Task: Implement the system for real time score updates during matches.
Action: Mouse moved to (1040, 82)
Screenshot: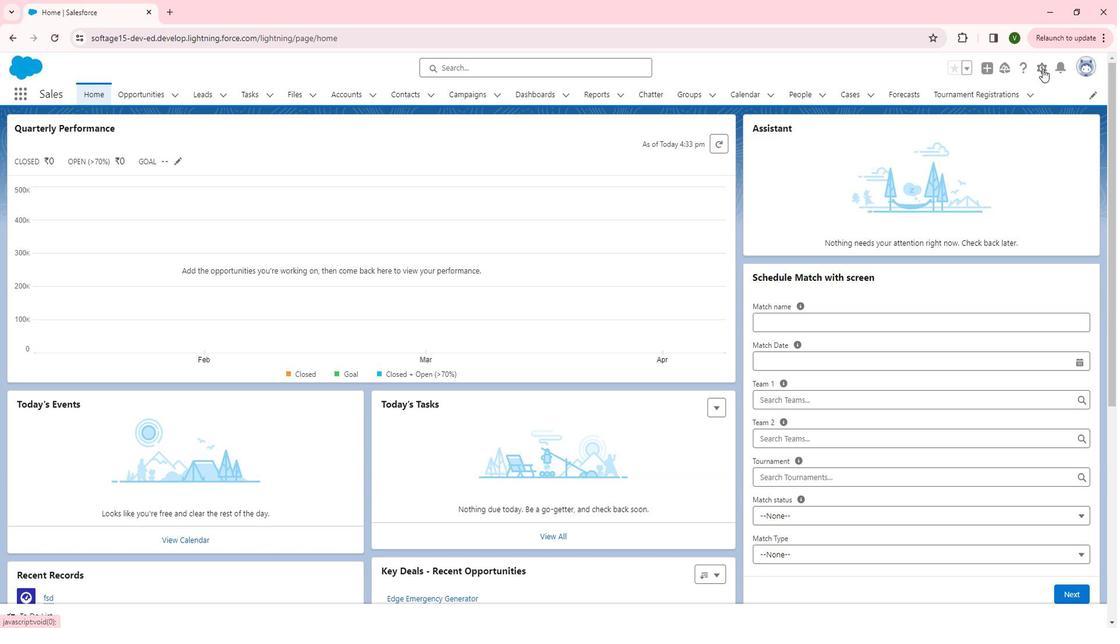 
Action: Mouse pressed left at (1040, 82)
Screenshot: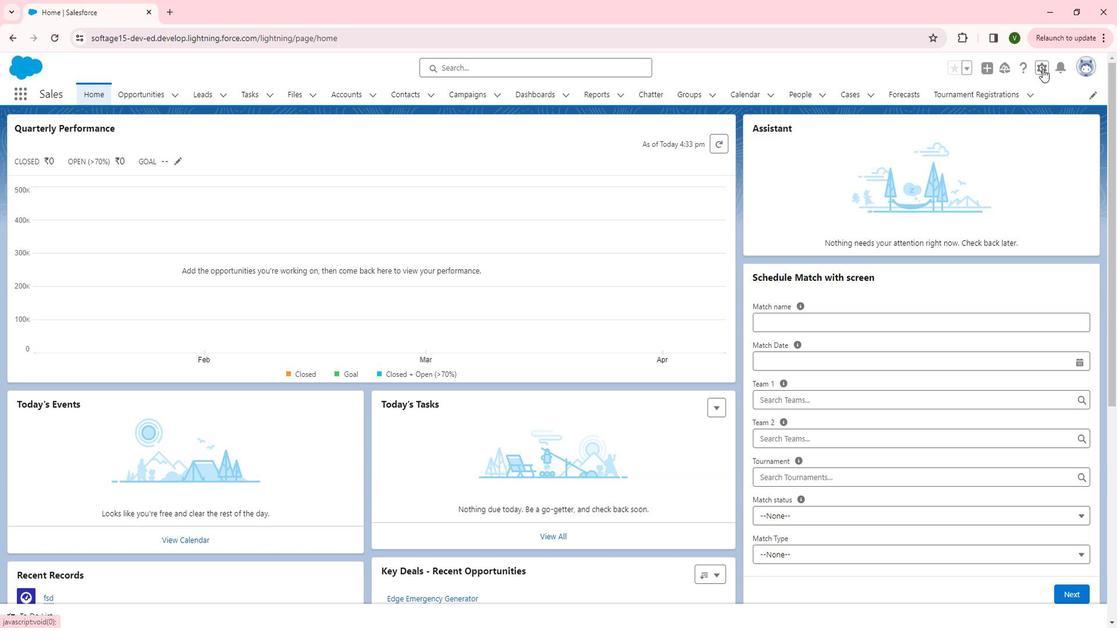 
Action: Mouse moved to (991, 108)
Screenshot: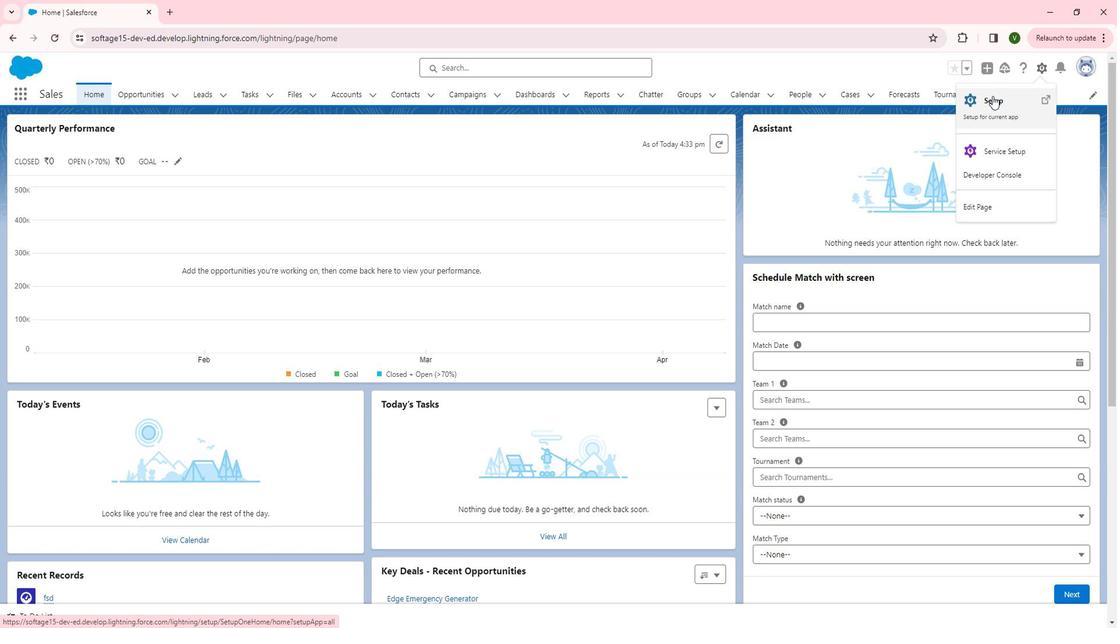
Action: Mouse pressed left at (991, 108)
Screenshot: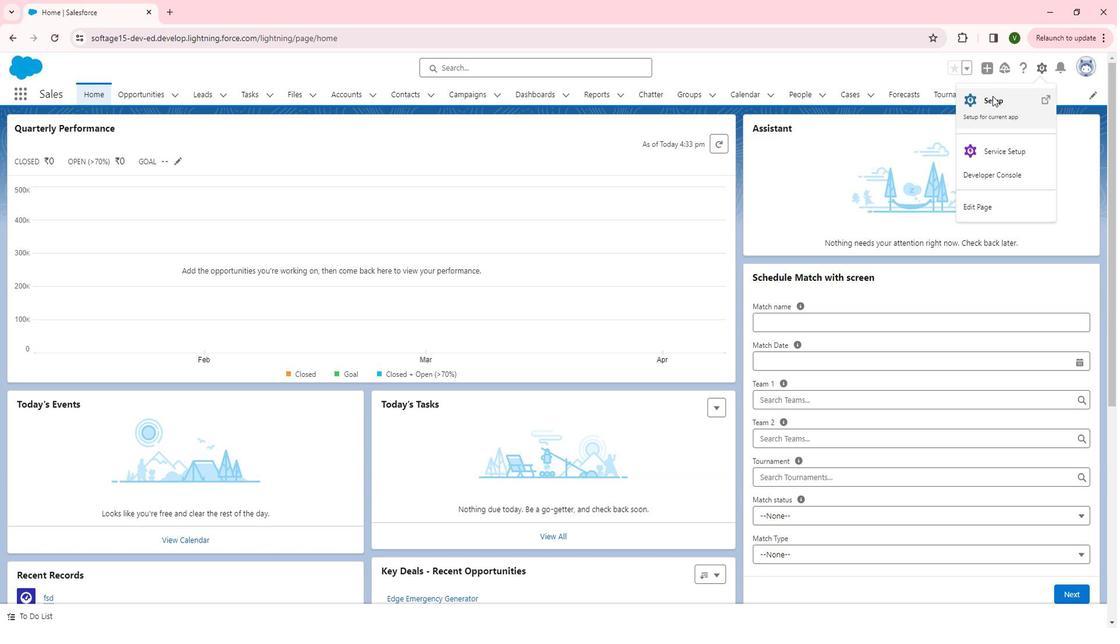 
Action: Mouse moved to (114, 404)
Screenshot: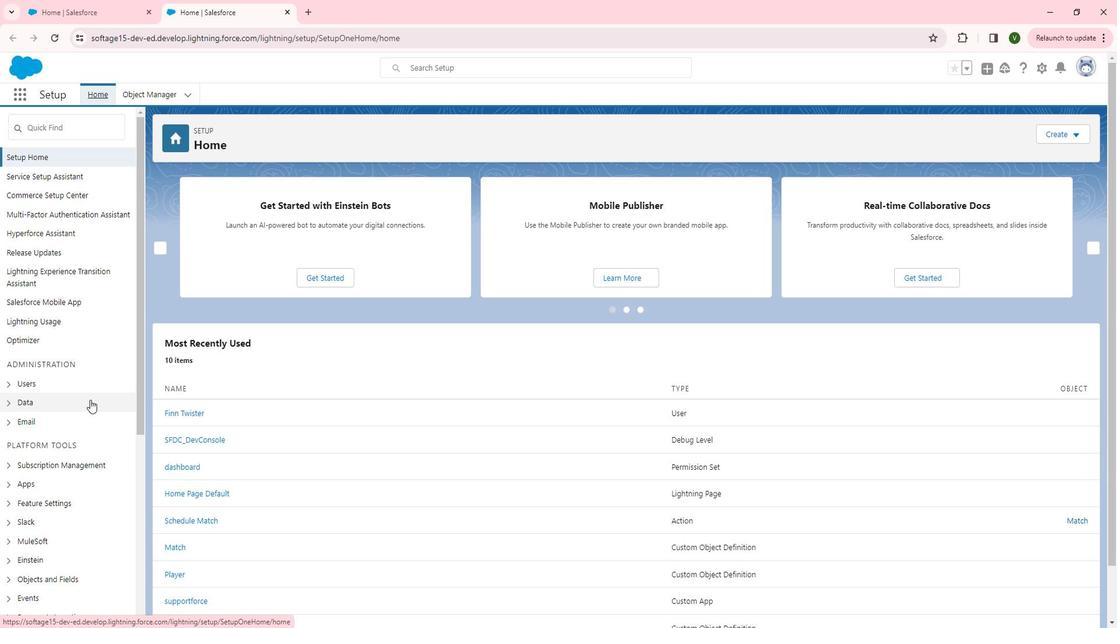 
Action: Mouse scrolled (114, 404) with delta (0, 0)
Screenshot: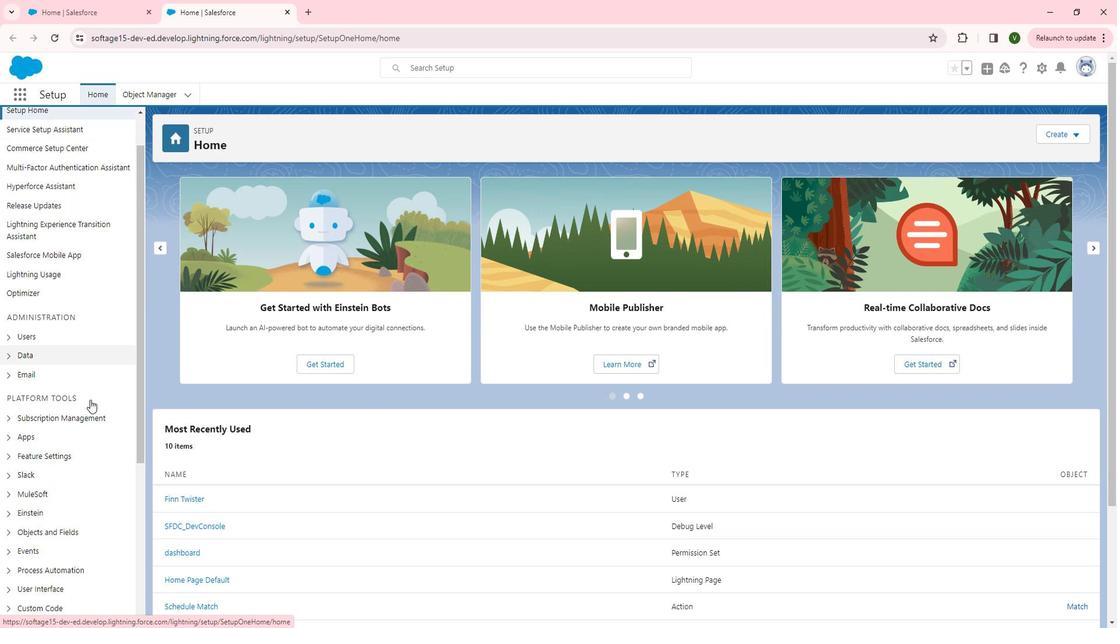 
Action: Mouse scrolled (114, 404) with delta (0, 0)
Screenshot: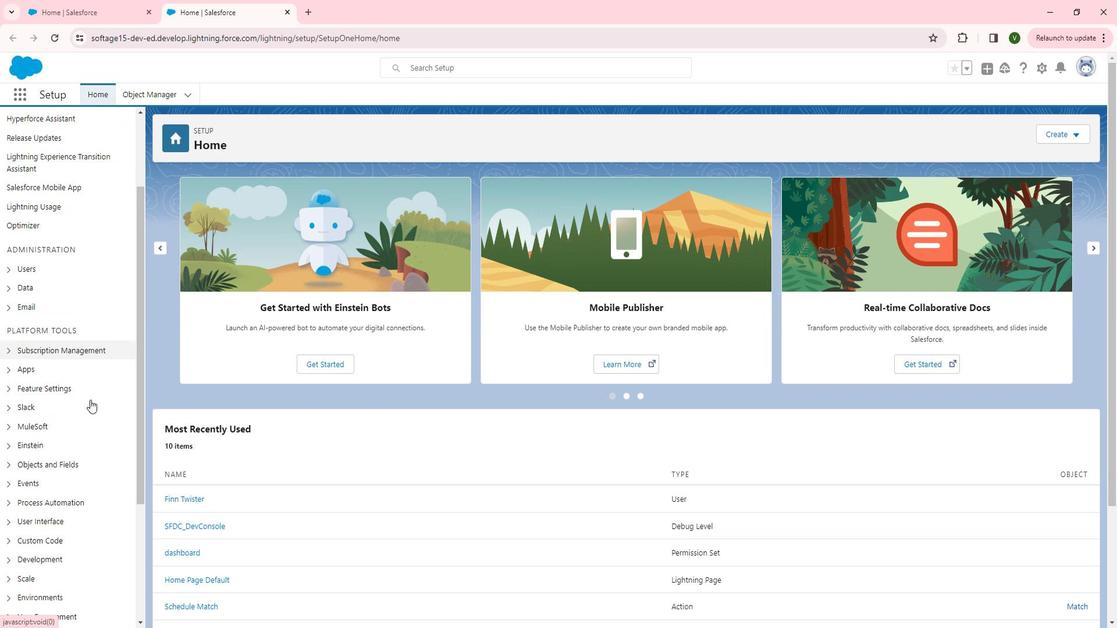 
Action: Mouse scrolled (114, 404) with delta (0, 0)
Screenshot: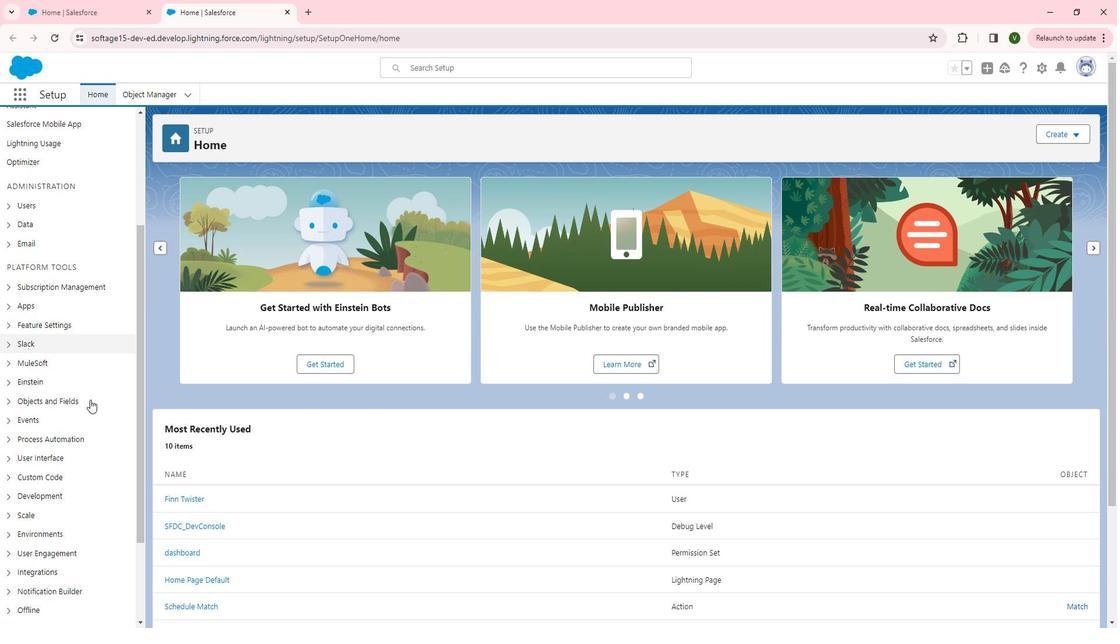 
Action: Mouse moved to (100, 409)
Screenshot: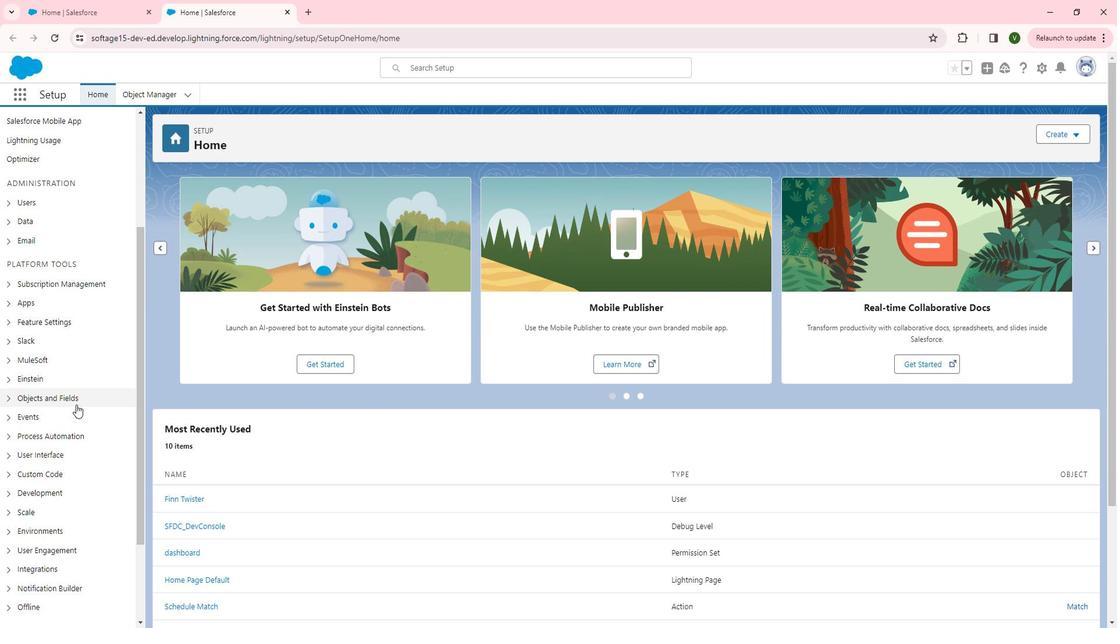 
Action: Mouse scrolled (100, 408) with delta (0, 0)
Screenshot: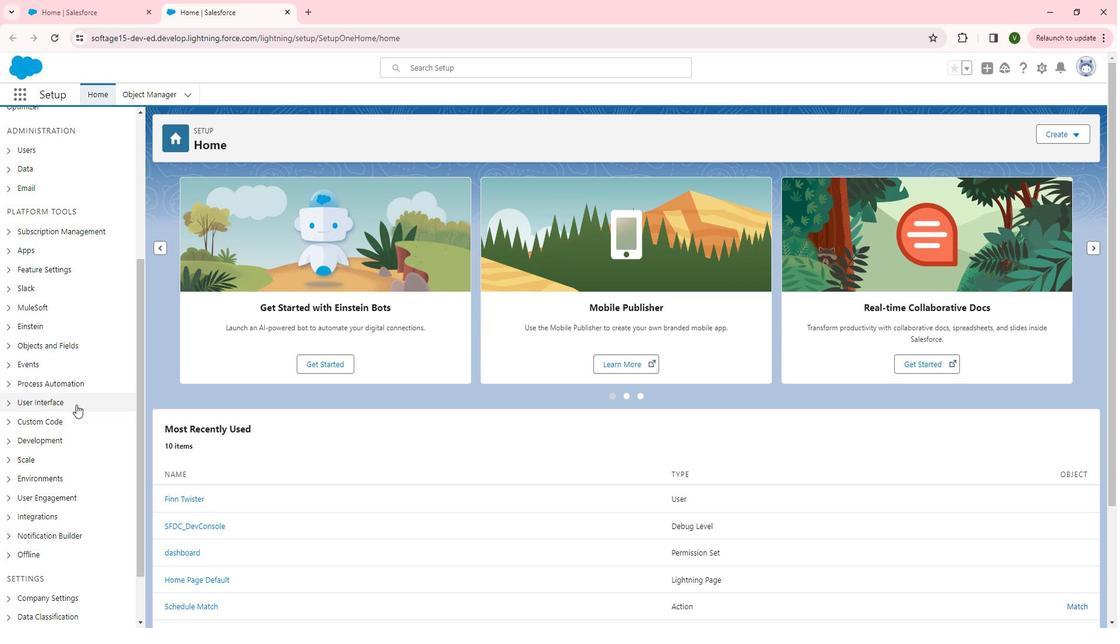 
Action: Mouse scrolled (100, 408) with delta (0, 0)
Screenshot: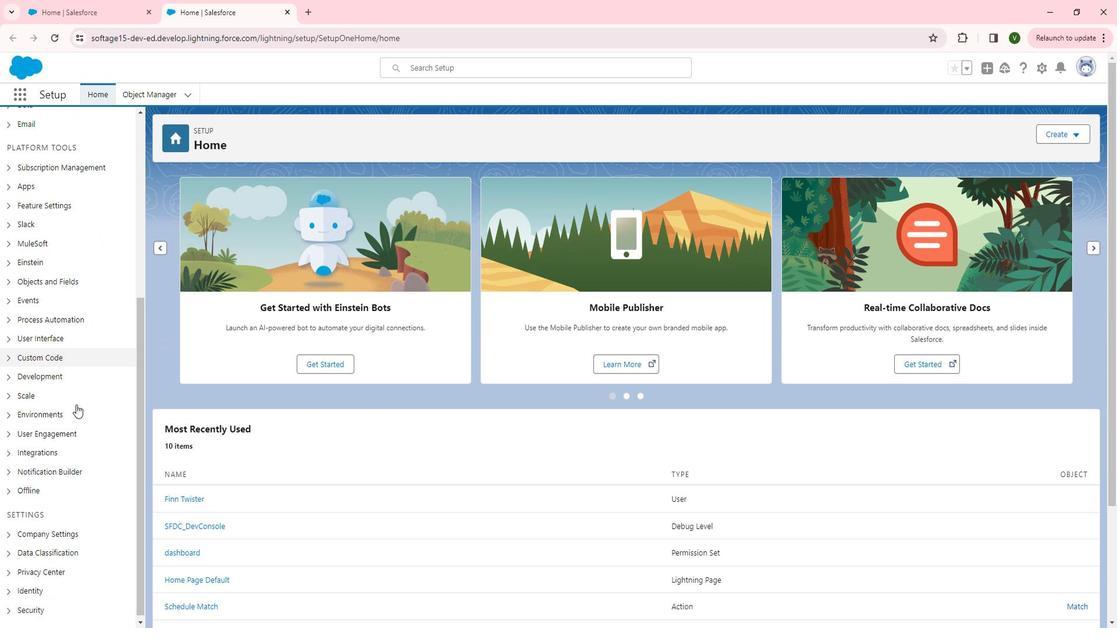 
Action: Mouse moved to (34, 285)
Screenshot: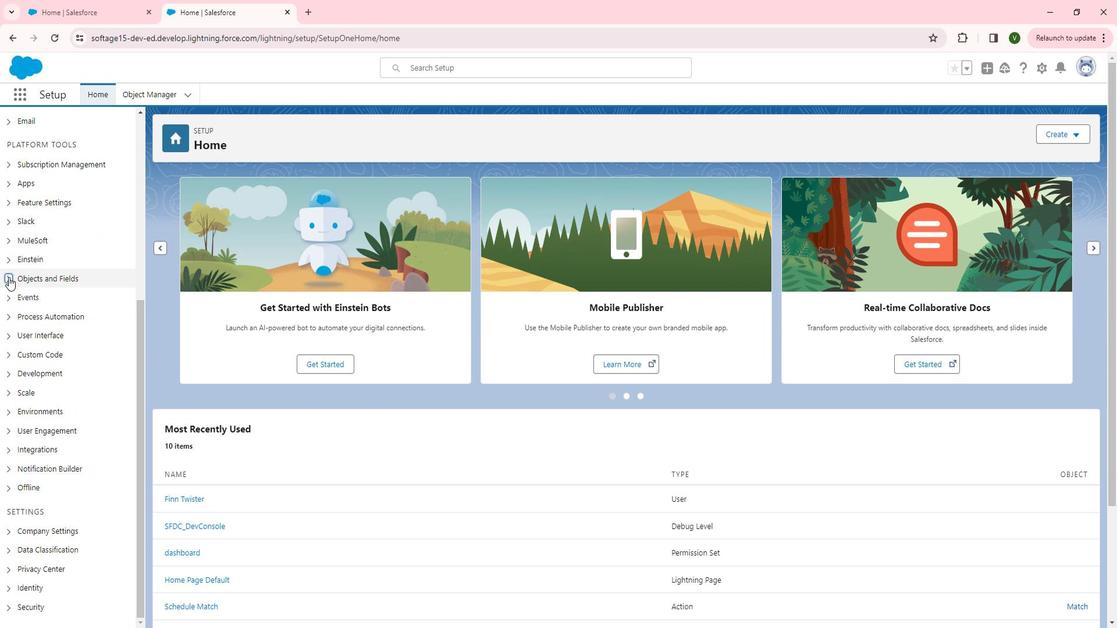 
Action: Mouse pressed left at (34, 285)
Screenshot: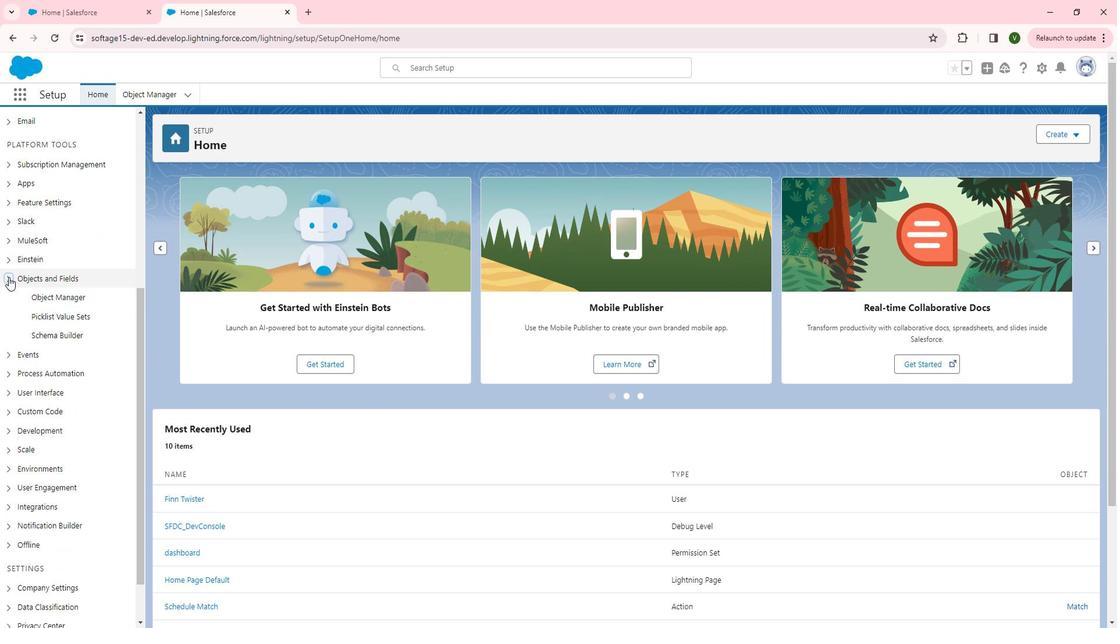 
Action: Mouse moved to (95, 303)
Screenshot: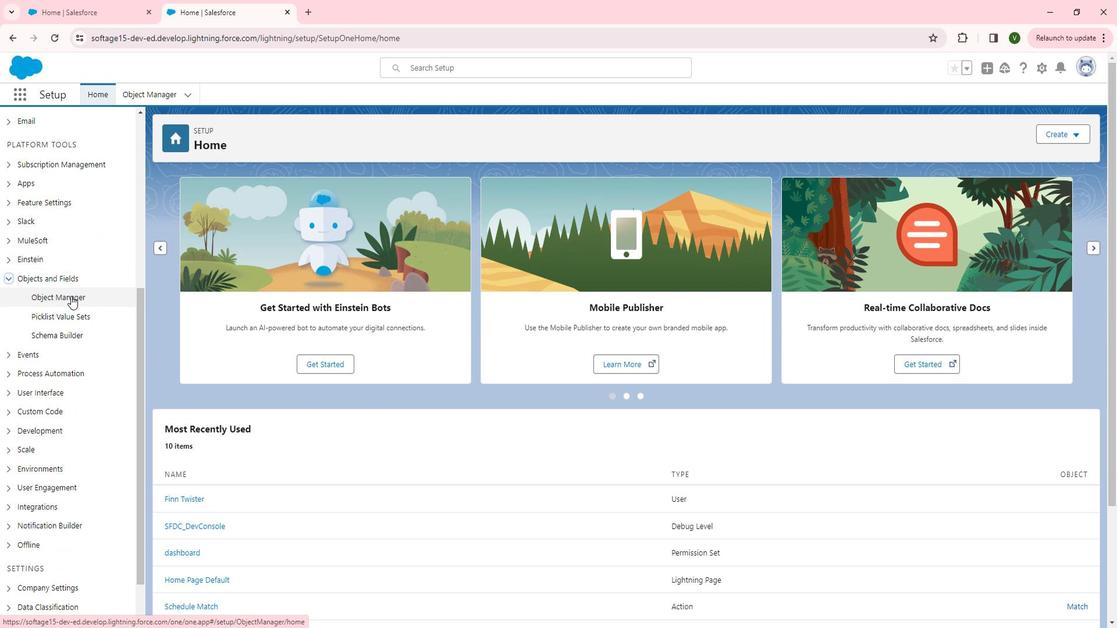 
Action: Mouse pressed left at (95, 303)
Screenshot: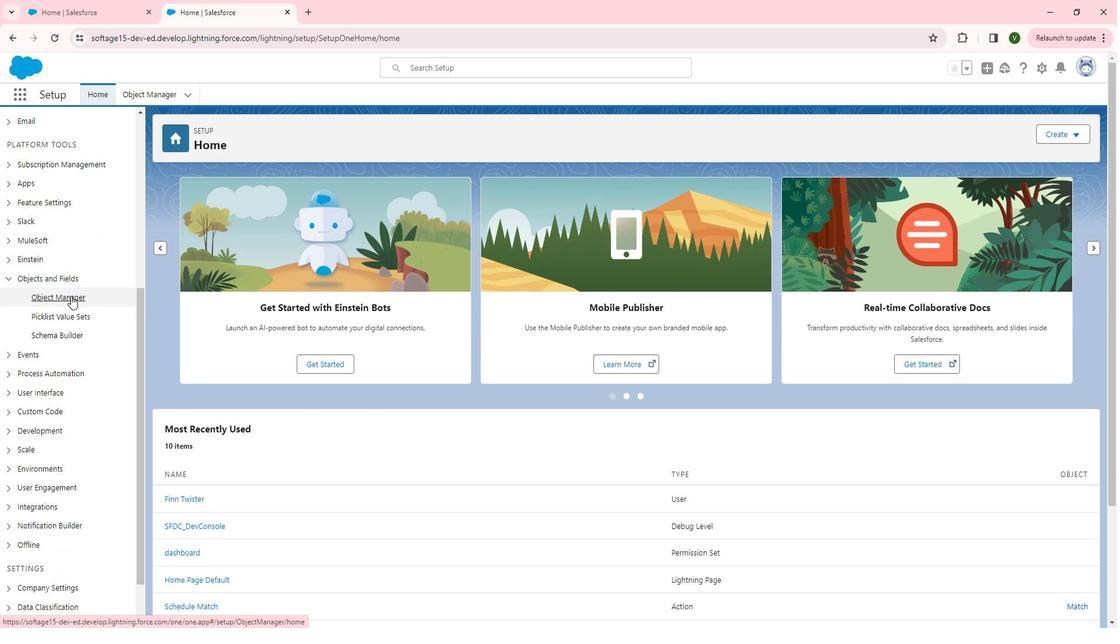 
Action: Mouse moved to (1076, 145)
Screenshot: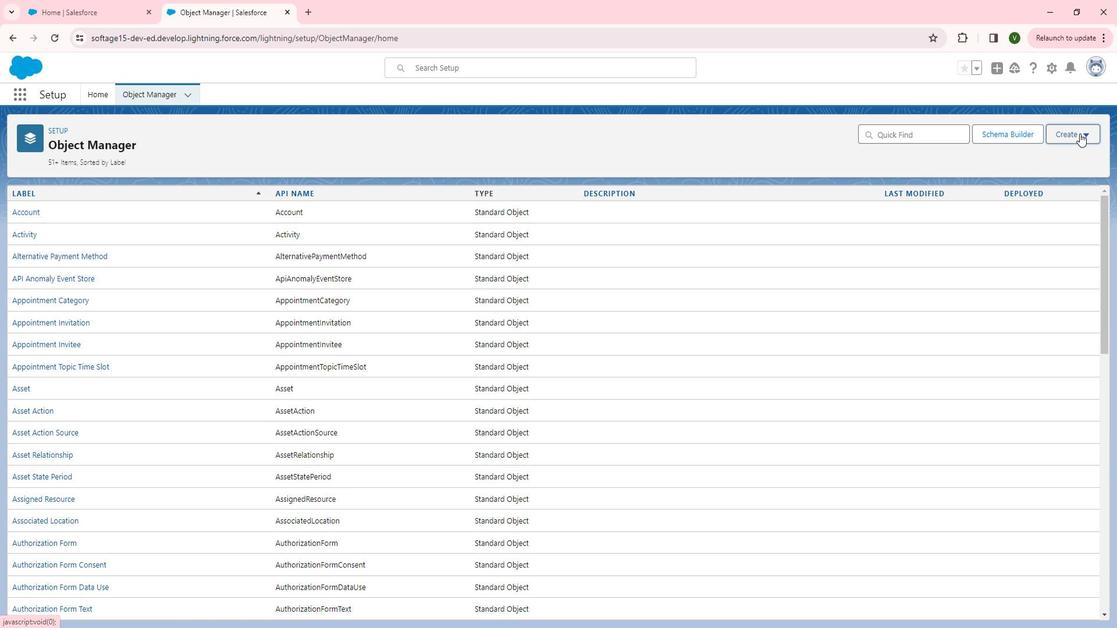 
Action: Mouse pressed left at (1076, 145)
Screenshot: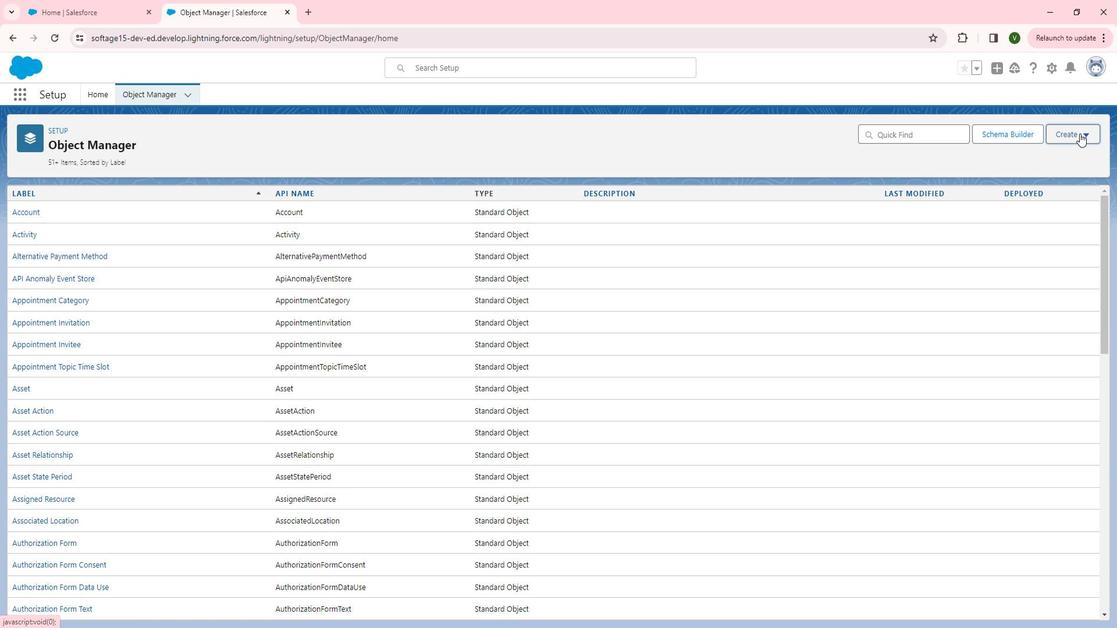 
Action: Mouse moved to (1039, 180)
Screenshot: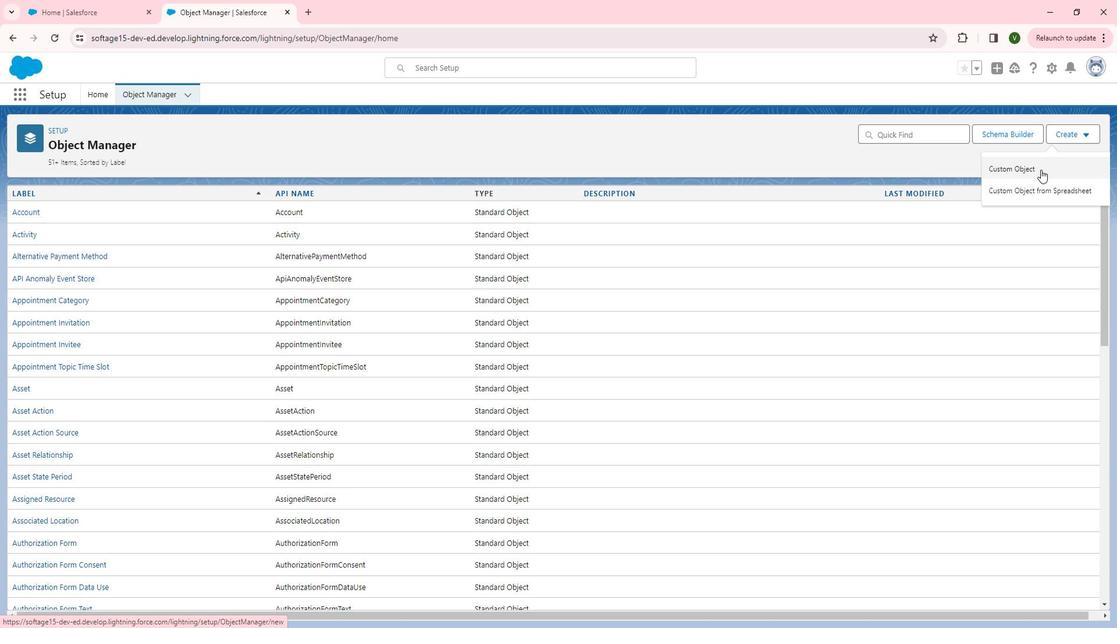 
Action: Mouse pressed left at (1039, 180)
Screenshot: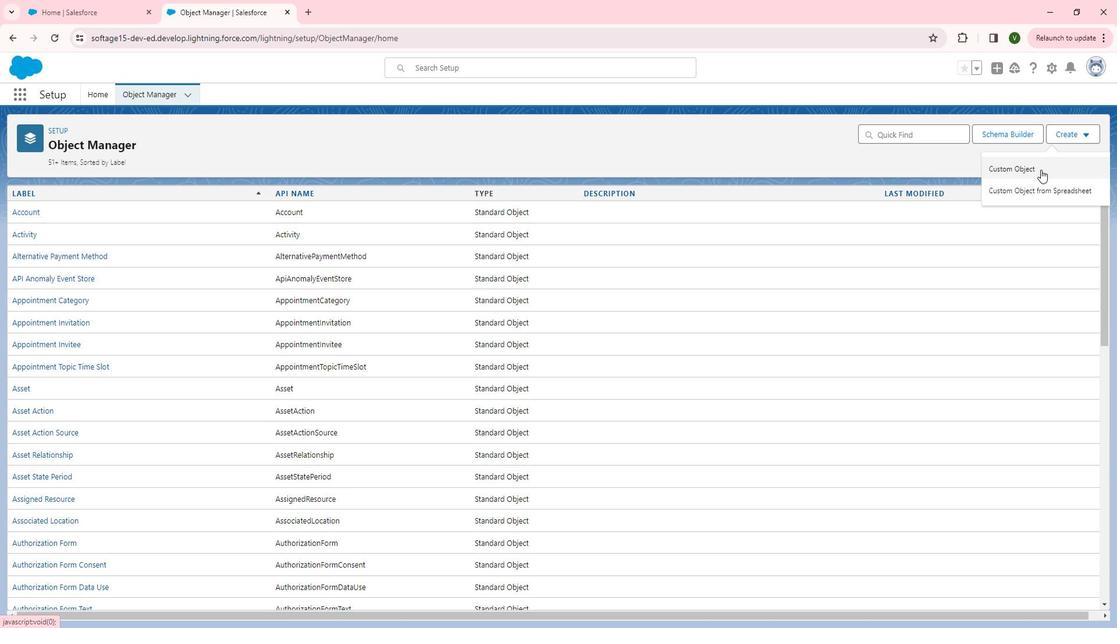 
Action: Mouse moved to (325, 298)
Screenshot: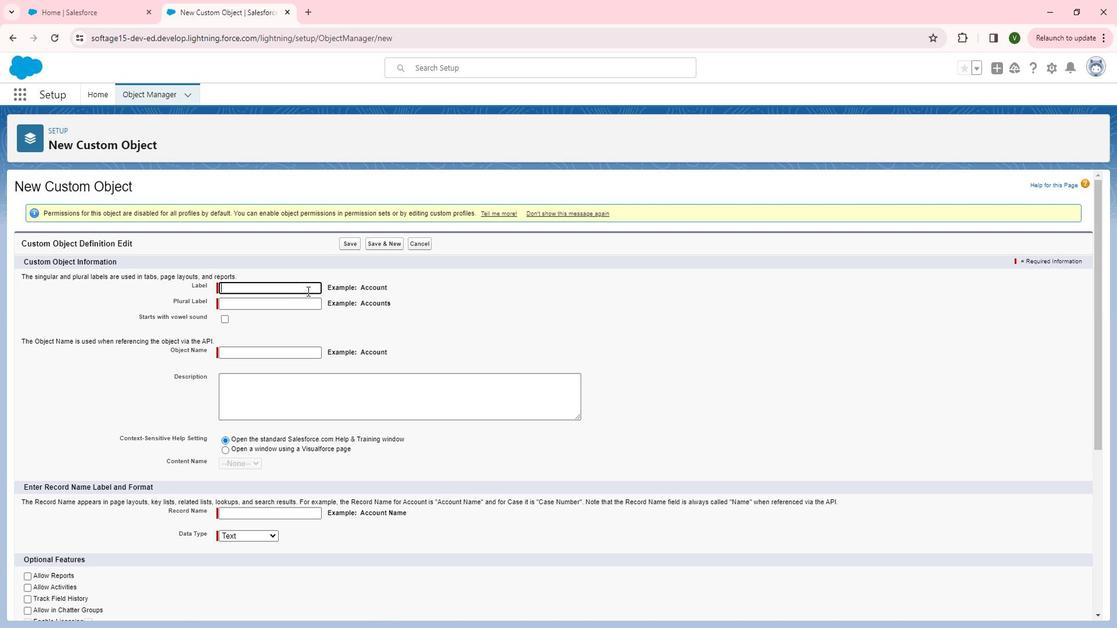 
Action: Key pressed <Key.shift>Score
Screenshot: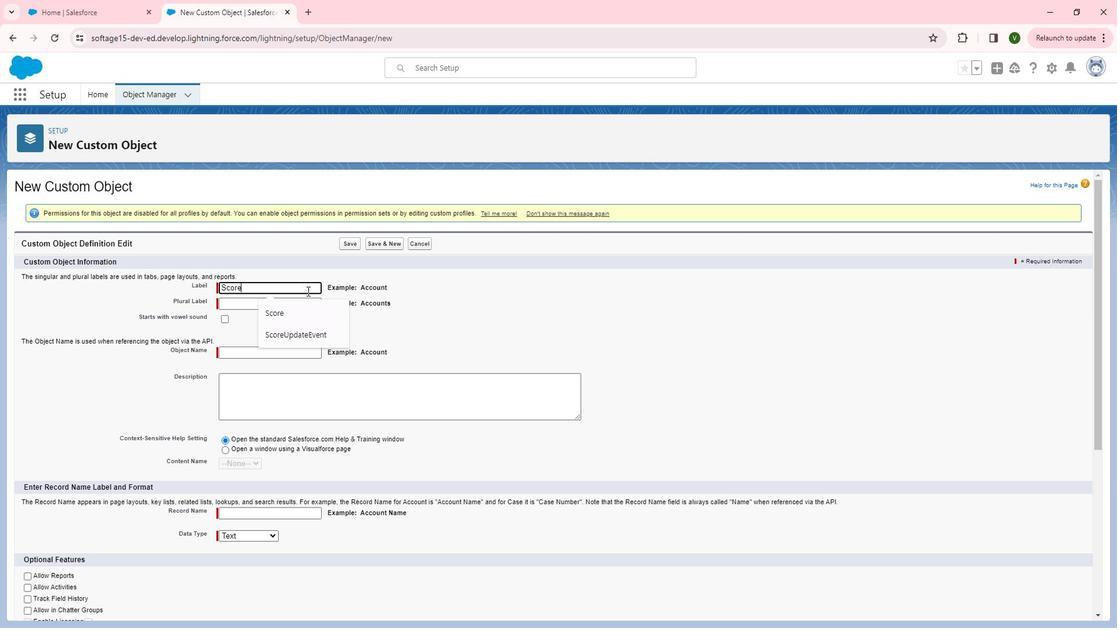 
Action: Mouse moved to (270, 310)
Screenshot: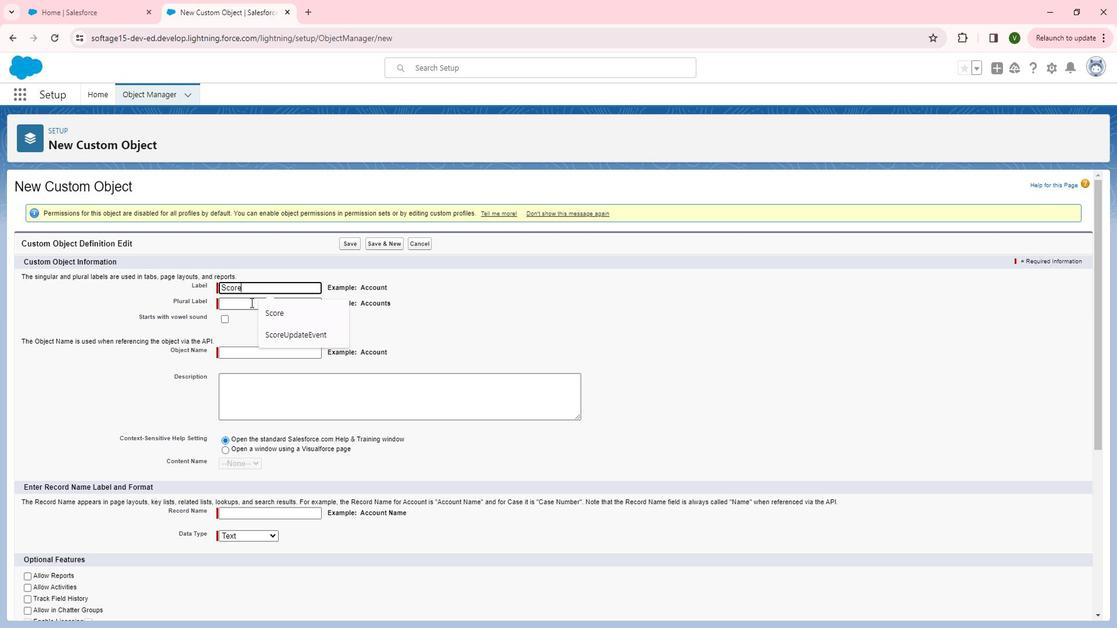 
Action: Mouse pressed left at (270, 310)
Screenshot: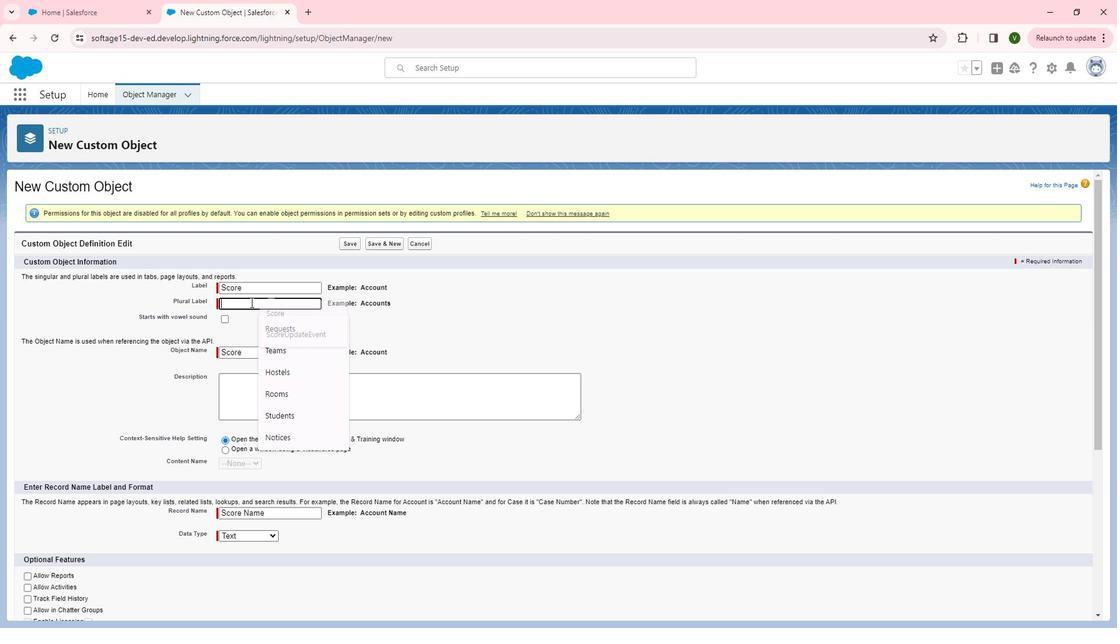 
Action: Key pressed <Key.shift>Scores
Screenshot: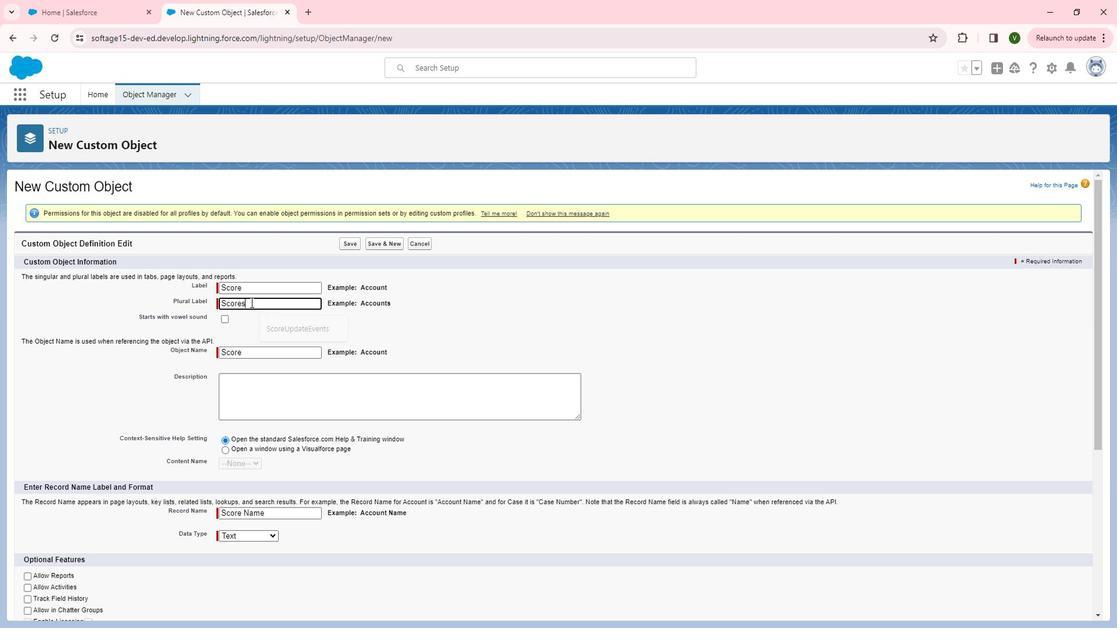 
Action: Mouse moved to (323, 337)
Screenshot: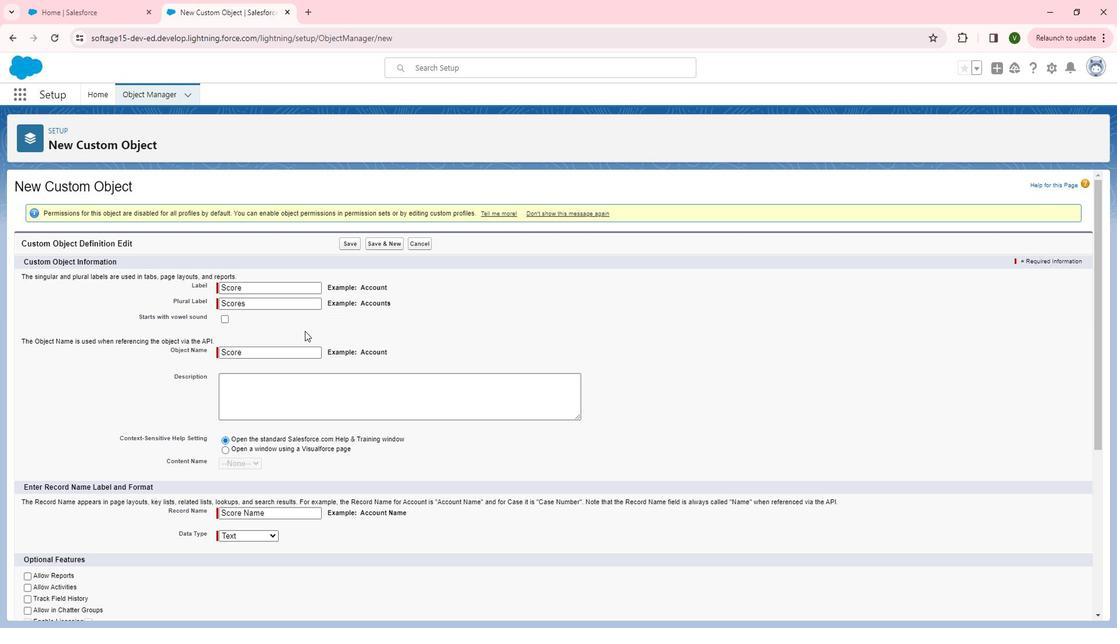 
Action: Mouse pressed left at (323, 337)
Screenshot: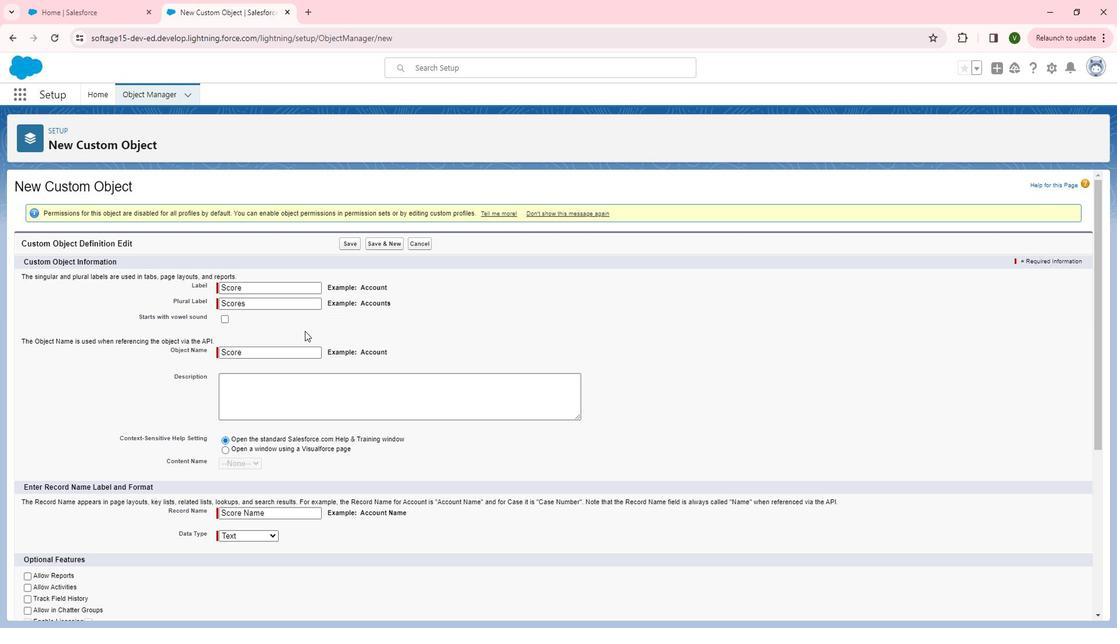 
Action: Mouse moved to (337, 388)
Screenshot: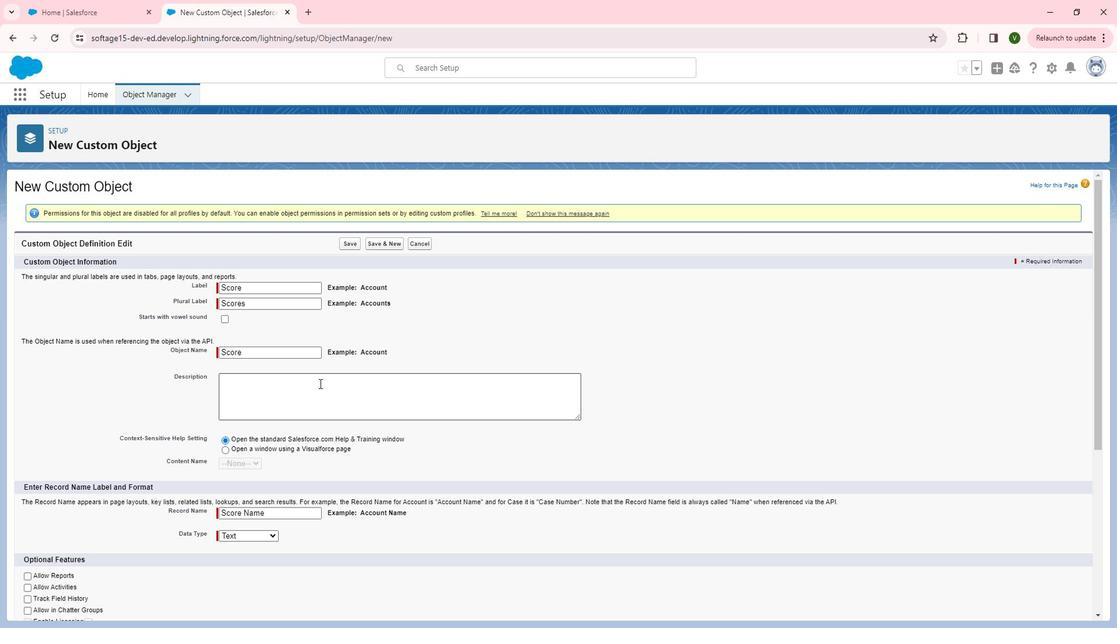 
Action: Mouse pressed left at (337, 388)
Screenshot: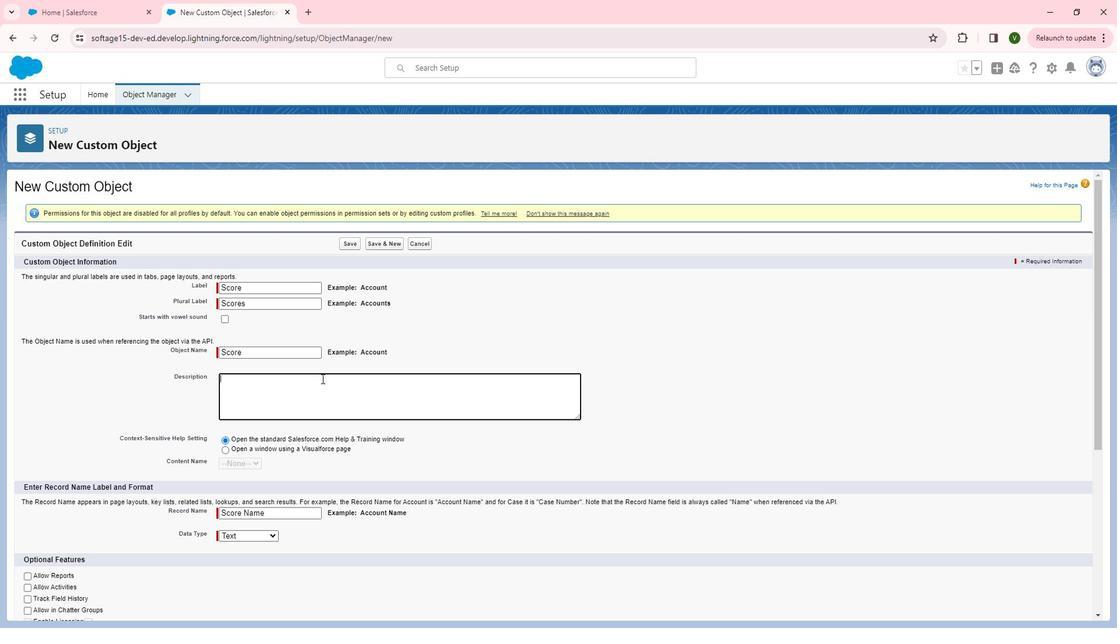 
Action: Mouse moved to (339, 383)
Screenshot: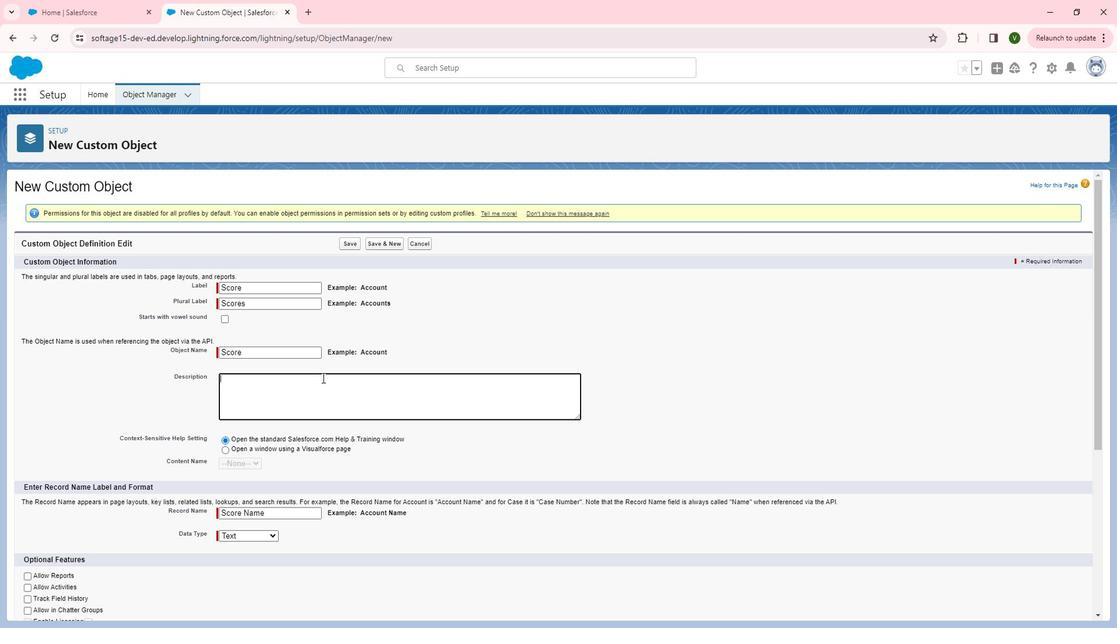 
Action: Key pressed <Key.shift>This<Key.space>object<Key.space>for<Key.space>the<Key.space>match<Key.space>related<Key.space>score<Key.space>capture<Key.space>and<Key.space>display<Key.space><Key.backspace>.
Screenshot: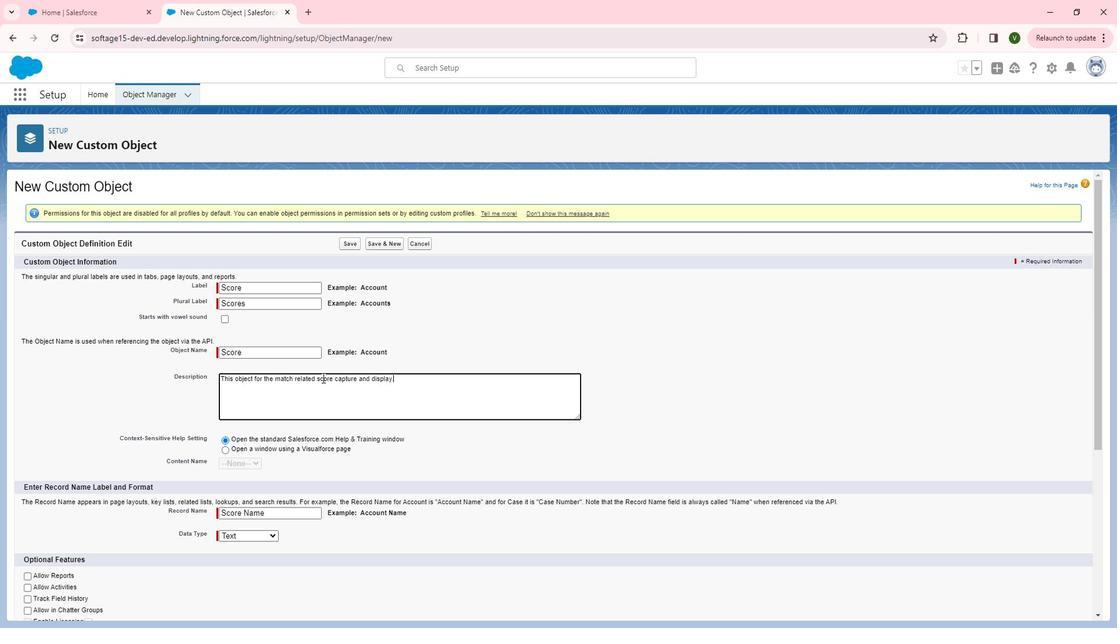 
Action: Mouse moved to (538, 459)
Screenshot: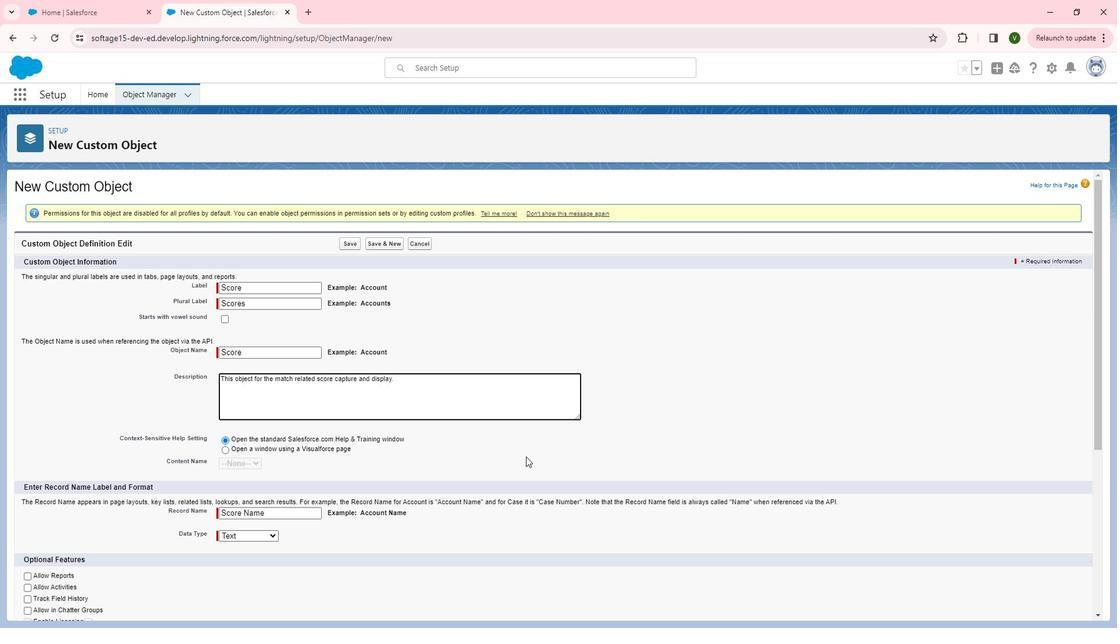 
Action: Mouse scrolled (538, 459) with delta (0, 0)
Screenshot: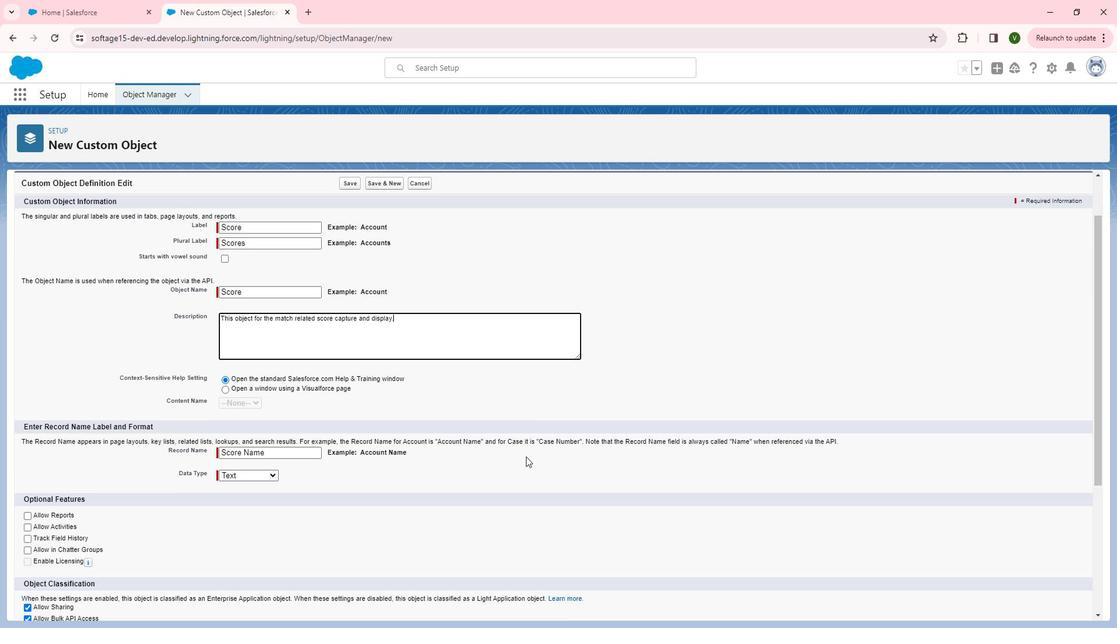 
Action: Mouse moved to (538, 459)
Screenshot: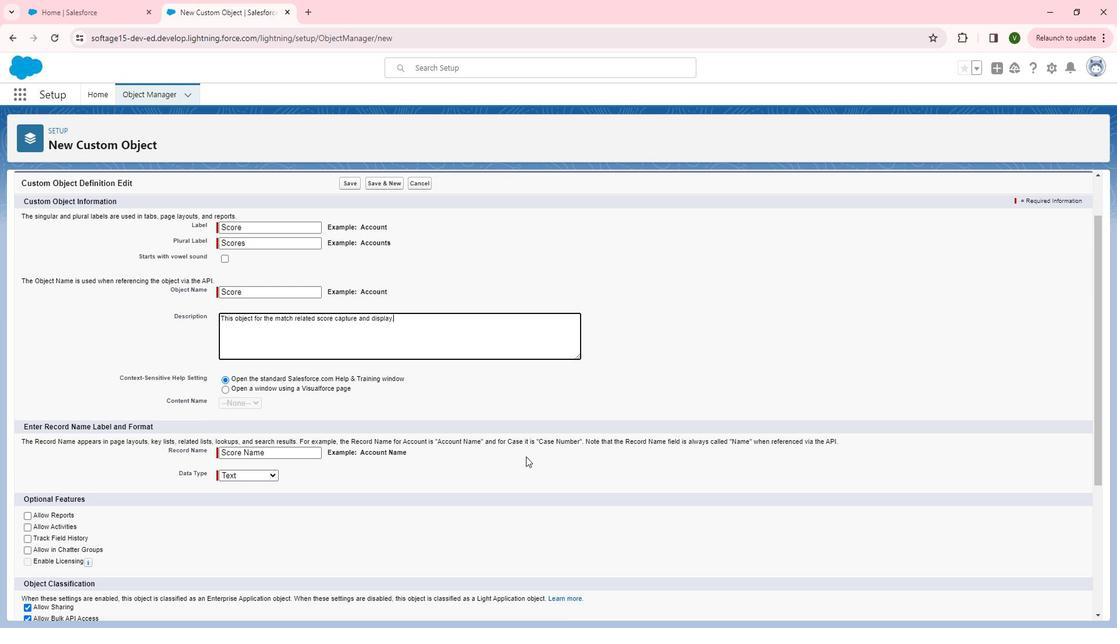 
Action: Mouse scrolled (538, 459) with delta (0, 0)
Screenshot: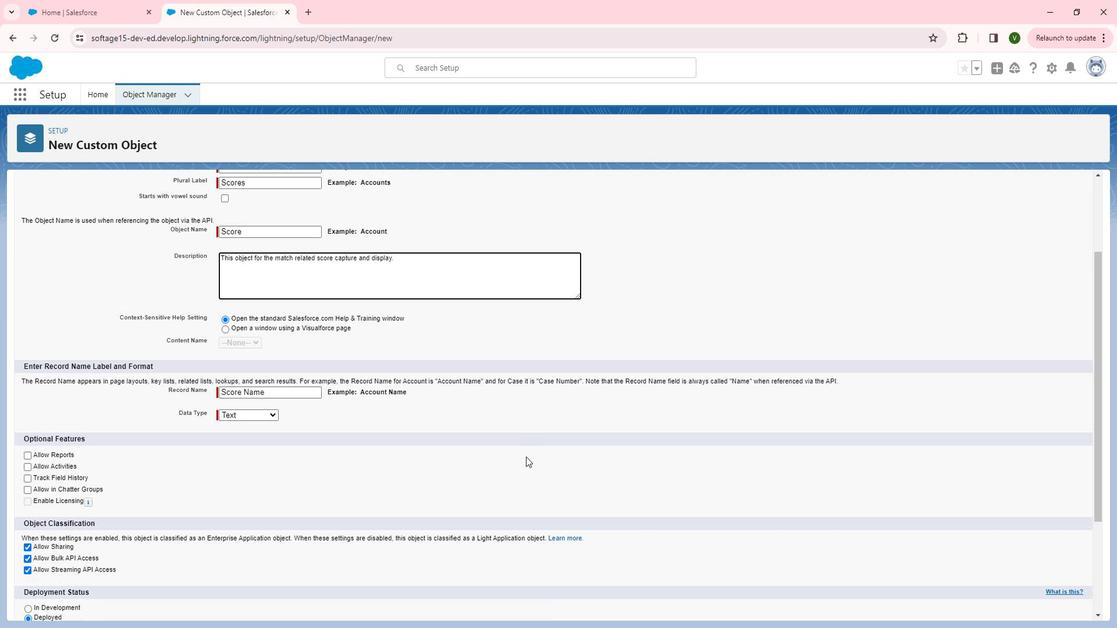 
Action: Mouse moved to (269, 394)
Screenshot: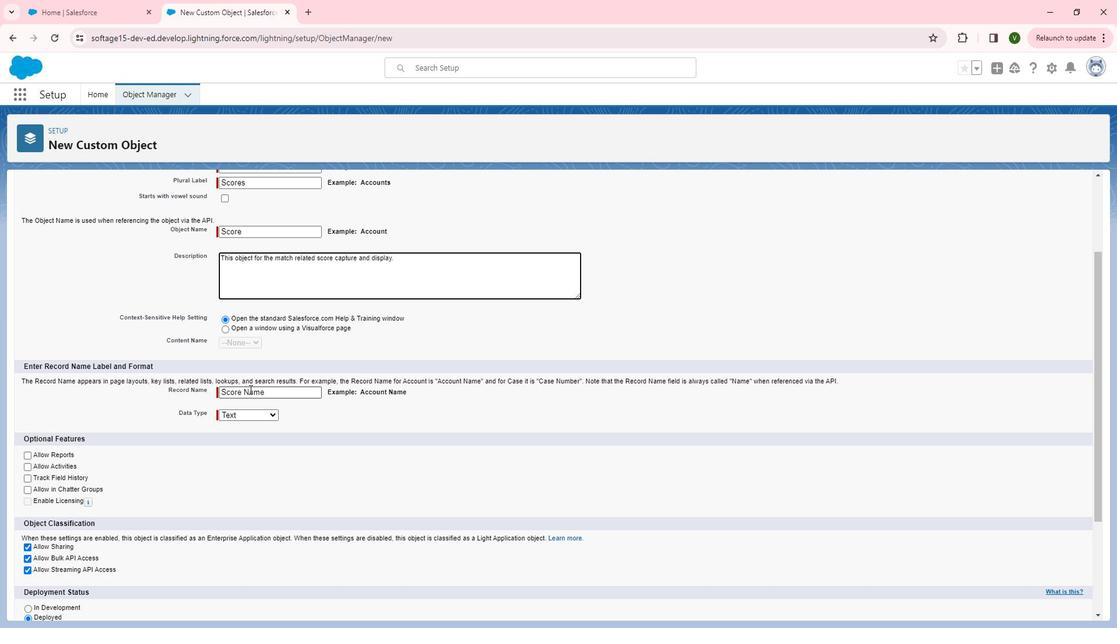 
Action: Mouse pressed left at (269, 394)
Screenshot: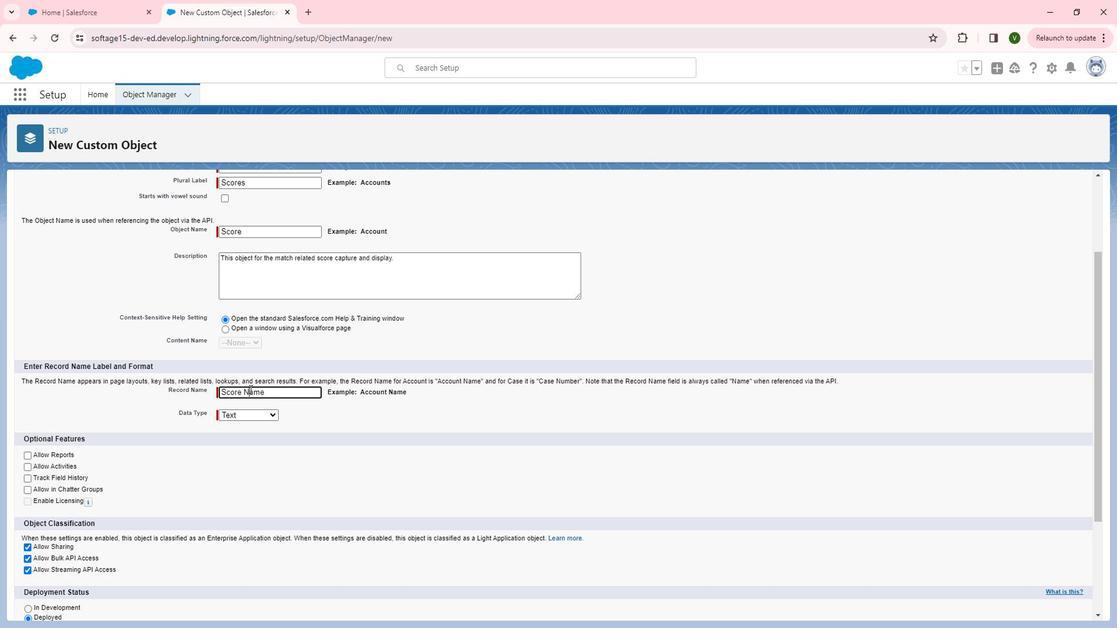 
Action: Mouse pressed left at (269, 394)
Screenshot: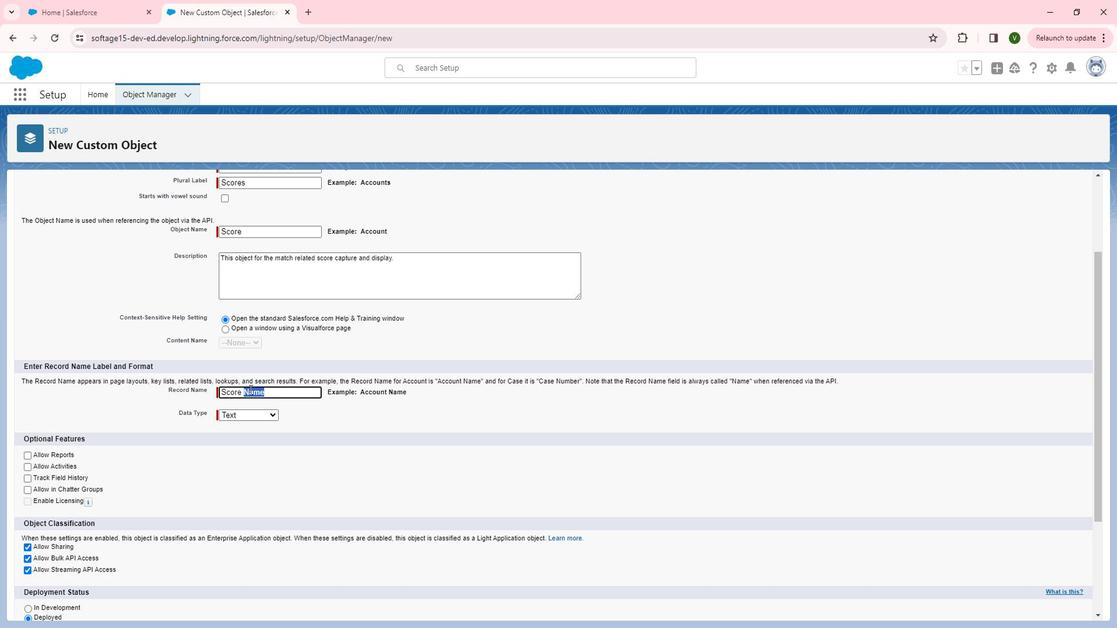 
Action: Mouse moved to (302, 424)
Screenshot: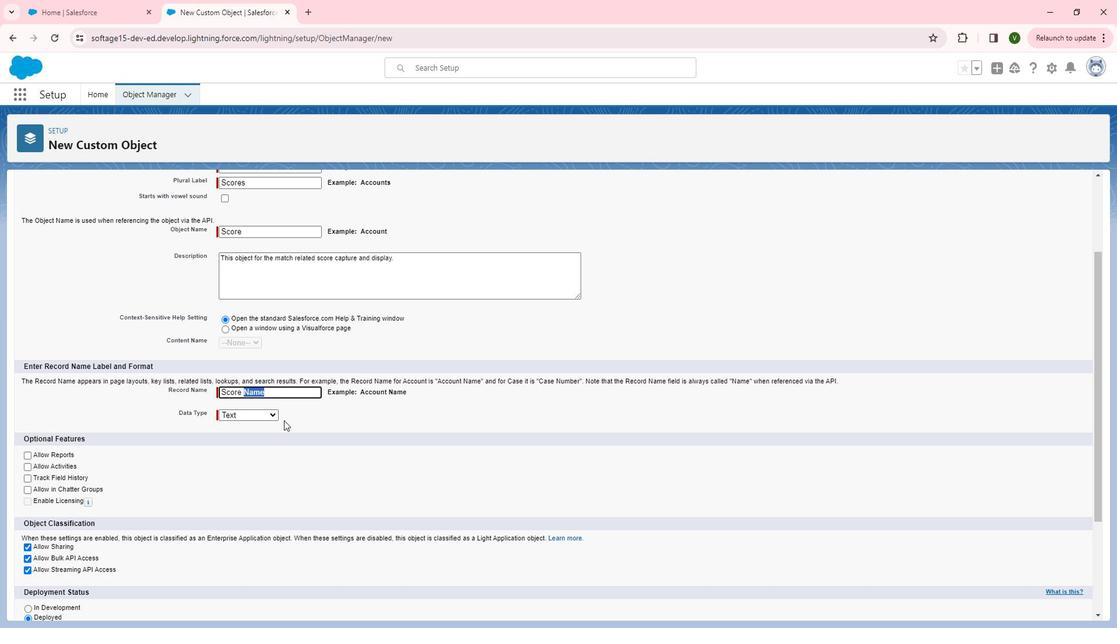 
Action: Key pressed <Key.delete>match<Key.space>
Screenshot: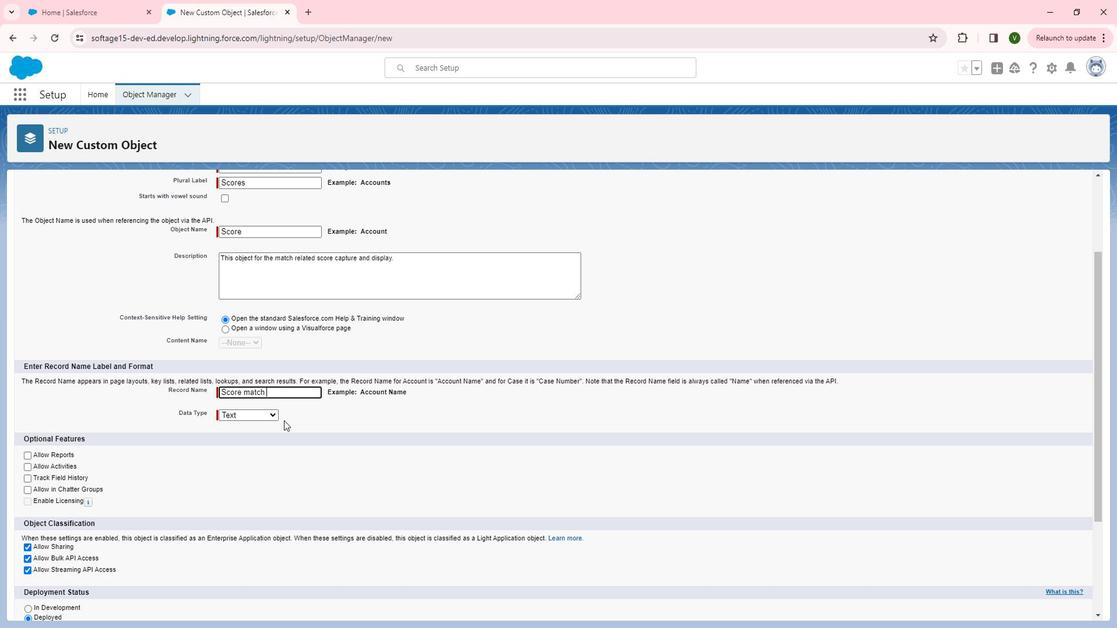 
Action: Mouse moved to (329, 424)
Screenshot: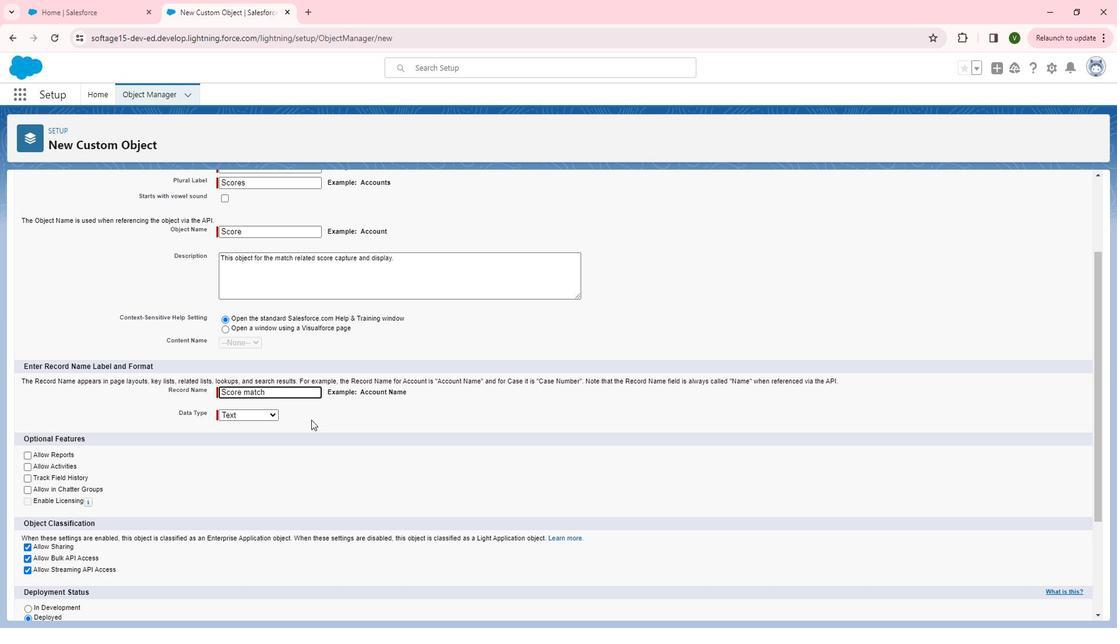 
Action: Mouse pressed left at (329, 424)
Screenshot: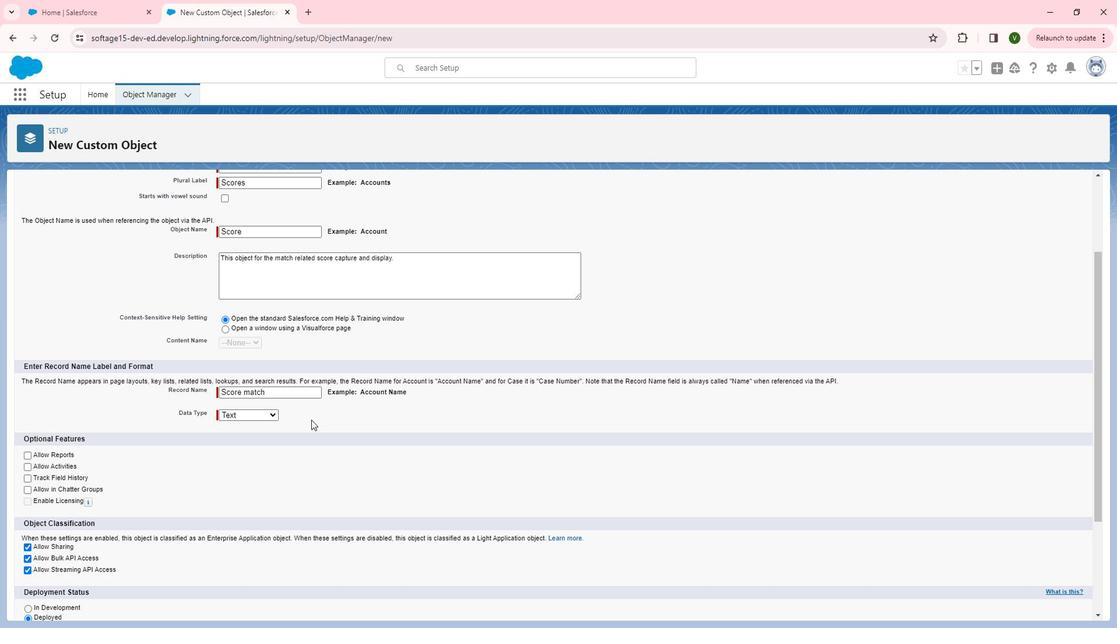 
Action: Mouse moved to (52, 462)
Screenshot: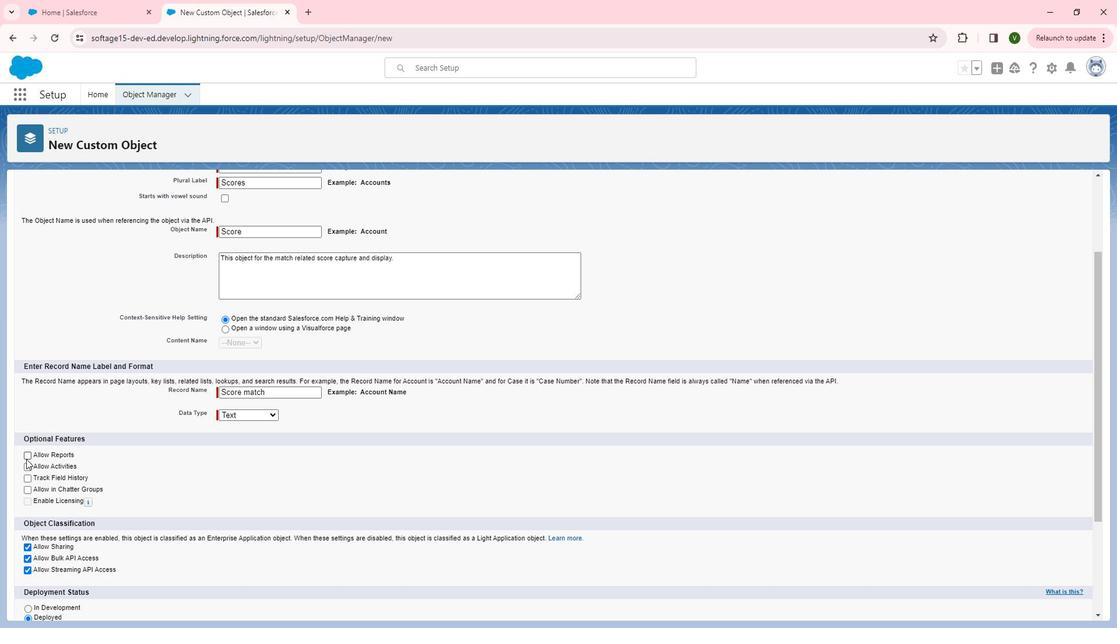 
Action: Mouse pressed left at (52, 462)
Screenshot: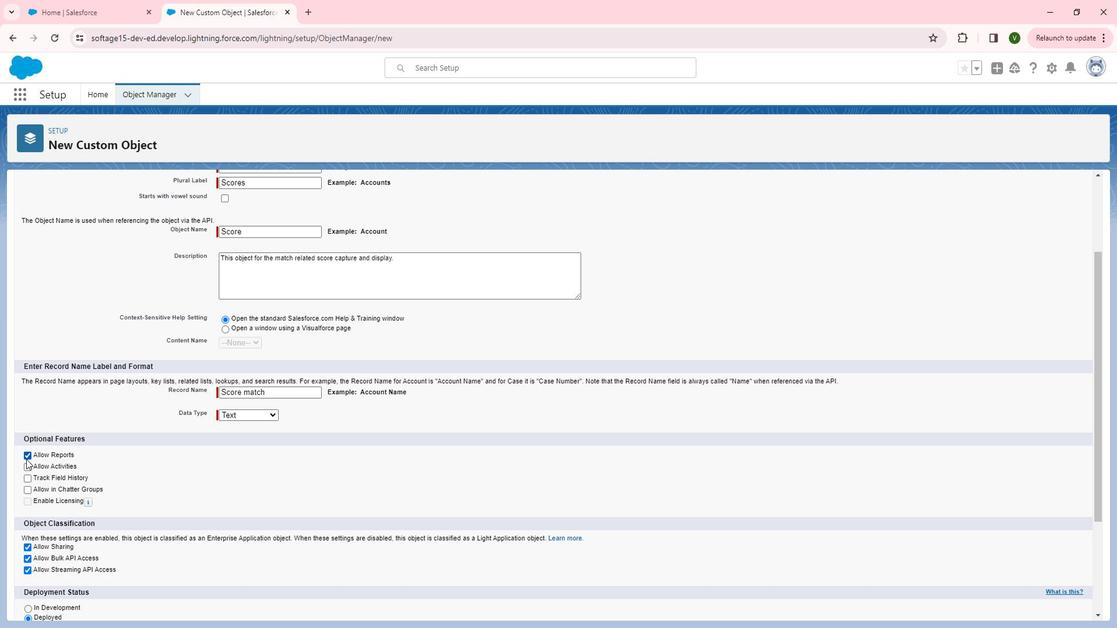 
Action: Mouse moved to (54, 469)
Screenshot: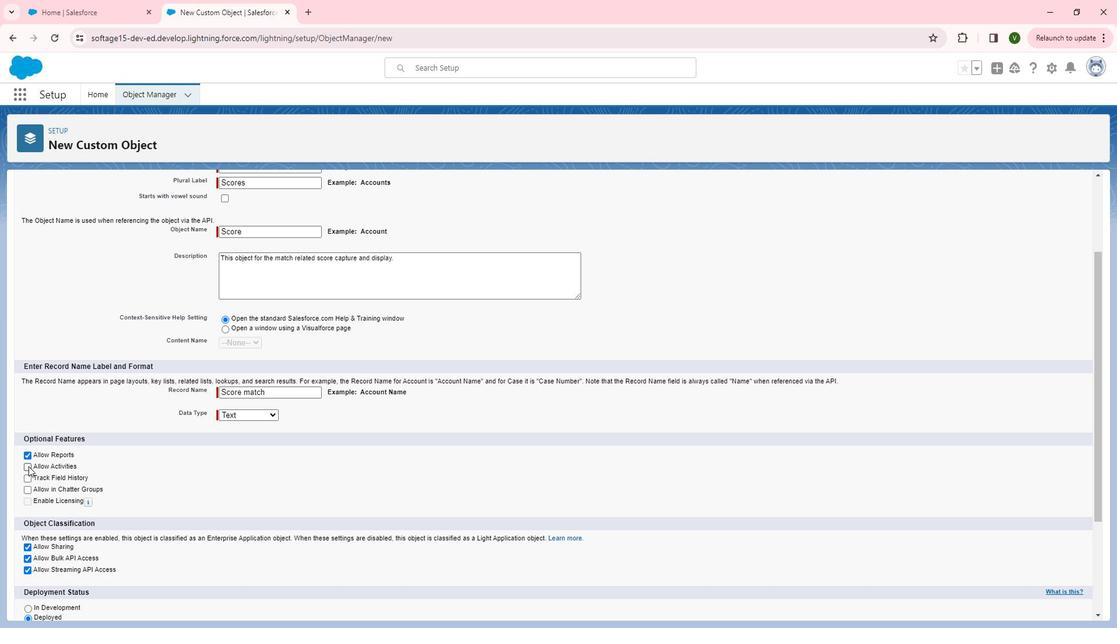 
Action: Mouse pressed left at (54, 469)
Screenshot: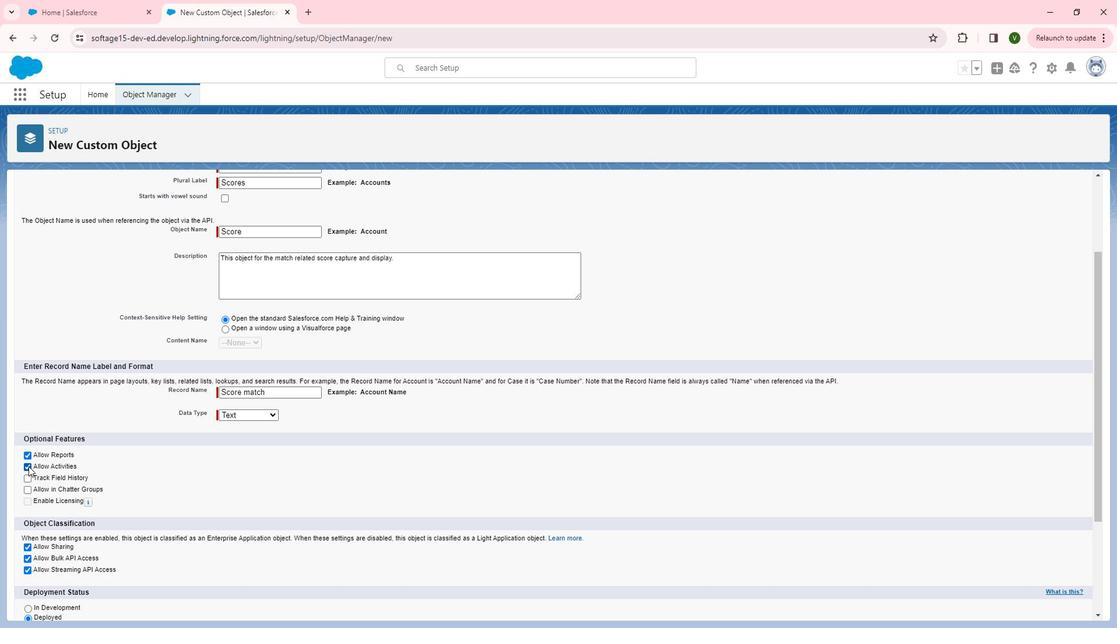 
Action: Mouse moved to (54, 481)
Screenshot: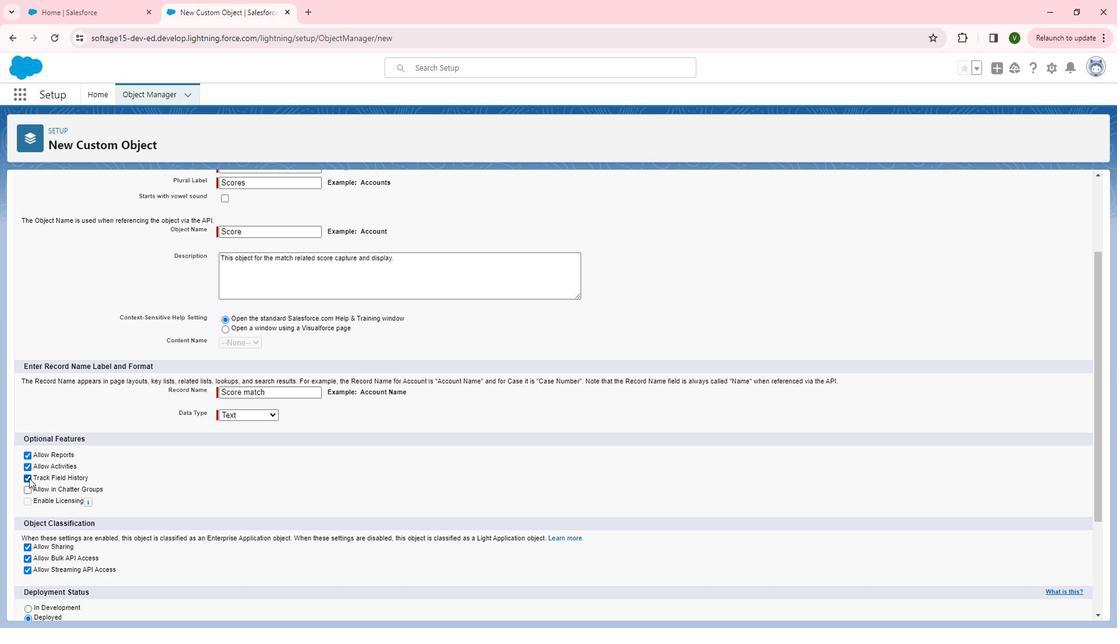
Action: Mouse pressed left at (54, 481)
Screenshot: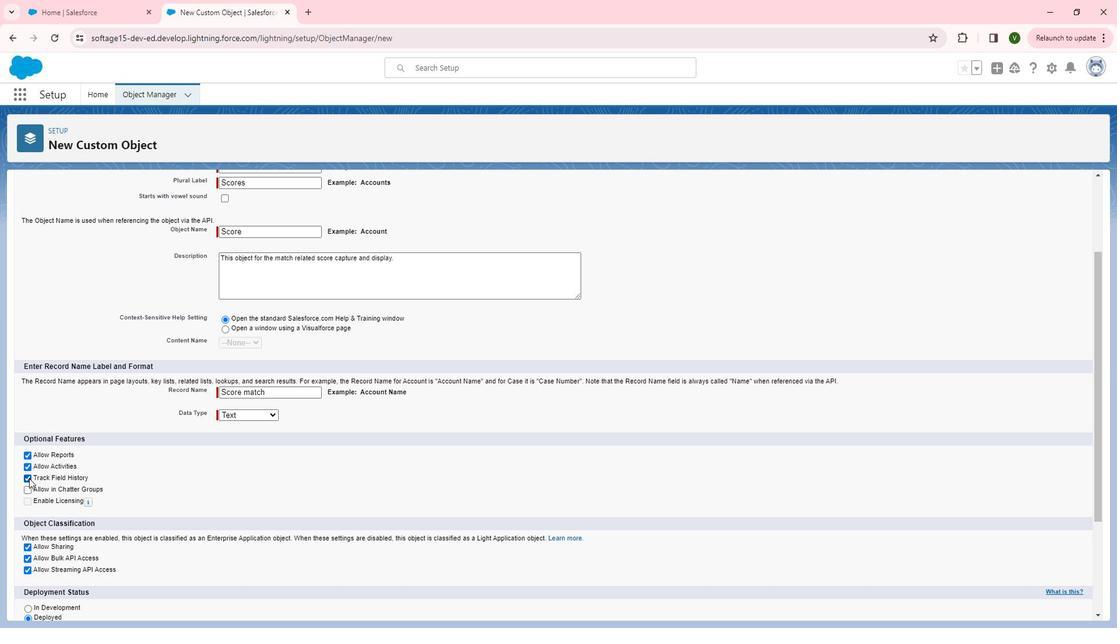 
Action: Mouse moved to (51, 489)
Screenshot: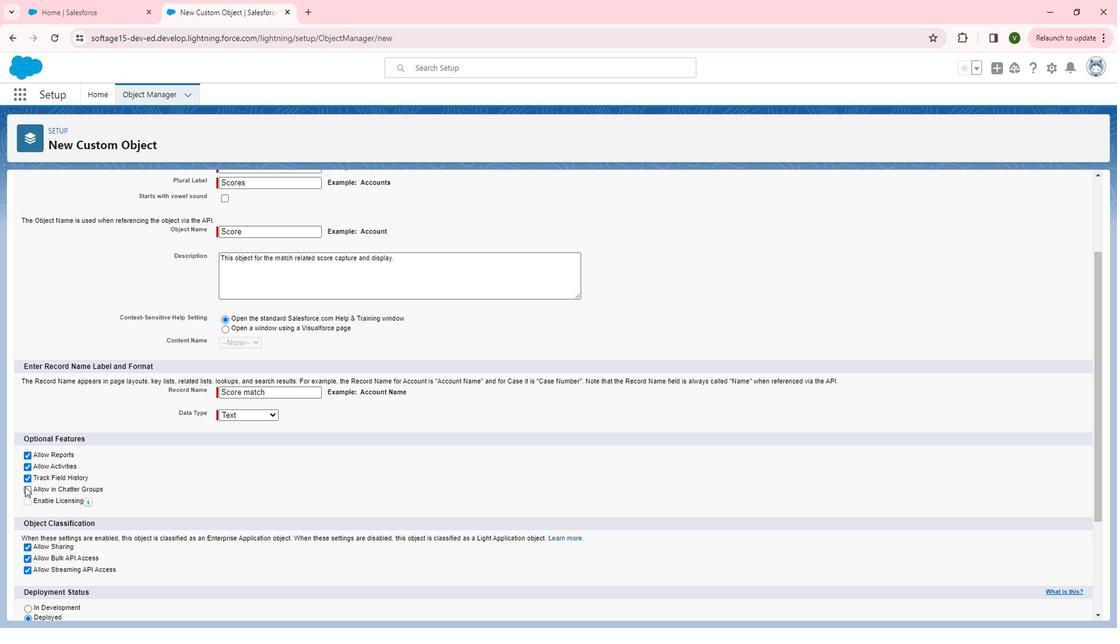 
Action: Mouse pressed left at (51, 489)
Screenshot: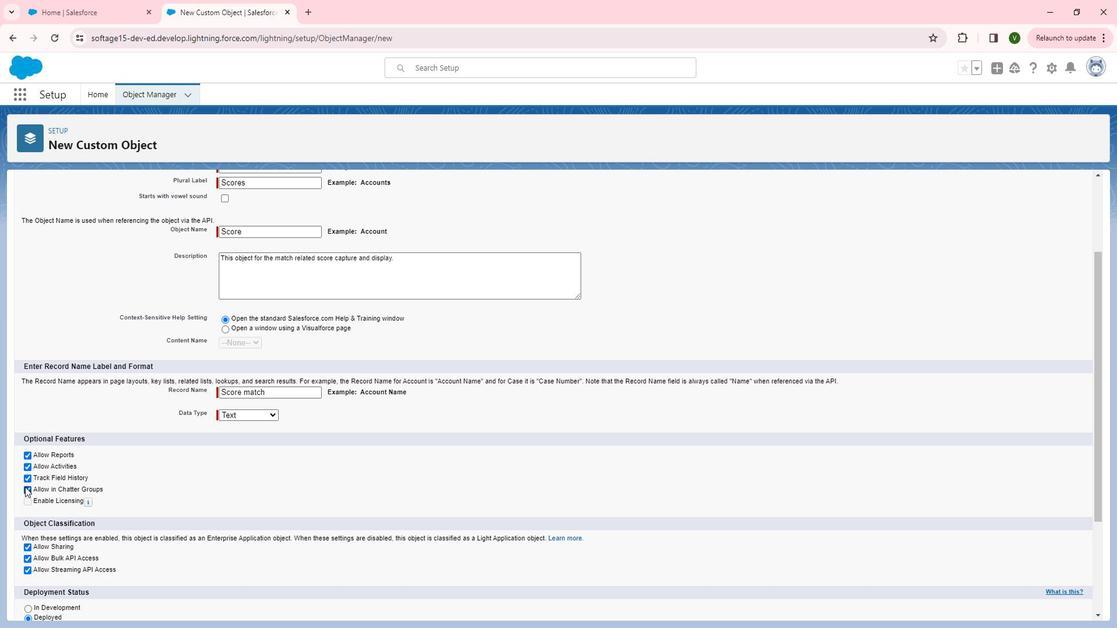 
Action: Mouse moved to (140, 479)
Screenshot: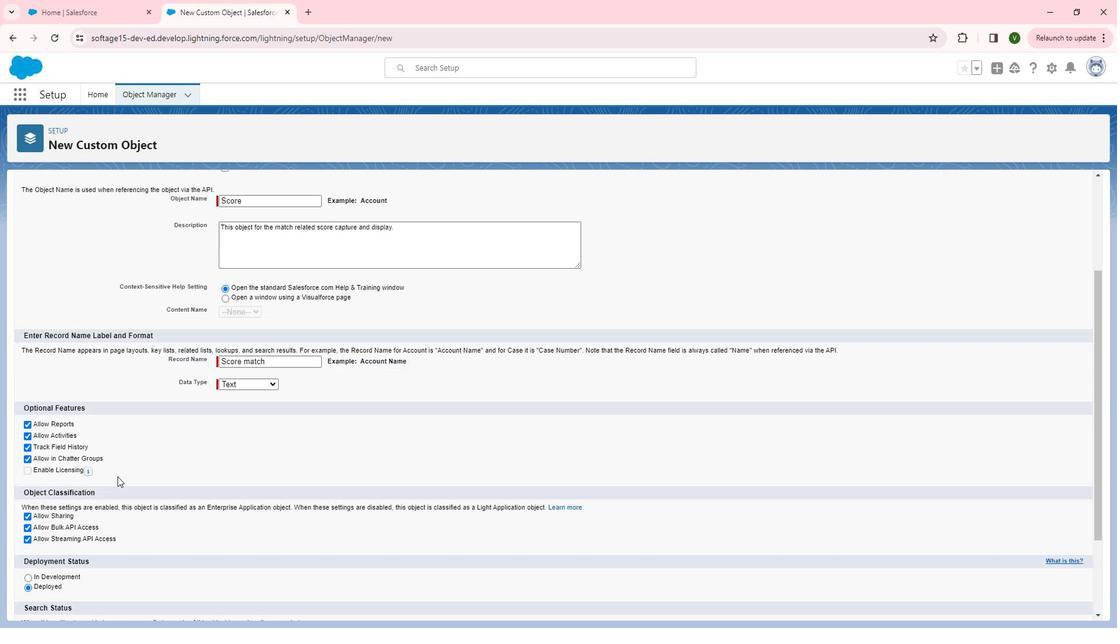 
Action: Mouse scrolled (140, 479) with delta (0, 0)
Screenshot: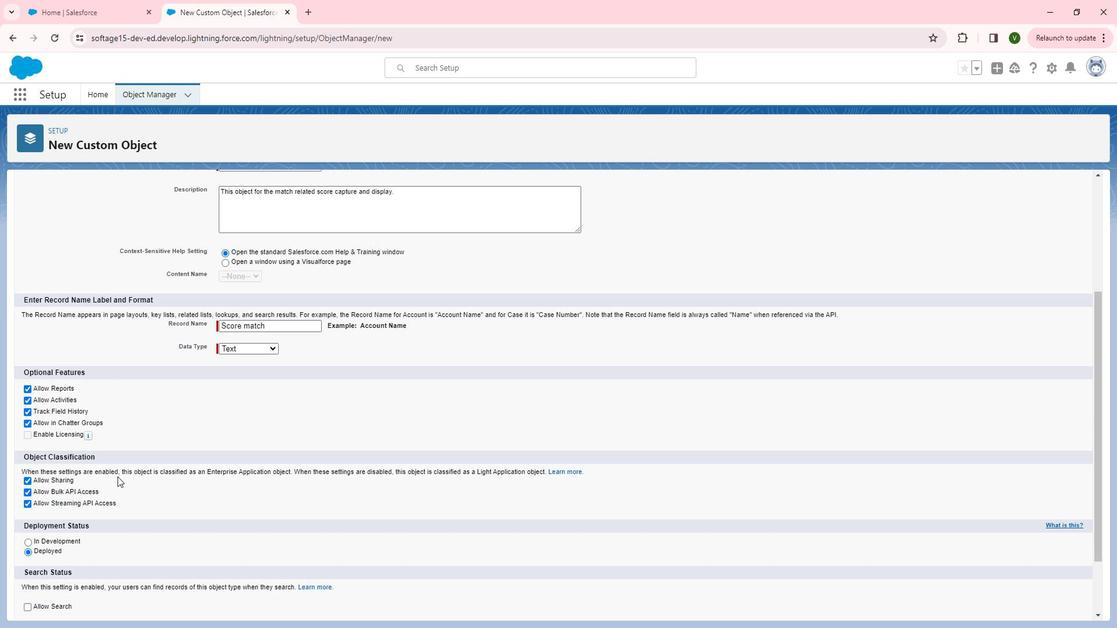 
Action: Mouse scrolled (140, 479) with delta (0, 0)
Screenshot: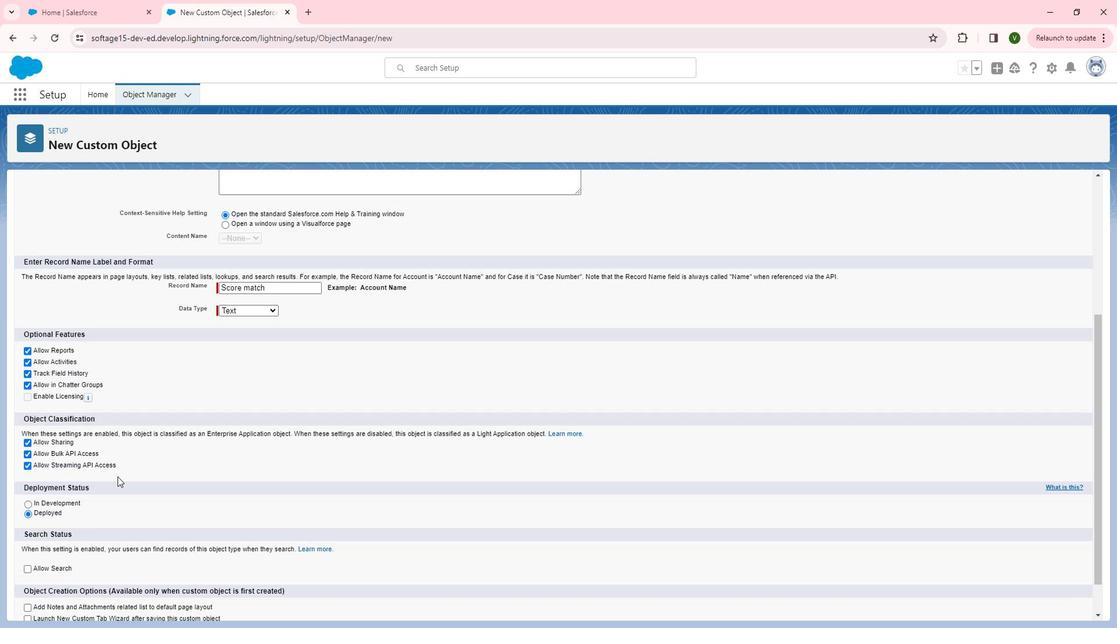 
Action: Mouse scrolled (140, 479) with delta (0, 0)
Screenshot: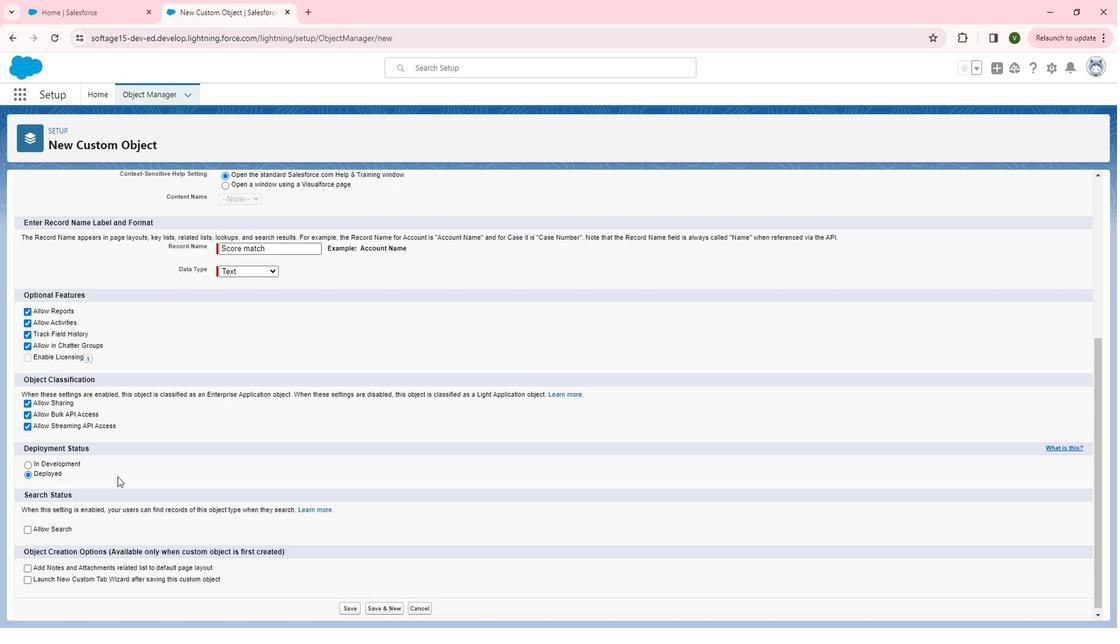 
Action: Mouse moved to (78, 529)
Screenshot: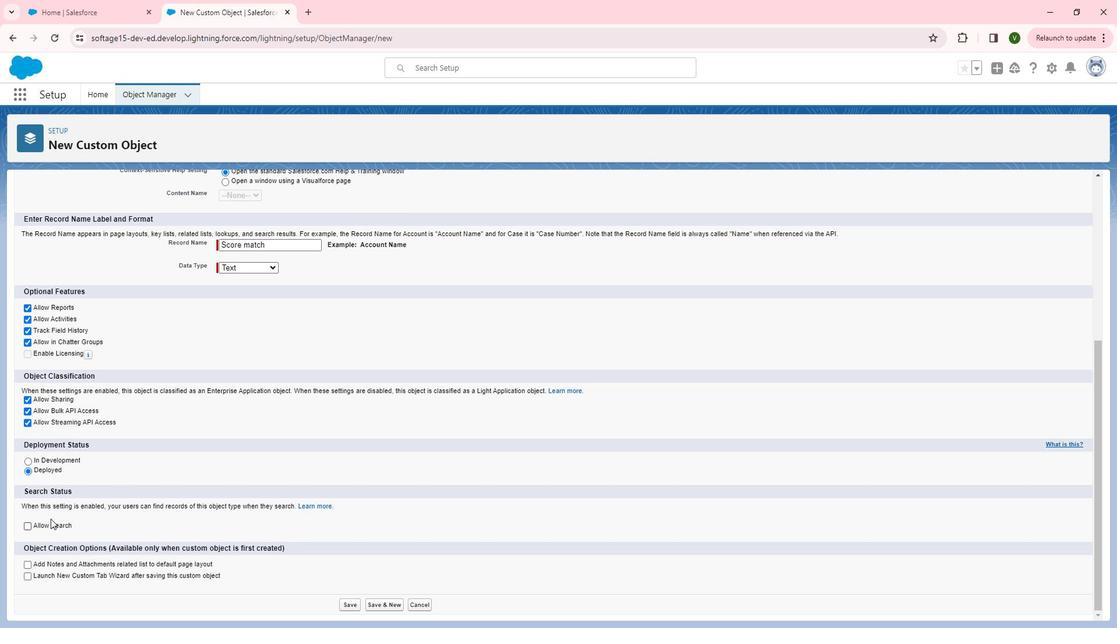 
Action: Mouse scrolled (78, 528) with delta (0, 0)
Screenshot: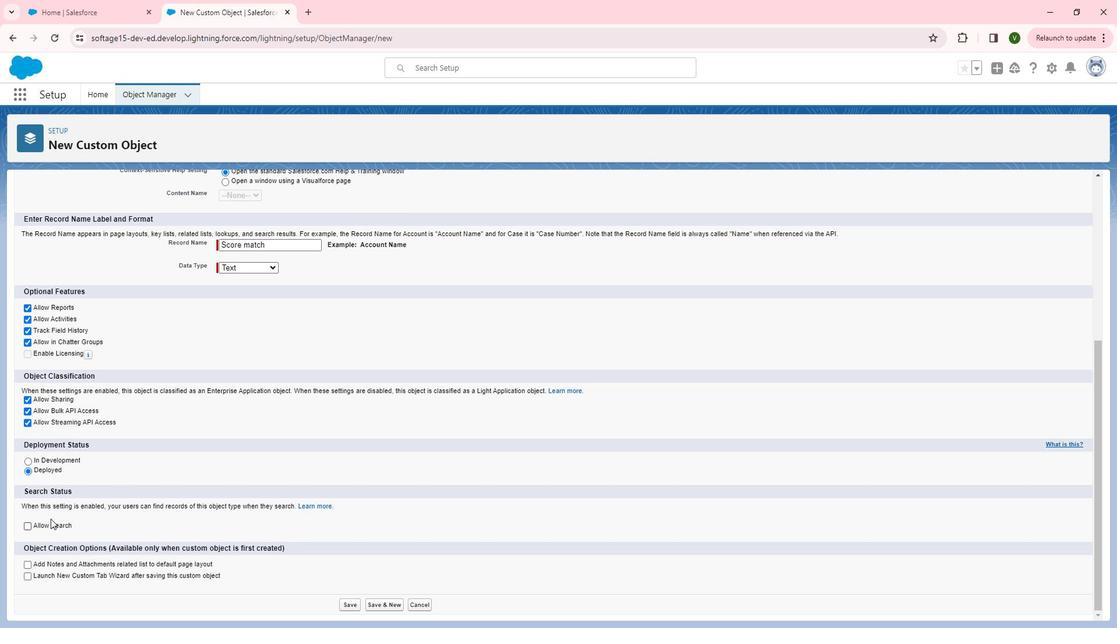 
Action: Mouse moved to (55, 526)
Screenshot: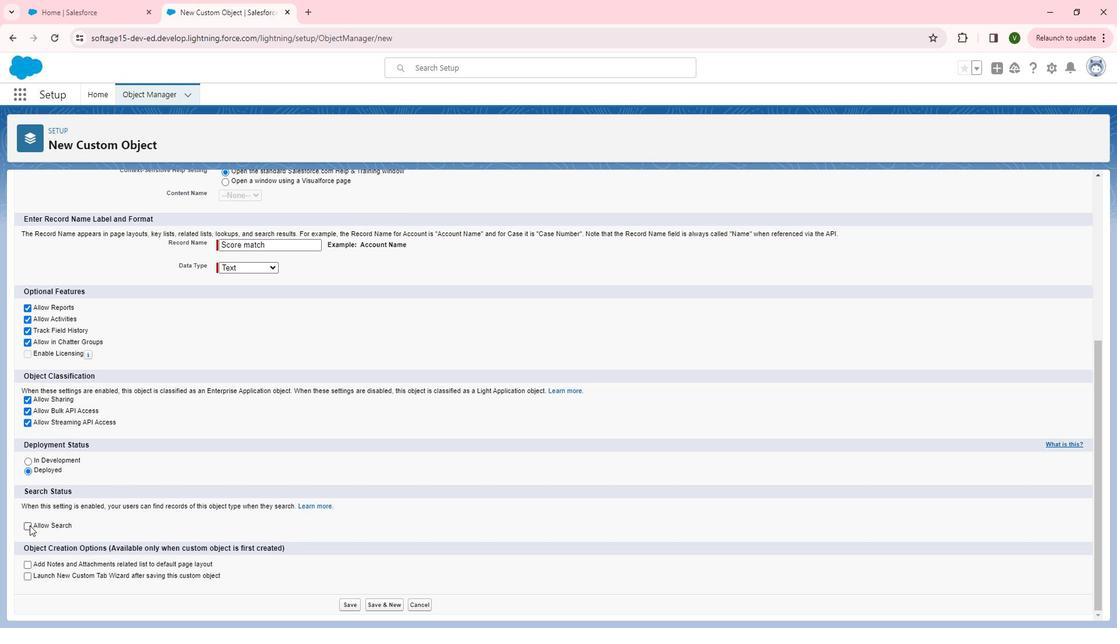 
Action: Mouse pressed left at (55, 526)
Screenshot: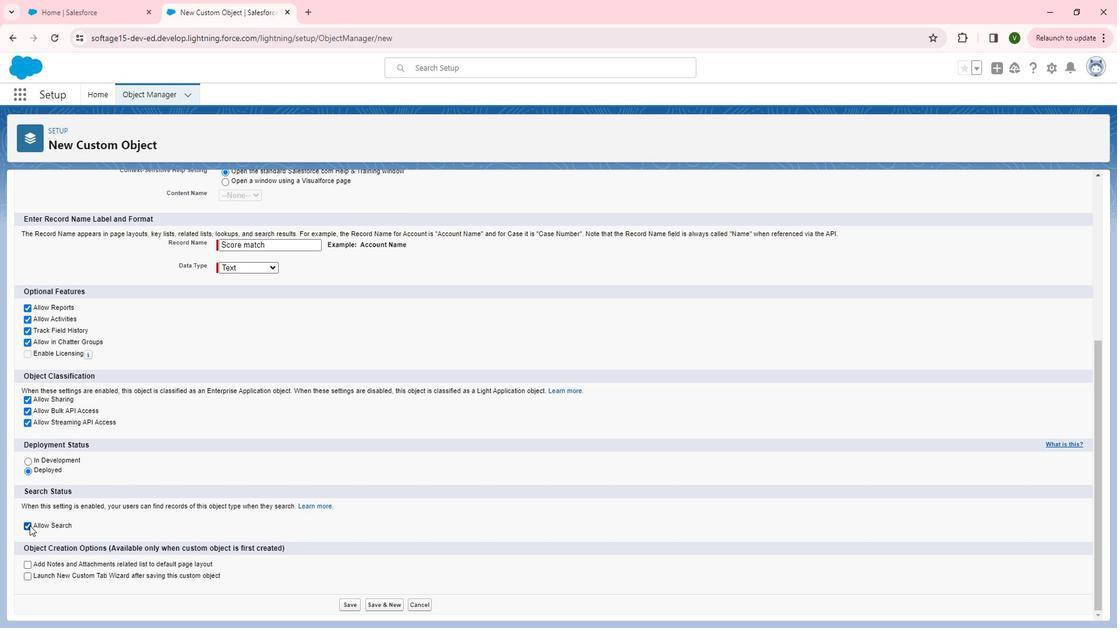 
Action: Mouse moved to (52, 568)
Screenshot: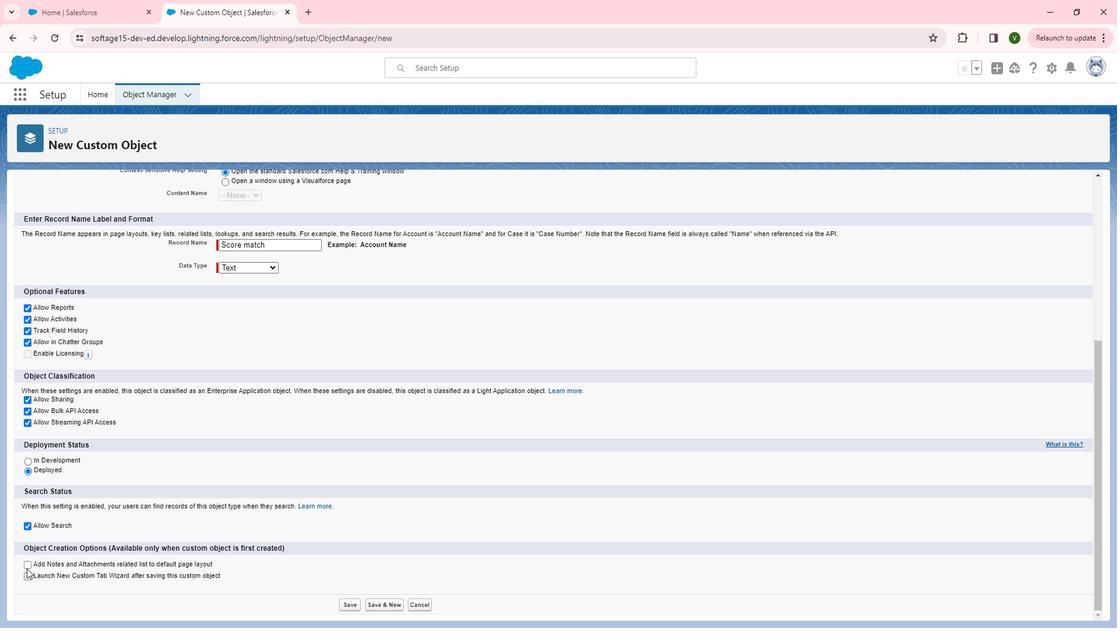 
Action: Mouse pressed left at (52, 568)
Screenshot: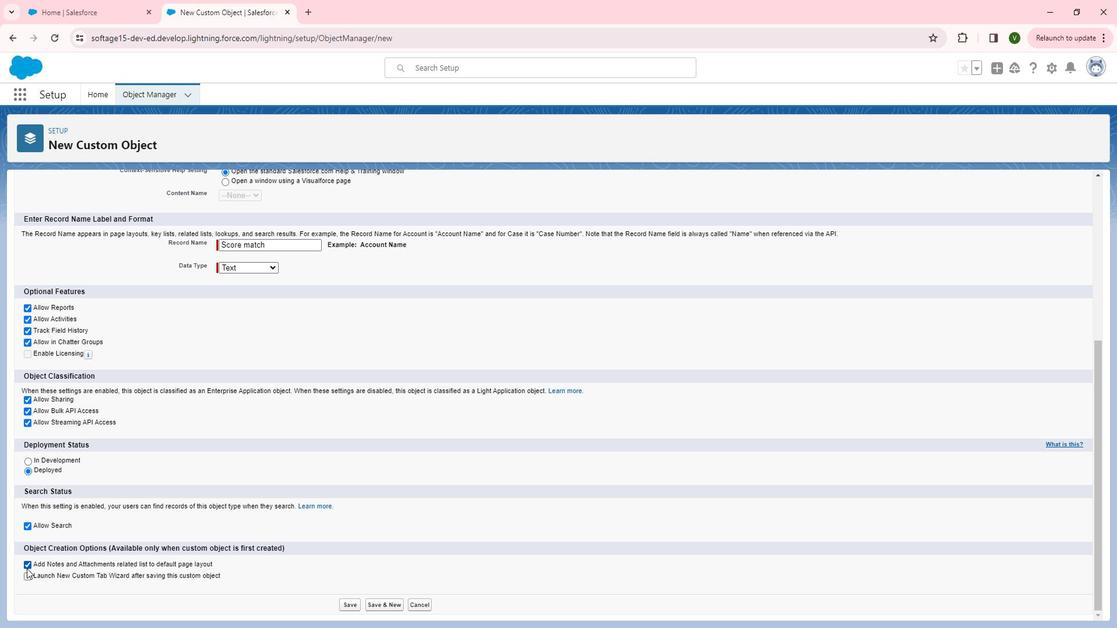 
Action: Mouse moved to (52, 575)
Screenshot: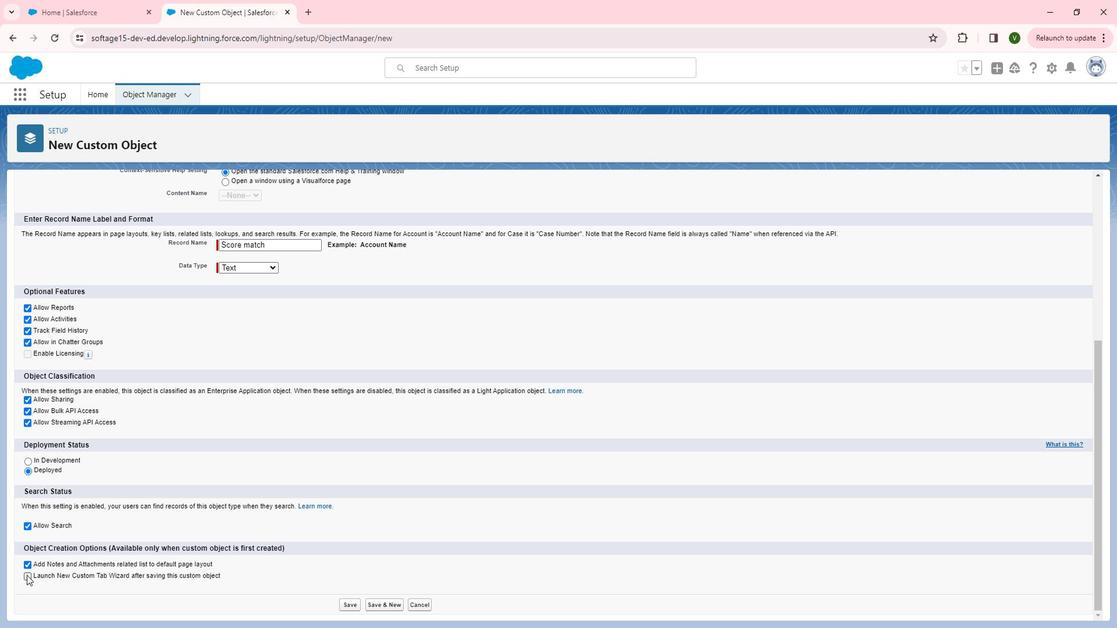 
Action: Mouse pressed left at (52, 575)
Screenshot: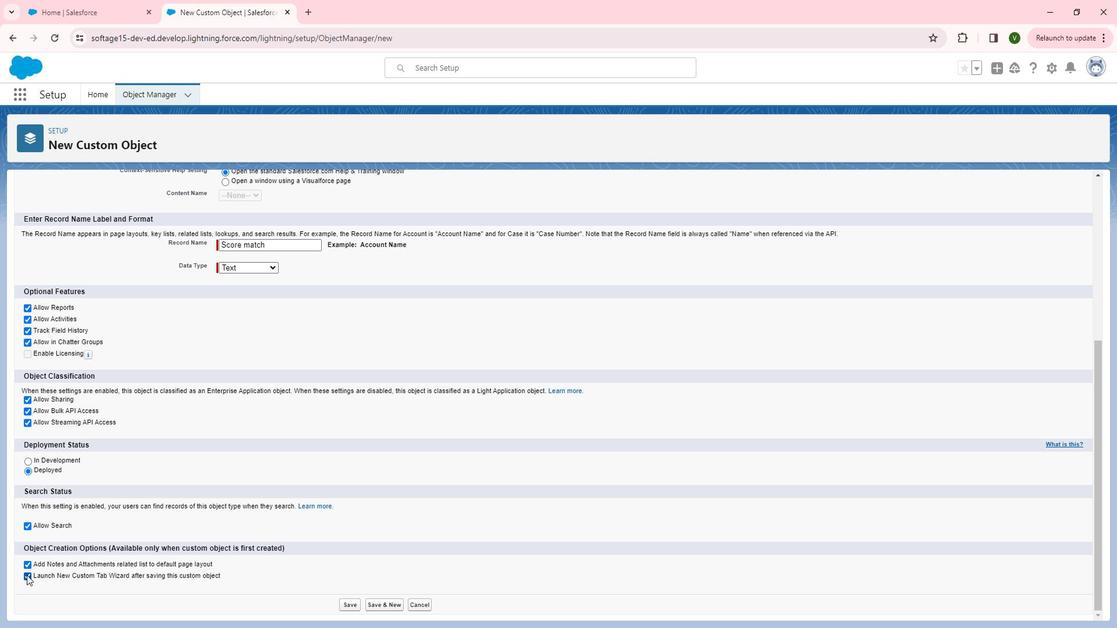 
Action: Mouse moved to (364, 604)
Screenshot: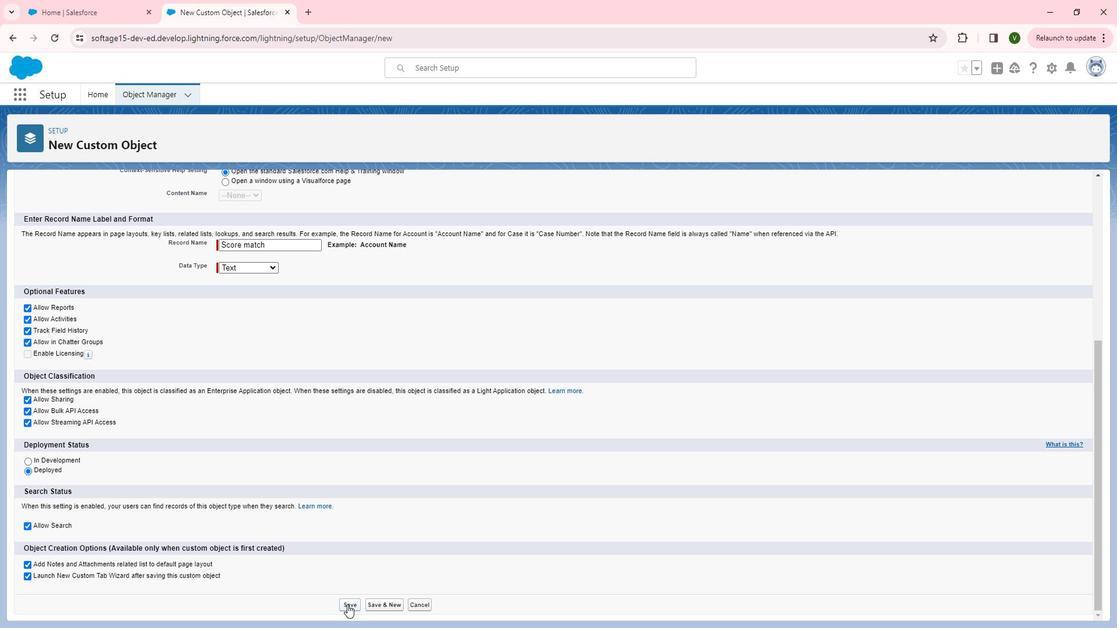 
Action: Mouse pressed left at (364, 604)
Screenshot: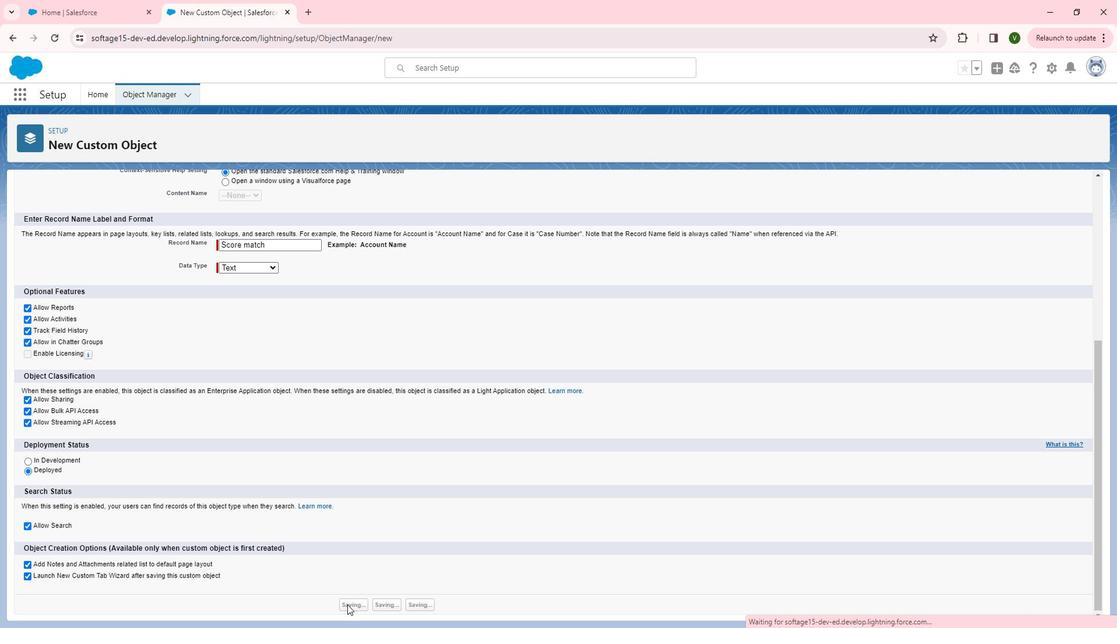 
Action: Mouse moved to (452, 311)
Screenshot: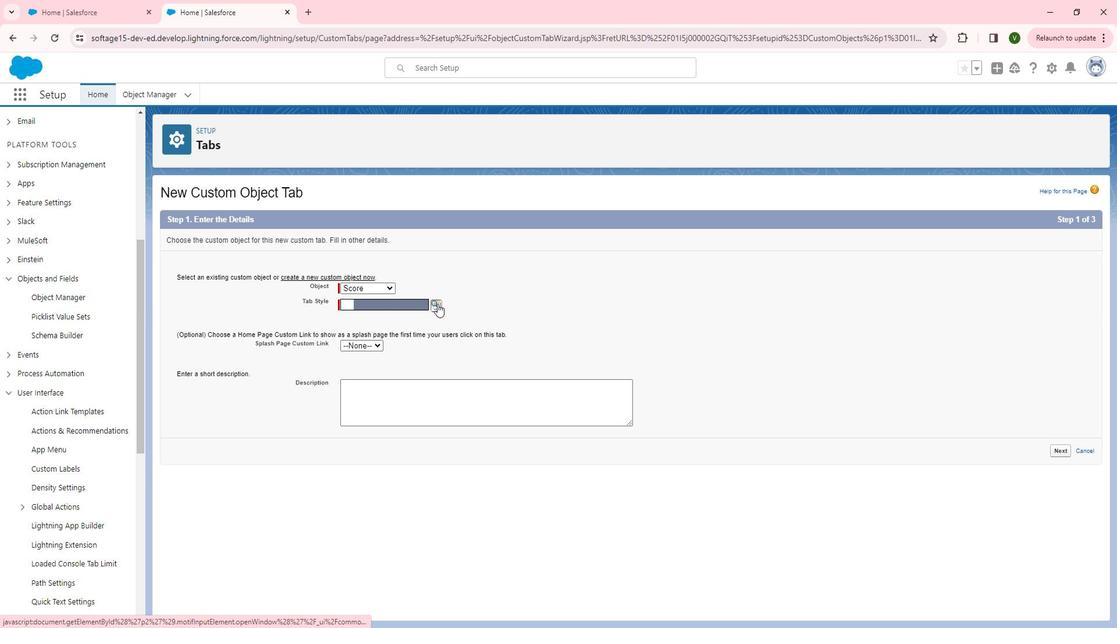 
Action: Mouse pressed left at (452, 311)
Screenshot: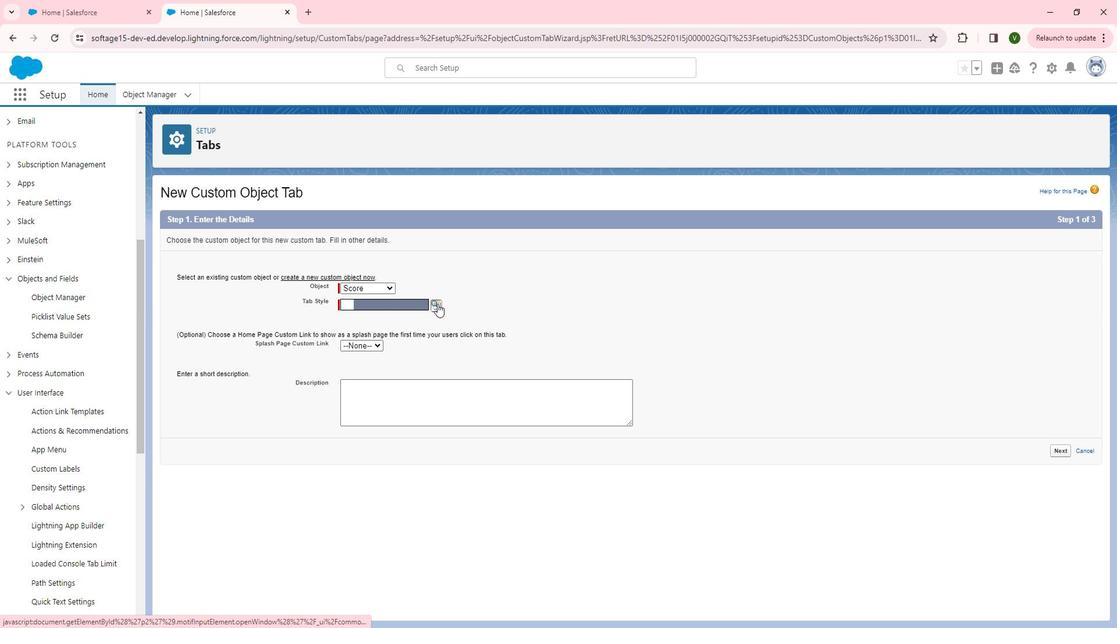 
Action: Mouse moved to (353, 299)
Screenshot: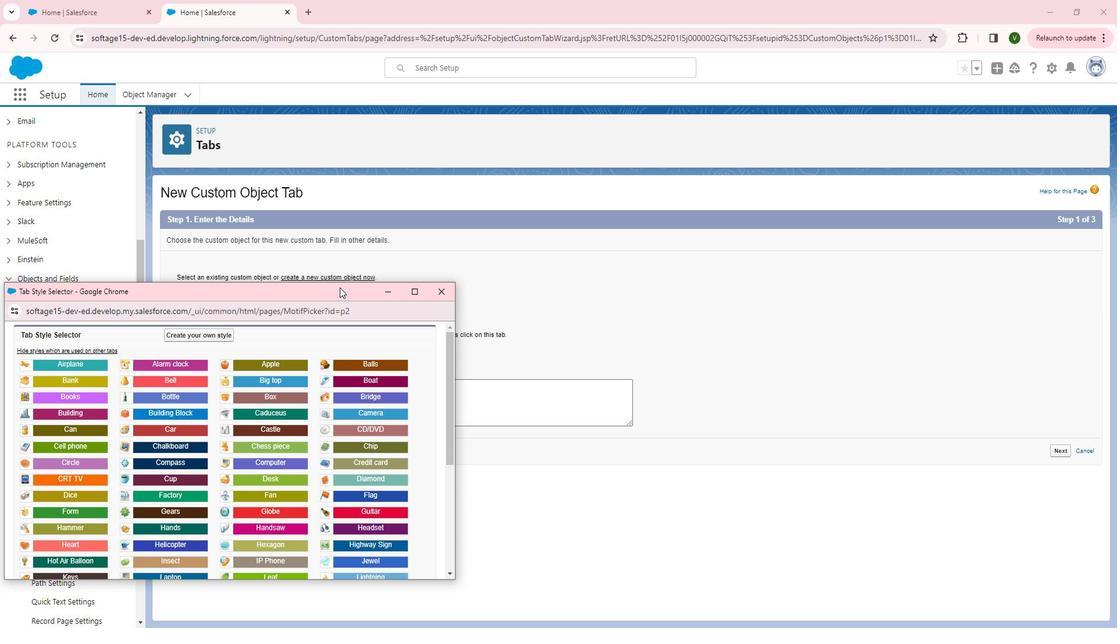 
Action: Mouse pressed left at (353, 299)
Screenshot: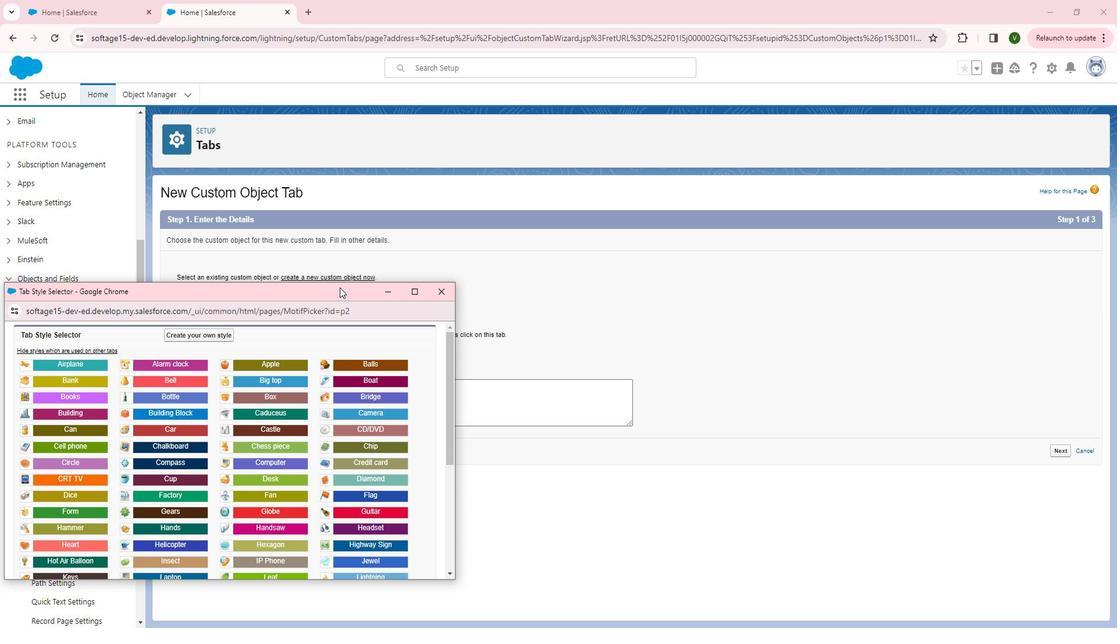 
Action: Mouse moved to (332, 377)
Screenshot: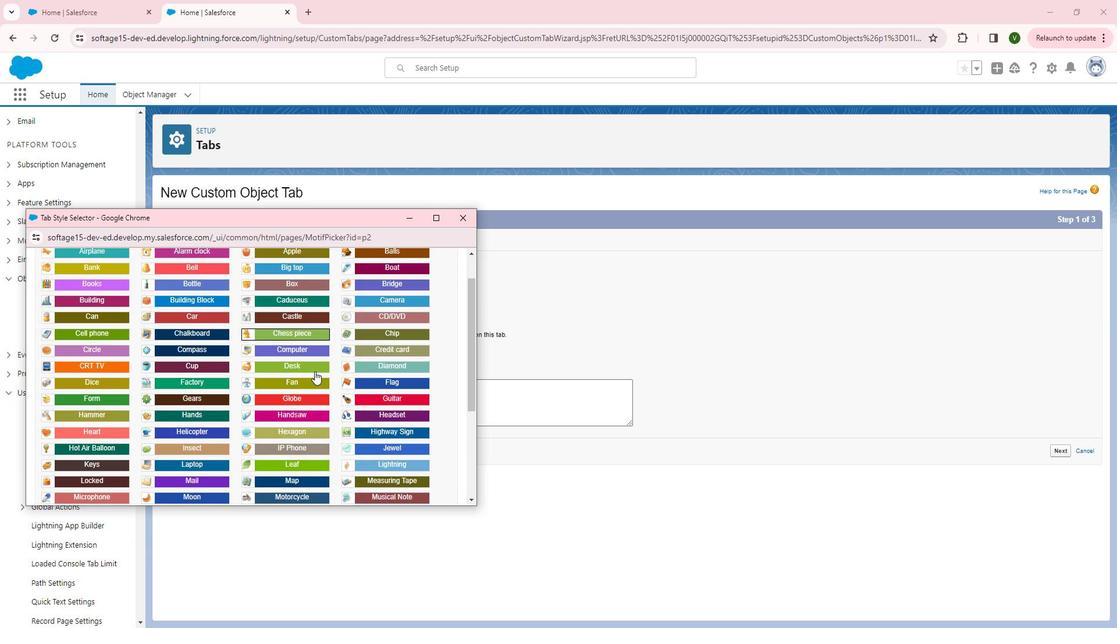 
Action: Mouse scrolled (332, 376) with delta (0, 0)
Screenshot: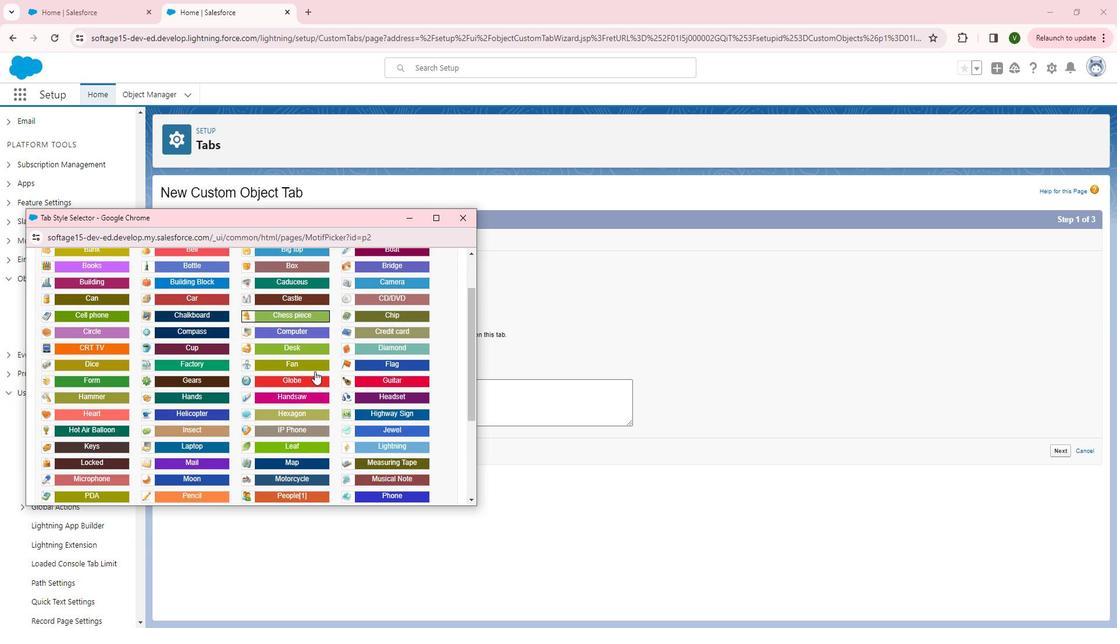 
Action: Mouse moved to (243, 379)
Screenshot: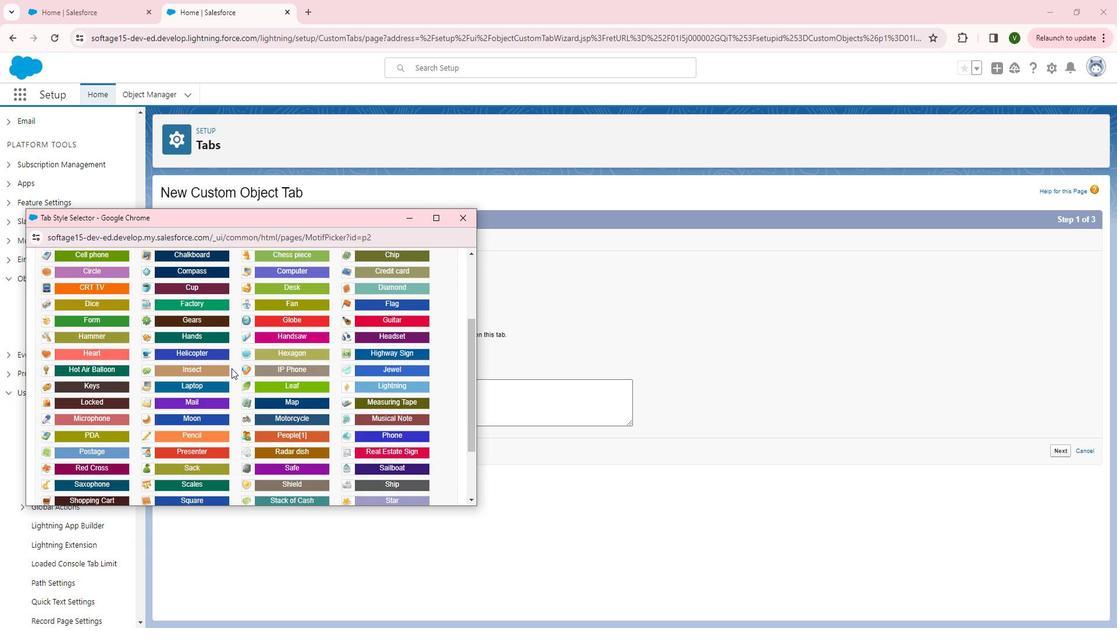 
Action: Mouse scrolled (243, 378) with delta (0, 0)
Screenshot: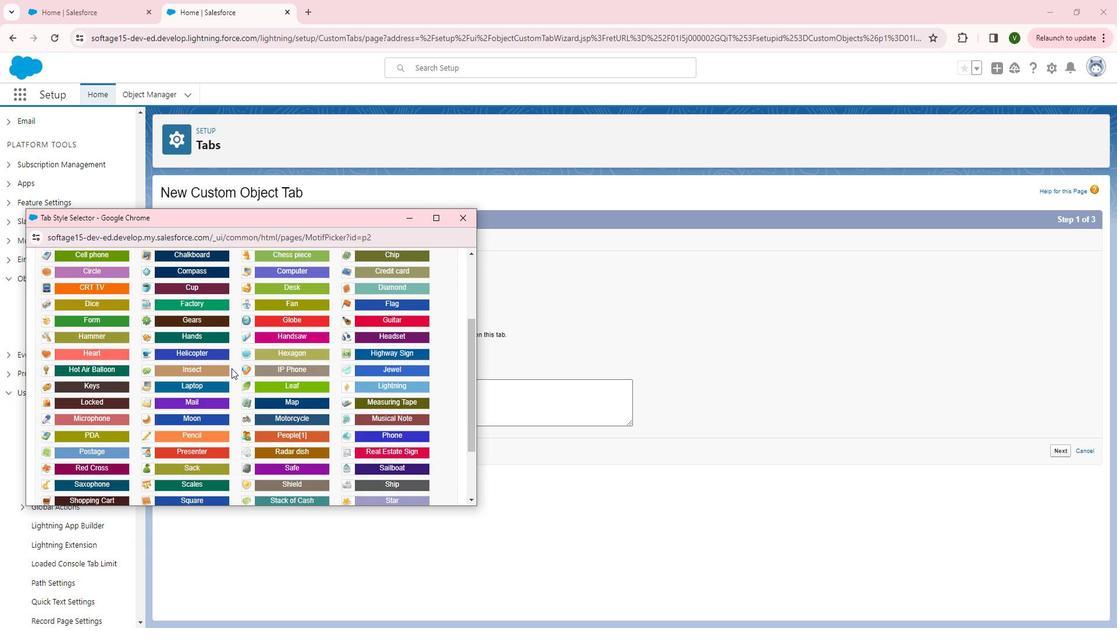 
Action: Mouse moved to (252, 374)
Screenshot: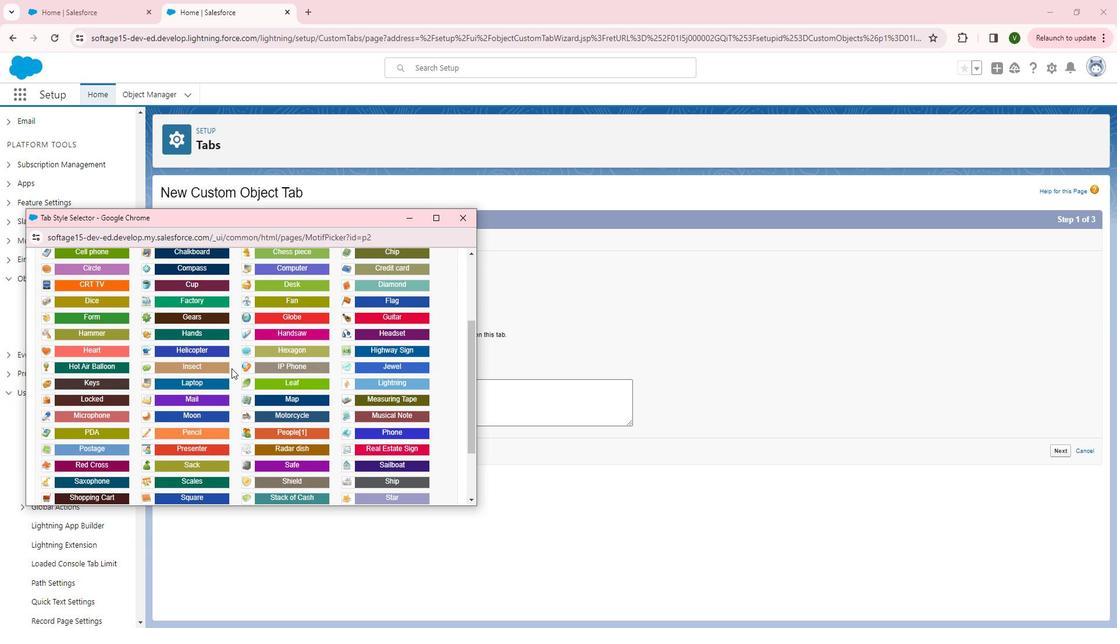 
Action: Mouse scrolled (252, 373) with delta (0, 0)
Screenshot: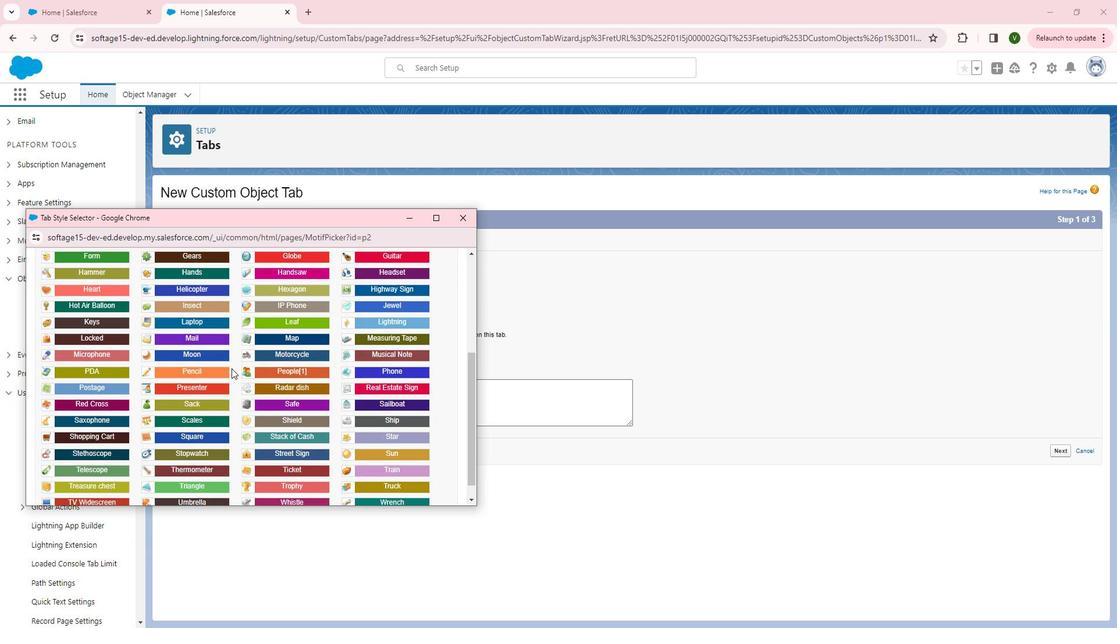 
Action: Mouse scrolled (252, 373) with delta (0, 0)
Screenshot: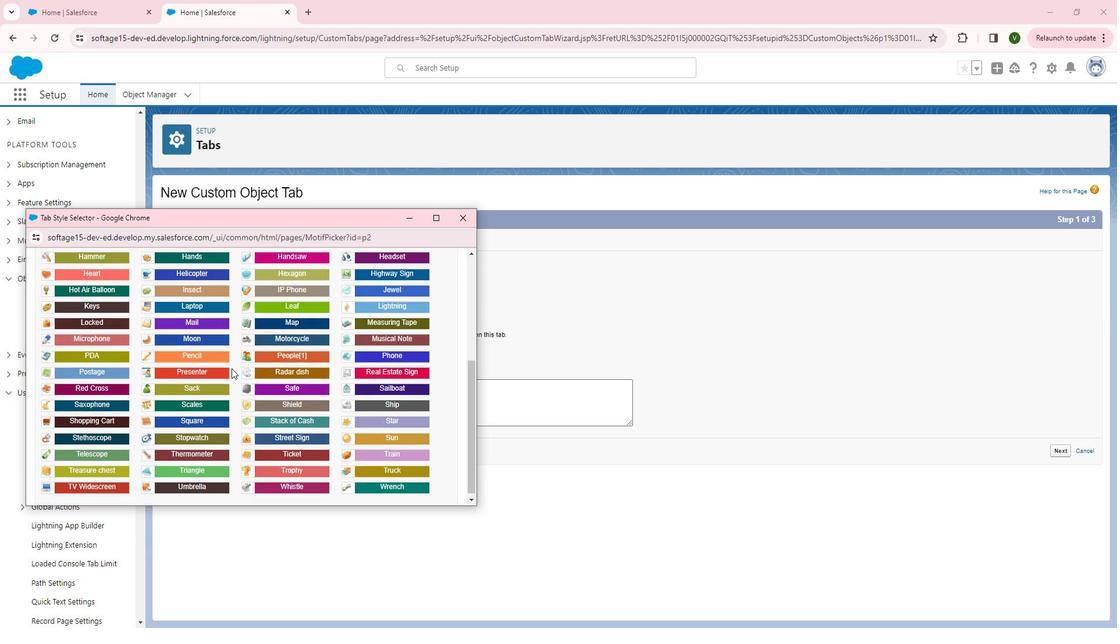 
Action: Mouse scrolled (252, 373) with delta (0, 0)
Screenshot: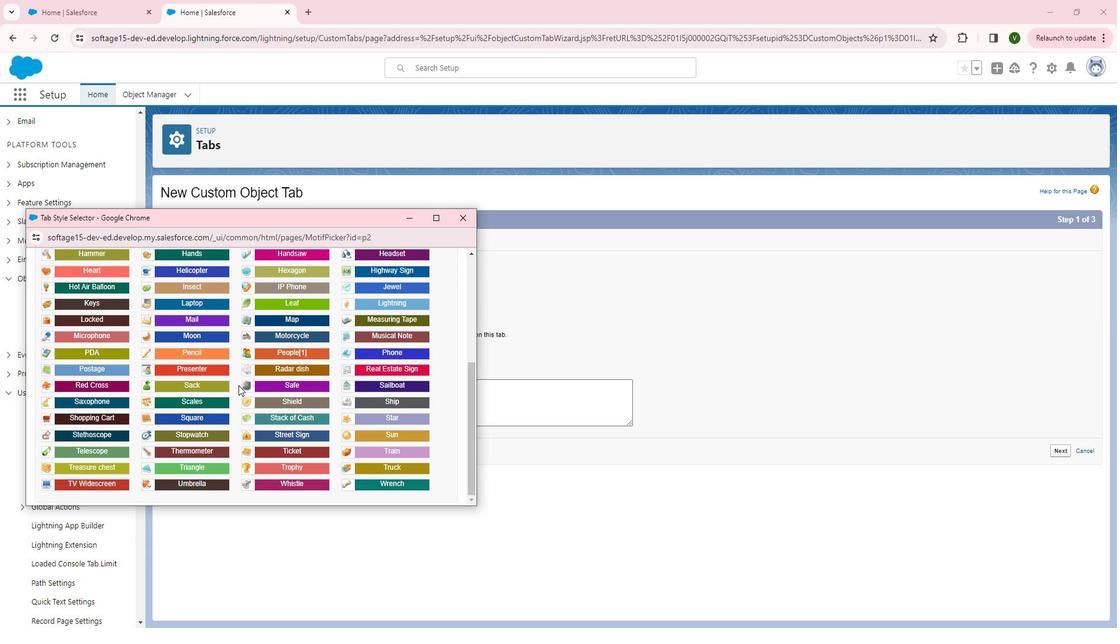
Action: Mouse moved to (230, 309)
Screenshot: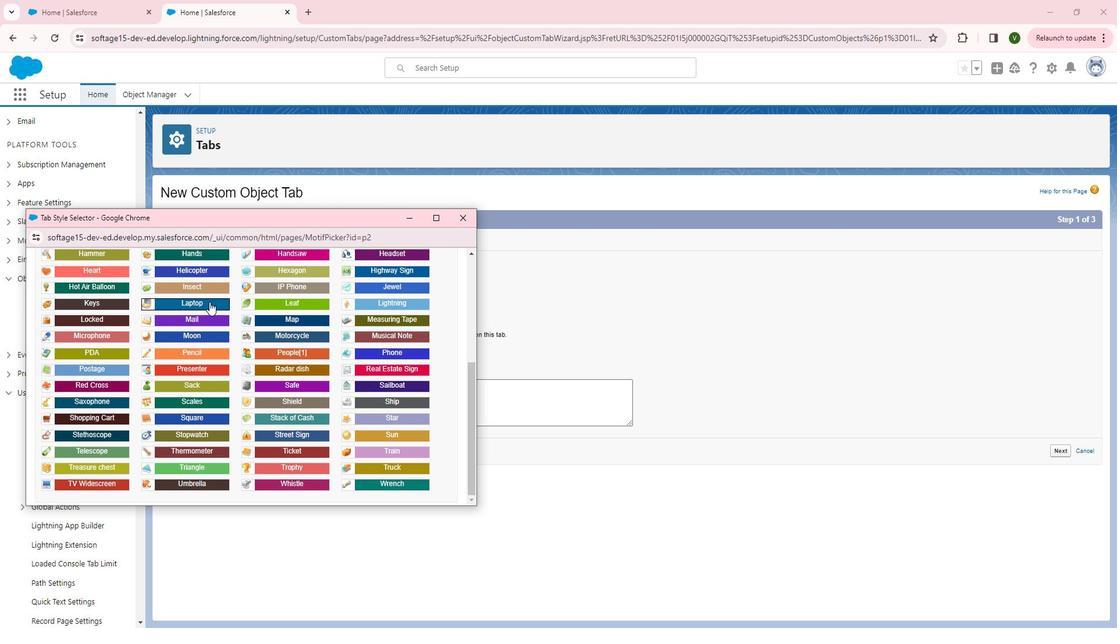 
Action: Mouse pressed left at (230, 309)
Screenshot: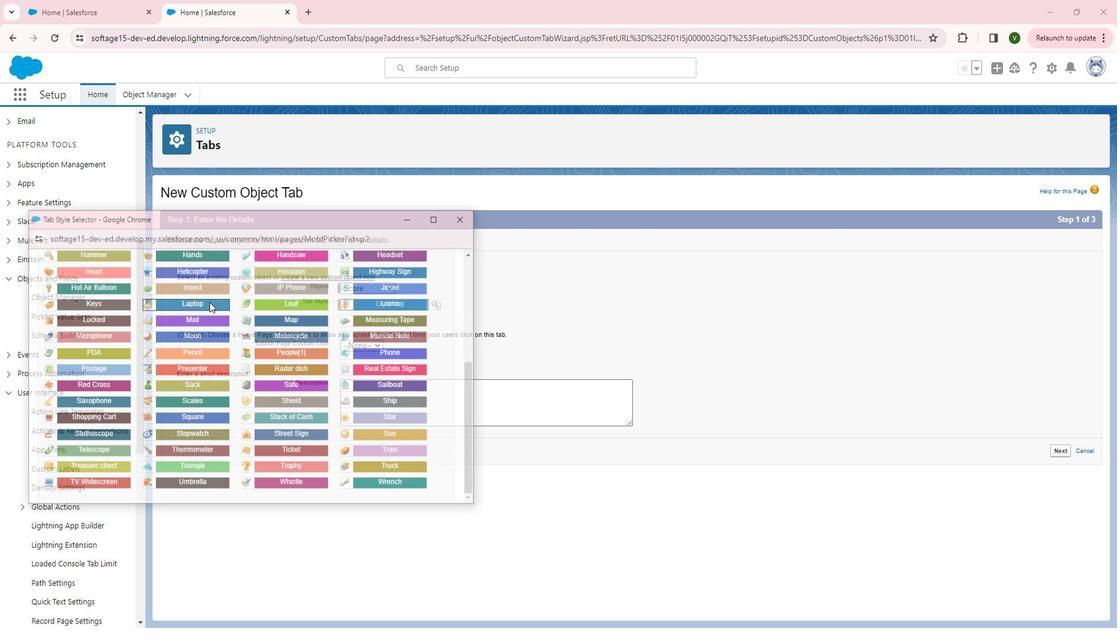 
Action: Mouse moved to (810, 329)
Screenshot: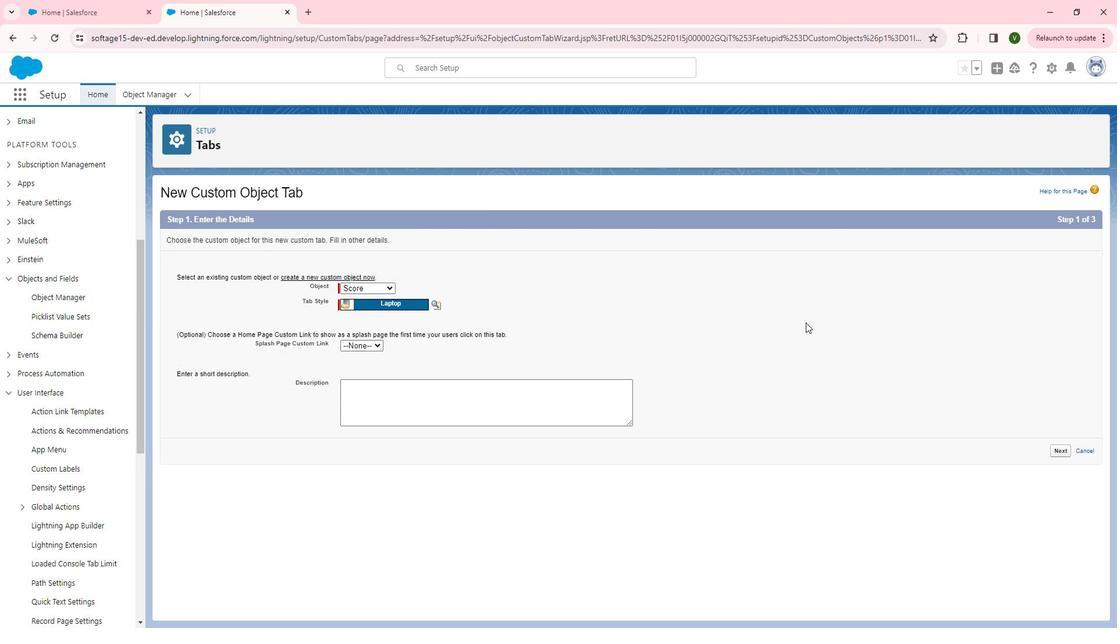 
Action: Mouse pressed left at (810, 329)
Screenshot: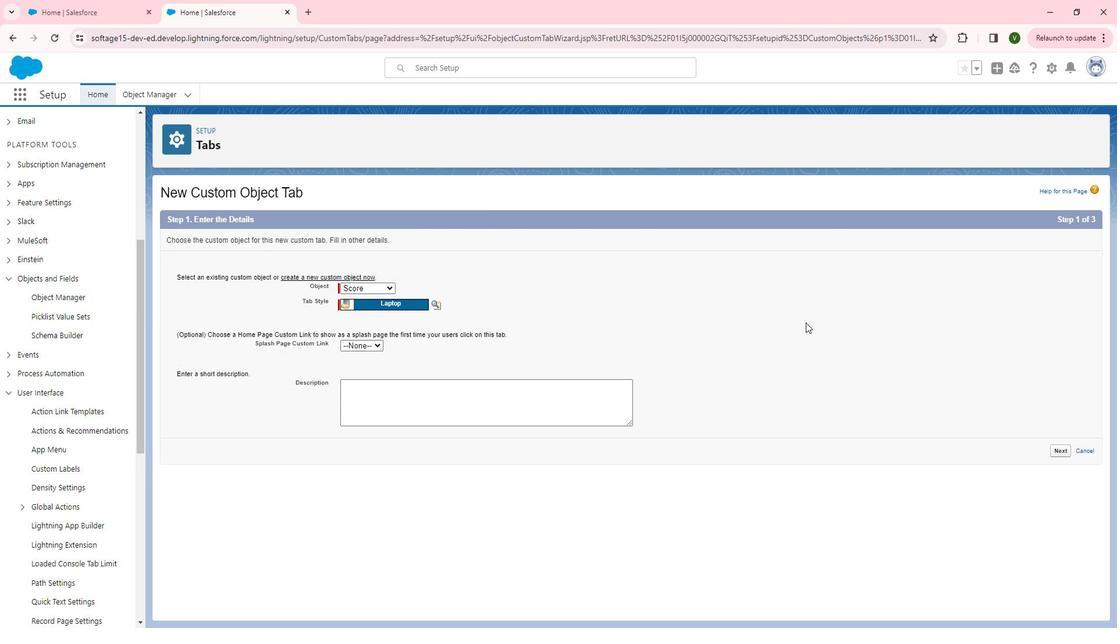 
Action: Mouse moved to (1056, 454)
Screenshot: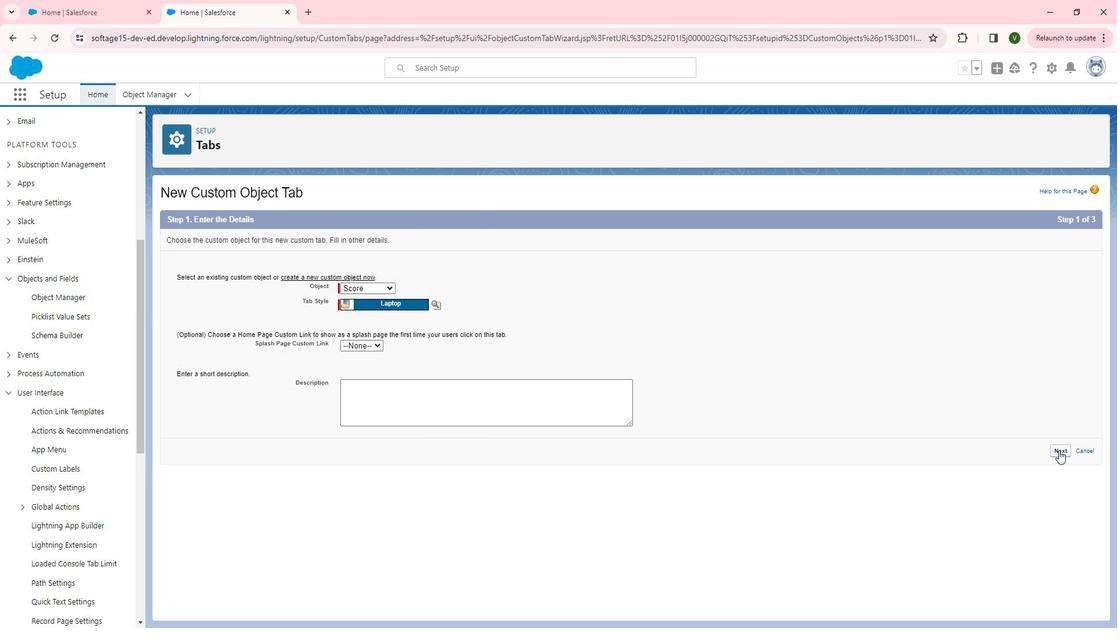 
Action: Mouse pressed left at (1056, 454)
Screenshot: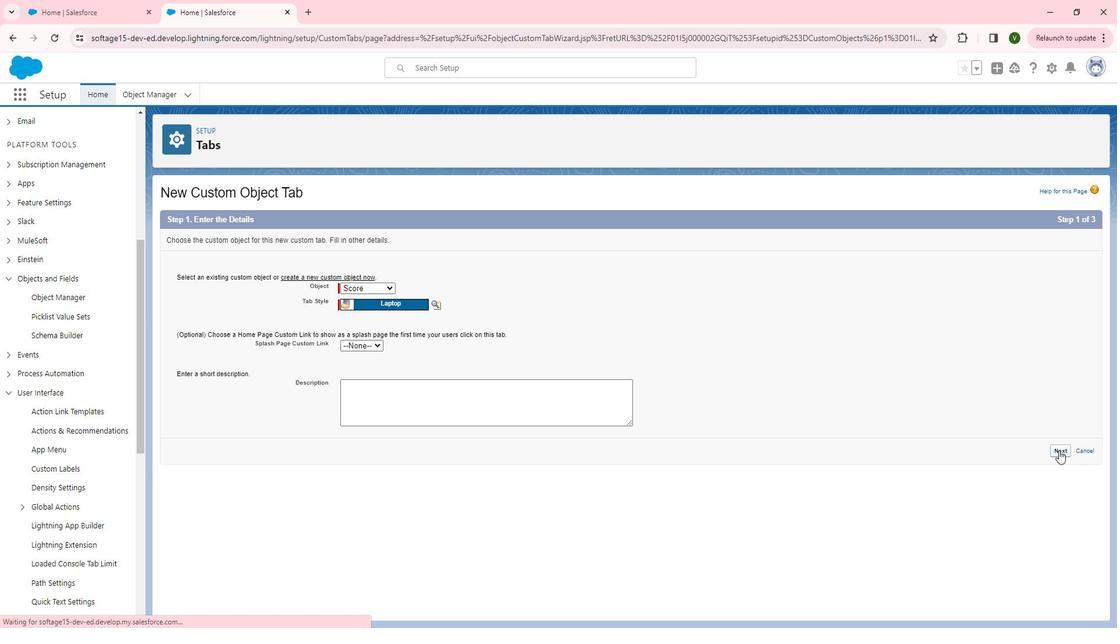 
Action: Mouse moved to (578, 296)
Screenshot: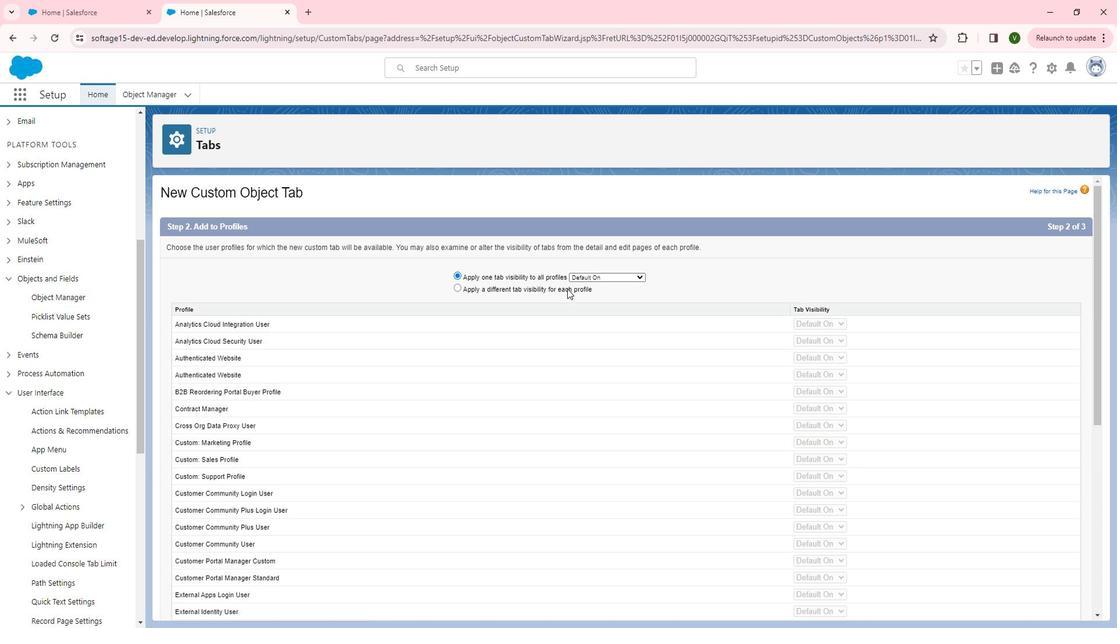 
Action: Mouse pressed left at (578, 296)
Screenshot: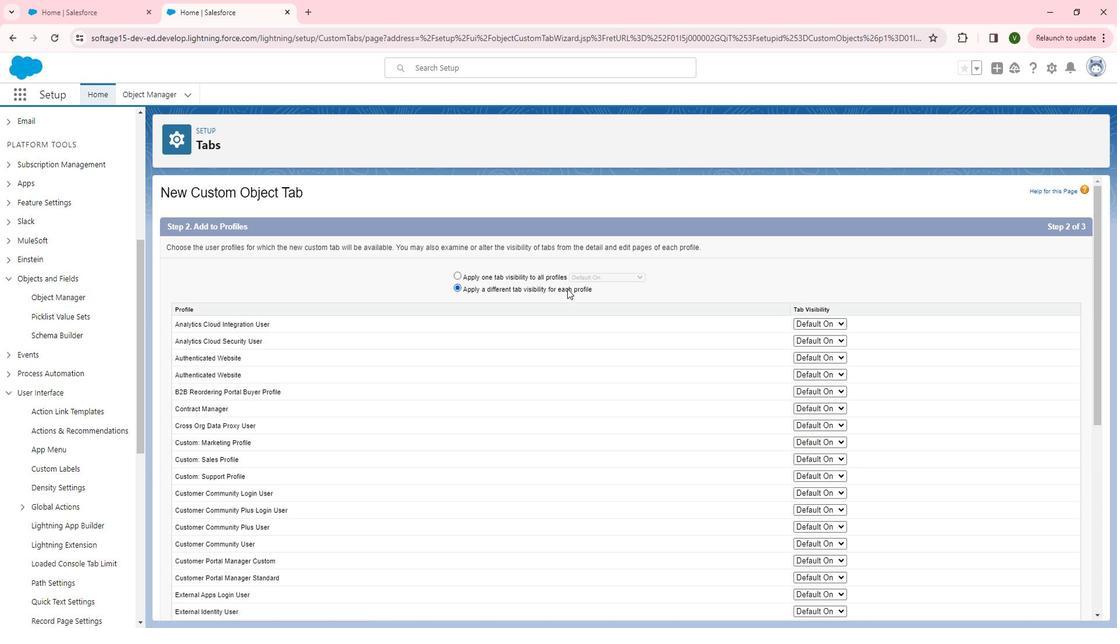 
Action: Mouse moved to (938, 296)
Screenshot: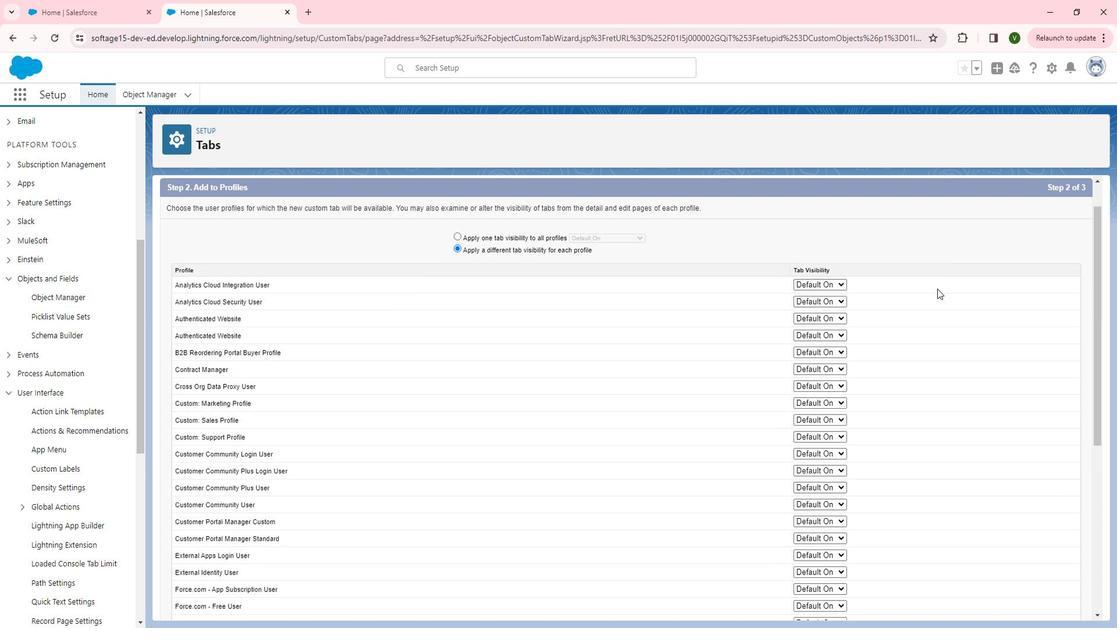 
Action: Mouse scrolled (938, 295) with delta (0, 0)
Screenshot: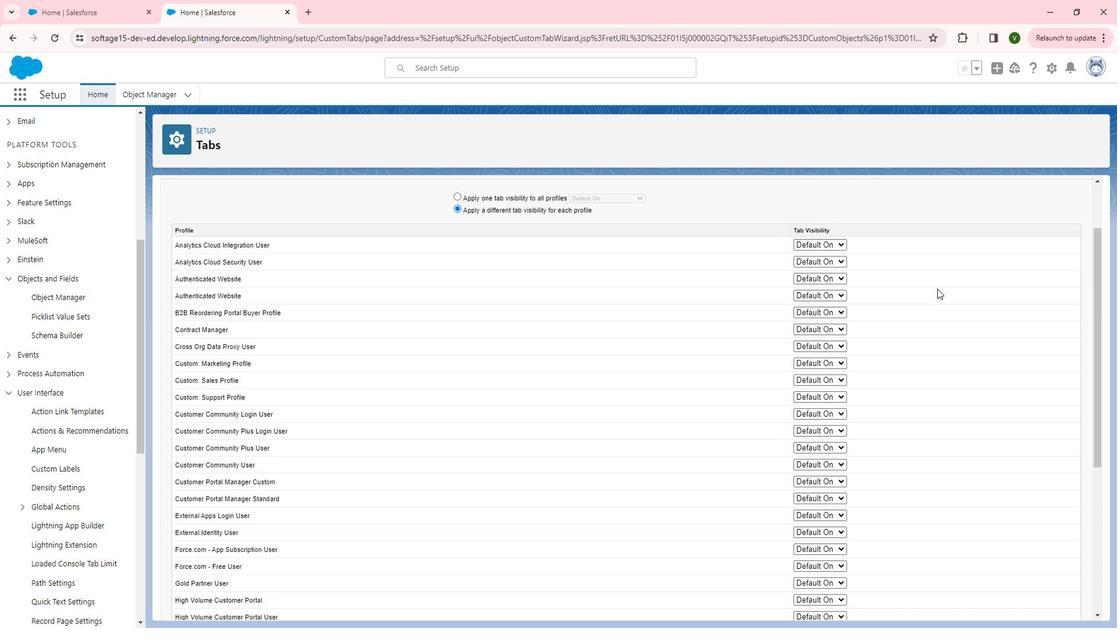 
Action: Mouse scrolled (938, 295) with delta (0, 0)
Screenshot: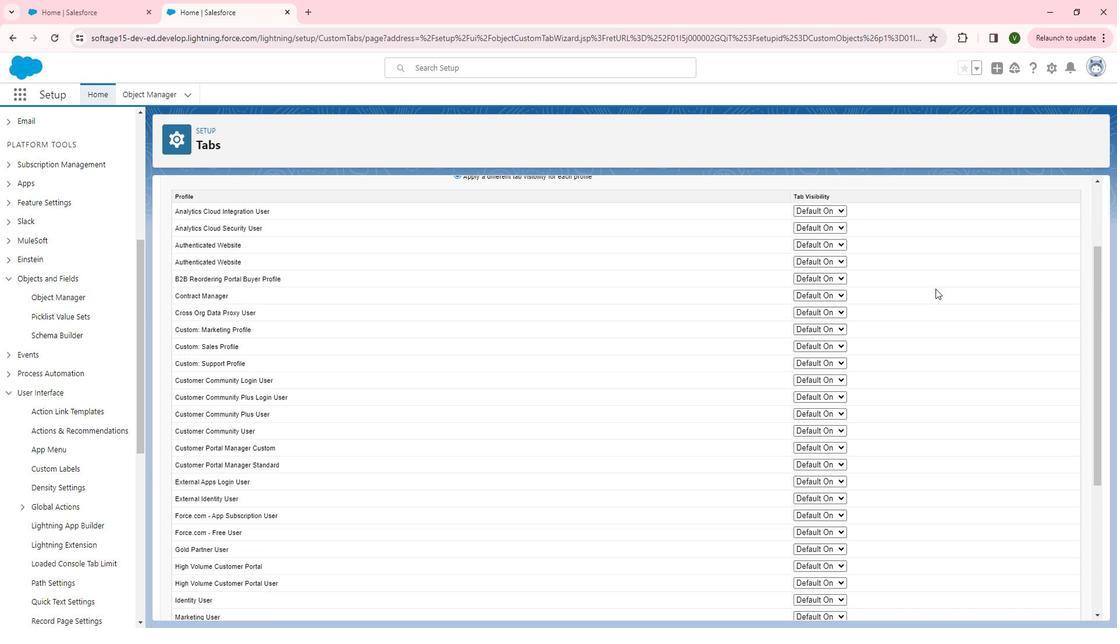 
Action: Mouse moved to (815, 215)
Screenshot: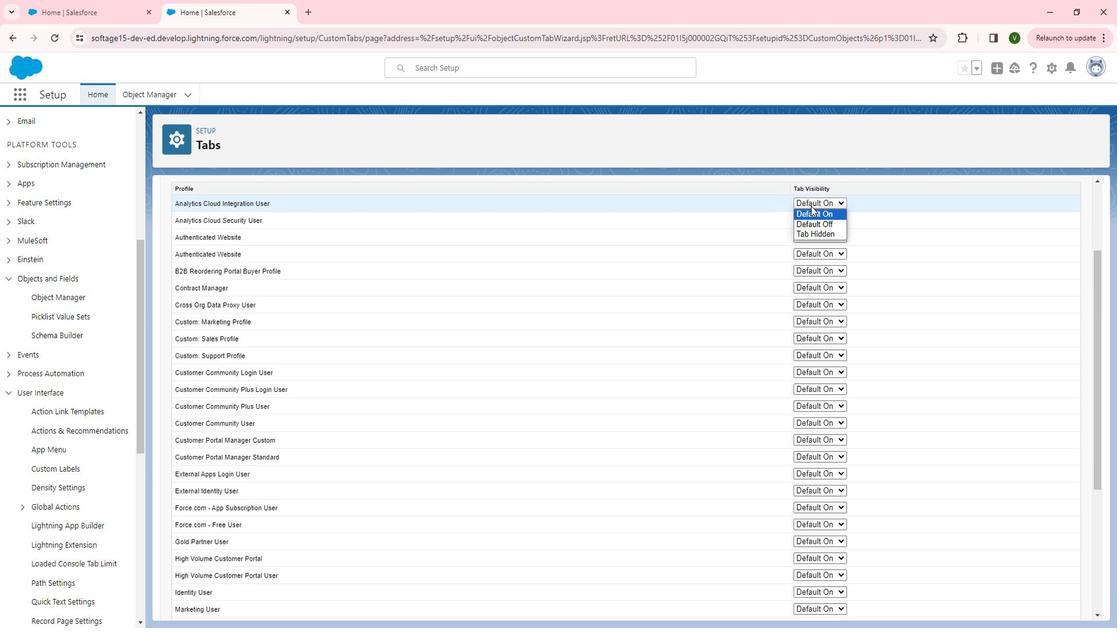 
Action: Mouse pressed left at (815, 215)
Screenshot: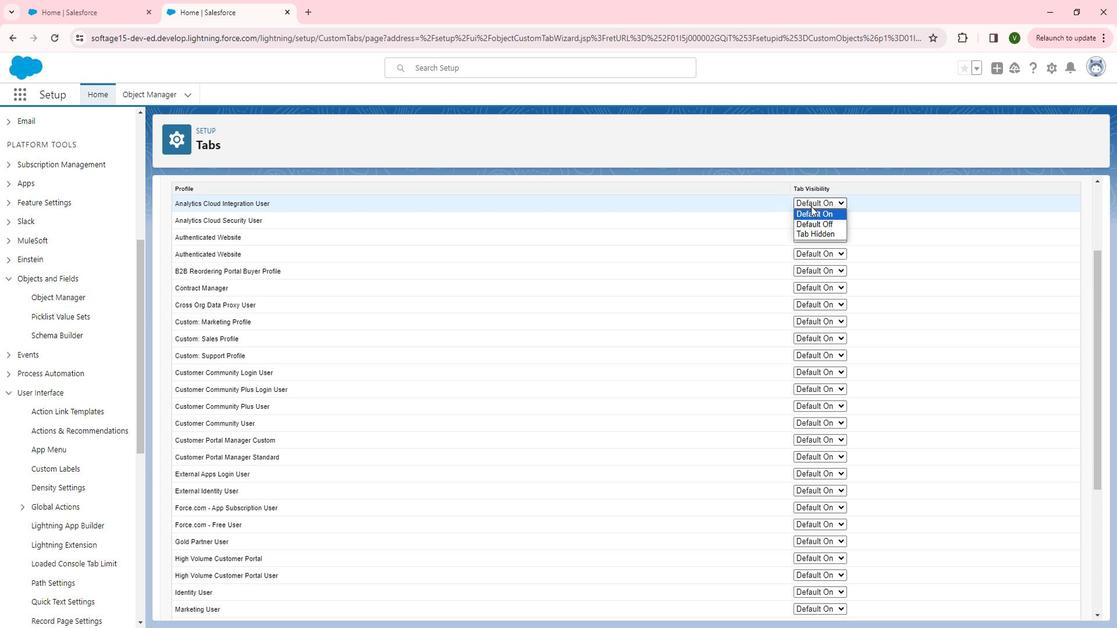 
Action: Mouse moved to (819, 229)
Screenshot: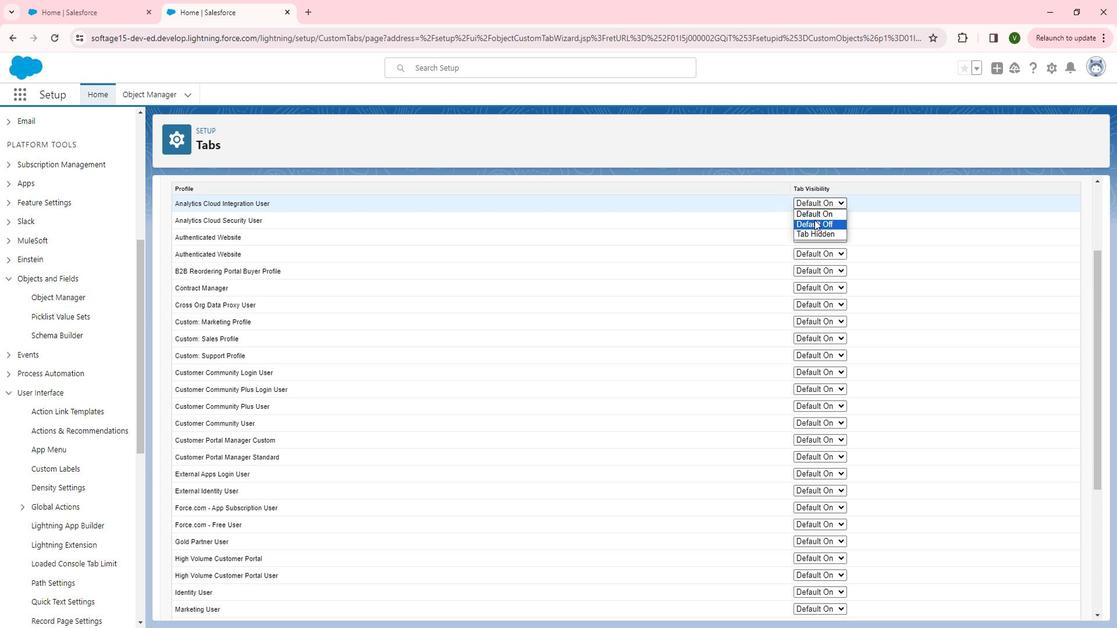
Action: Mouse pressed left at (819, 229)
Screenshot: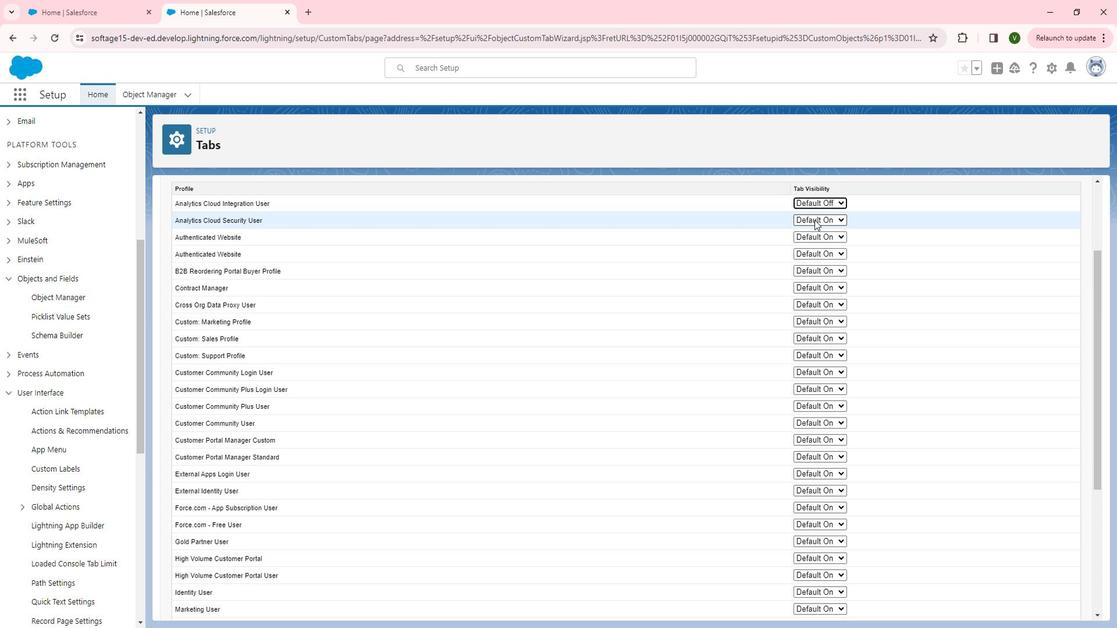 
Action: Mouse moved to (826, 262)
Screenshot: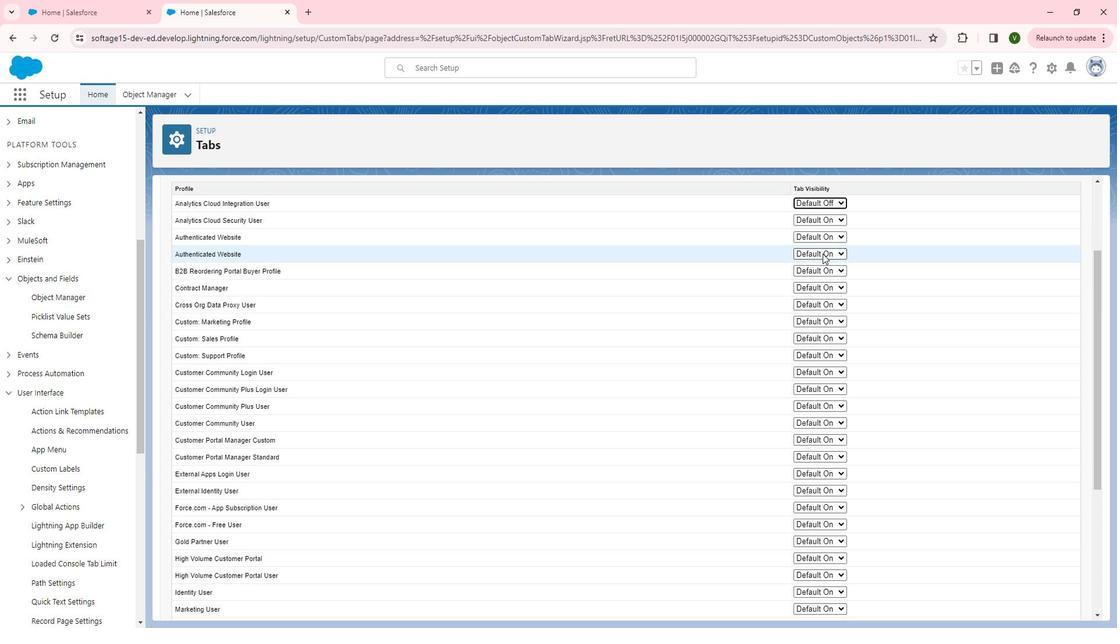
Action: Mouse pressed left at (826, 262)
Screenshot: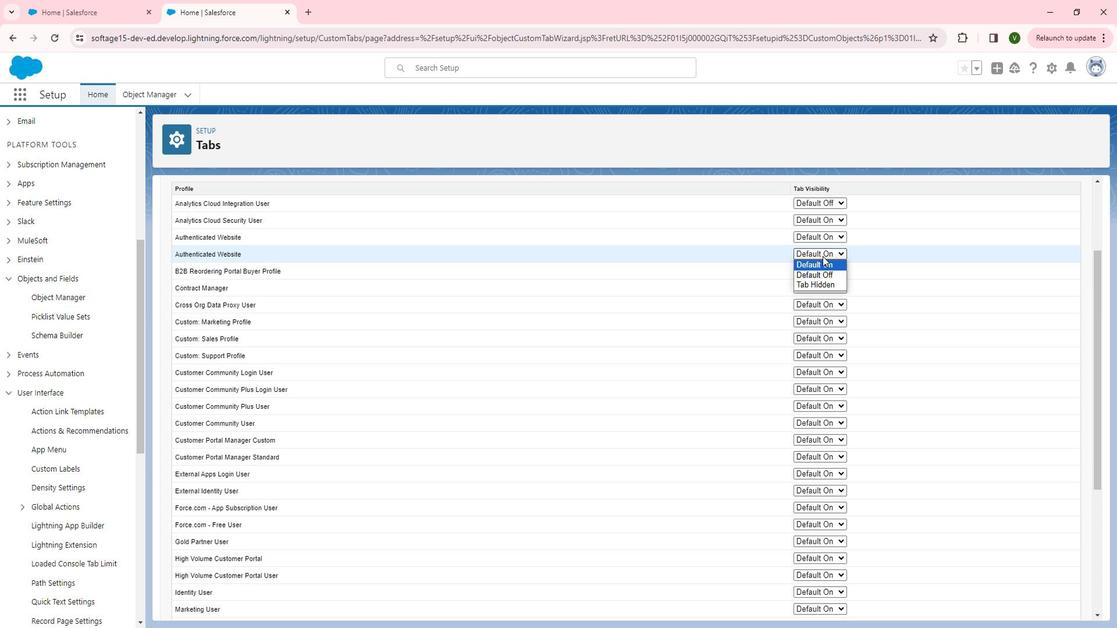 
Action: Mouse moved to (826, 278)
Screenshot: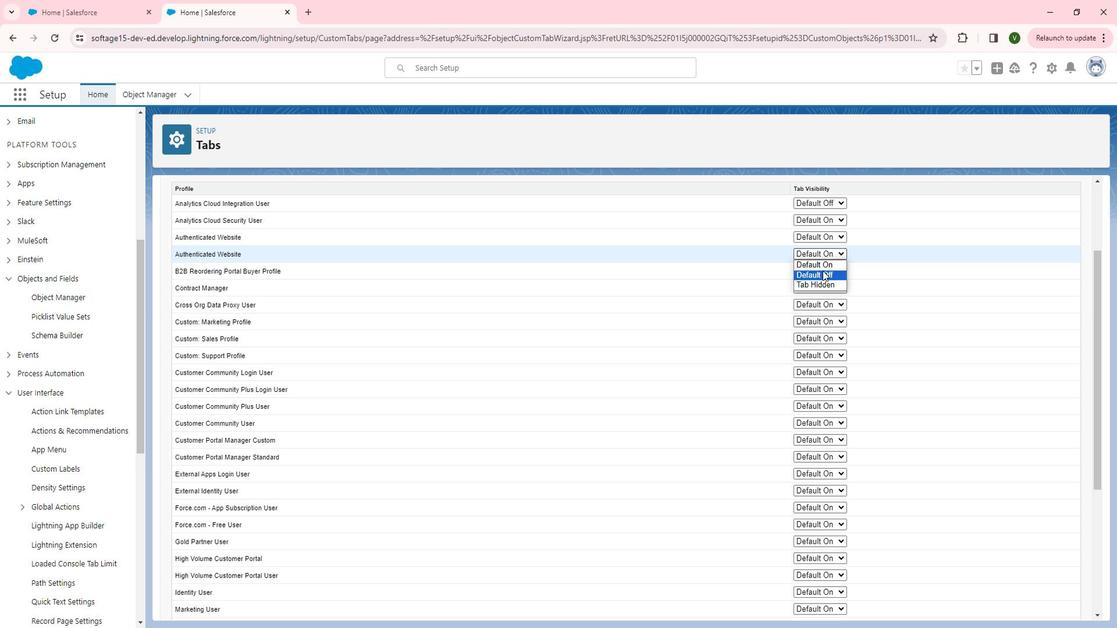 
Action: Mouse pressed left at (826, 278)
Screenshot: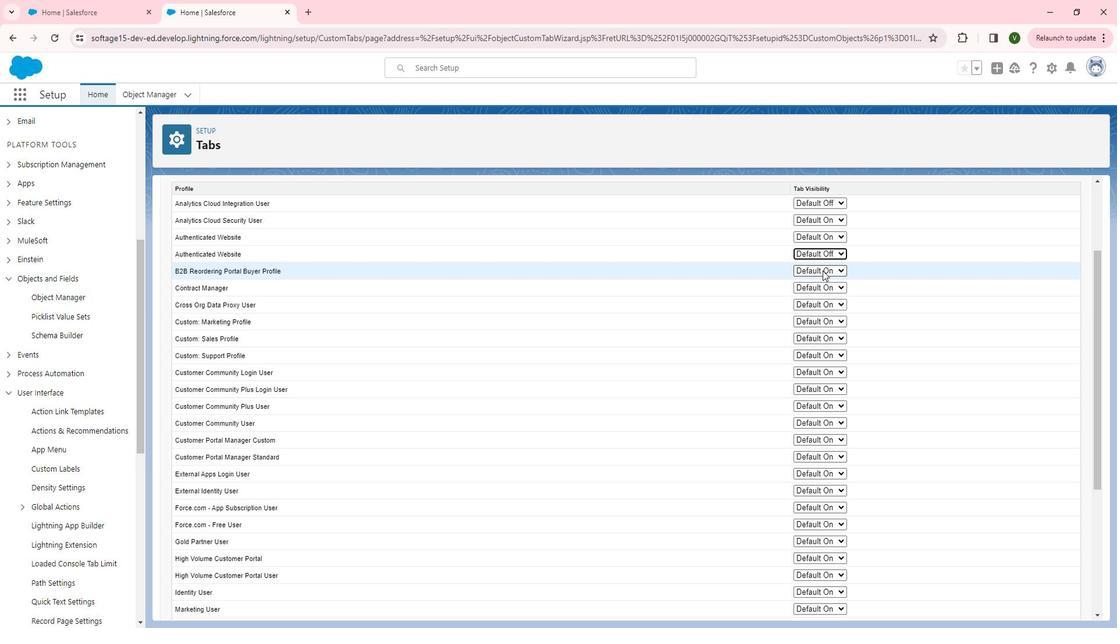 
Action: Mouse moved to (824, 285)
Screenshot: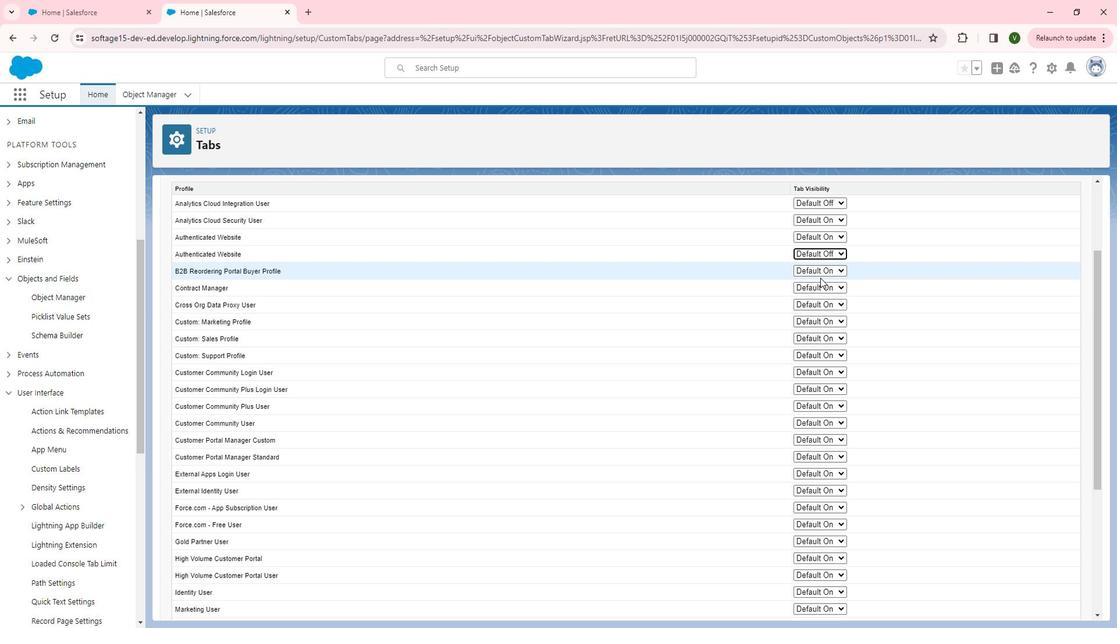 
Action: Mouse scrolled (824, 285) with delta (0, 0)
Screenshot: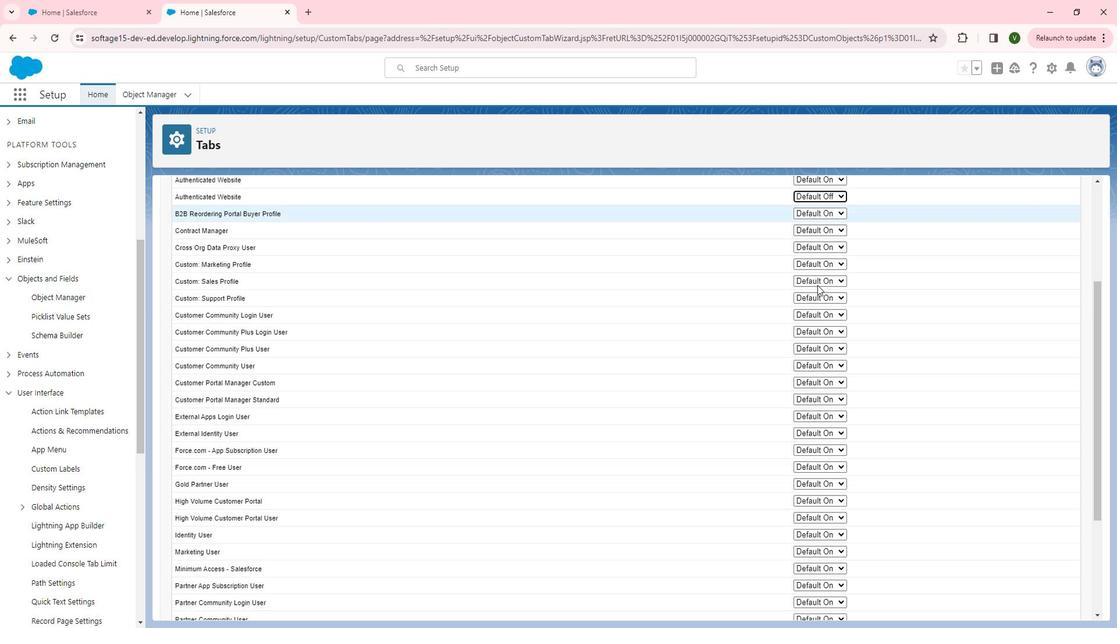 
Action: Mouse moved to (823, 239)
Screenshot: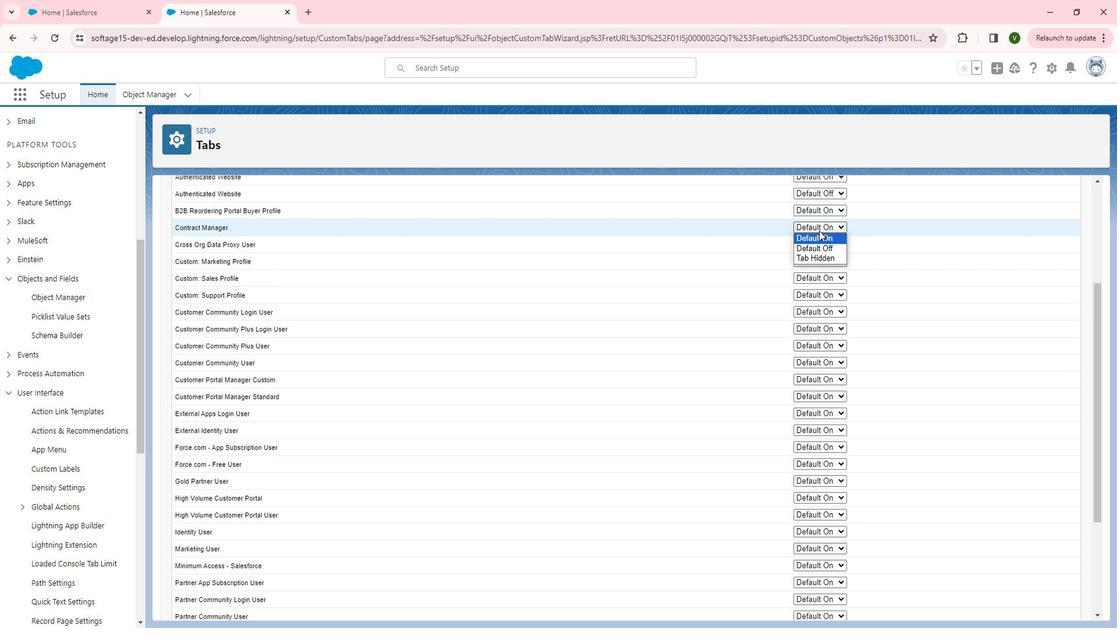 
Action: Mouse pressed left at (823, 239)
Screenshot: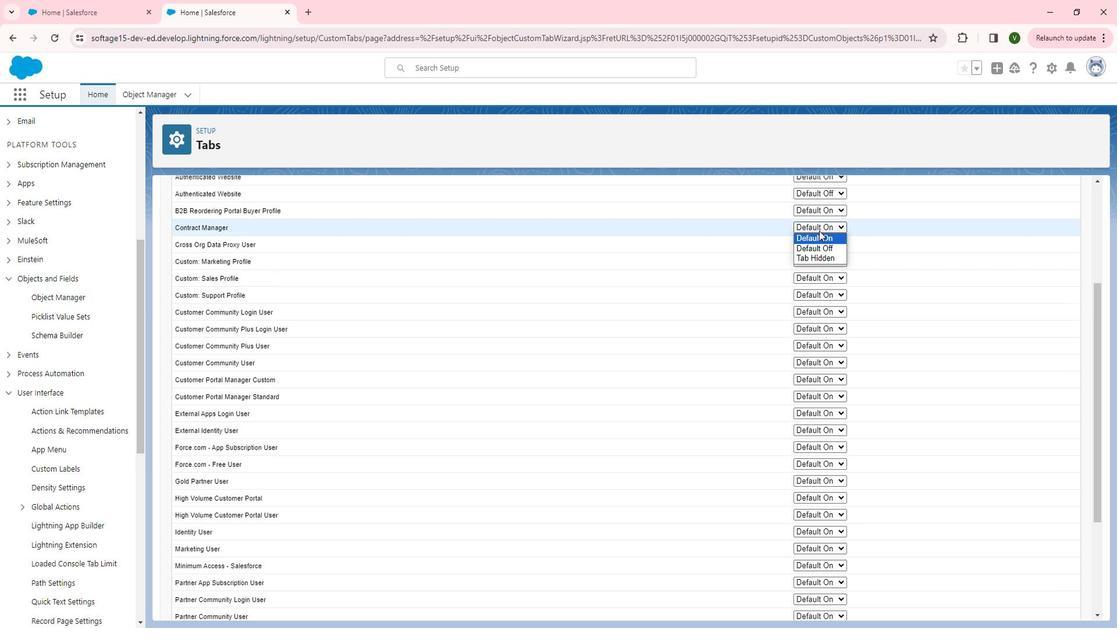 
Action: Mouse moved to (823, 253)
Screenshot: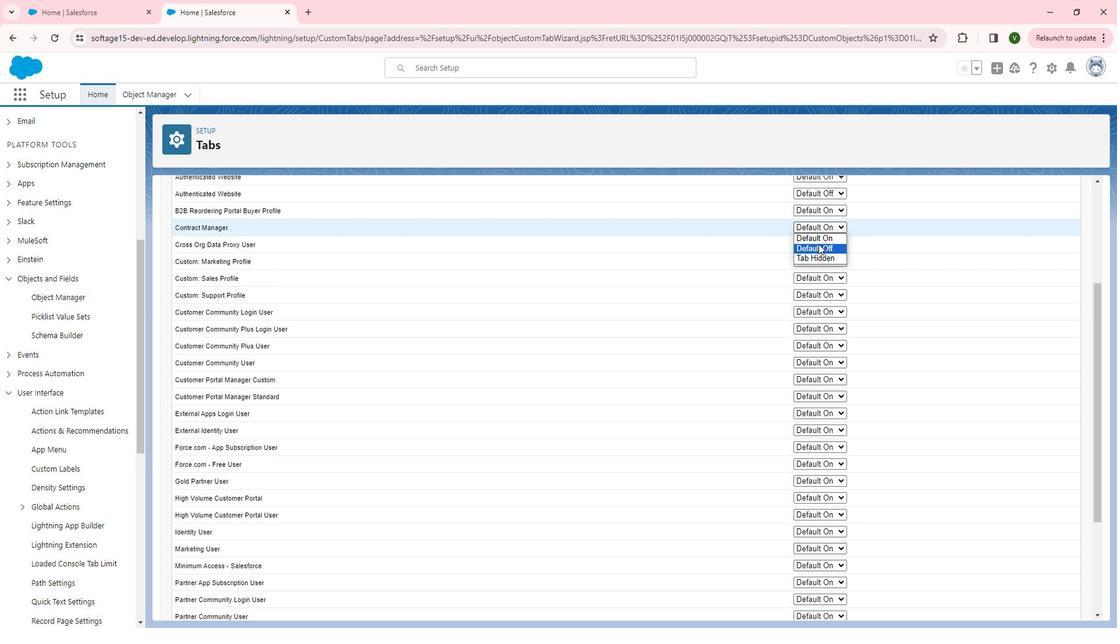 
Action: Mouse pressed left at (823, 253)
Screenshot: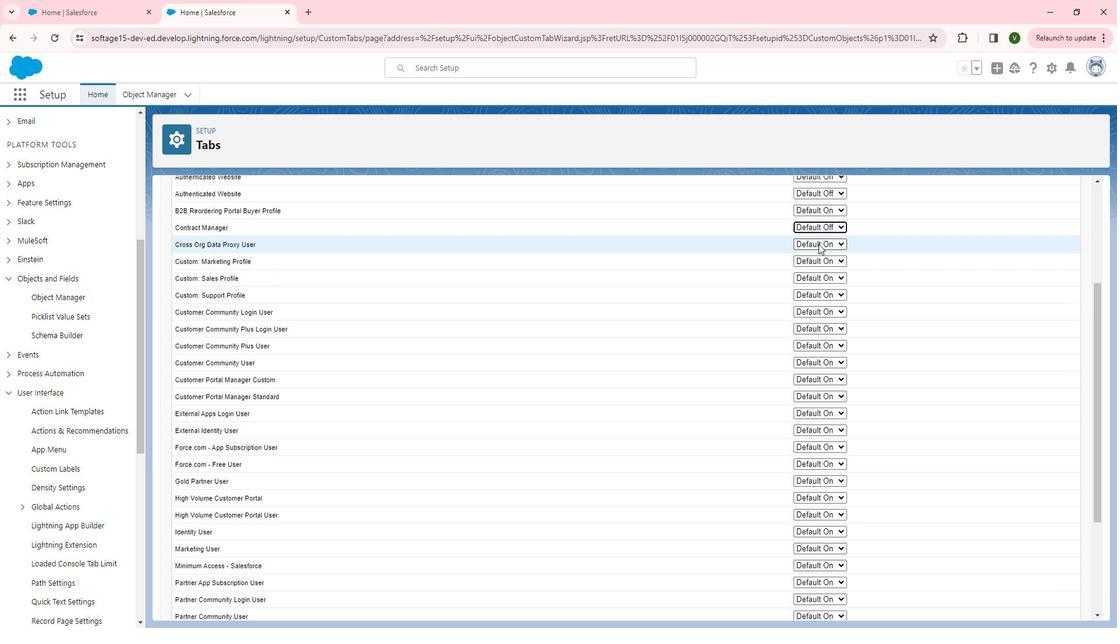 
Action: Mouse moved to (824, 263)
Screenshot: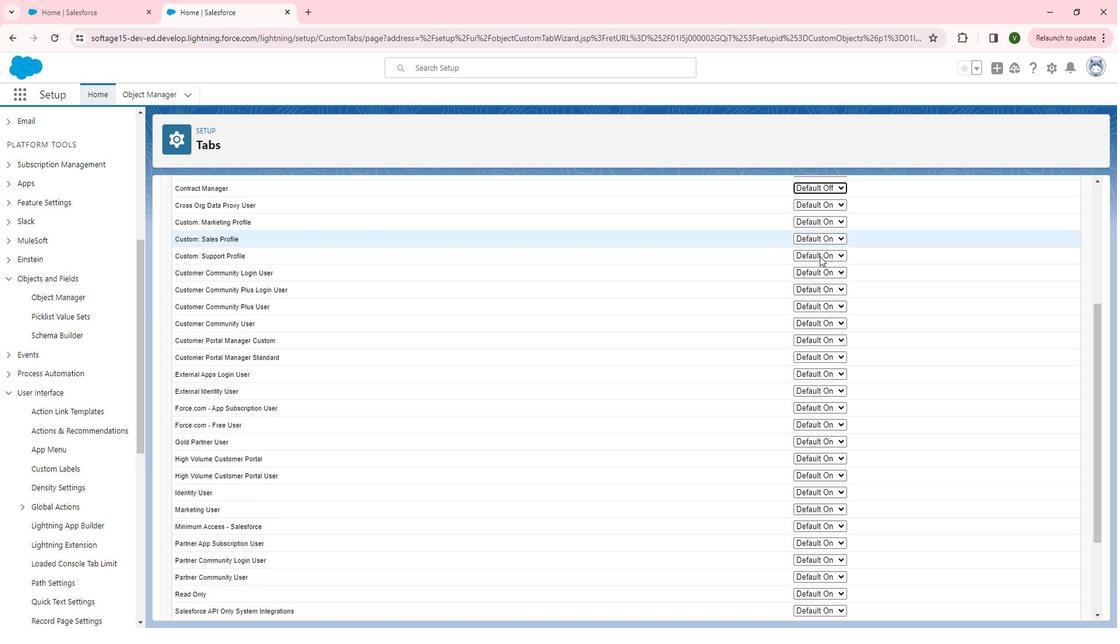 
Action: Mouse scrolled (824, 263) with delta (0, 0)
Screenshot: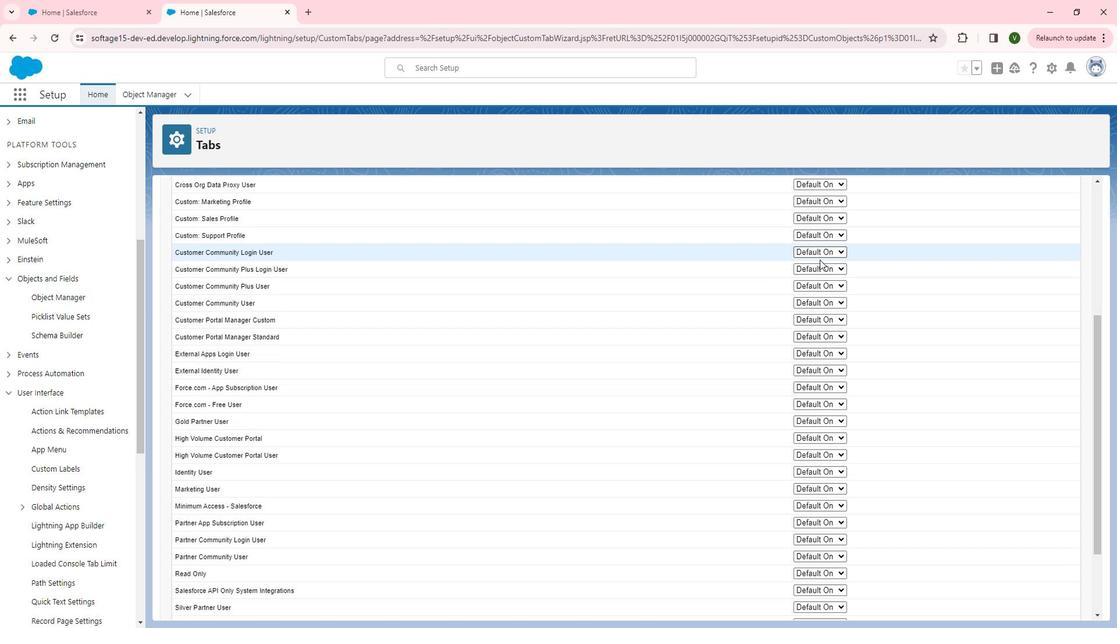 
Action: Mouse moved to (813, 359)
Screenshot: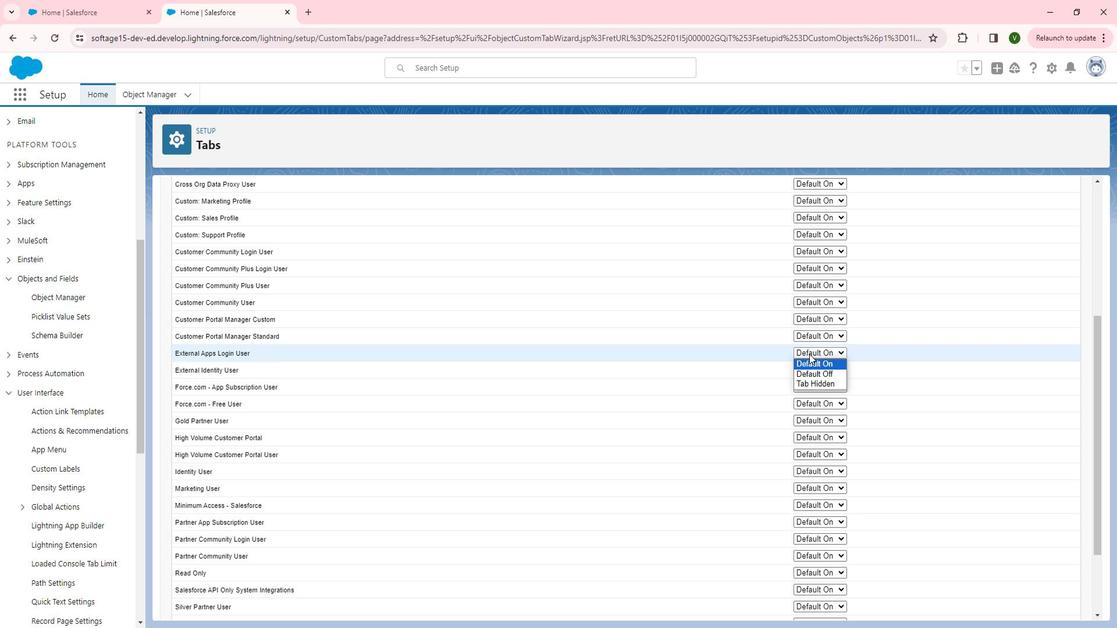 
Action: Mouse pressed left at (813, 359)
Screenshot: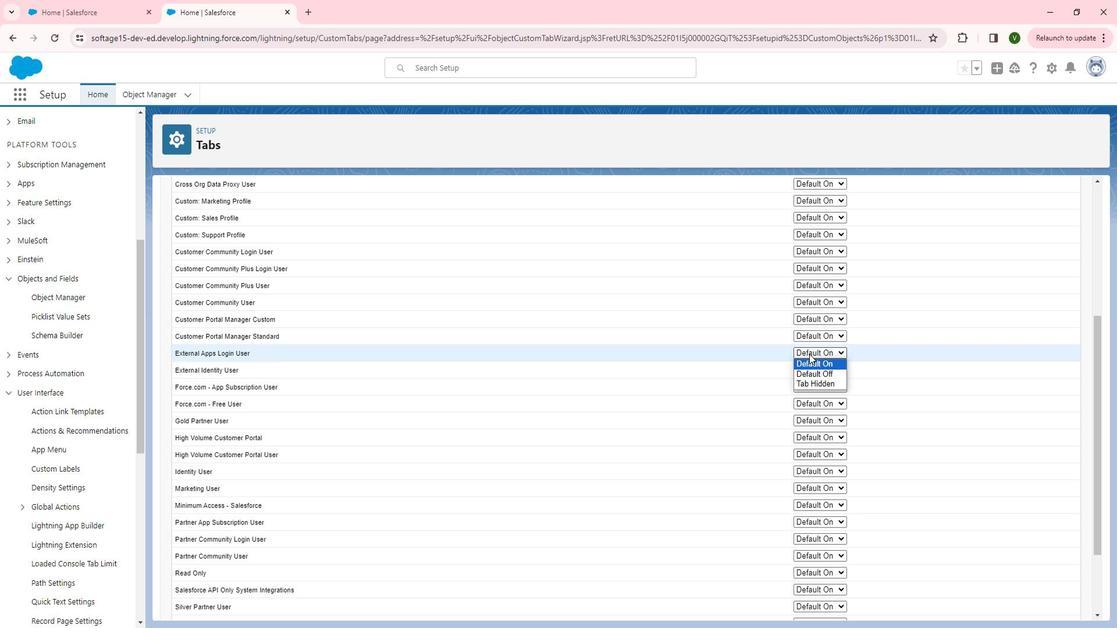
Action: Mouse moved to (818, 376)
Screenshot: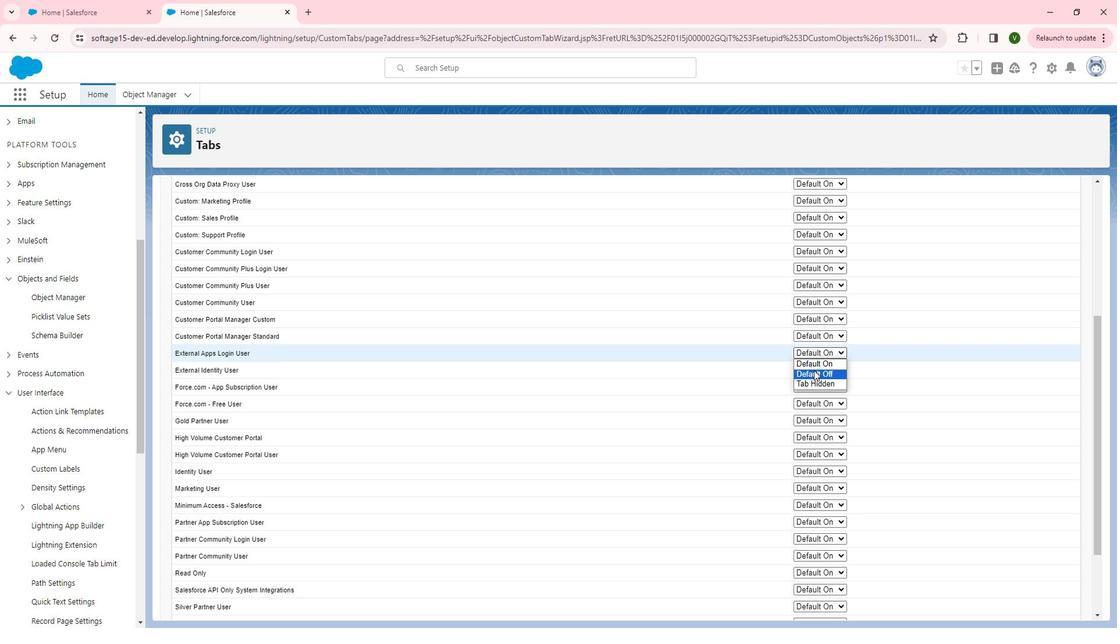 
Action: Mouse pressed left at (818, 376)
Screenshot: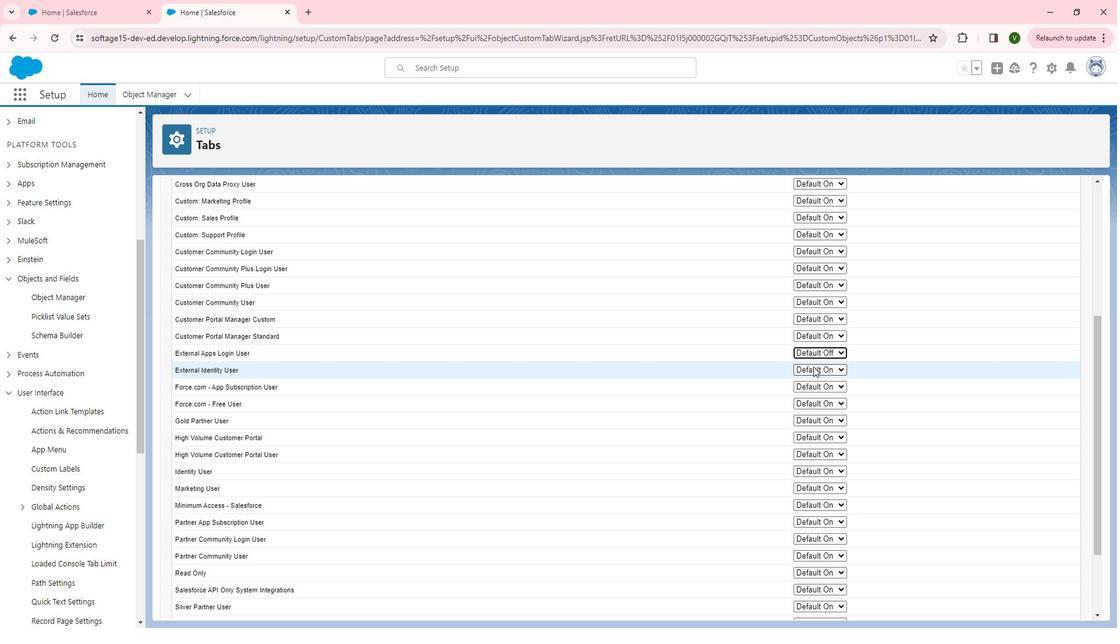 
Action: Mouse moved to (820, 359)
Screenshot: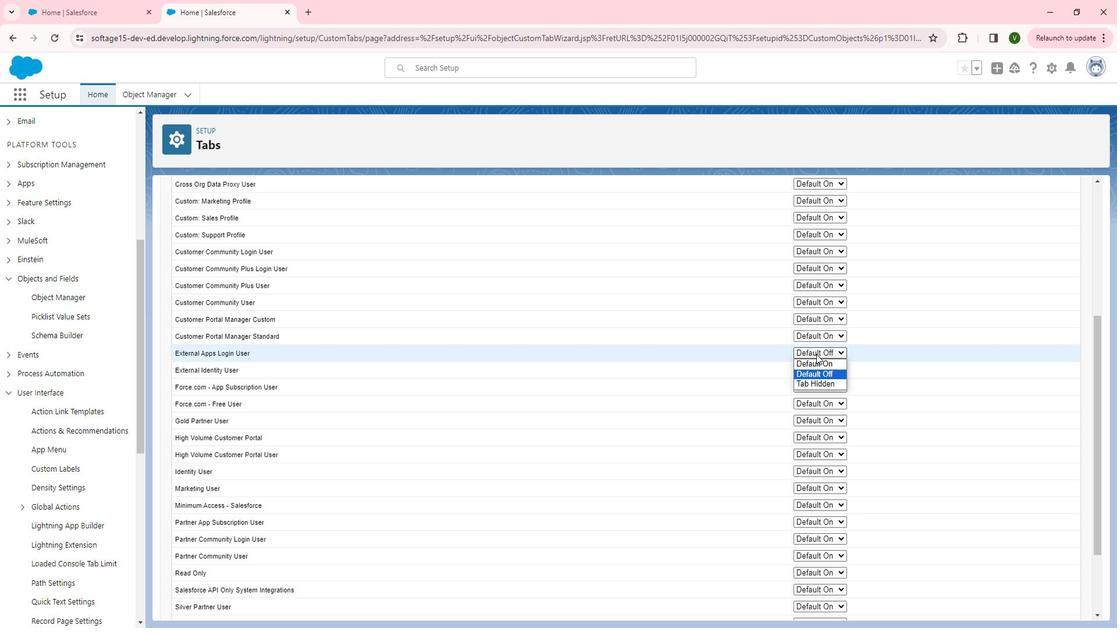 
Action: Mouse pressed left at (820, 359)
Screenshot: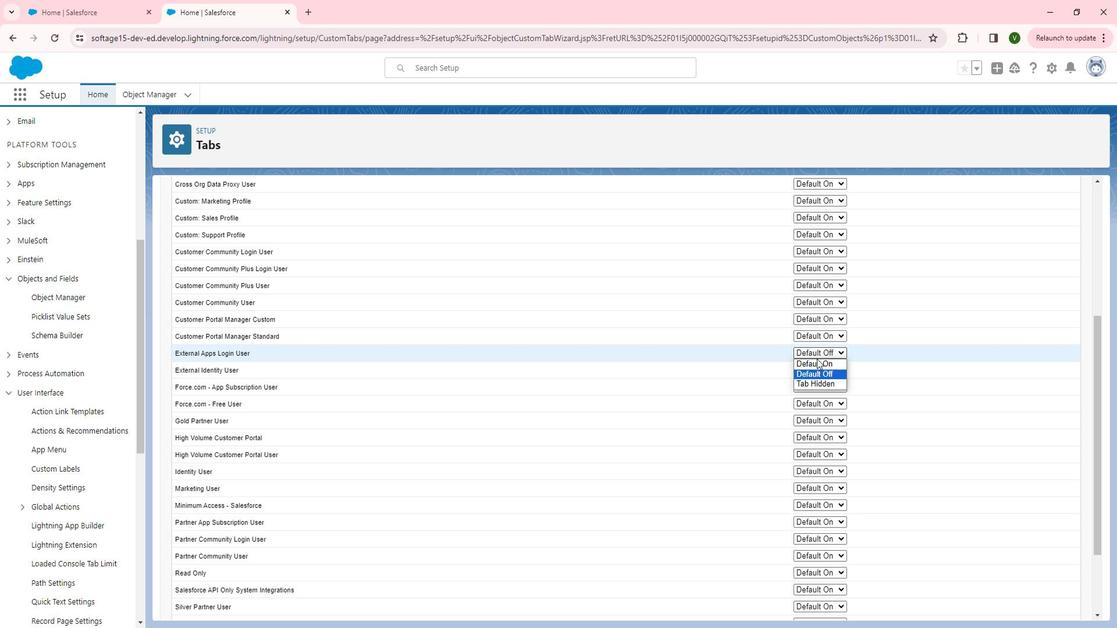 
Action: Mouse moved to (822, 388)
Screenshot: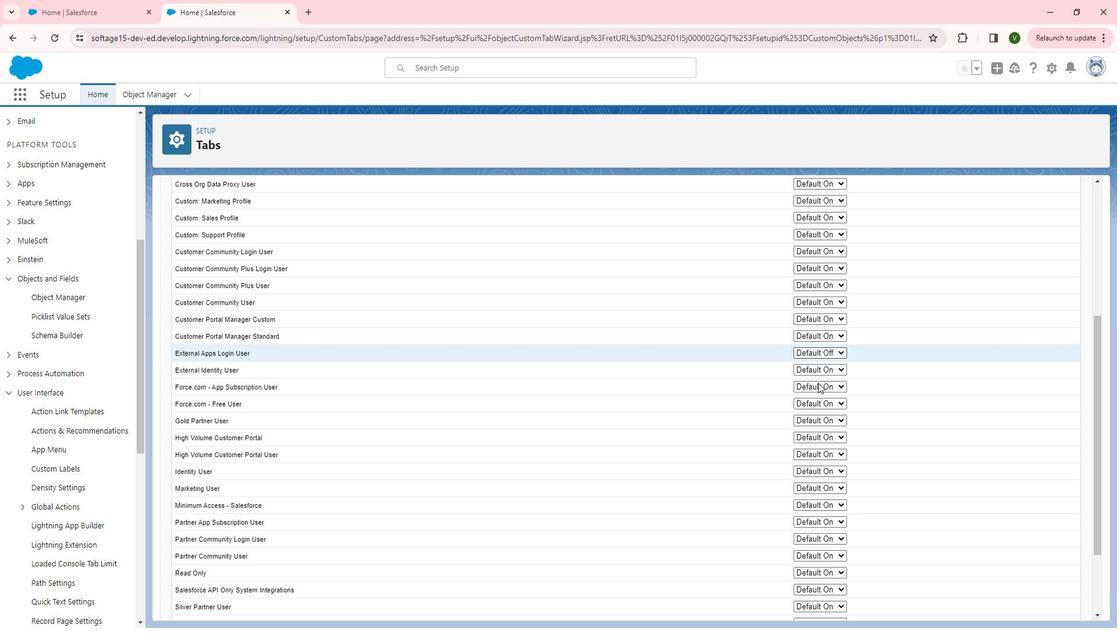 
Action: Mouse pressed left at (822, 388)
Screenshot: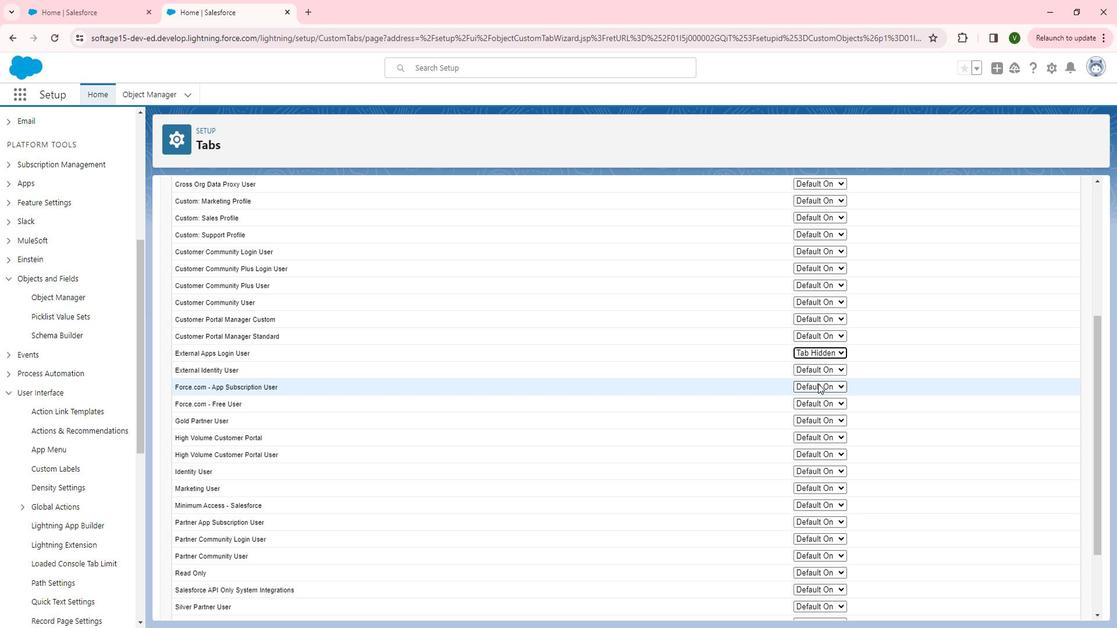 
Action: Mouse moved to (820, 370)
Screenshot: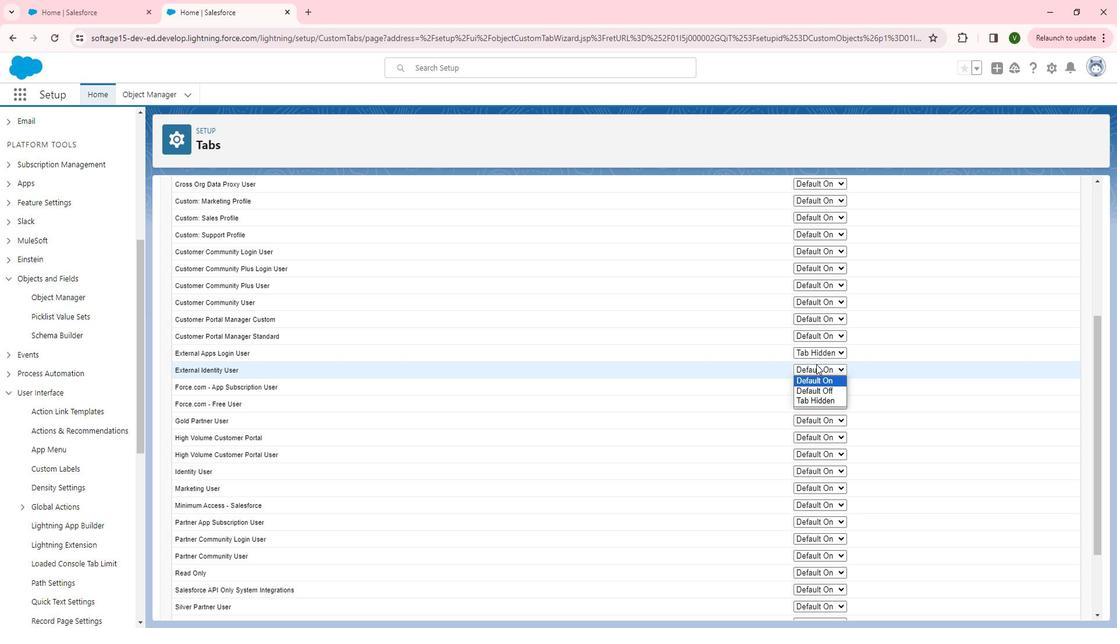 
Action: Mouse pressed left at (820, 370)
Screenshot: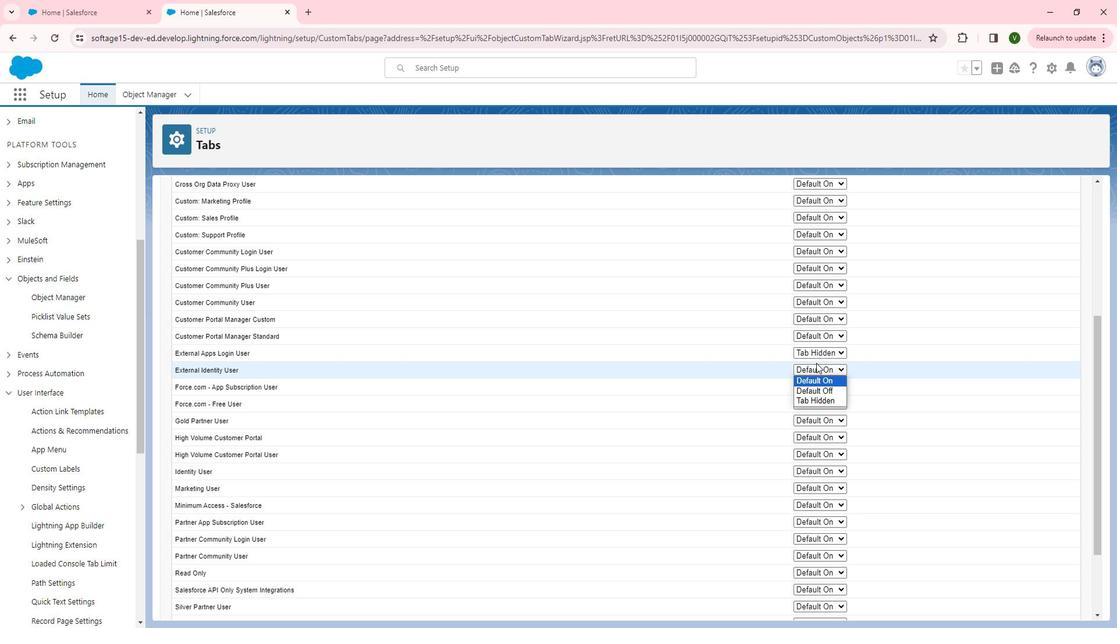 
Action: Mouse moved to (819, 404)
Screenshot: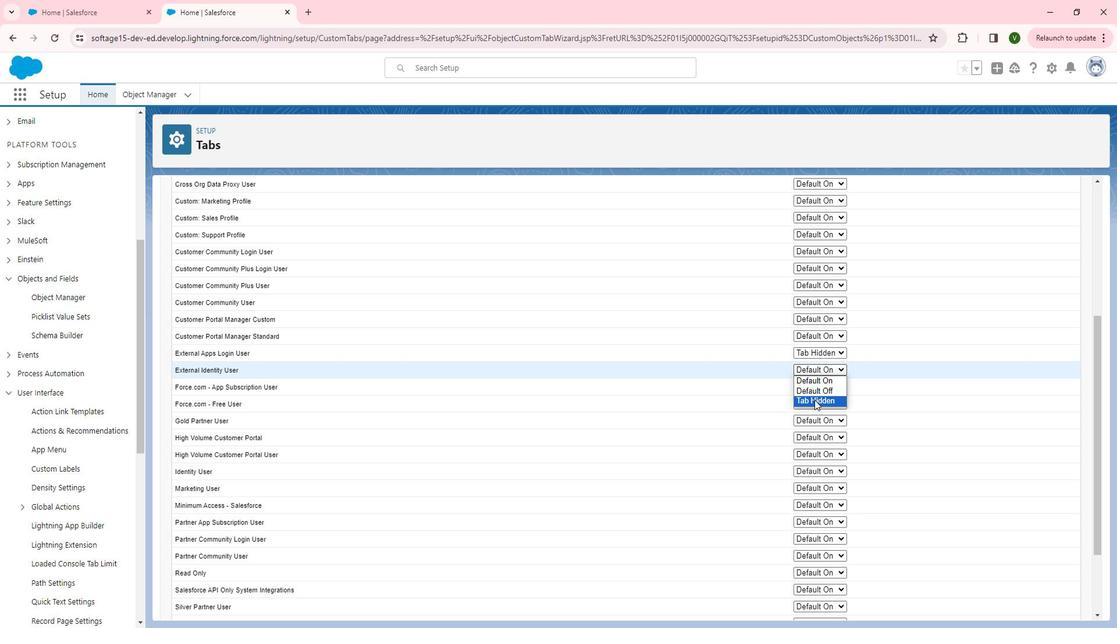 
Action: Mouse pressed left at (819, 404)
Screenshot: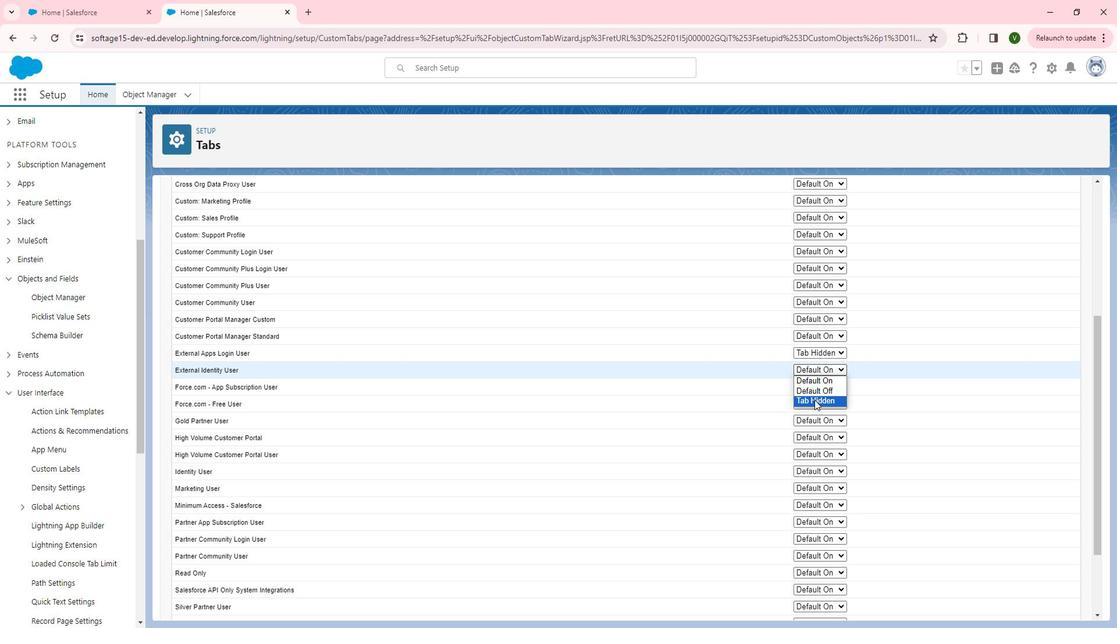 
Action: Mouse moved to (819, 404)
Screenshot: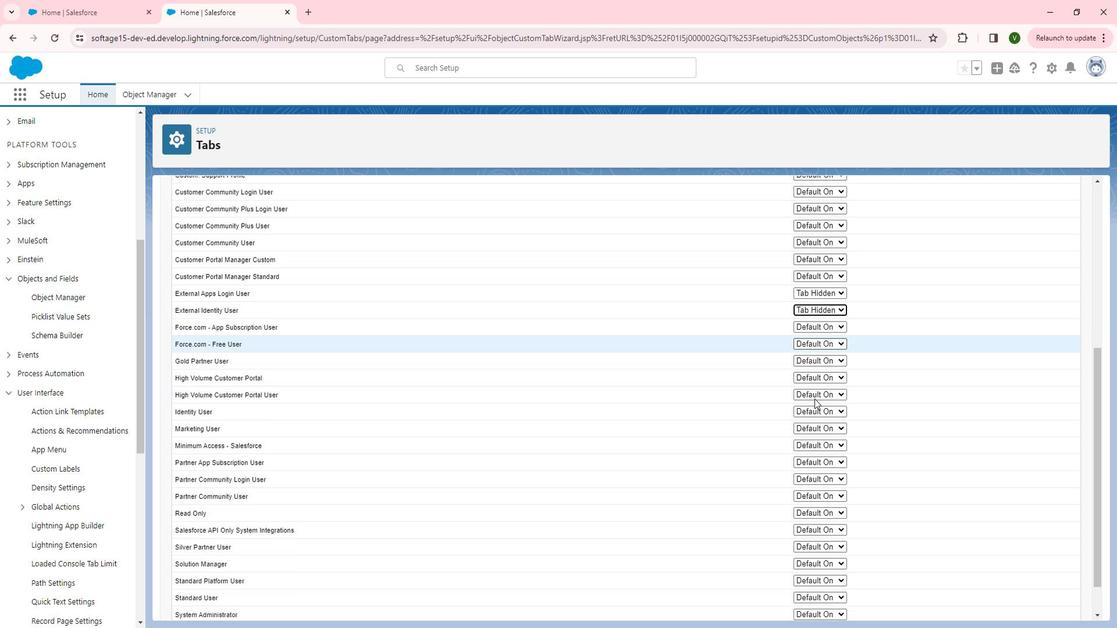 
Action: Mouse scrolled (819, 403) with delta (0, 0)
Screenshot: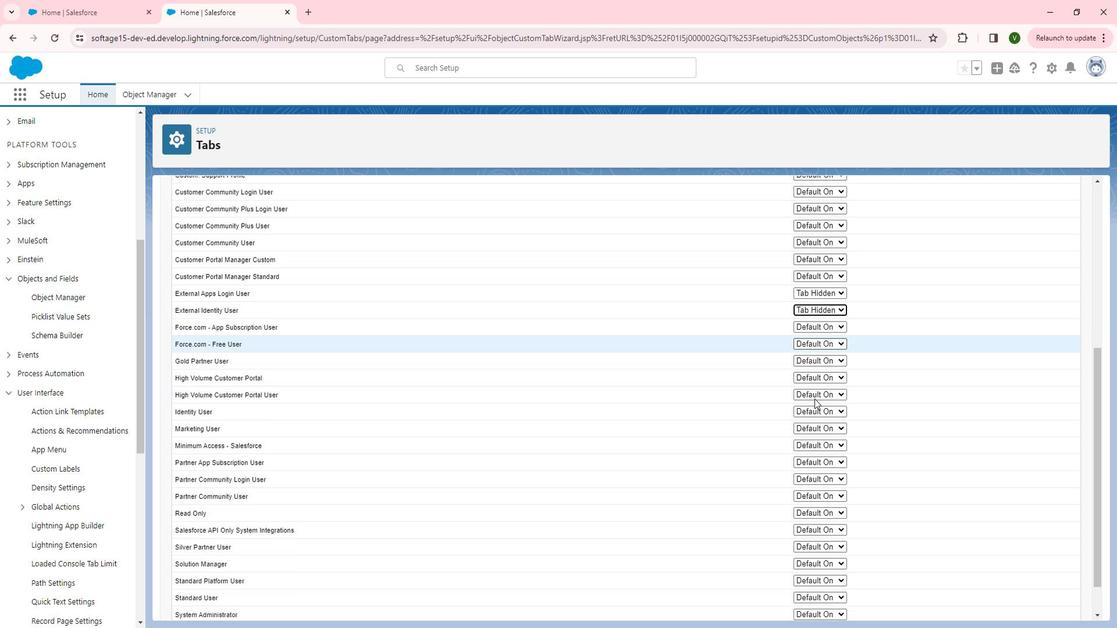 
Action: Mouse moved to (814, 348)
Screenshot: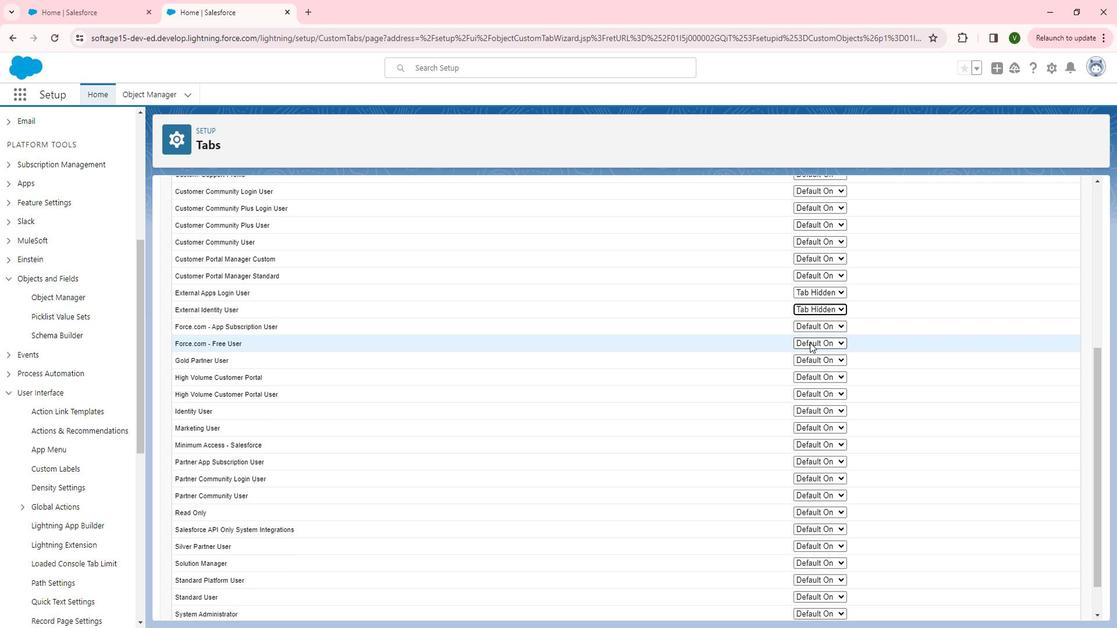 
Action: Mouse pressed left at (814, 348)
Screenshot: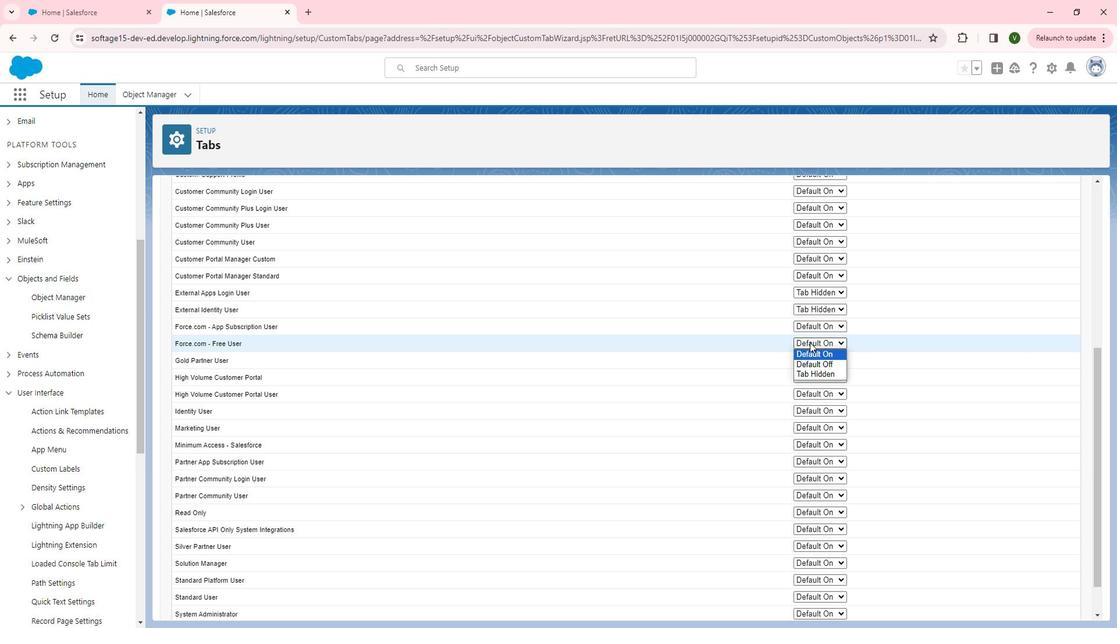 
Action: Mouse moved to (817, 380)
Screenshot: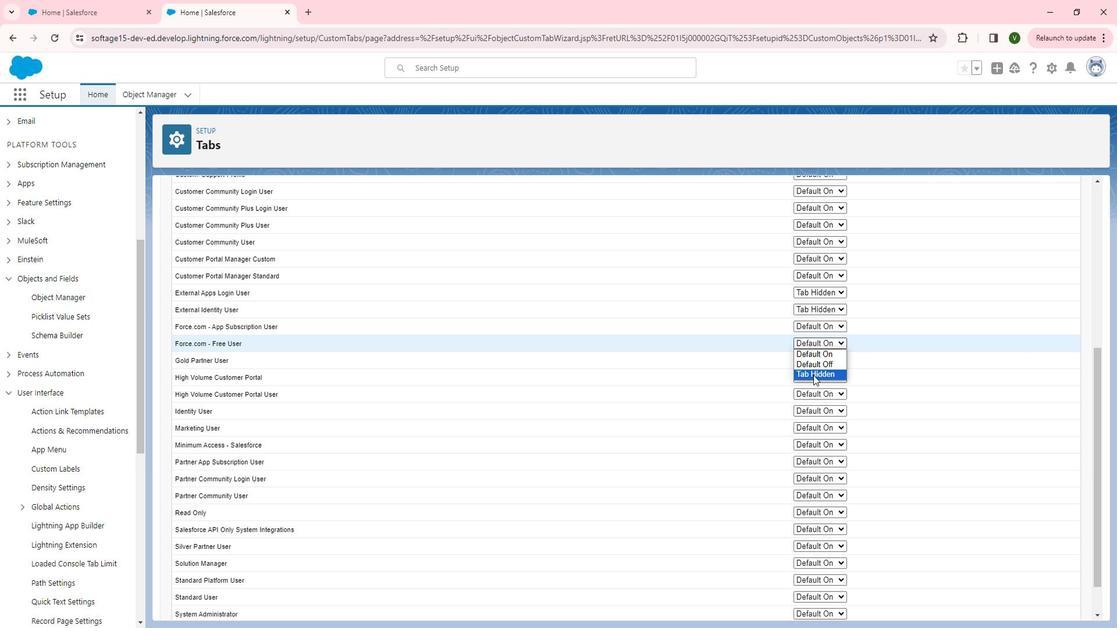 
Action: Mouse pressed left at (817, 380)
Screenshot: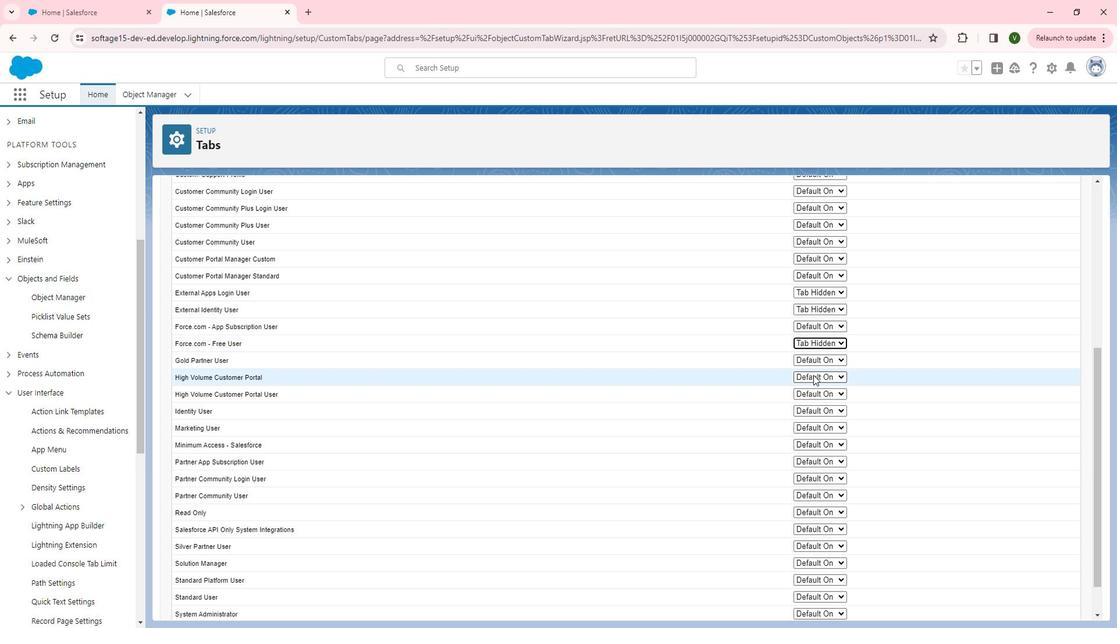 
Action: Mouse moved to (823, 394)
Screenshot: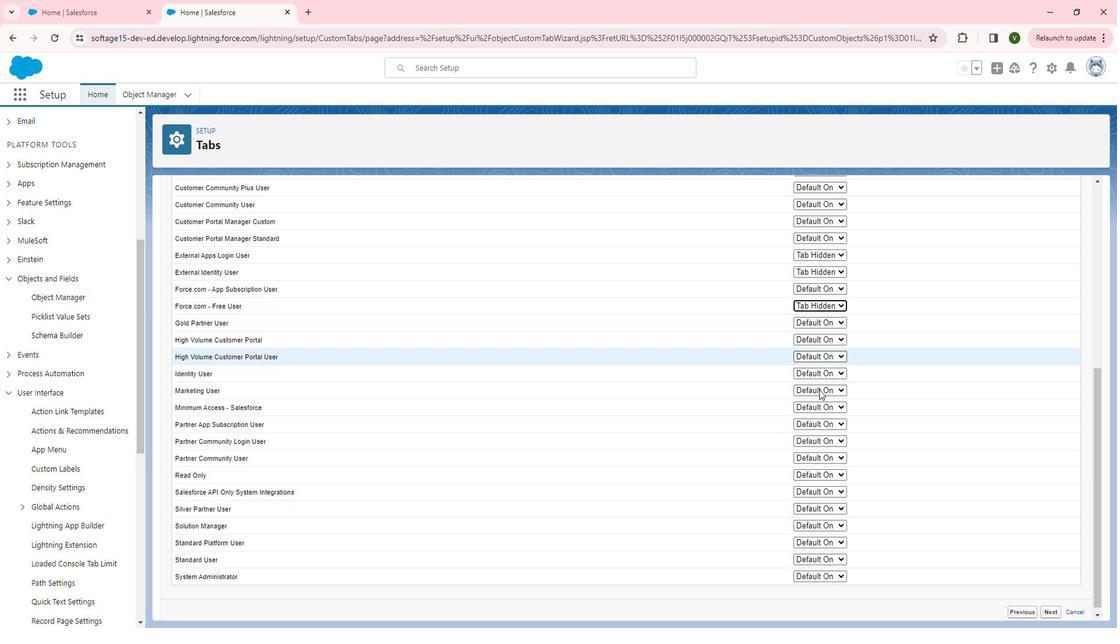 
Action: Mouse scrolled (823, 394) with delta (0, 0)
Screenshot: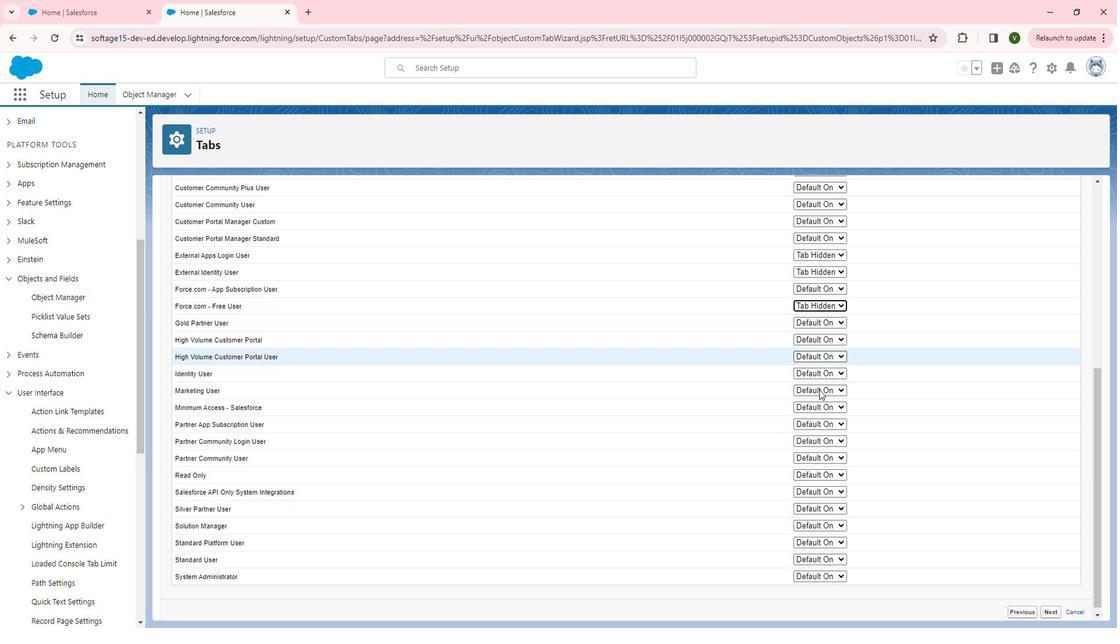 
Action: Mouse scrolled (823, 394) with delta (0, 0)
Screenshot: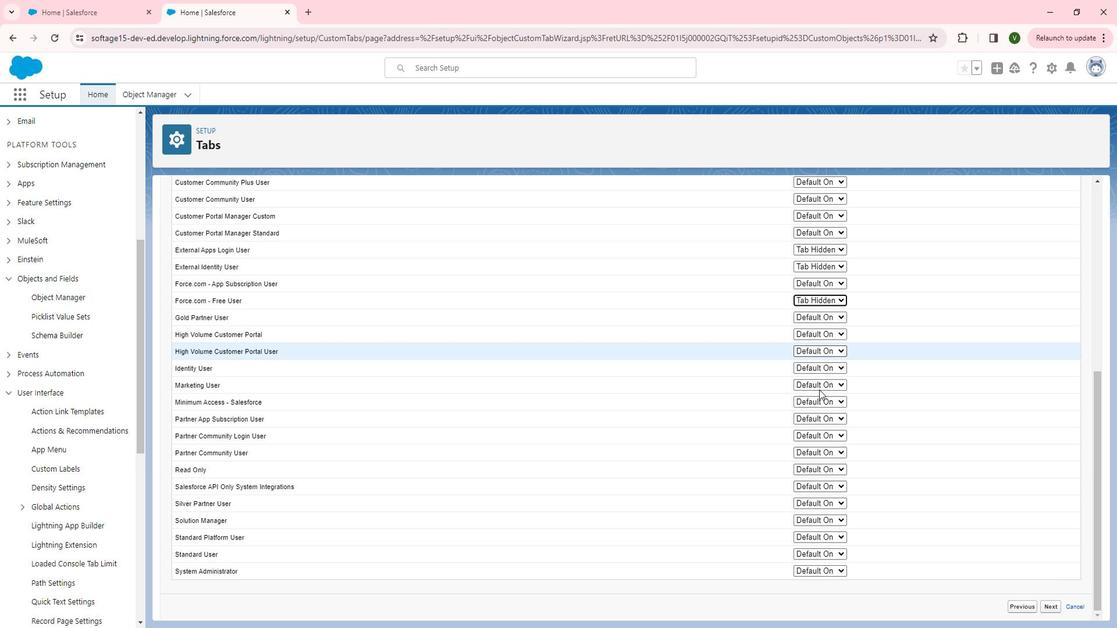 
Action: Mouse moved to (803, 571)
Screenshot: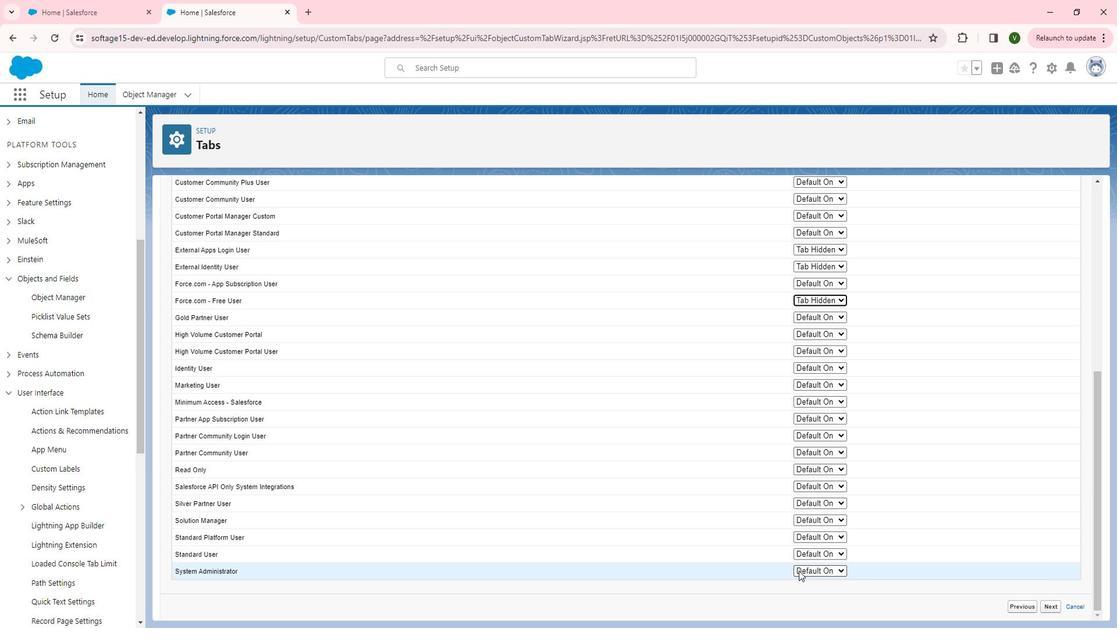 
Action: Mouse pressed left at (803, 571)
Screenshot: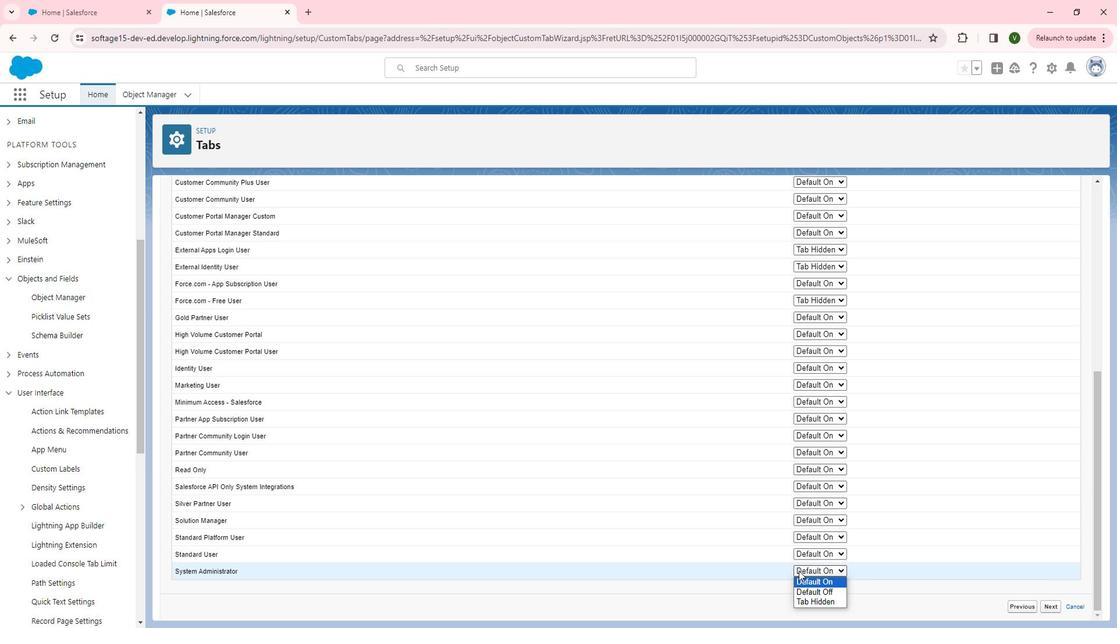 
Action: Mouse moved to (821, 600)
Screenshot: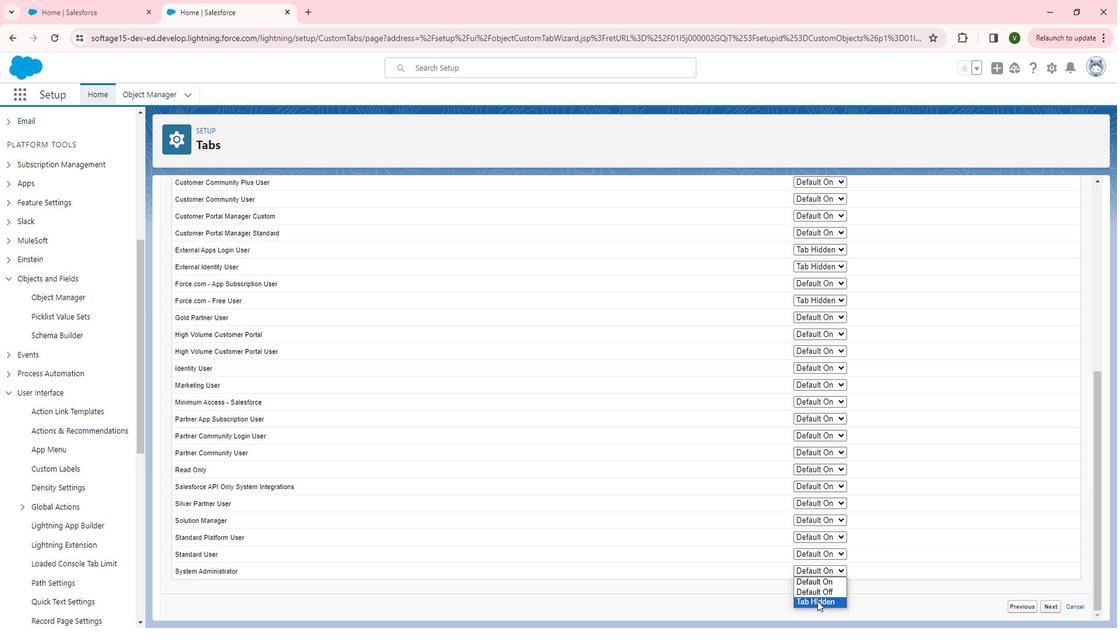 
Action: Mouse pressed left at (821, 600)
Screenshot: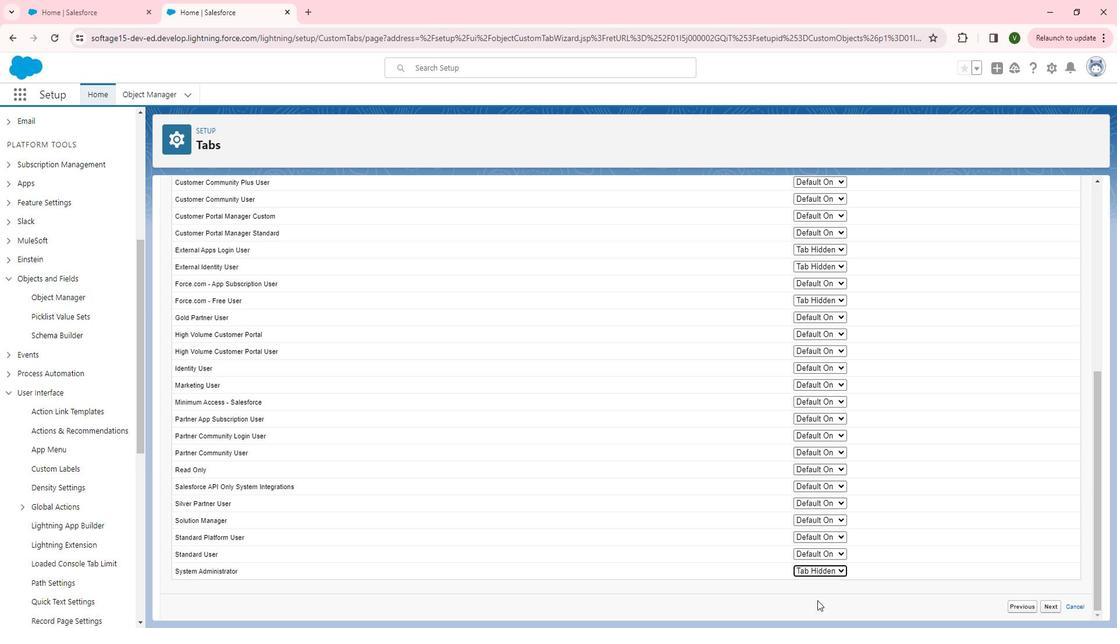 
Action: Mouse moved to (832, 472)
Screenshot: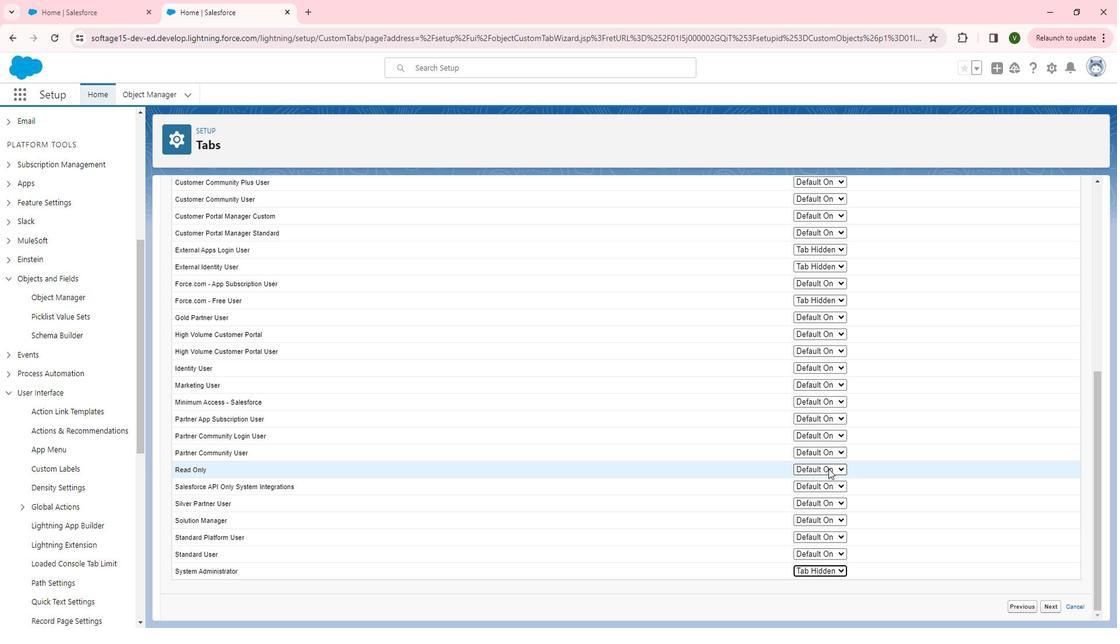 
Action: Mouse pressed left at (832, 472)
Screenshot: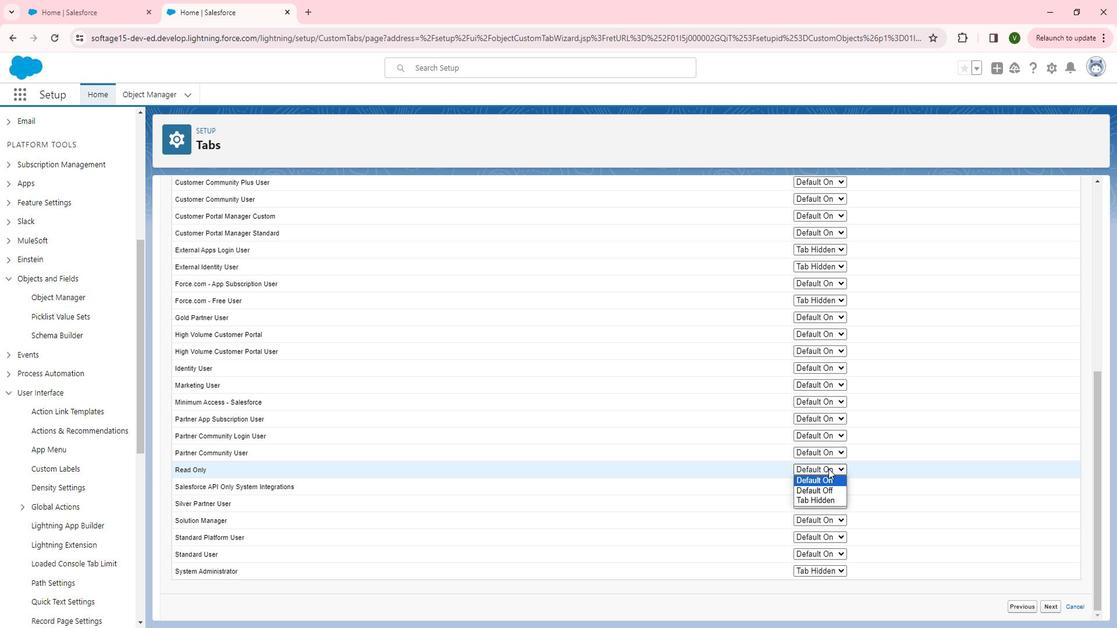 
Action: Mouse moved to (833, 491)
Screenshot: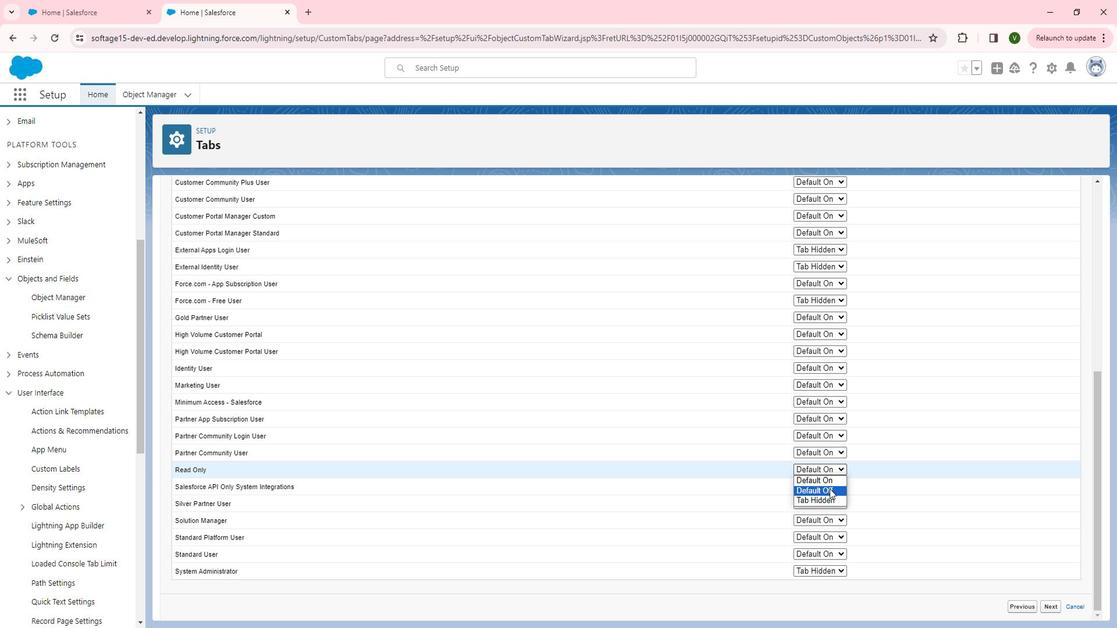 
Action: Mouse pressed left at (833, 491)
Screenshot: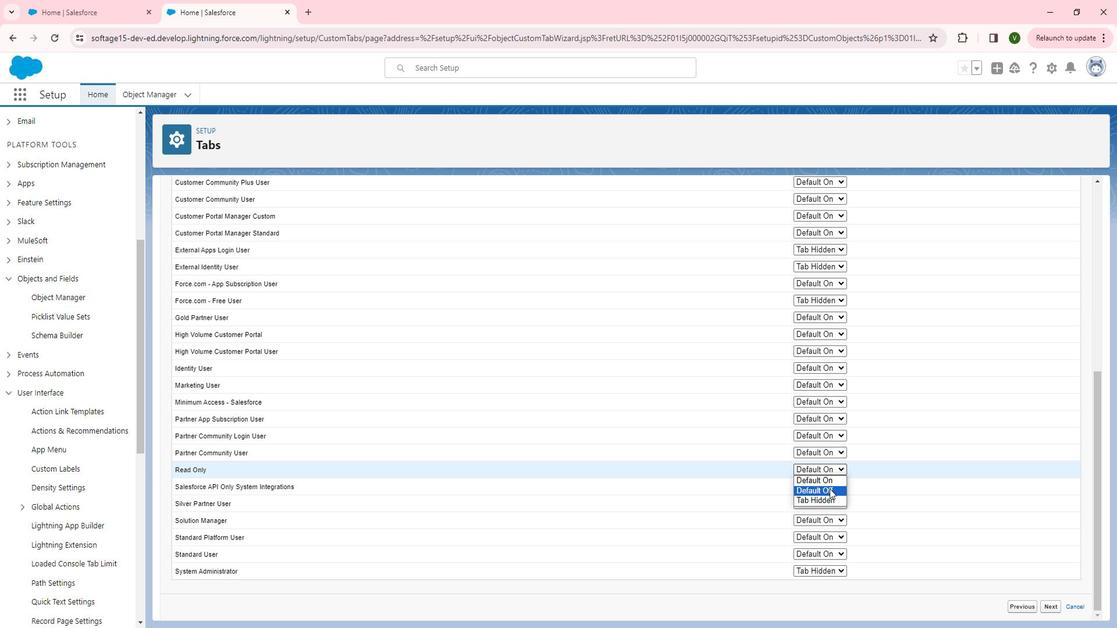 
Action: Mouse moved to (824, 423)
Screenshot: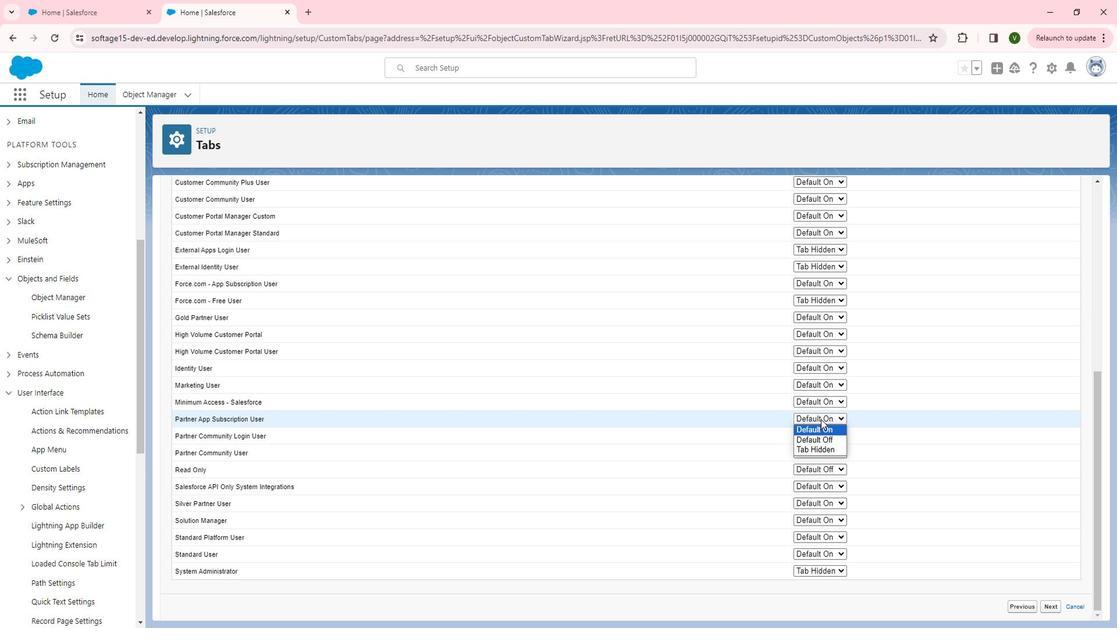 
Action: Mouse pressed left at (824, 423)
Screenshot: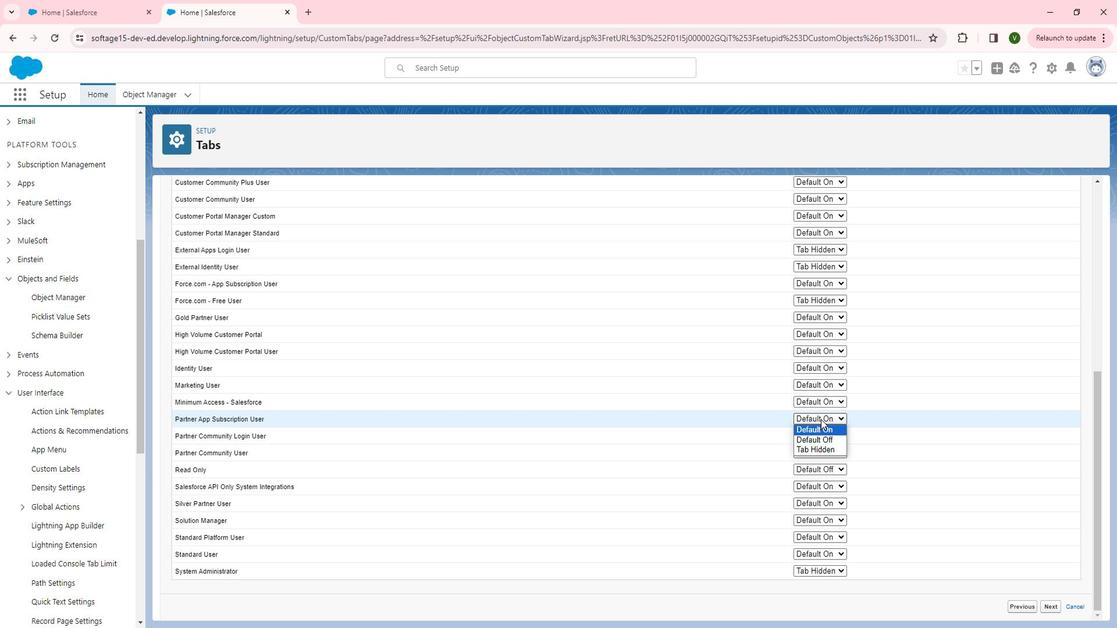 
Action: Mouse moved to (826, 447)
Screenshot: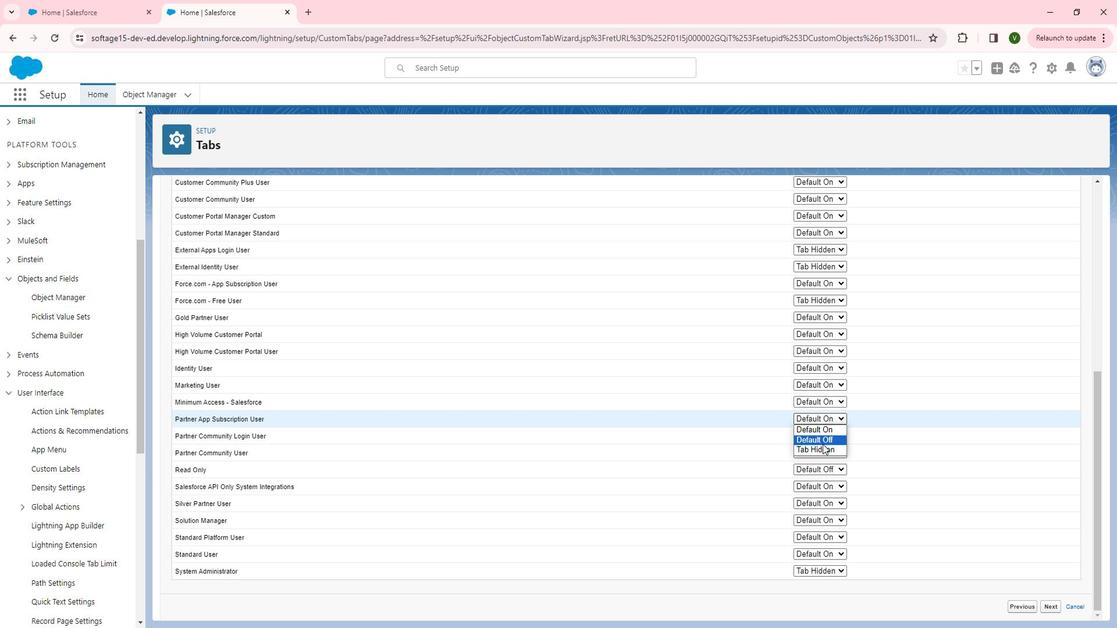
Action: Mouse pressed left at (826, 447)
Screenshot: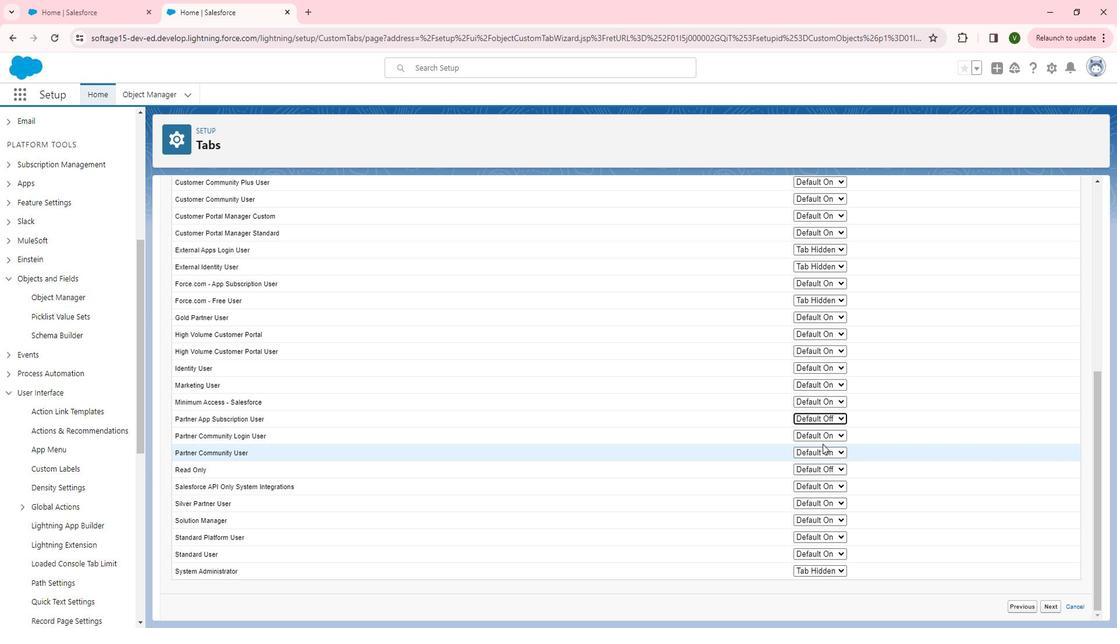 
Action: Mouse moved to (840, 406)
Screenshot: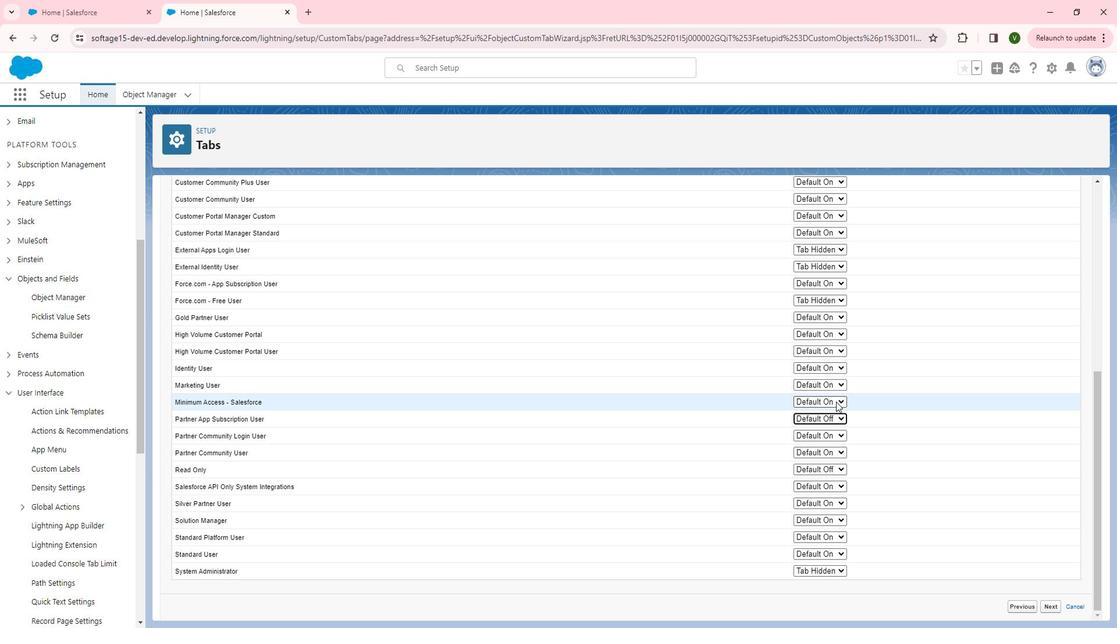 
Action: Mouse pressed left at (840, 406)
Screenshot: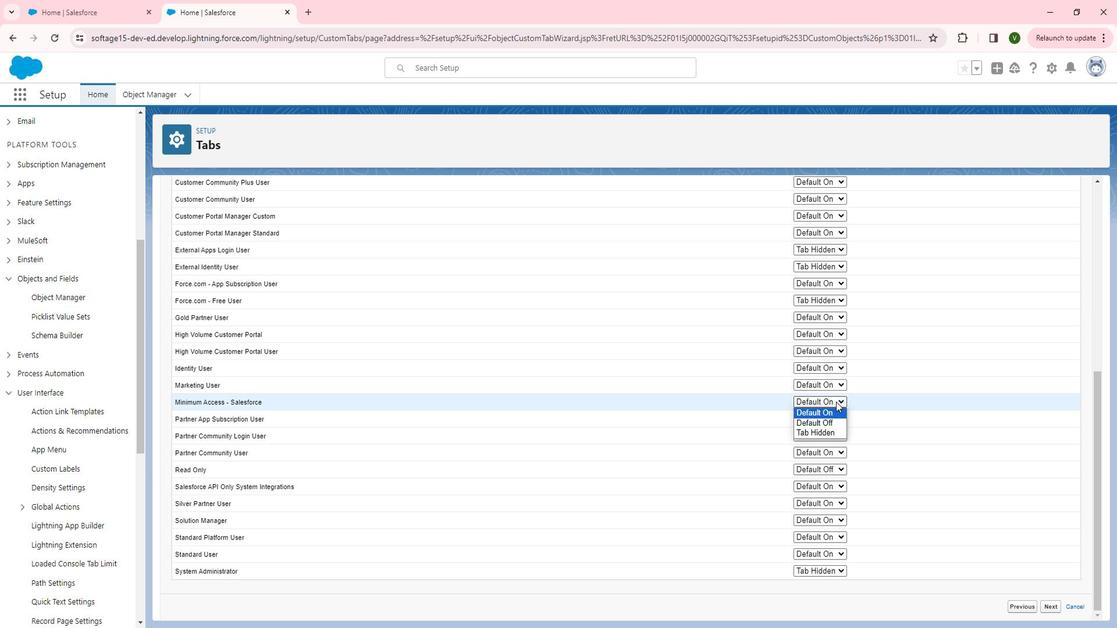 
Action: Mouse moved to (835, 434)
Screenshot: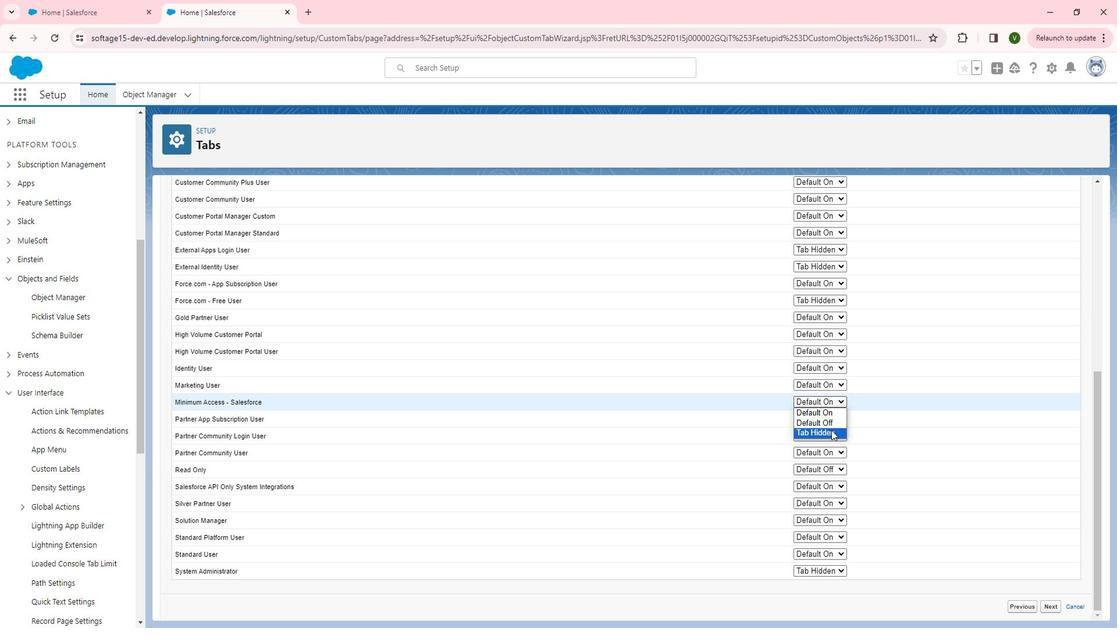 
Action: Mouse pressed left at (835, 434)
Screenshot: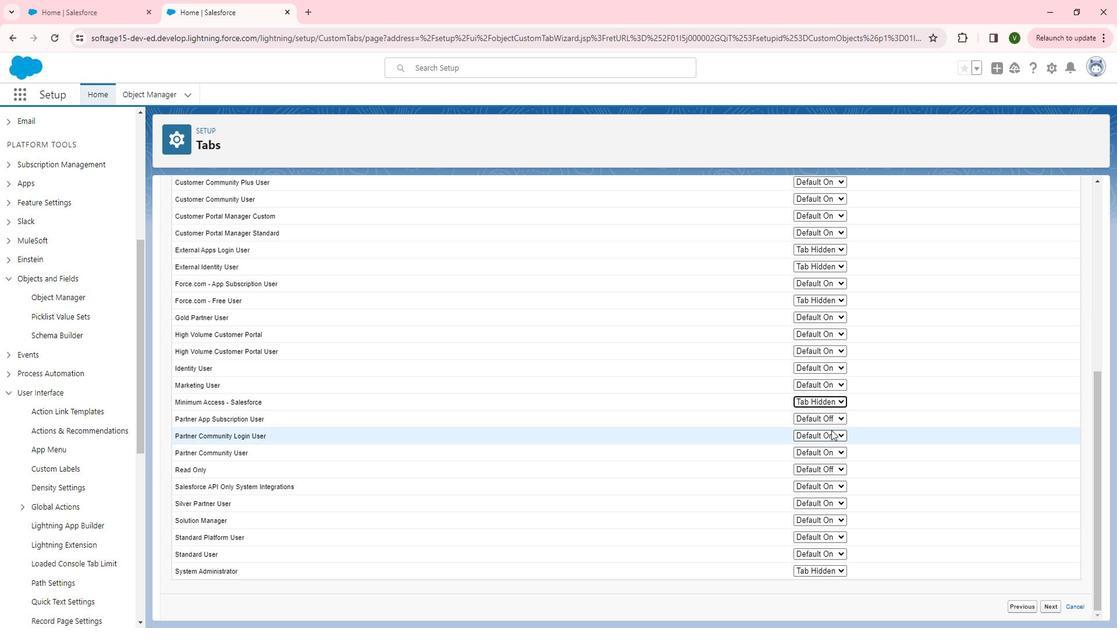 
Action: Mouse moved to (1046, 603)
Screenshot: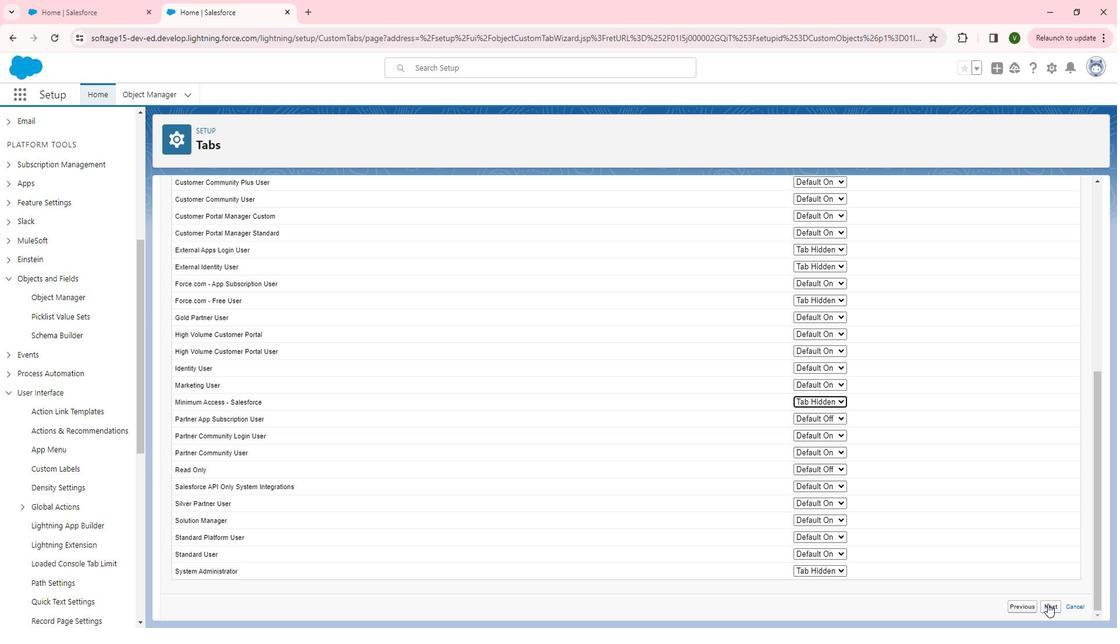 
Action: Mouse pressed left at (1046, 603)
Screenshot: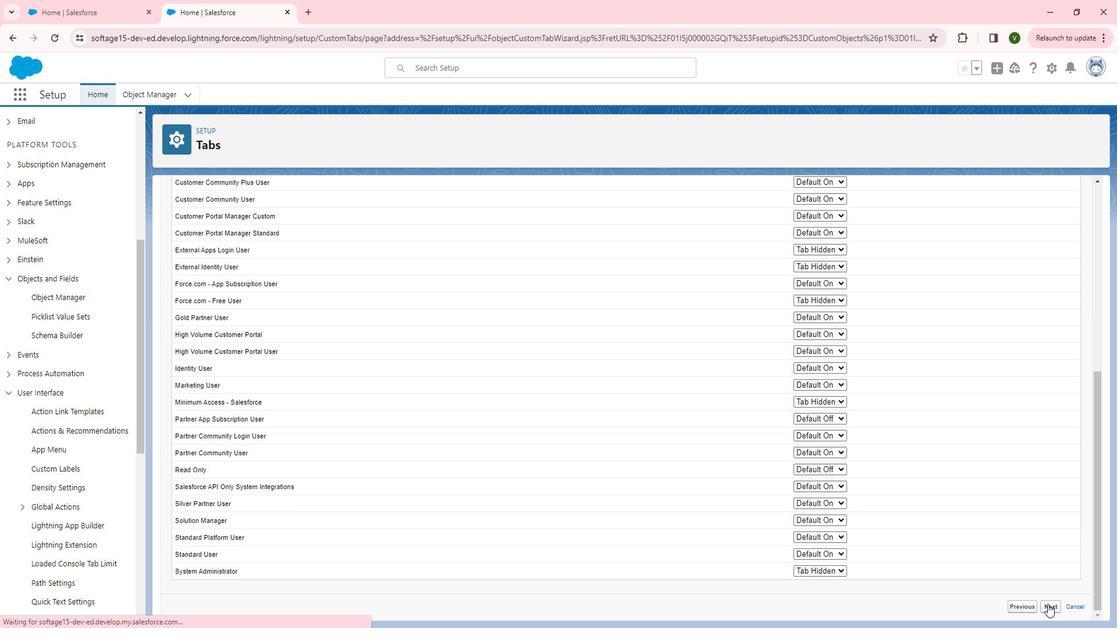 
Action: Mouse moved to (894, 489)
Screenshot: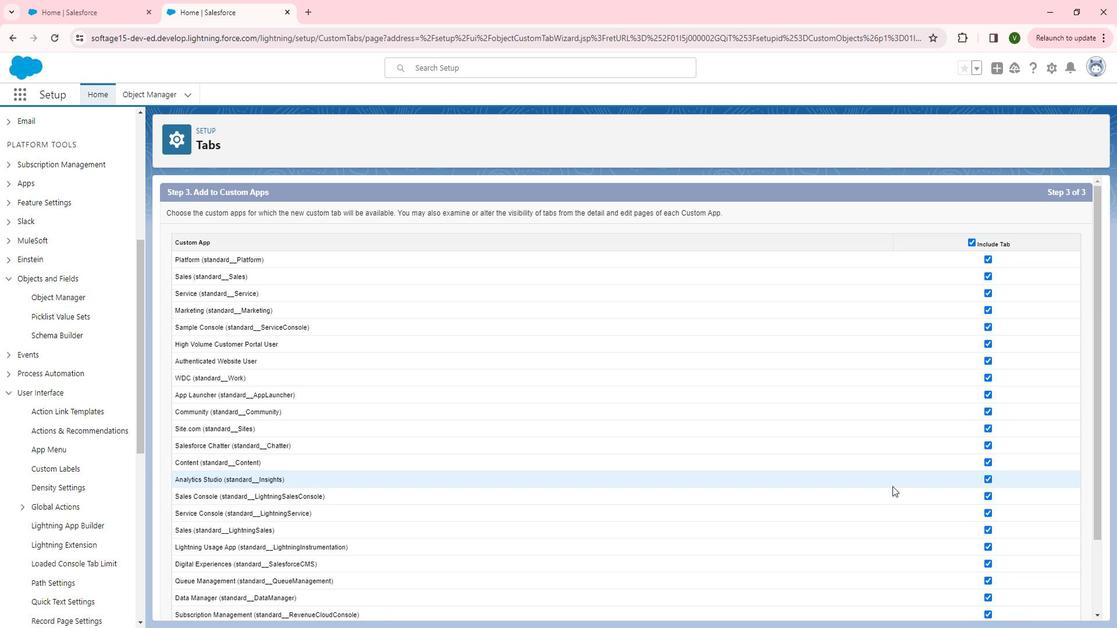 
Action: Mouse scrolled (894, 488) with delta (0, 0)
Screenshot: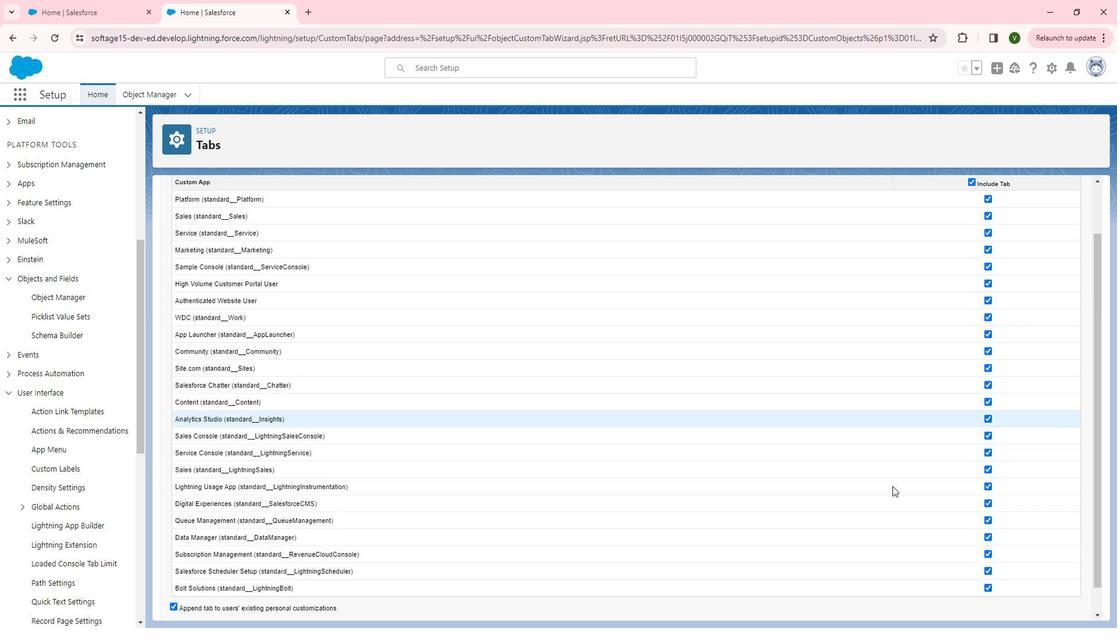 
Action: Mouse moved to (874, 518)
Screenshot: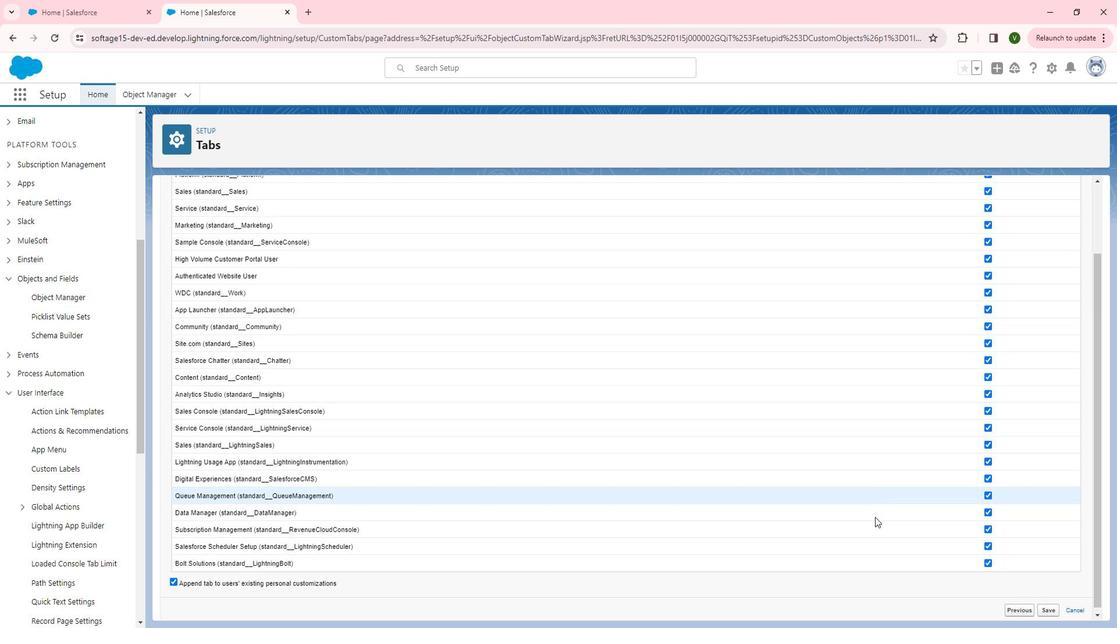 
Action: Mouse scrolled (874, 518) with delta (0, 0)
Screenshot: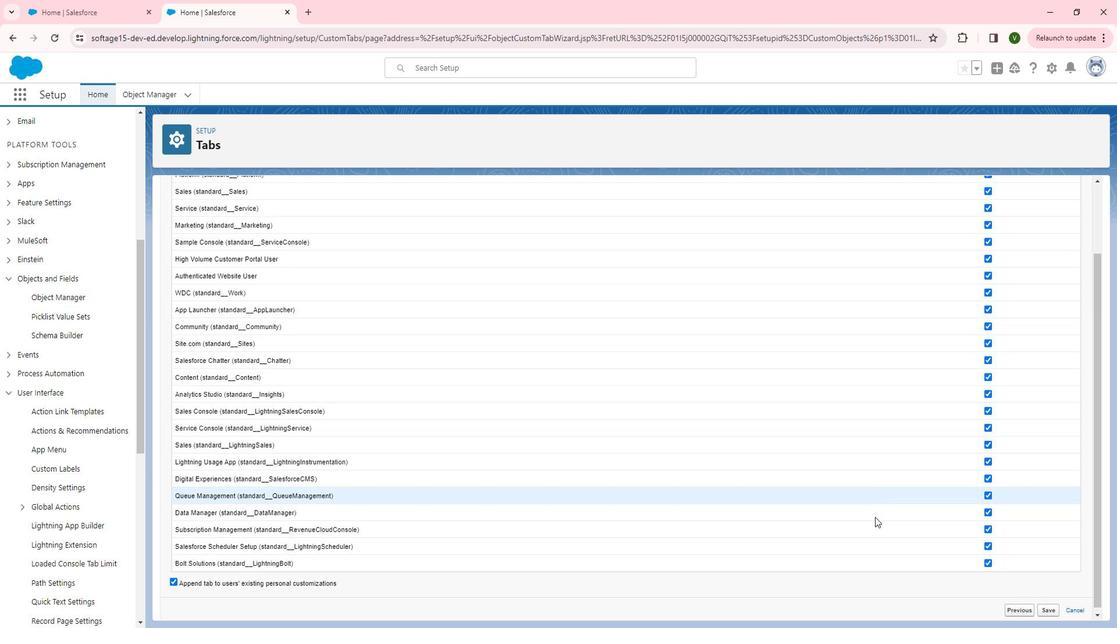 
Action: Mouse moved to (1053, 606)
Screenshot: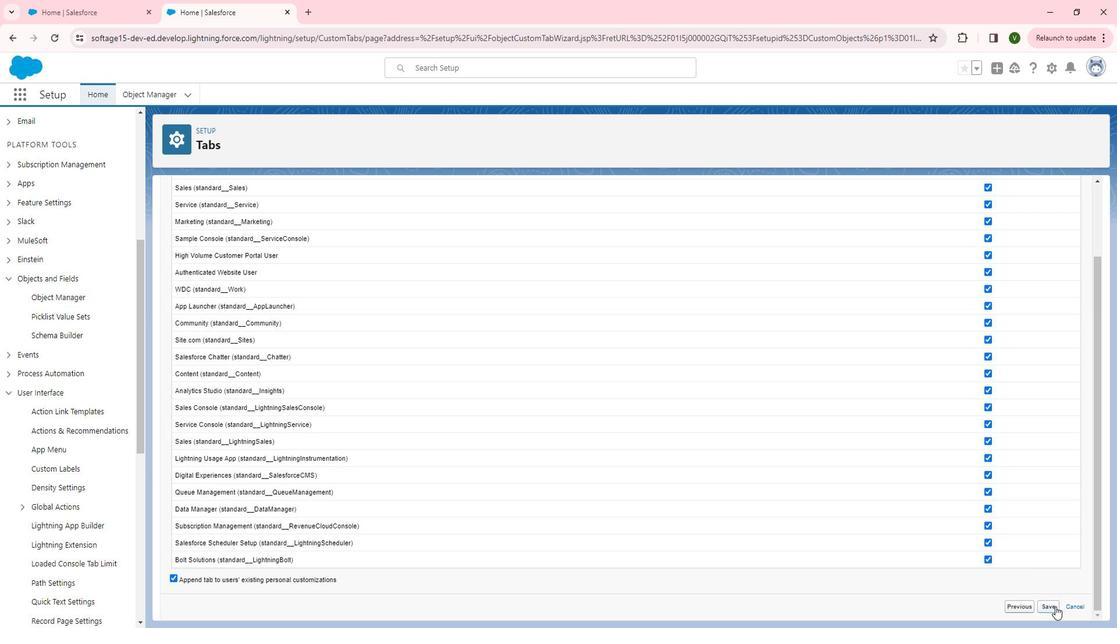 
Action: Mouse pressed left at (1053, 606)
Screenshot: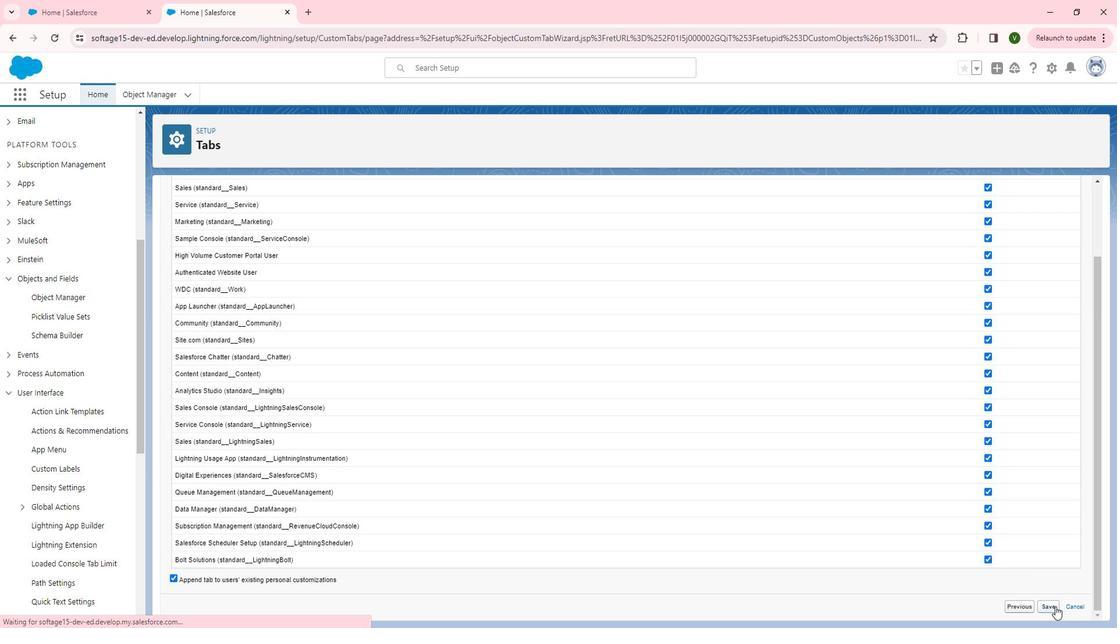 
Action: Mouse moved to (86, 221)
Screenshot: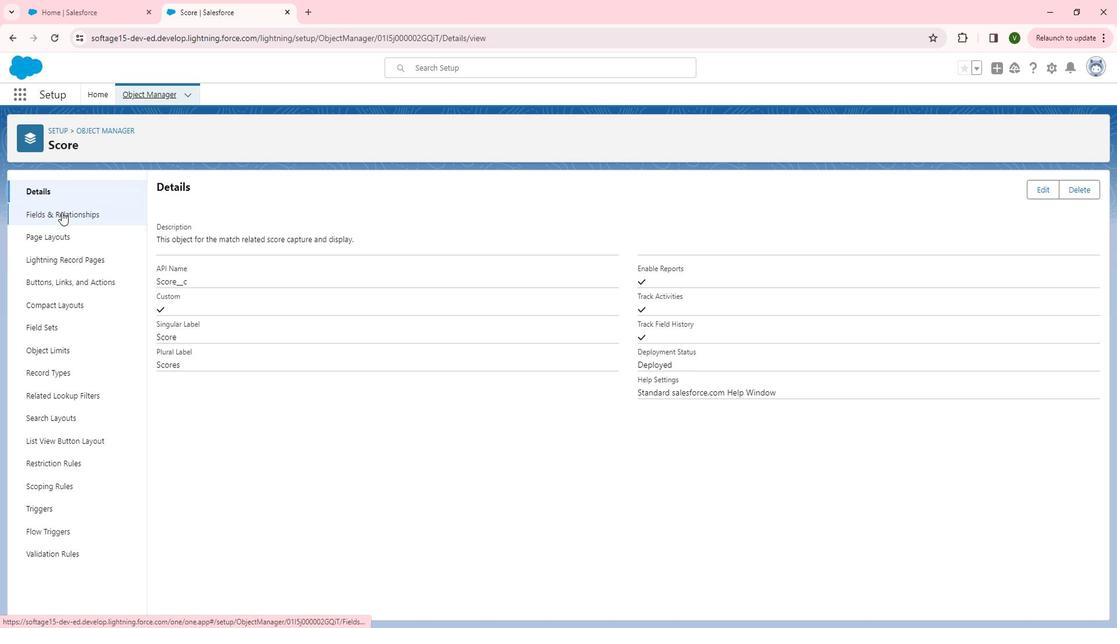 
Action: Mouse pressed left at (86, 221)
Screenshot: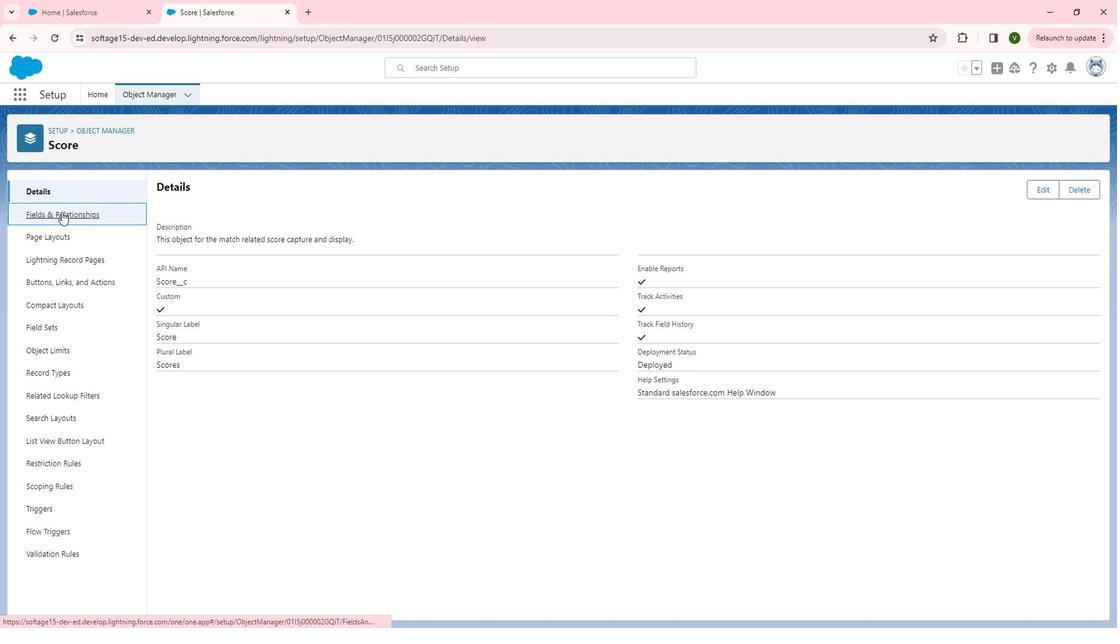 
Action: Mouse moved to (845, 198)
Screenshot: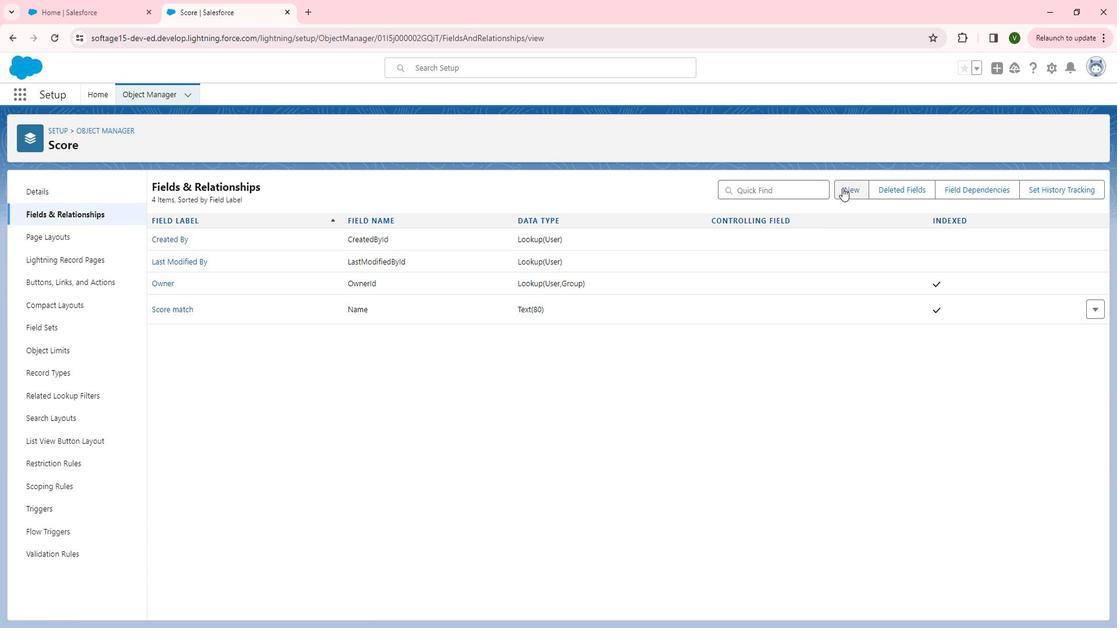 
Action: Mouse pressed left at (845, 198)
Screenshot: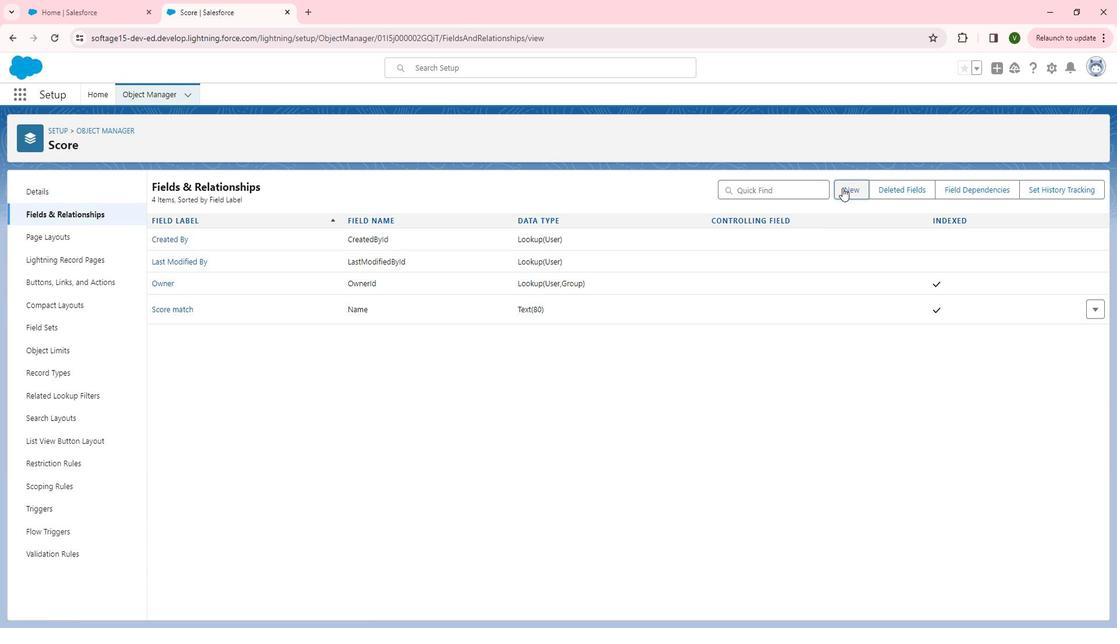 
Action: Mouse moved to (279, 454)
Screenshot: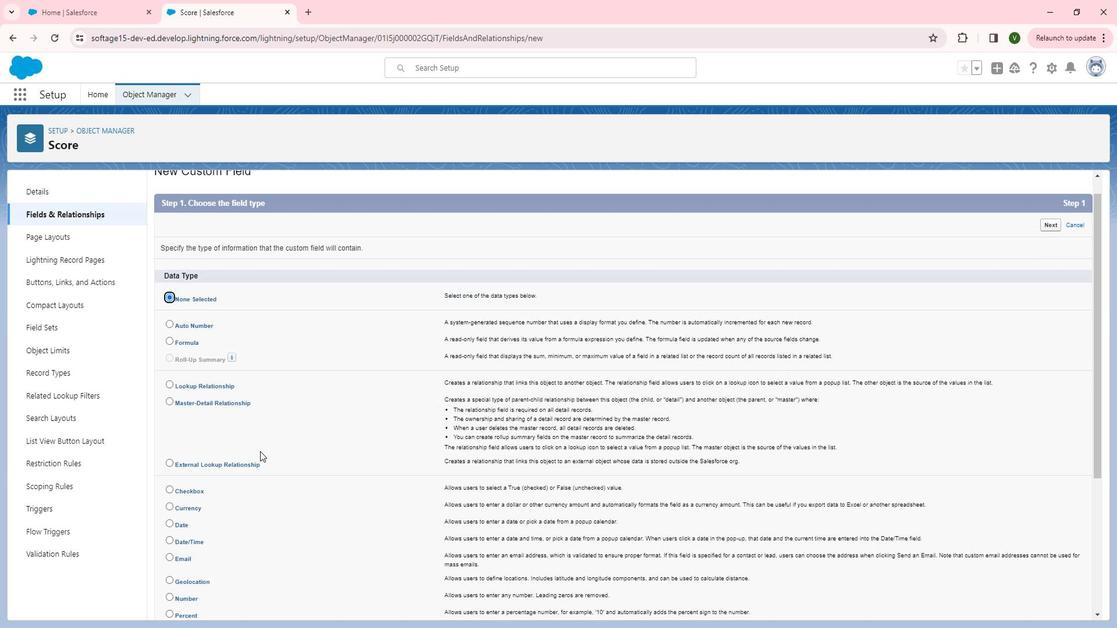 
Action: Mouse scrolled (279, 454) with delta (0, 0)
Screenshot: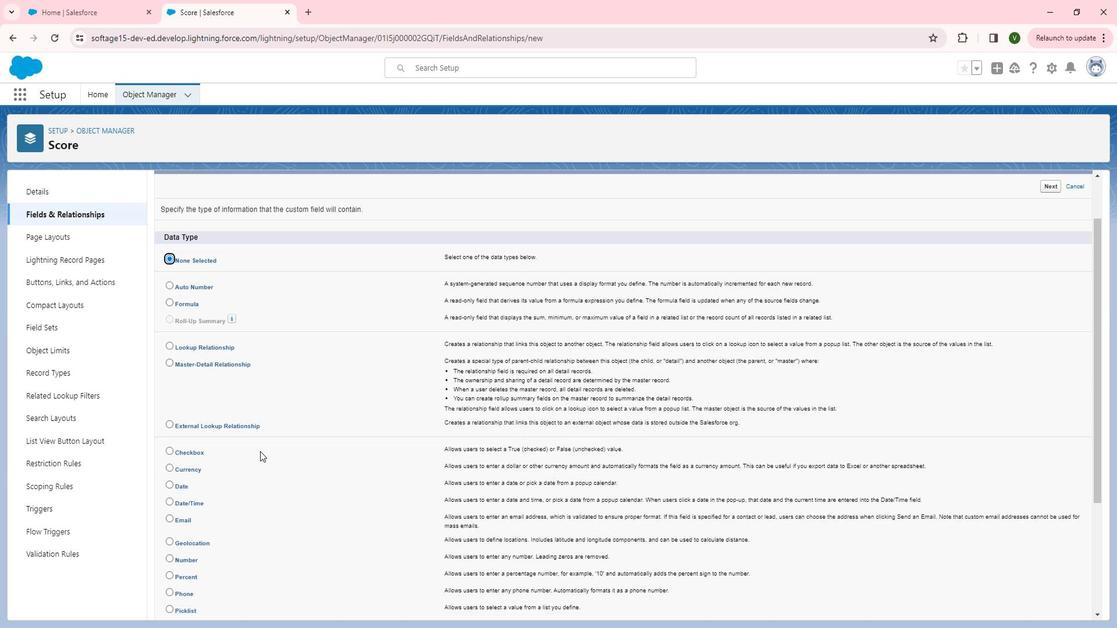 
Action: Mouse moved to (194, 349)
Screenshot: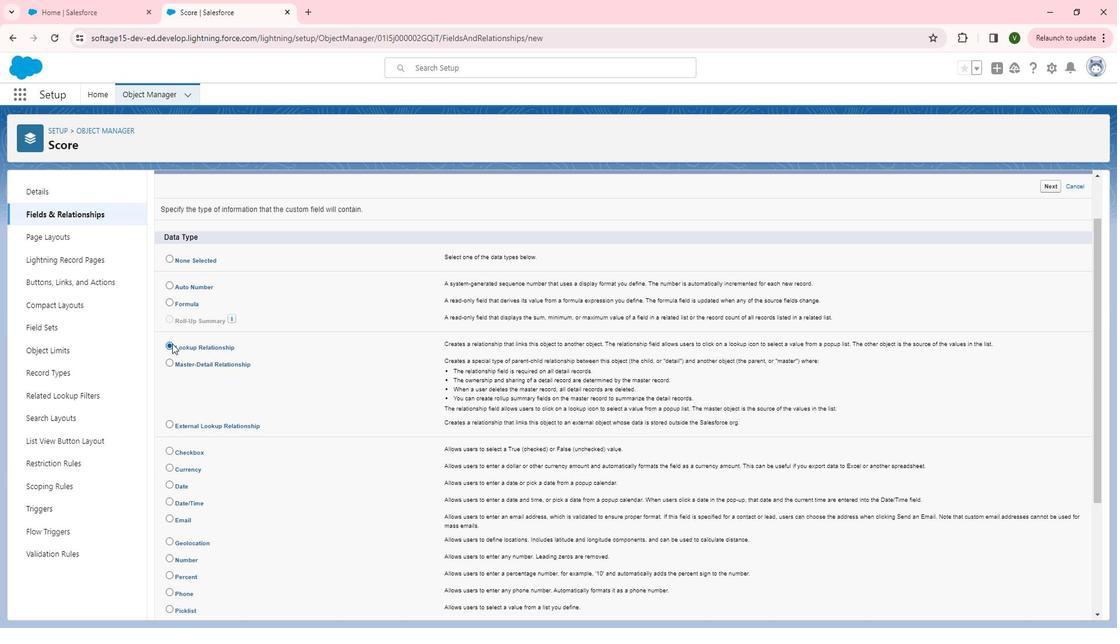 
Action: Mouse pressed left at (194, 349)
Screenshot: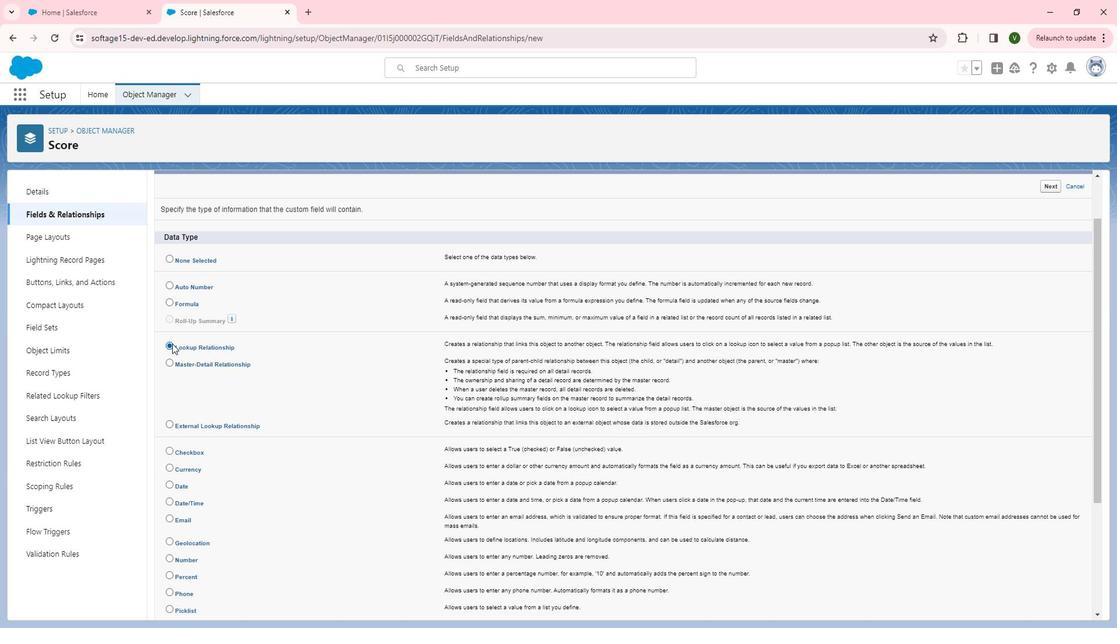 
Action: Mouse moved to (1044, 200)
Screenshot: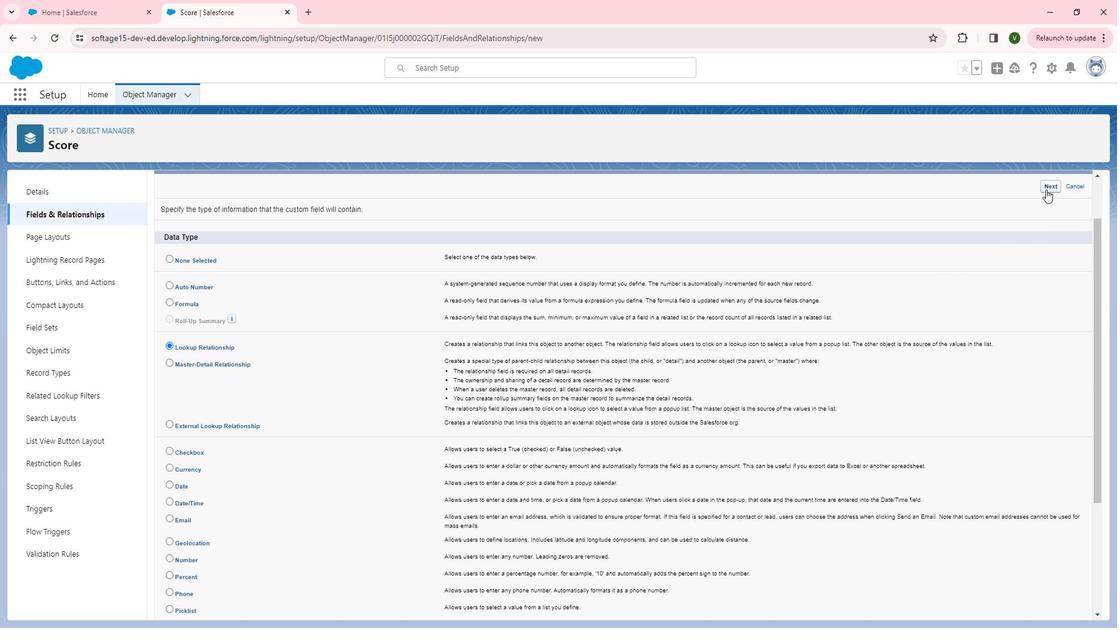 
Action: Mouse pressed left at (1044, 200)
Screenshot: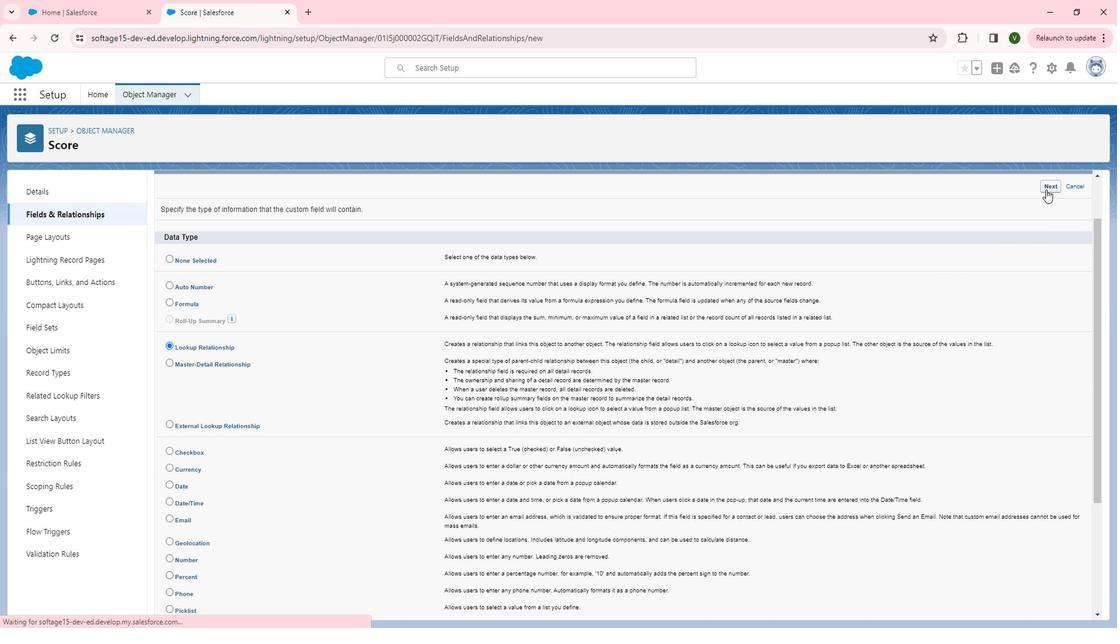 
Action: Mouse moved to (466, 299)
Screenshot: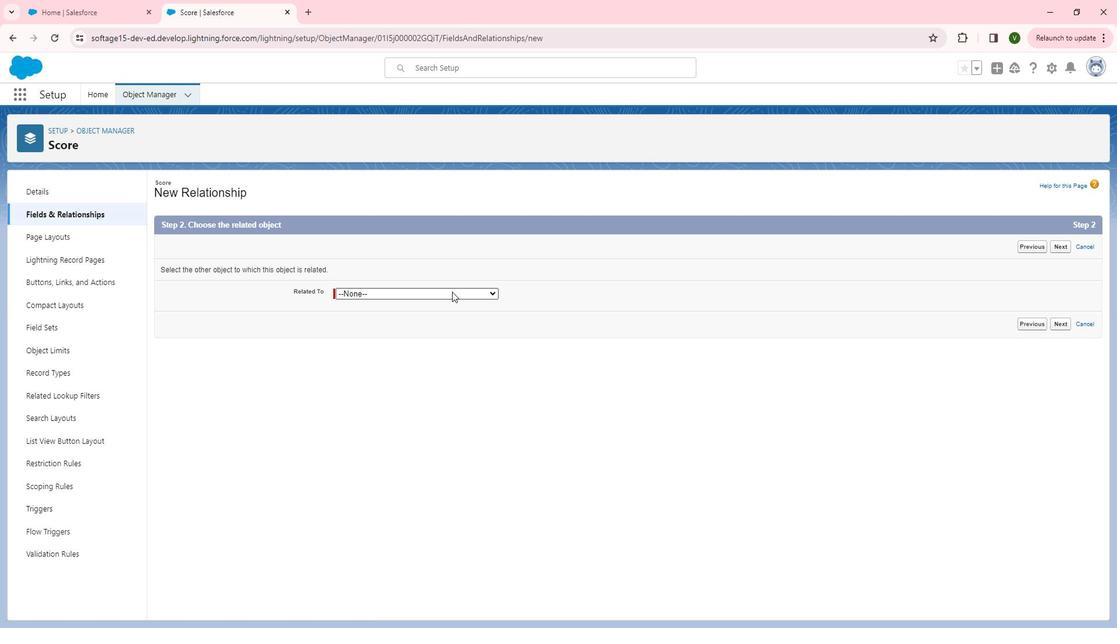 
Action: Mouse pressed left at (466, 299)
Screenshot: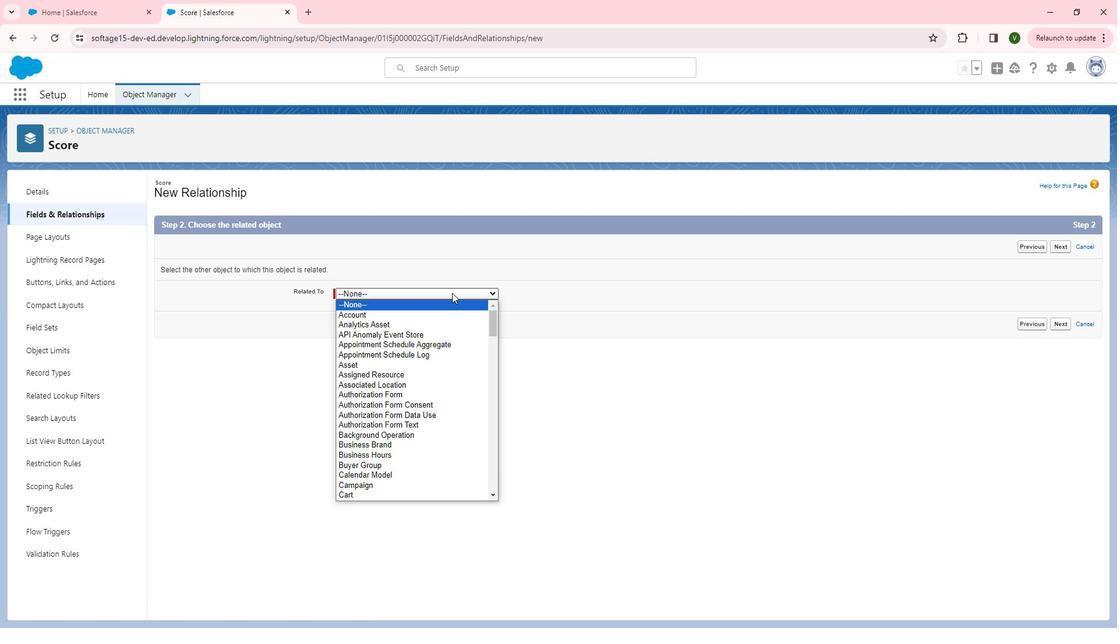 
Action: Mouse moved to (437, 384)
Screenshot: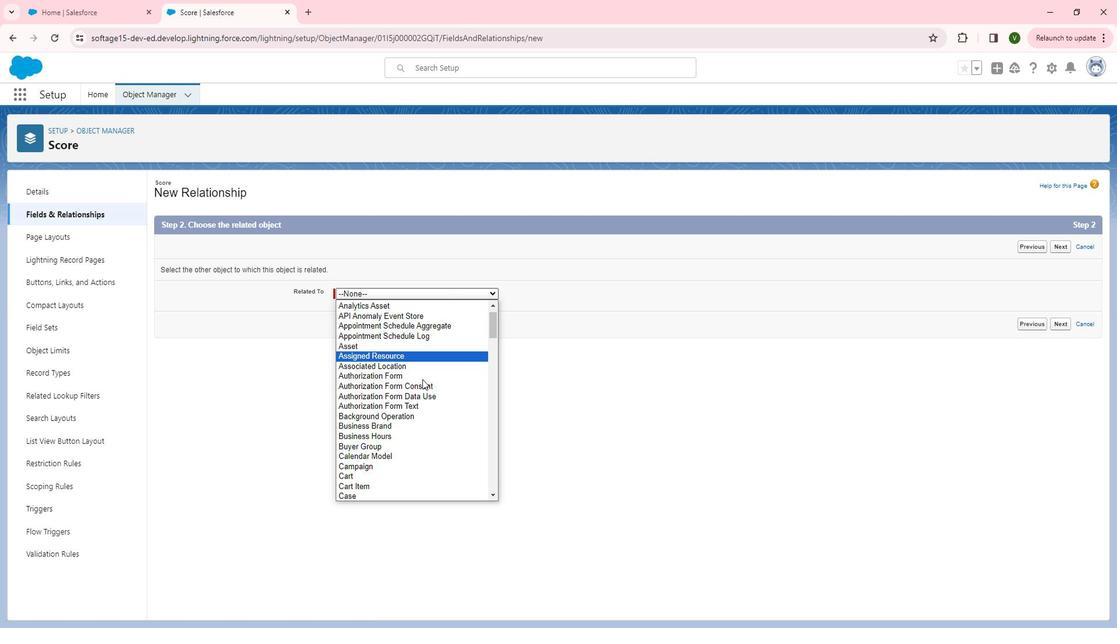 
Action: Mouse scrolled (437, 384) with delta (0, 0)
Screenshot: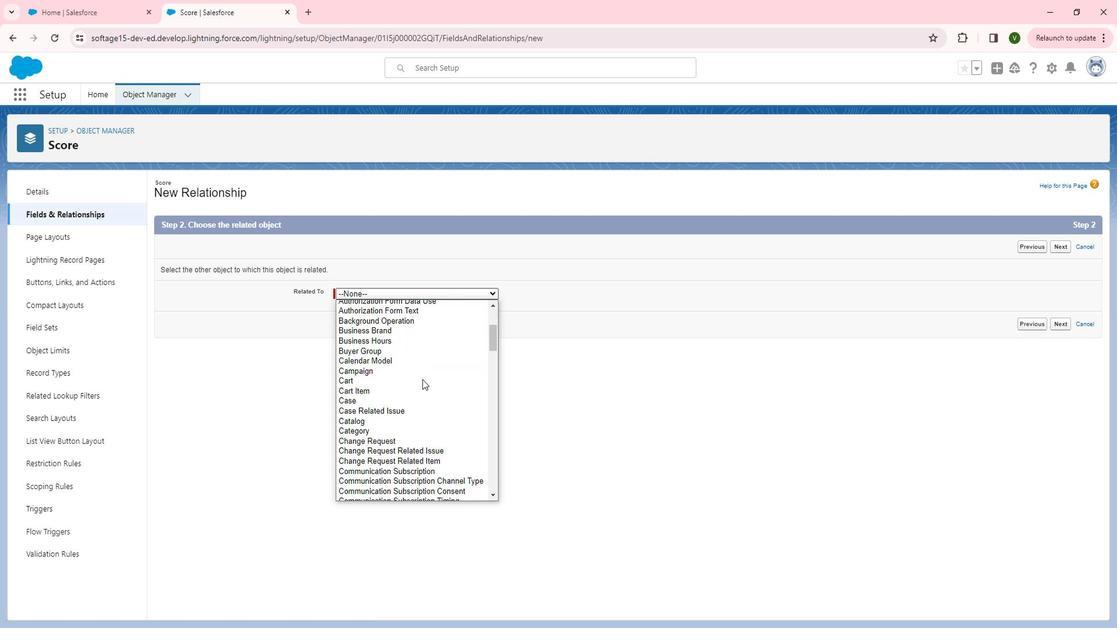 
Action: Mouse scrolled (437, 384) with delta (0, 0)
Screenshot: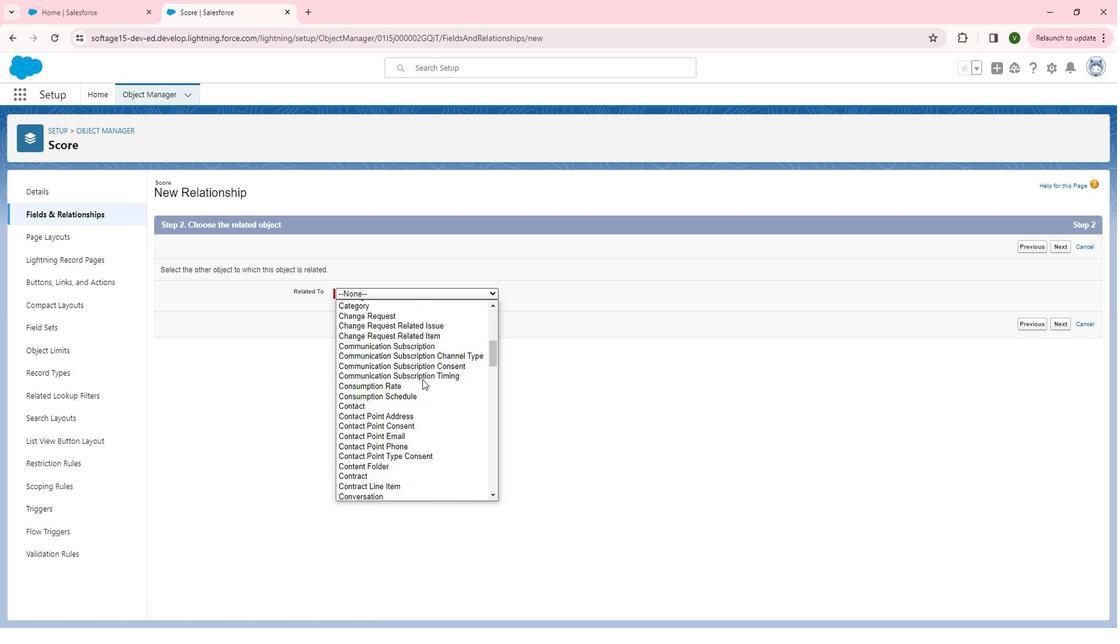 
Action: Mouse scrolled (437, 384) with delta (0, 0)
Screenshot: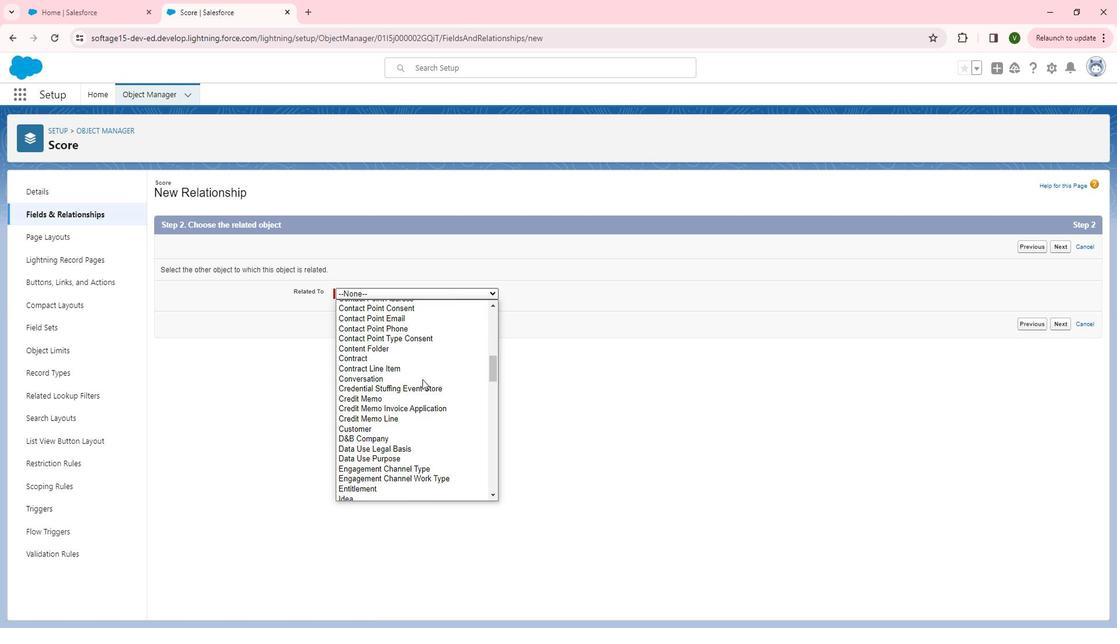 
Action: Mouse scrolled (437, 384) with delta (0, 0)
Screenshot: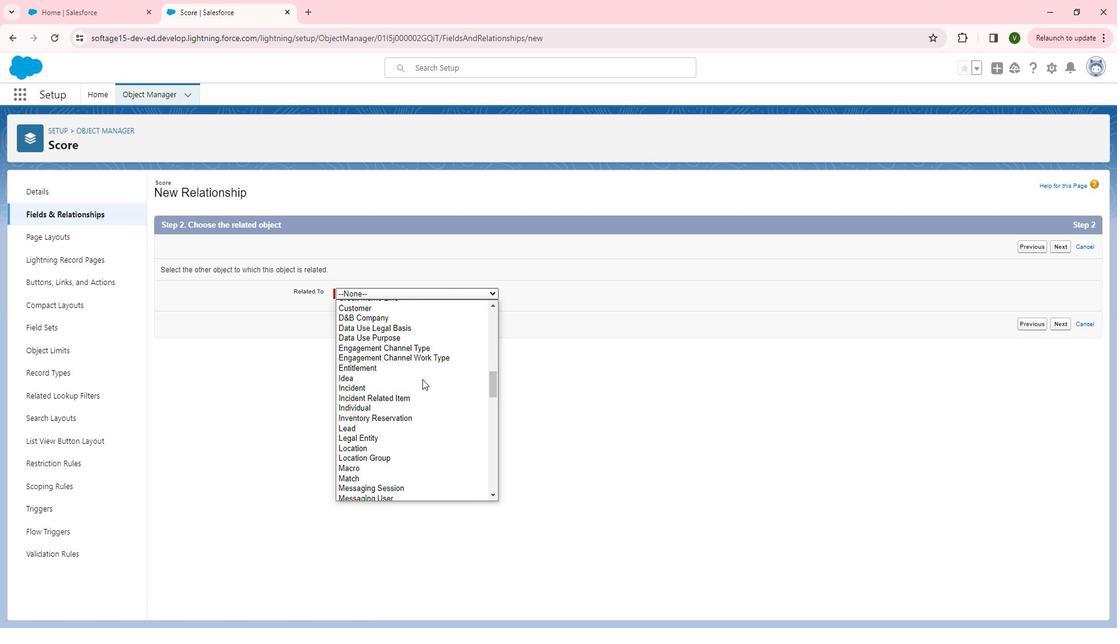 
Action: Mouse scrolled (437, 384) with delta (0, 0)
Screenshot: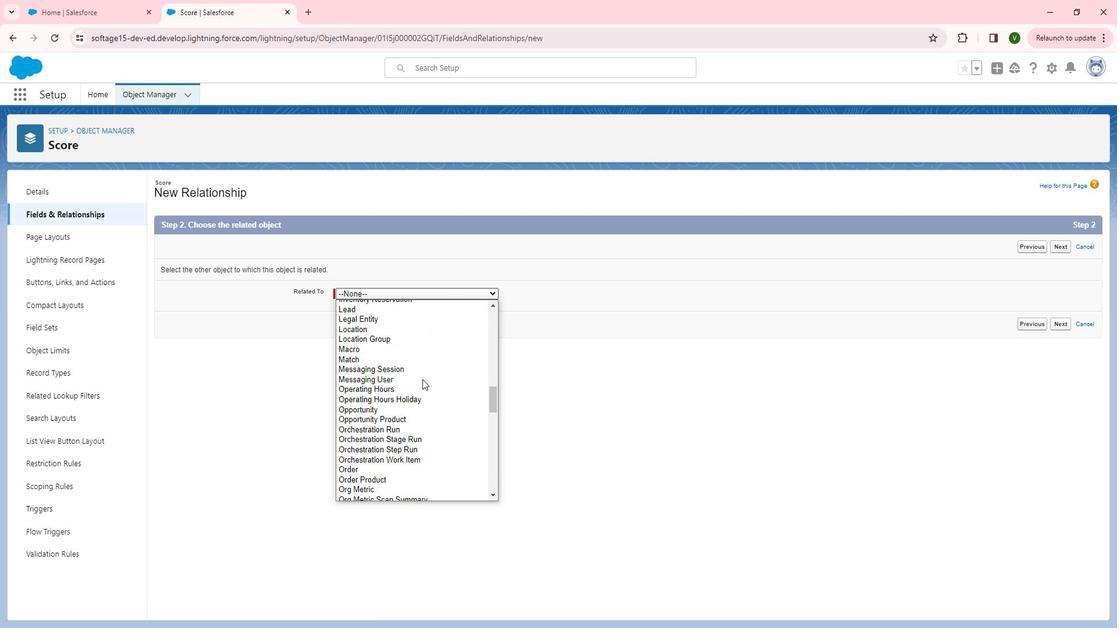 
Action: Mouse scrolled (437, 384) with delta (0, 0)
Screenshot: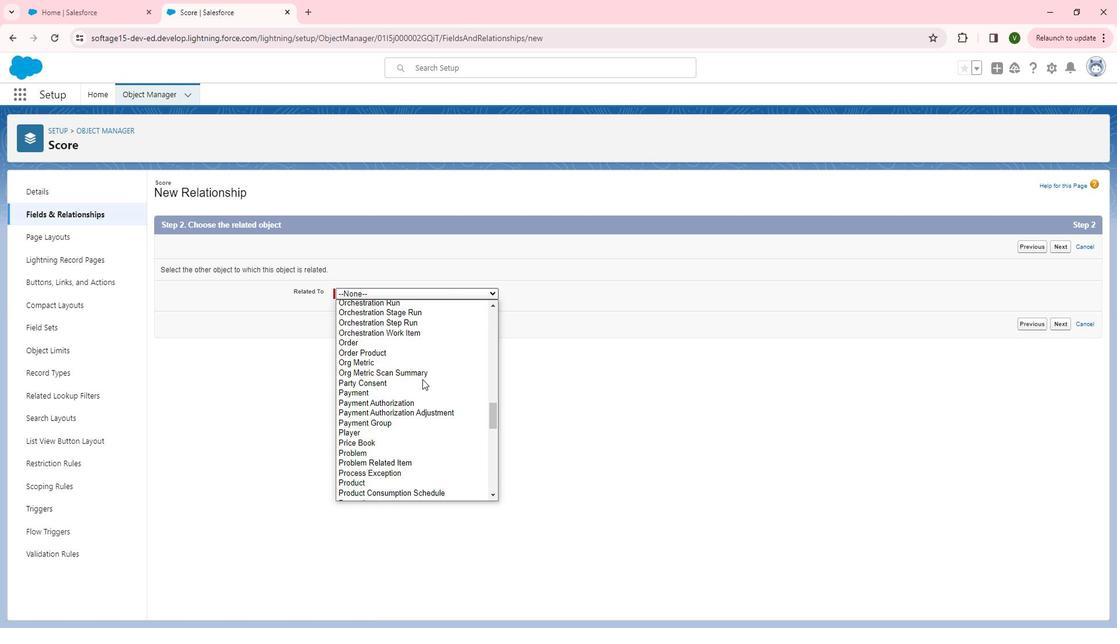 
Action: Mouse scrolled (437, 384) with delta (0, 0)
Screenshot: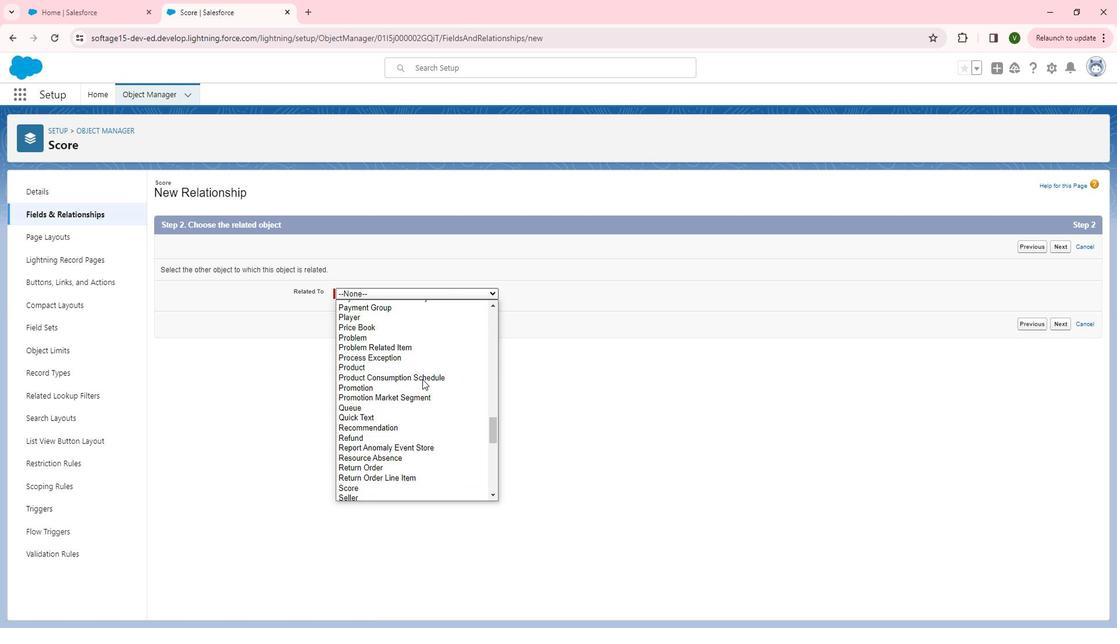 
Action: Mouse scrolled (437, 384) with delta (0, 0)
Screenshot: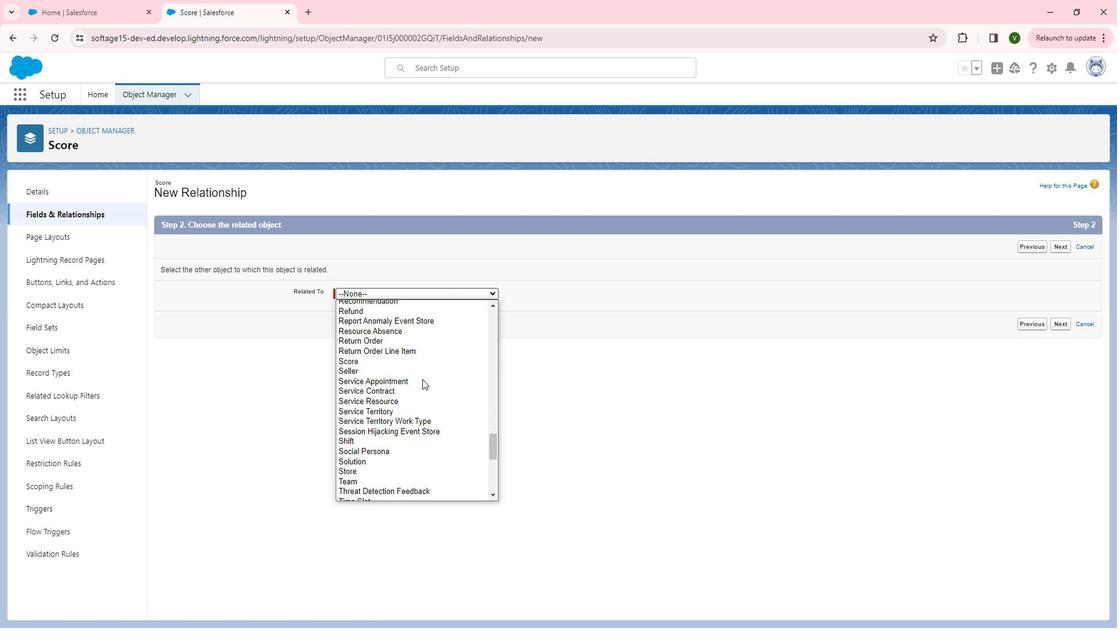 
Action: Mouse scrolled (437, 384) with delta (0, 0)
Screenshot: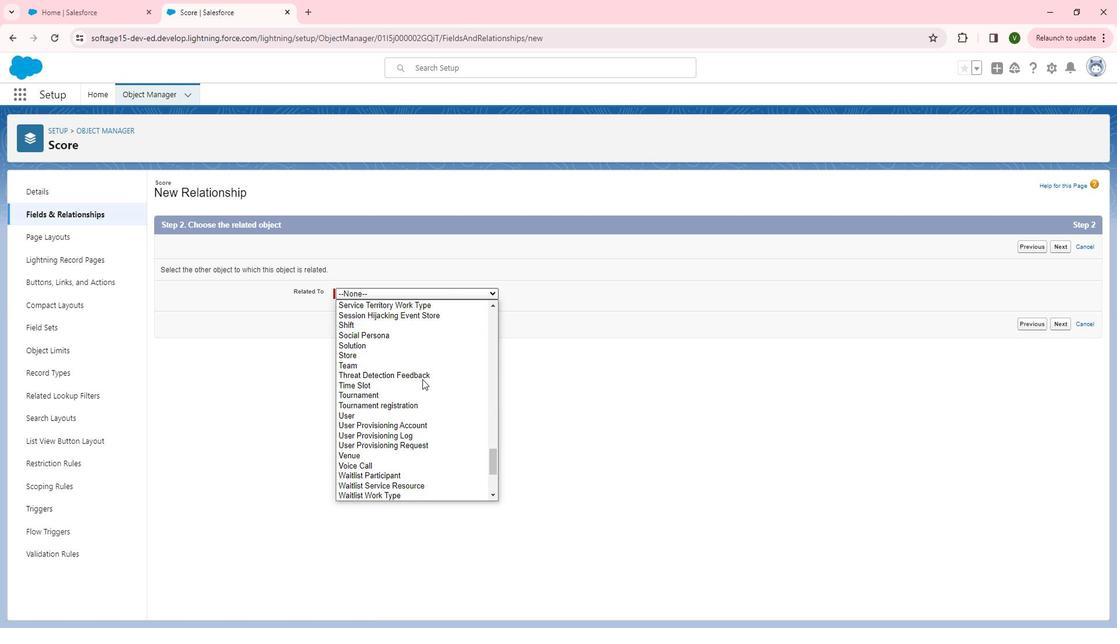 
Action: Mouse moved to (437, 388)
Screenshot: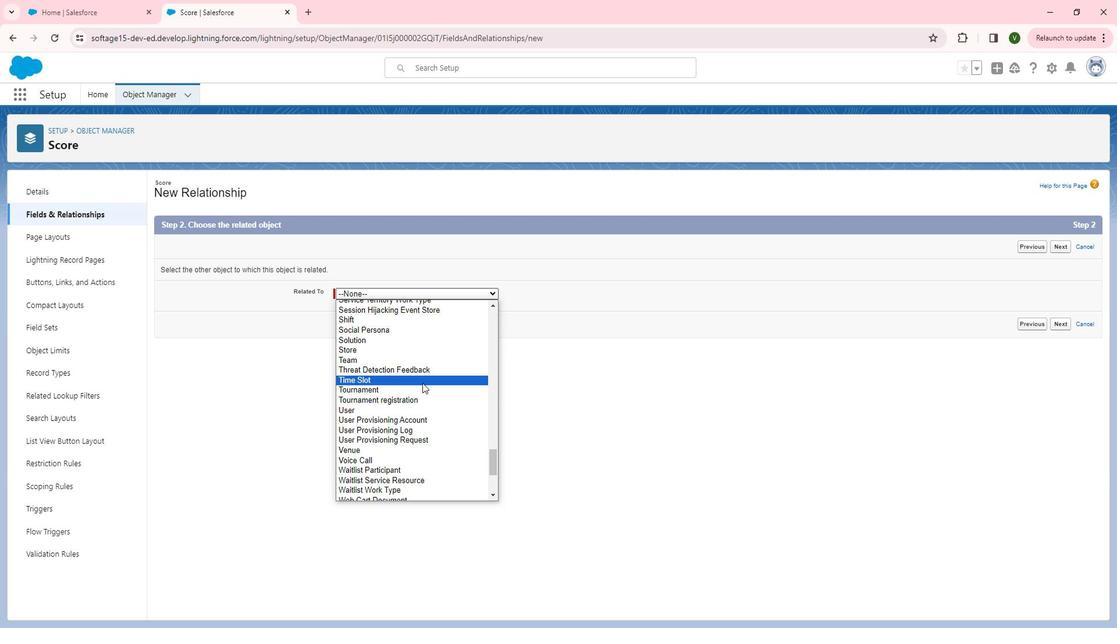 
Action: Mouse scrolled (437, 388) with delta (0, 0)
Screenshot: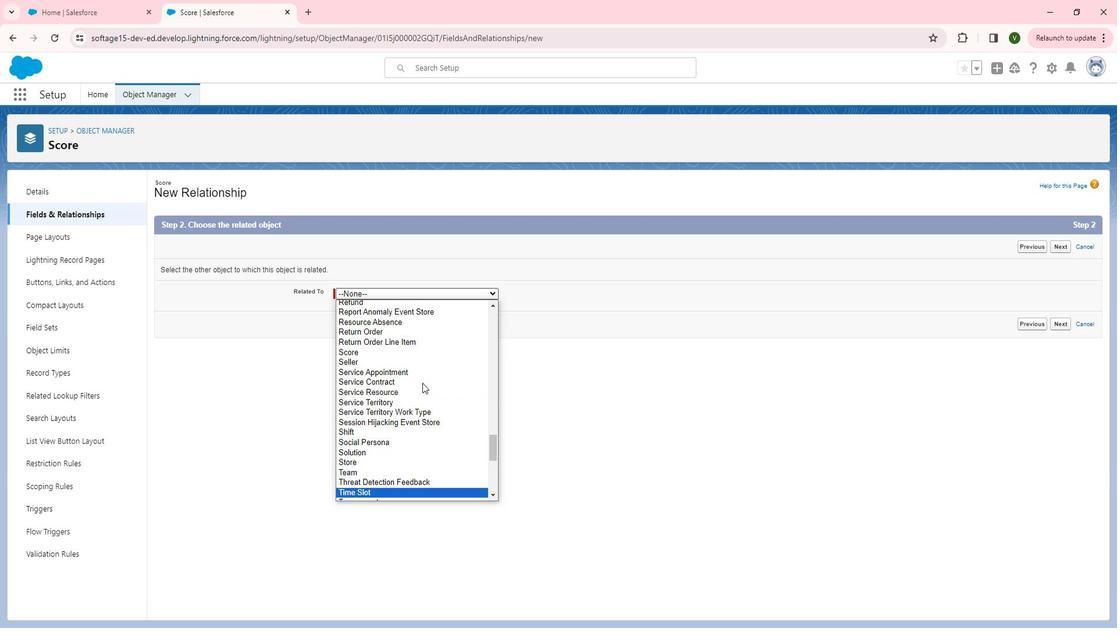 
Action: Mouse scrolled (437, 388) with delta (0, 0)
Screenshot: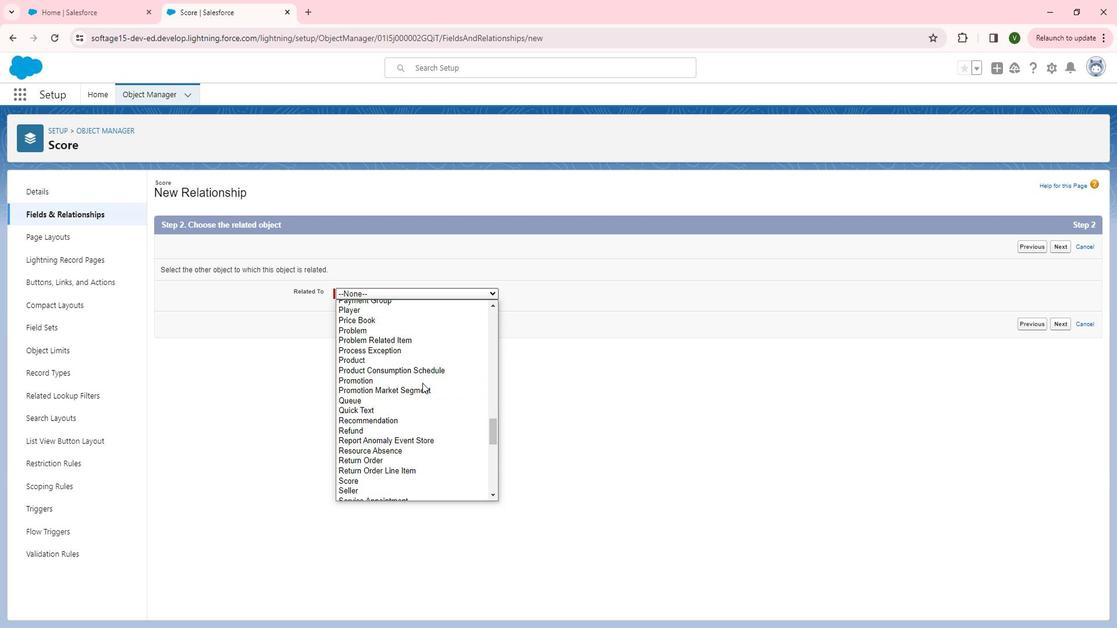 
Action: Mouse moved to (419, 352)
Screenshot: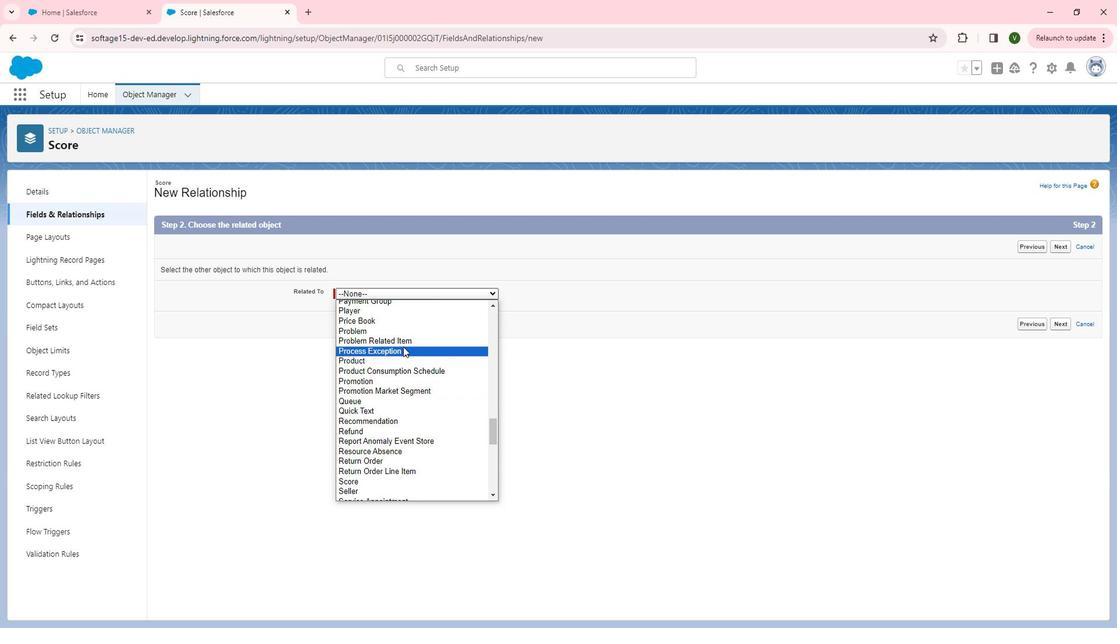 
Action: Mouse scrolled (419, 353) with delta (0, 0)
Screenshot: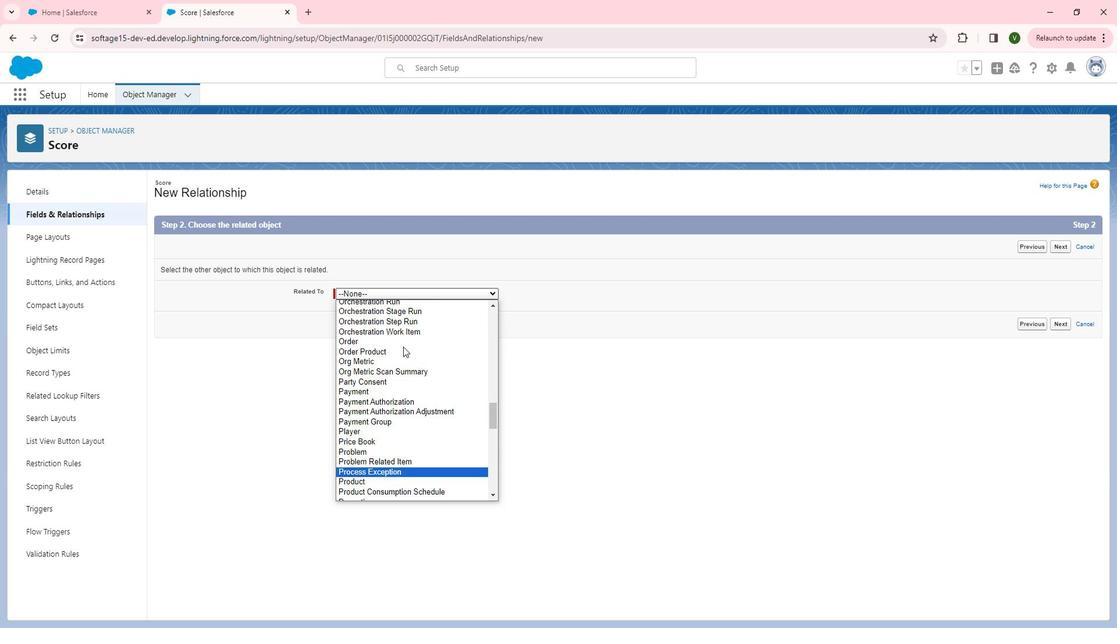 
Action: Mouse scrolled (419, 353) with delta (0, 0)
Screenshot: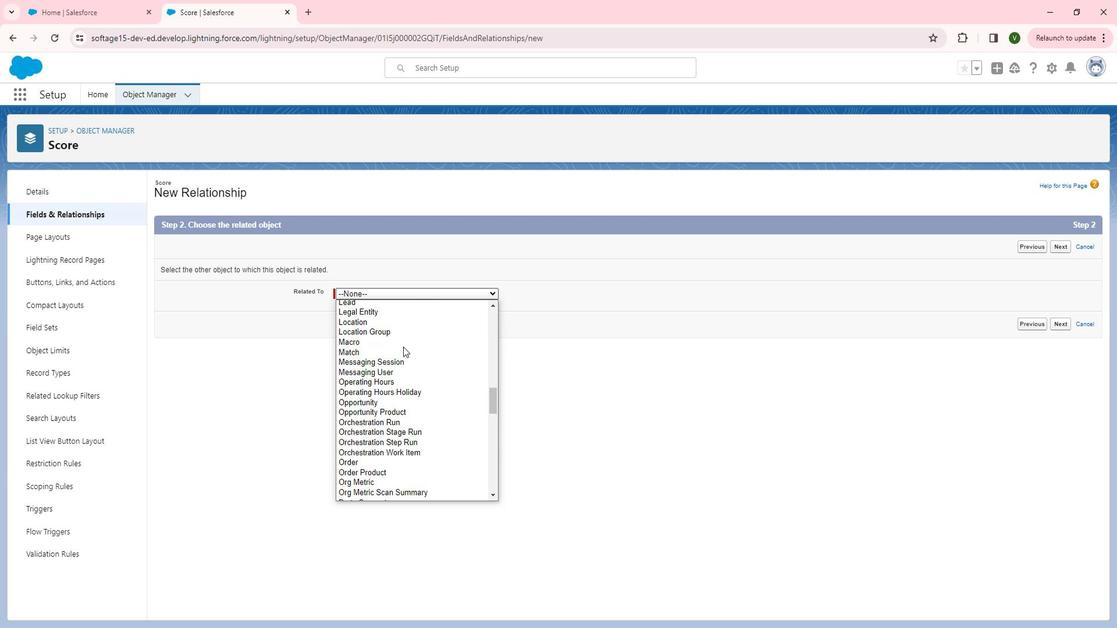 
Action: Mouse moved to (409, 357)
Screenshot: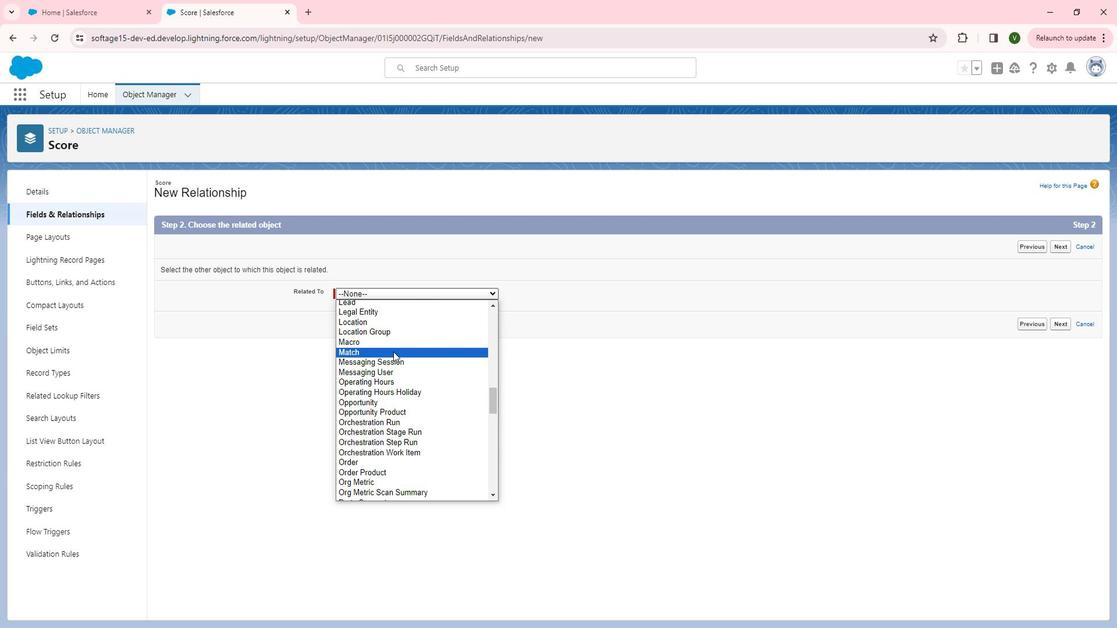 
Action: Mouse pressed left at (409, 357)
Screenshot: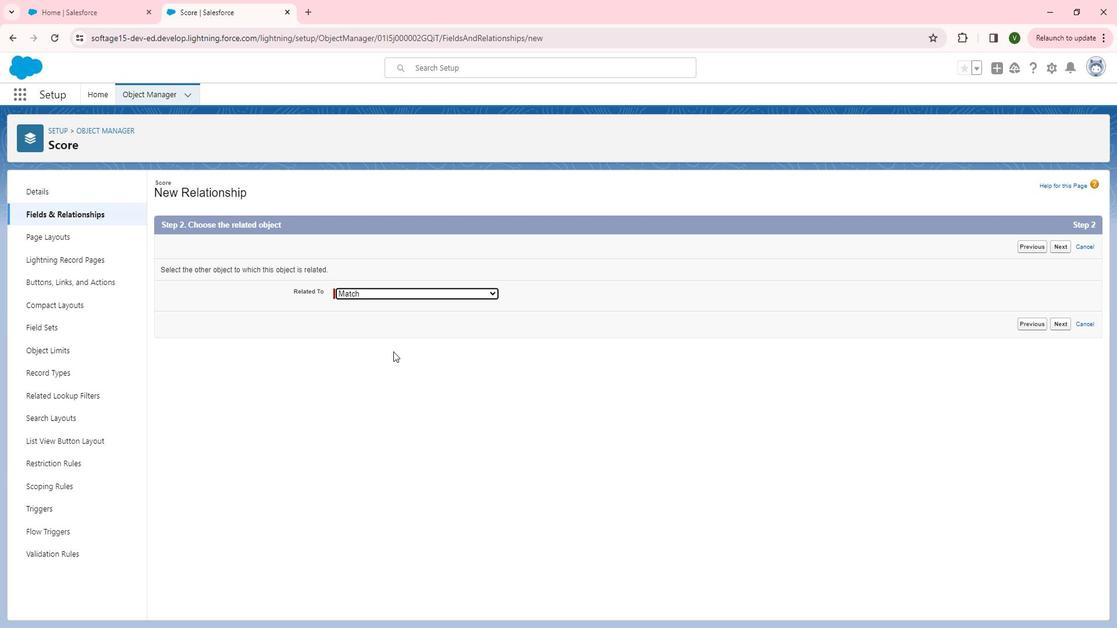 
Action: Mouse moved to (1053, 331)
Screenshot: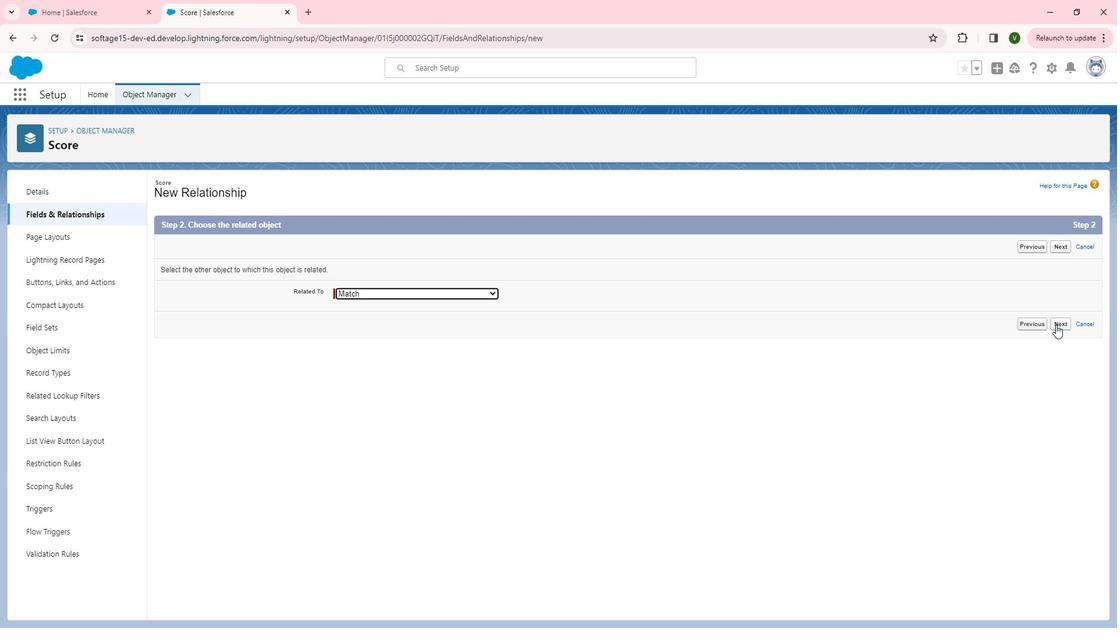 
Action: Mouse pressed left at (1053, 331)
Screenshot: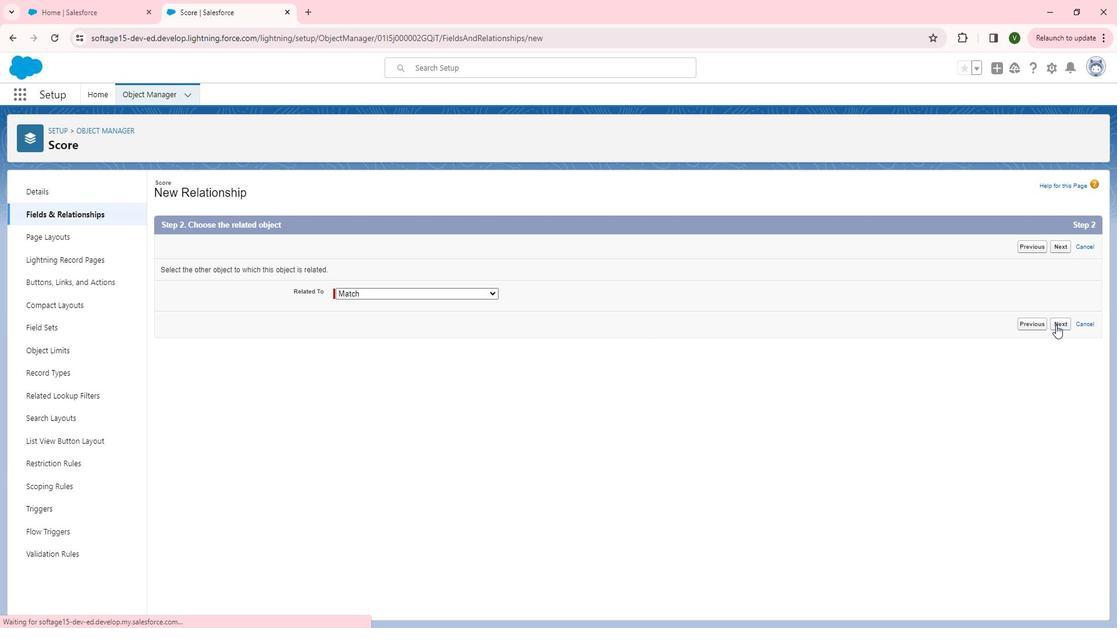 
Action: Mouse moved to (377, 306)
Screenshot: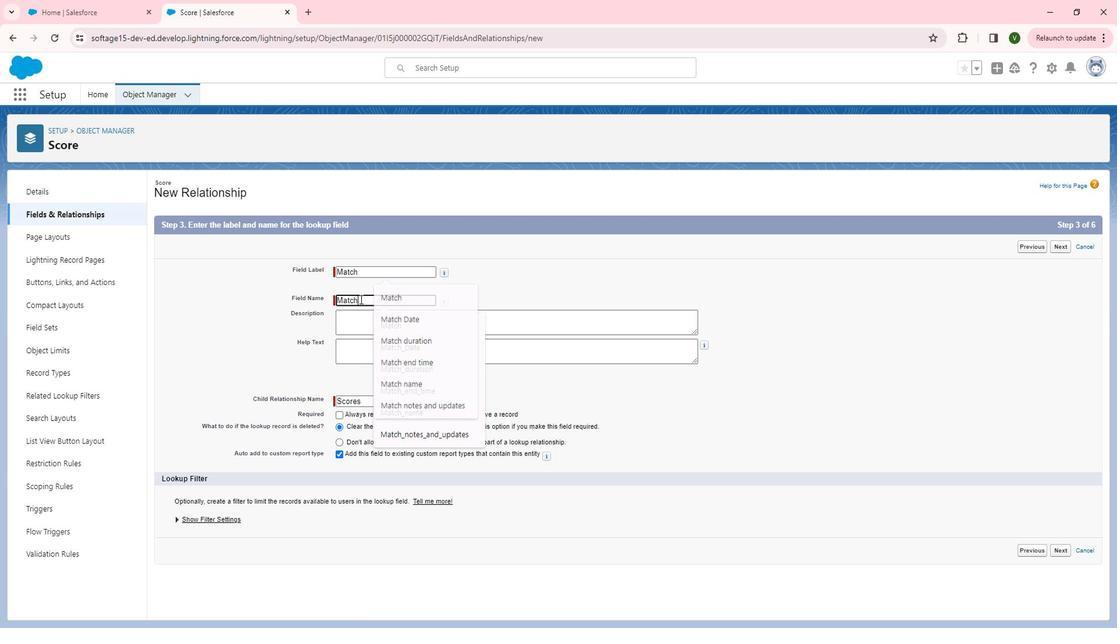 
Action: Mouse pressed left at (377, 306)
Screenshot: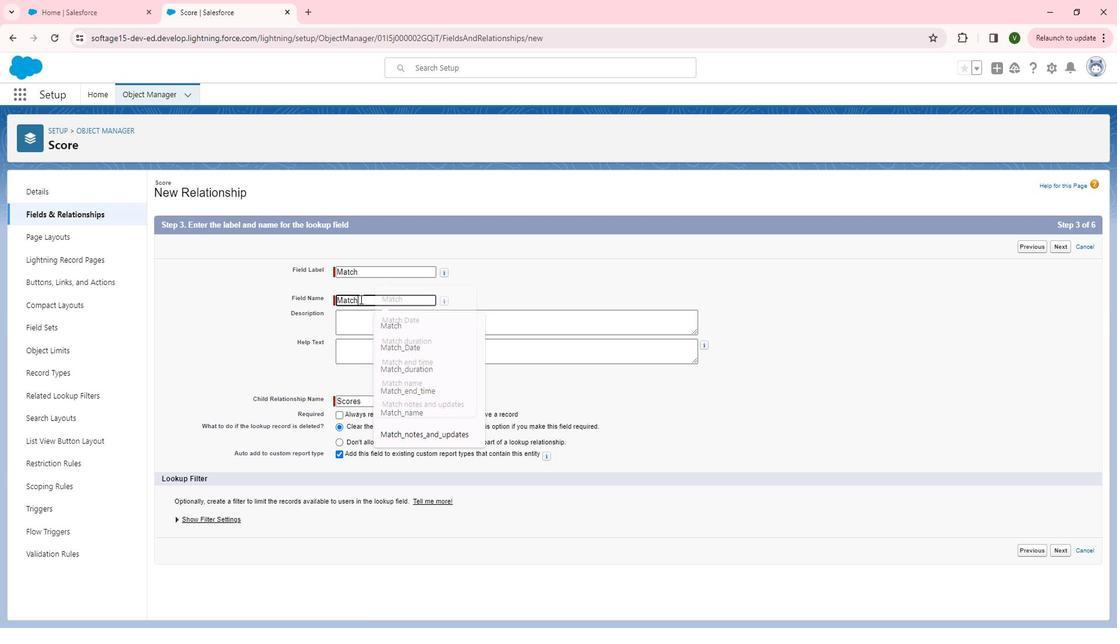 
Action: Mouse moved to (565, 296)
Screenshot: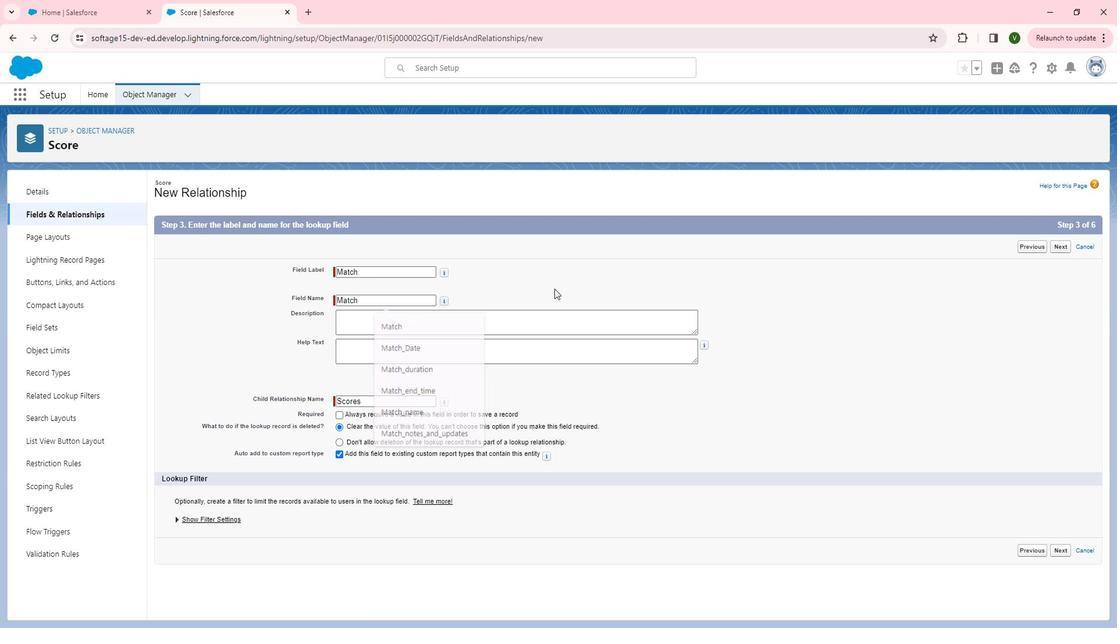 
Action: Mouse pressed left at (565, 296)
Screenshot: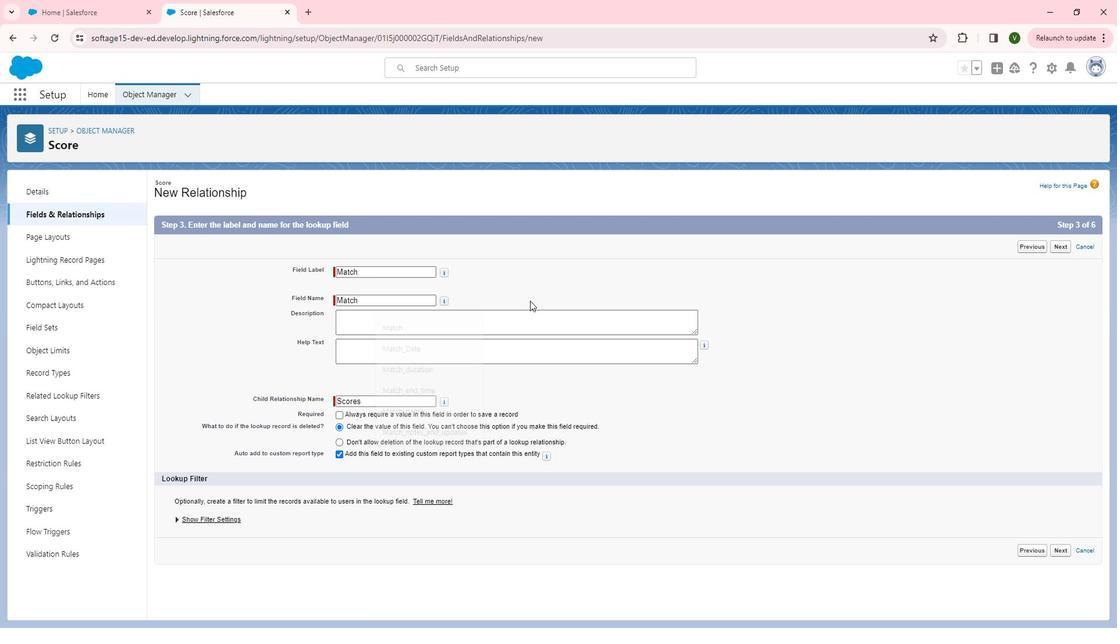 
Action: Mouse moved to (521, 325)
Screenshot: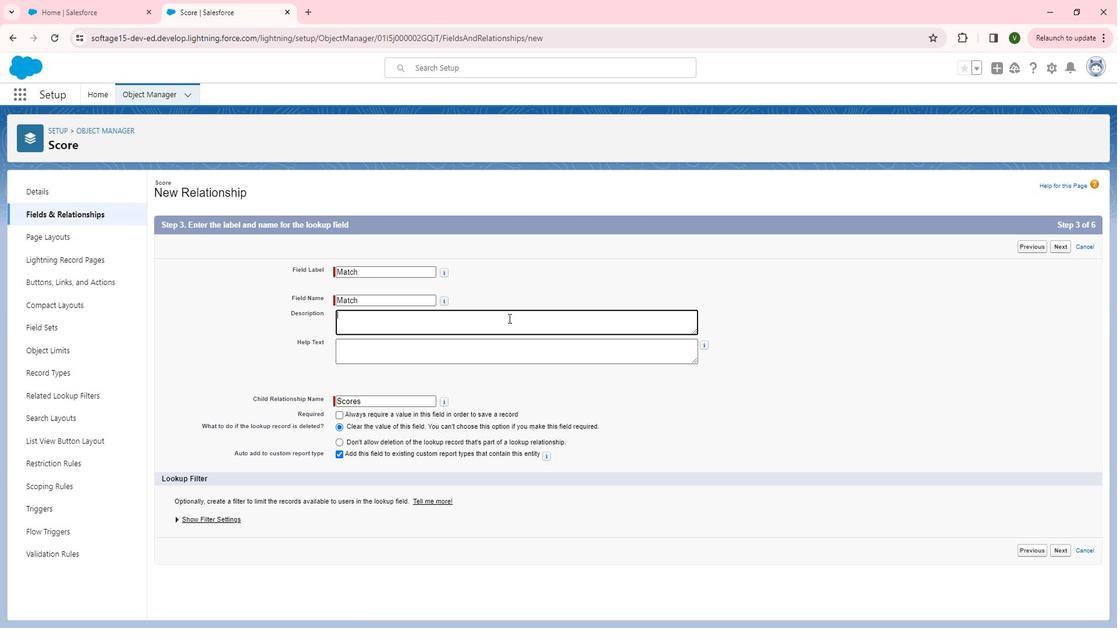 
Action: Mouse pressed left at (521, 325)
Screenshot: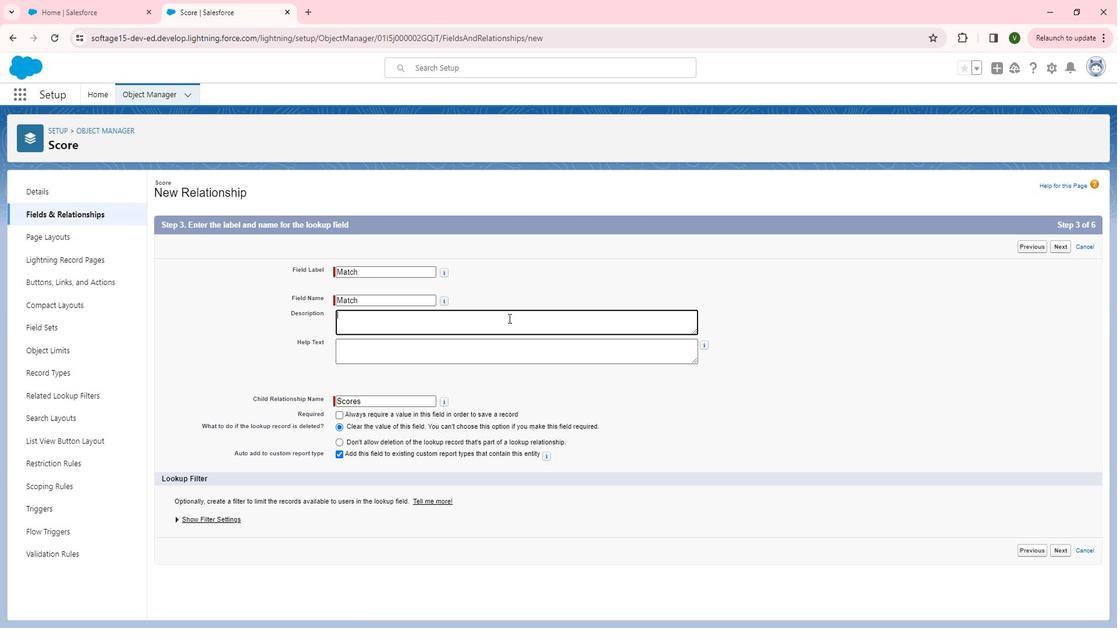 
Action: Key pressed <Key.shift>This<Key.space>field<Key.space>is<Key.space>represent<Key.space>the<Key.space>the<Key.space>match<Key.space>lookup<Key.space>relationship<Key.space>with<Key.space>score.
Screenshot: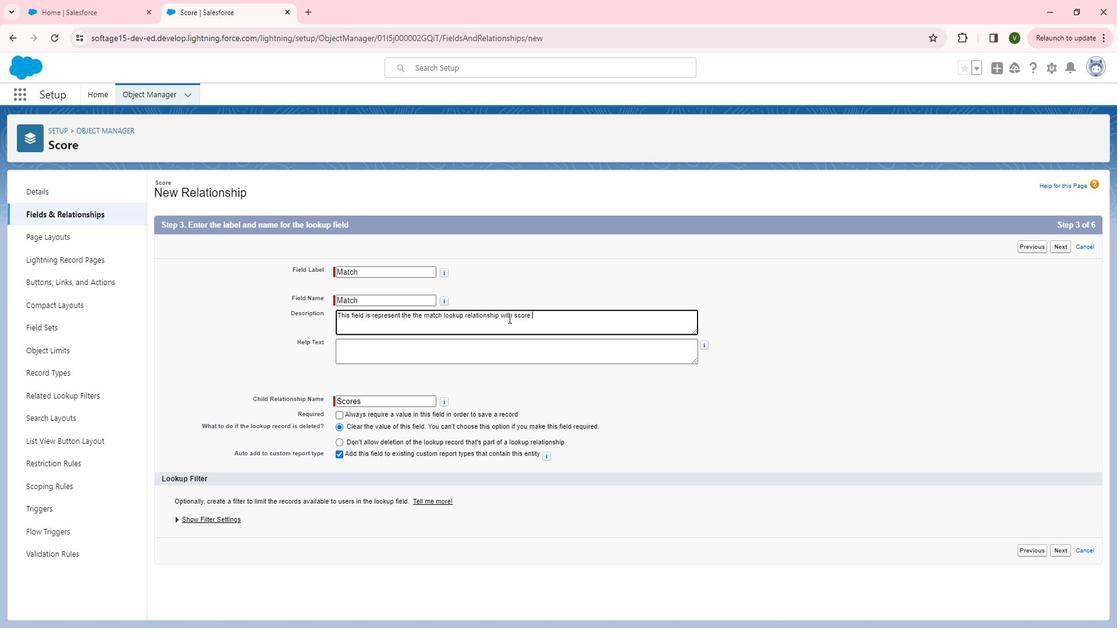 
Action: Mouse moved to (522, 363)
Screenshot: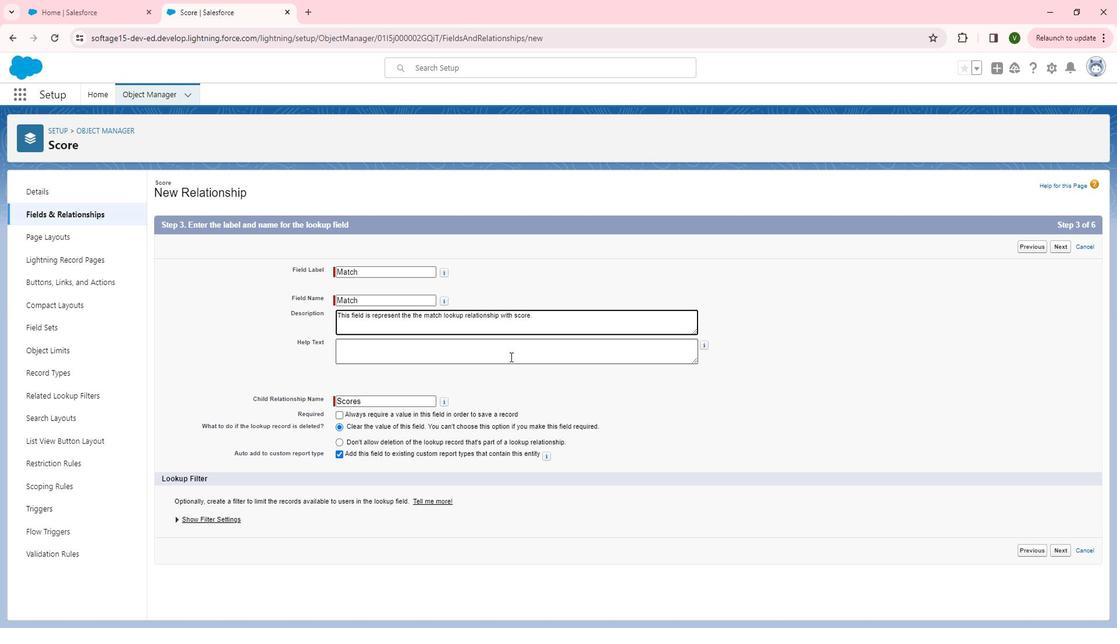 
Action: Mouse pressed left at (522, 363)
Screenshot: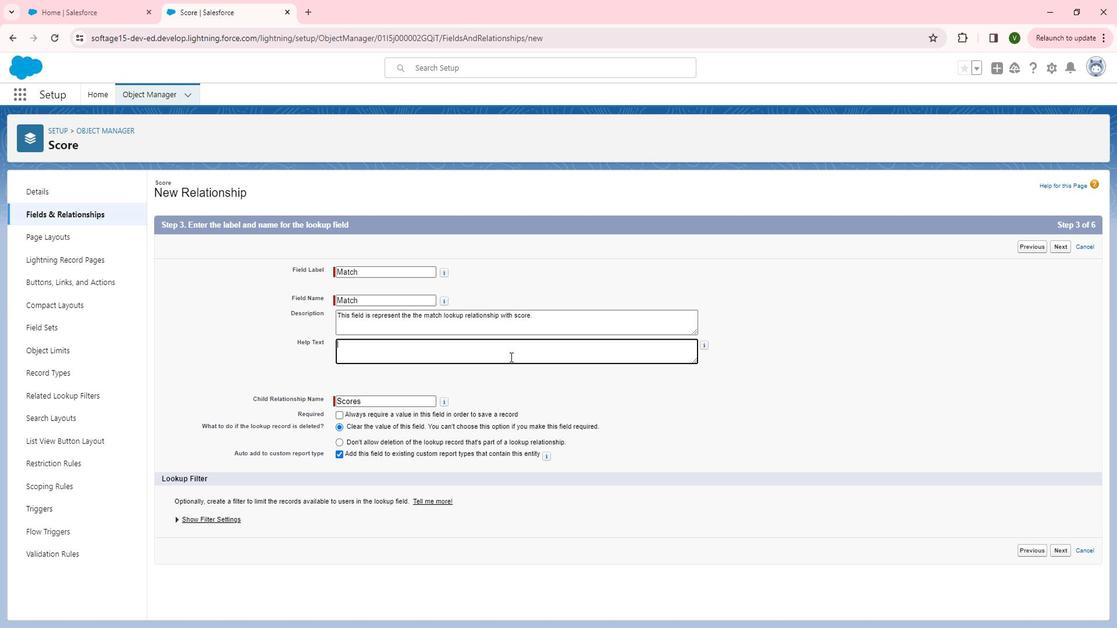 
Action: Key pressed <Key.shift>Select<Key.space>the<Key.space>related<Key.space>match<Key.space>for<Key.space>score<Key.space>updates
Screenshot: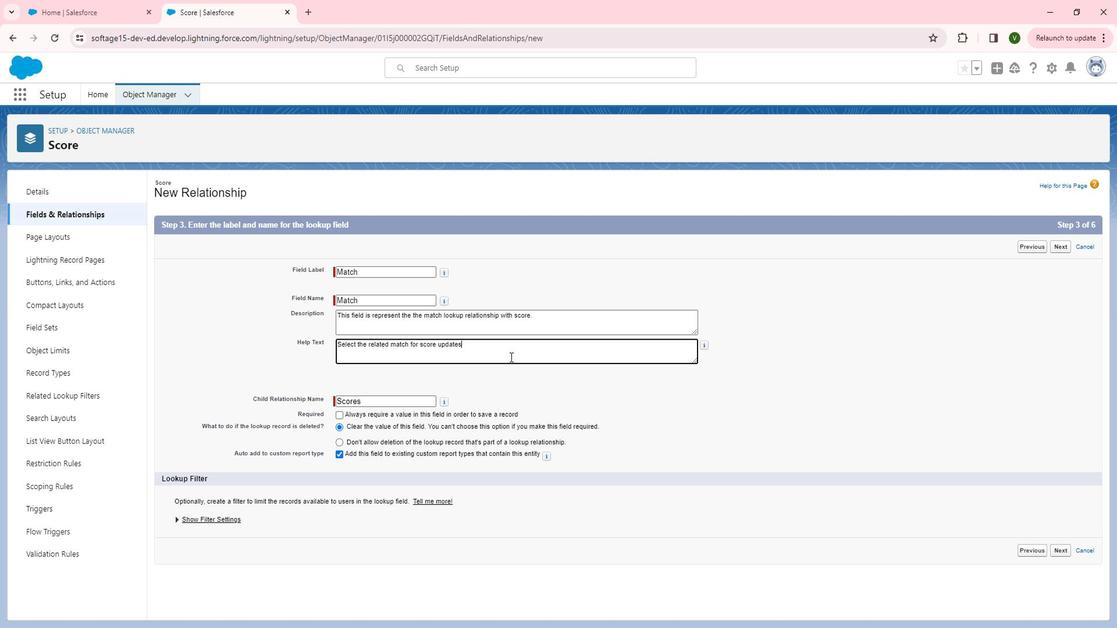 
Action: Mouse moved to (799, 437)
Screenshot: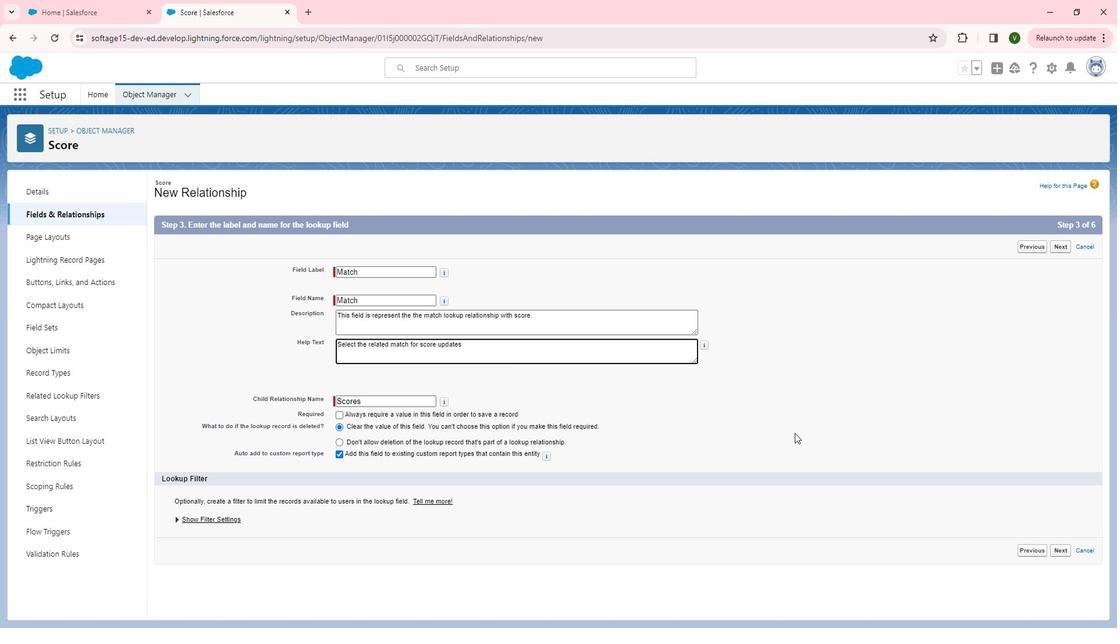 
Action: Mouse pressed left at (799, 437)
Screenshot: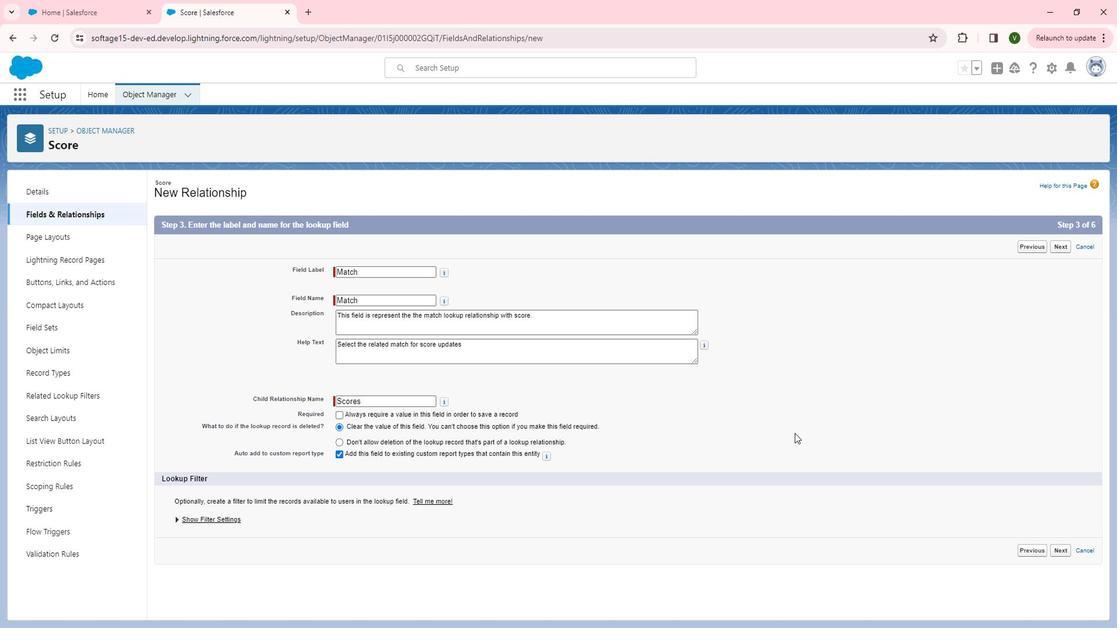 
Action: Mouse moved to (1059, 546)
Screenshot: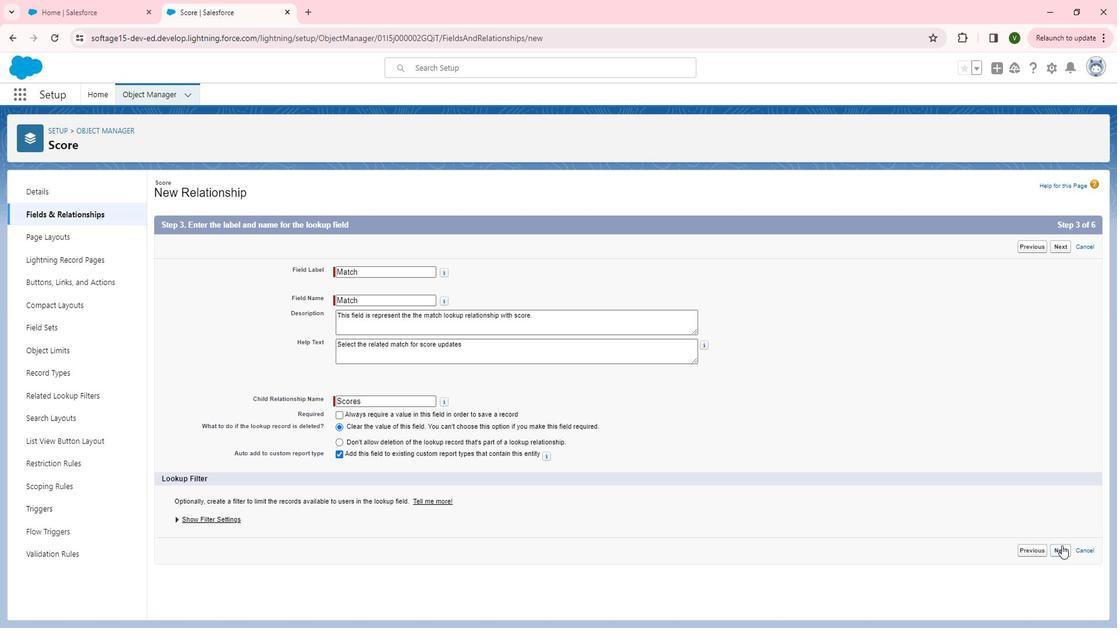 
Action: Mouse pressed left at (1059, 546)
Screenshot: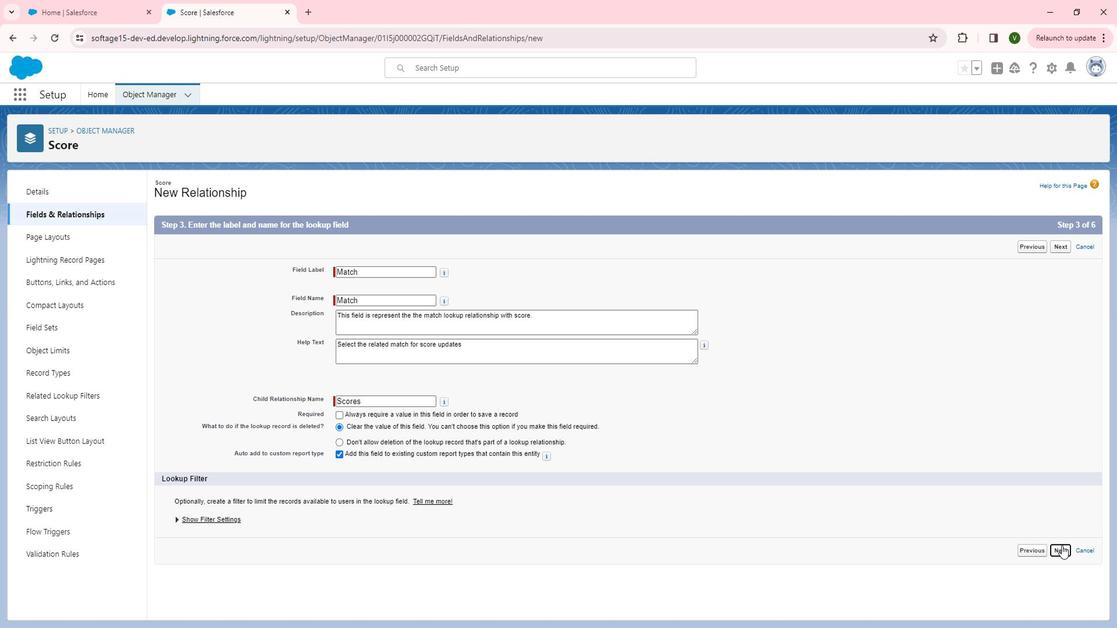 
Action: Mouse moved to (1055, 260)
Screenshot: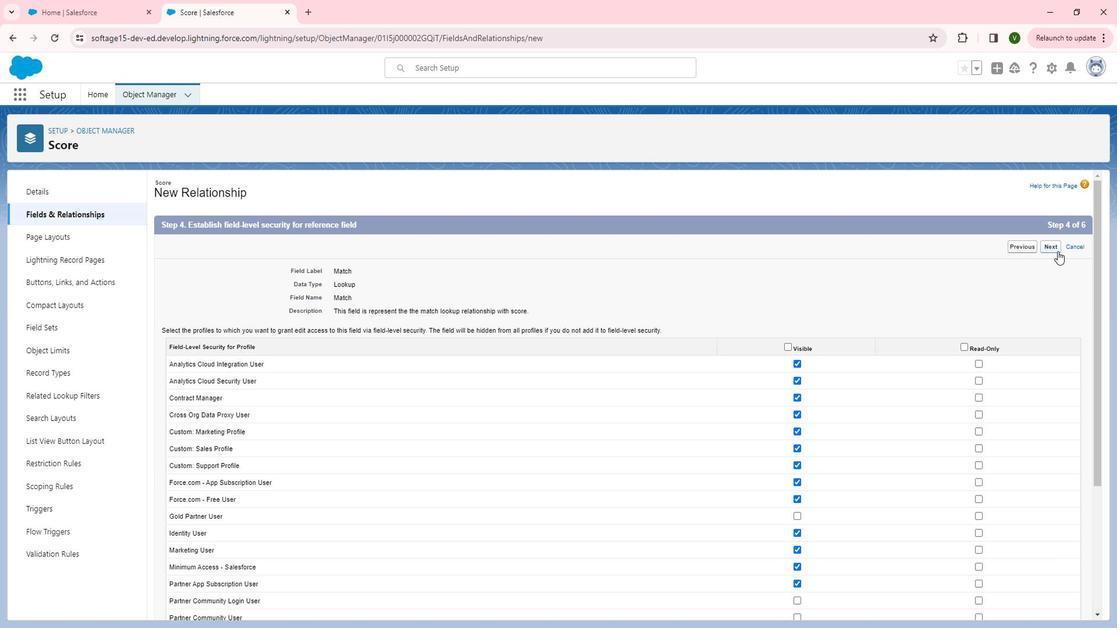 
Action: Mouse pressed left at (1055, 260)
Screenshot: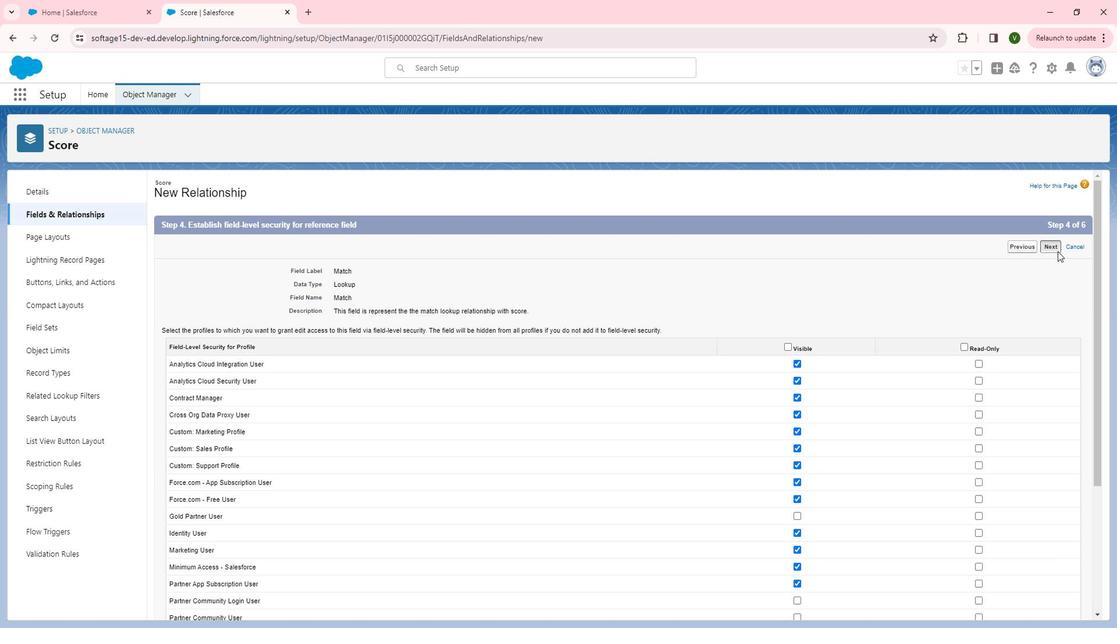 
Action: Mouse pressed left at (1055, 260)
Screenshot: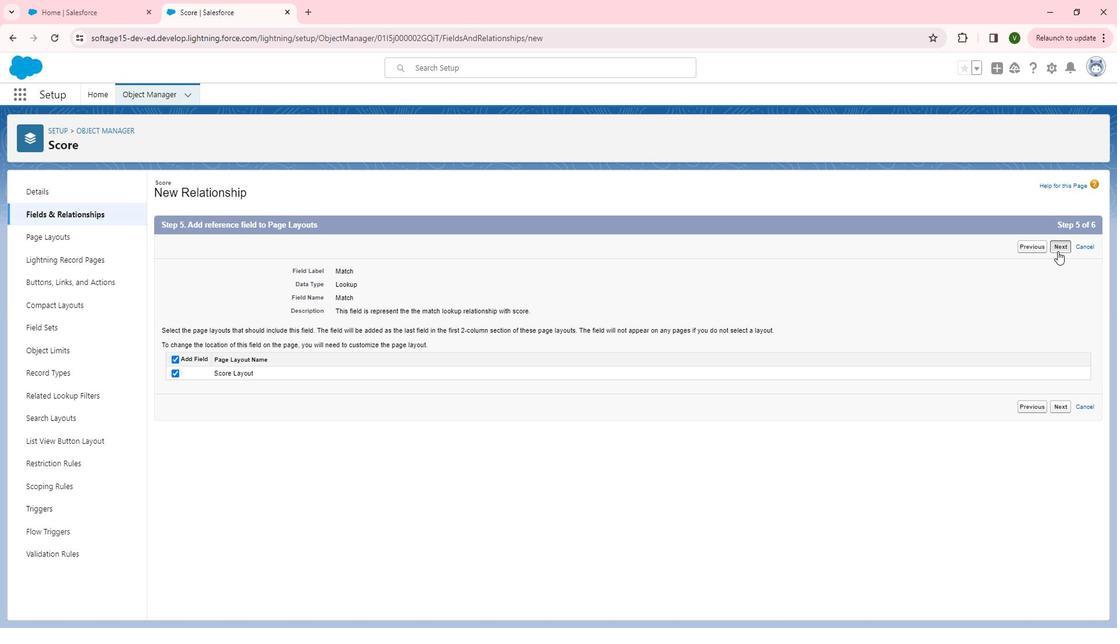 
Action: Mouse pressed left at (1055, 260)
Screenshot: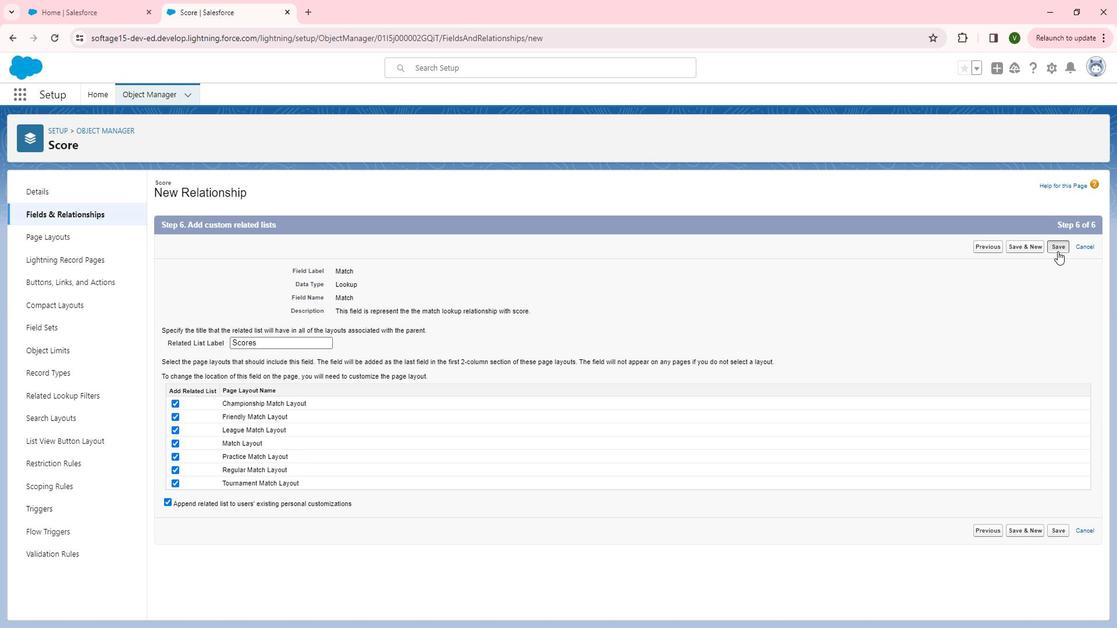
Action: Mouse moved to (860, 200)
Screenshot: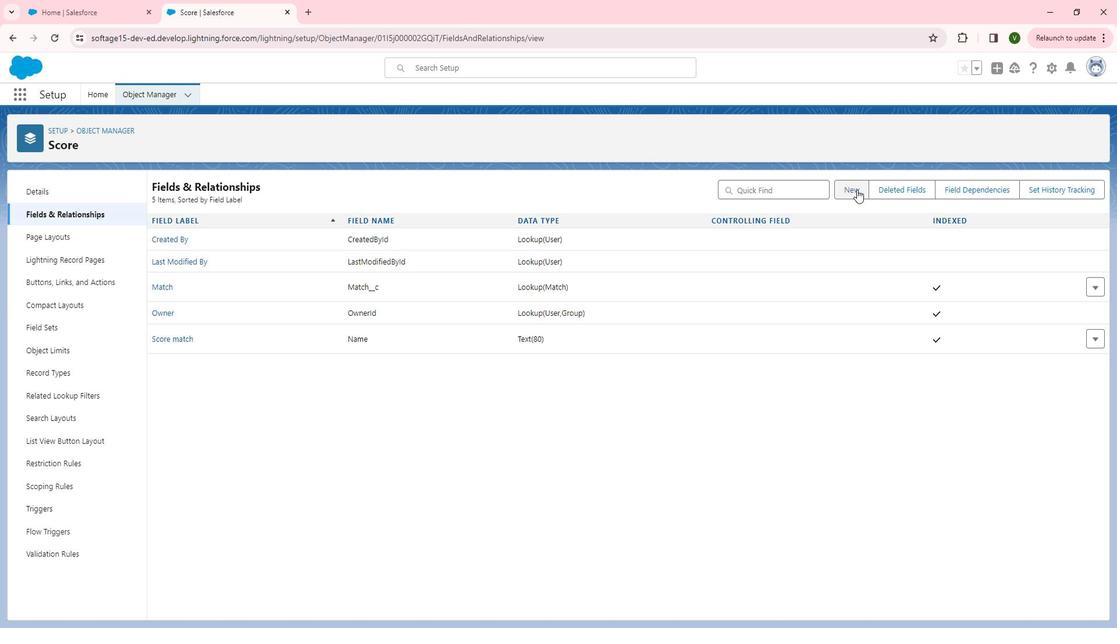 
Action: Mouse pressed left at (860, 200)
Screenshot: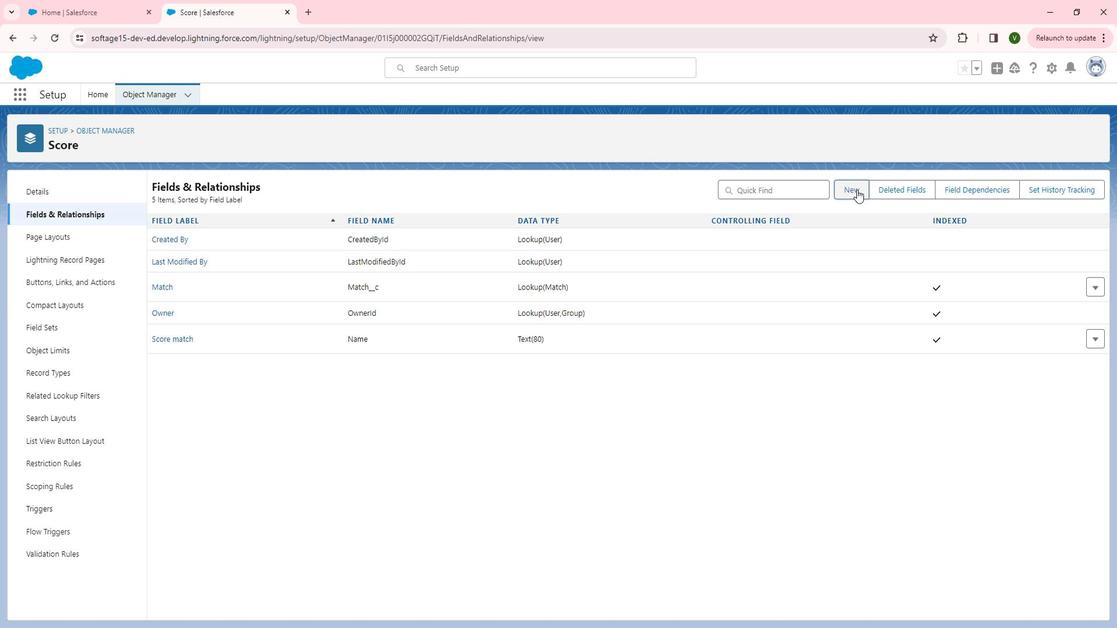 
Action: Mouse moved to (295, 397)
Screenshot: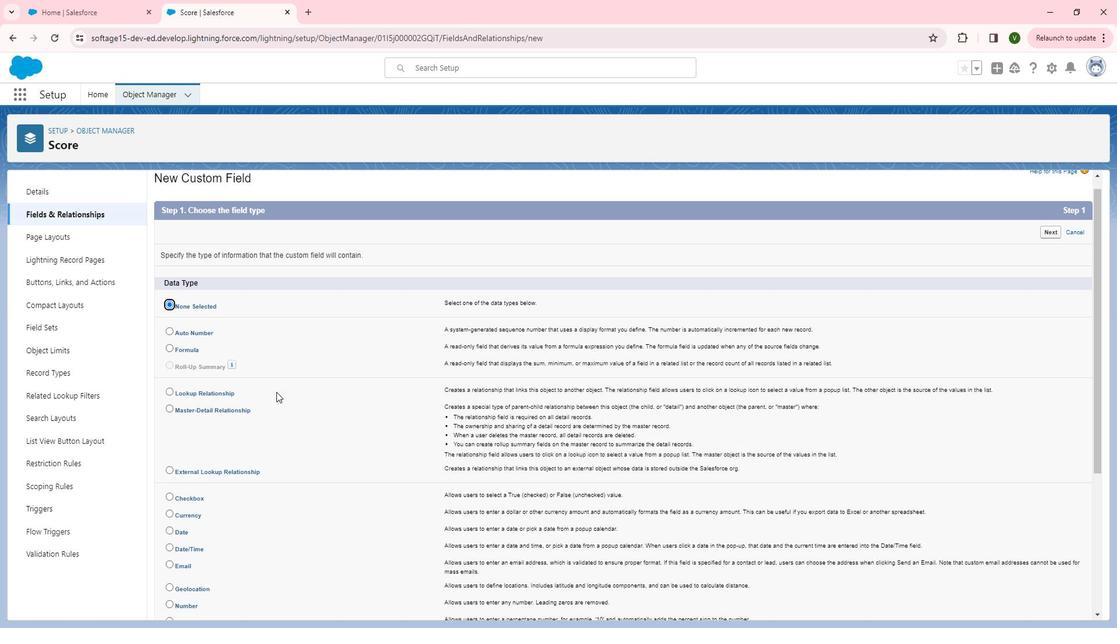 
Action: Mouse scrolled (295, 396) with delta (0, 0)
Screenshot: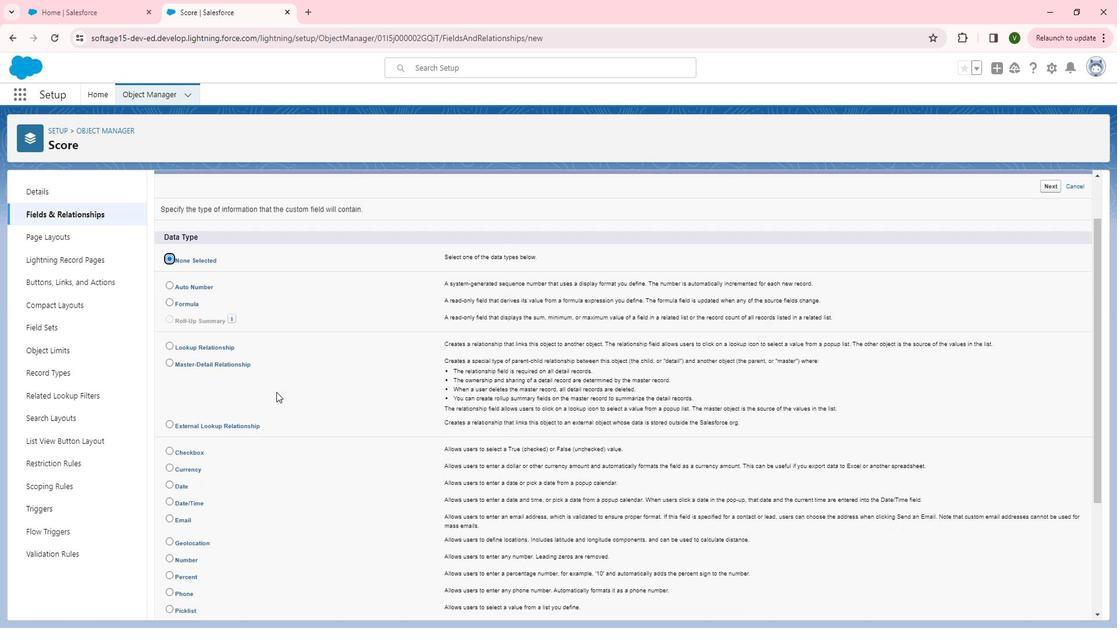 
Action: Mouse moved to (208, 351)
Screenshot: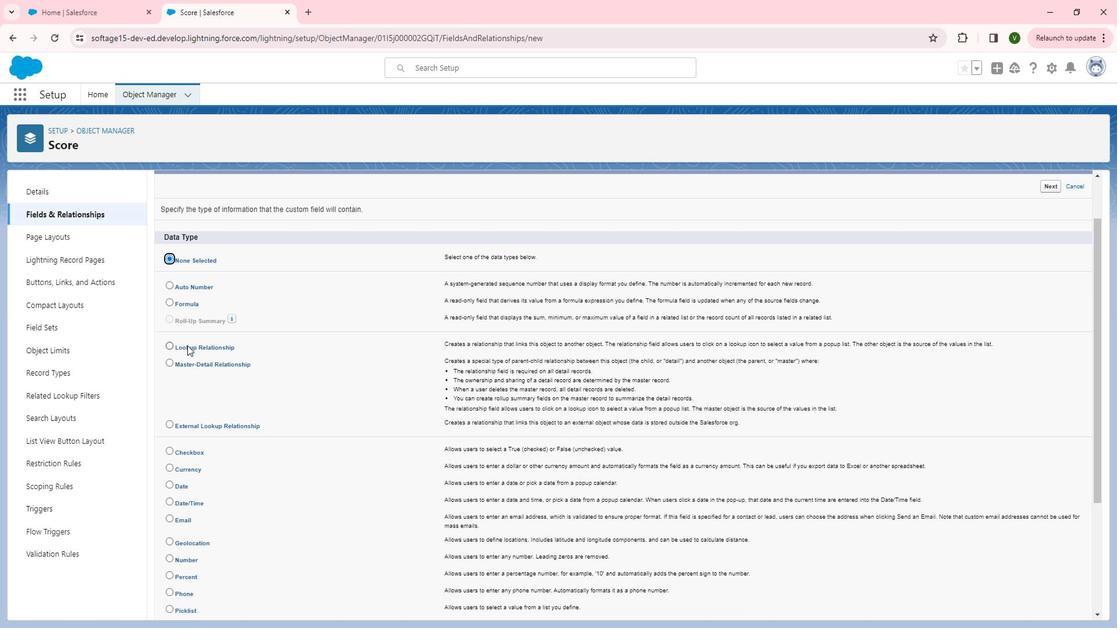 
Action: Mouse pressed left at (208, 351)
Screenshot: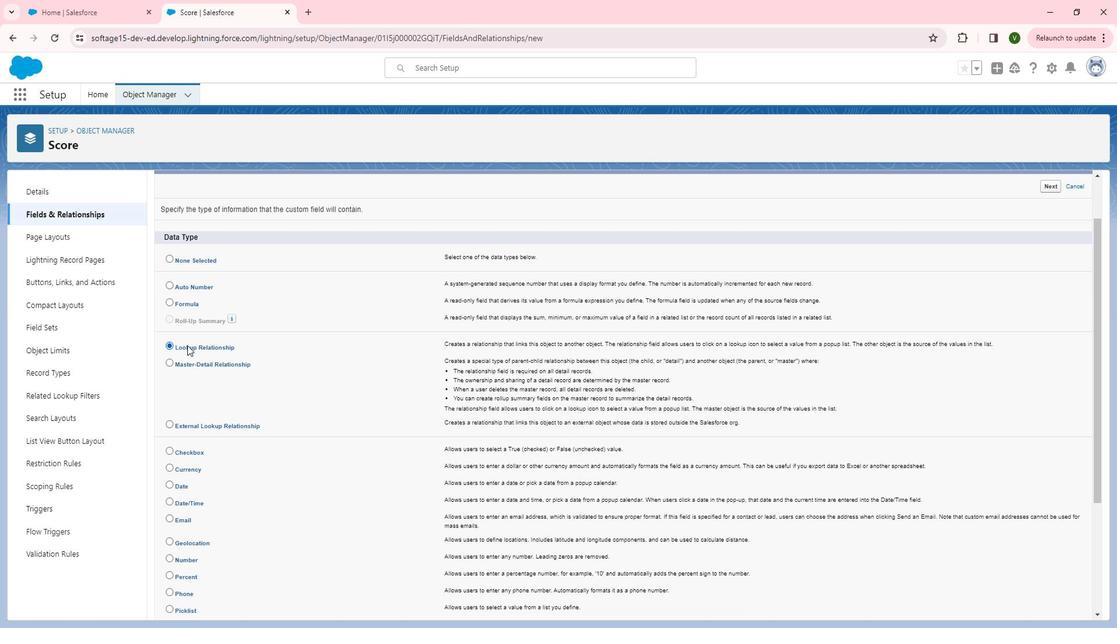 
Action: Mouse moved to (208, 352)
Screenshot: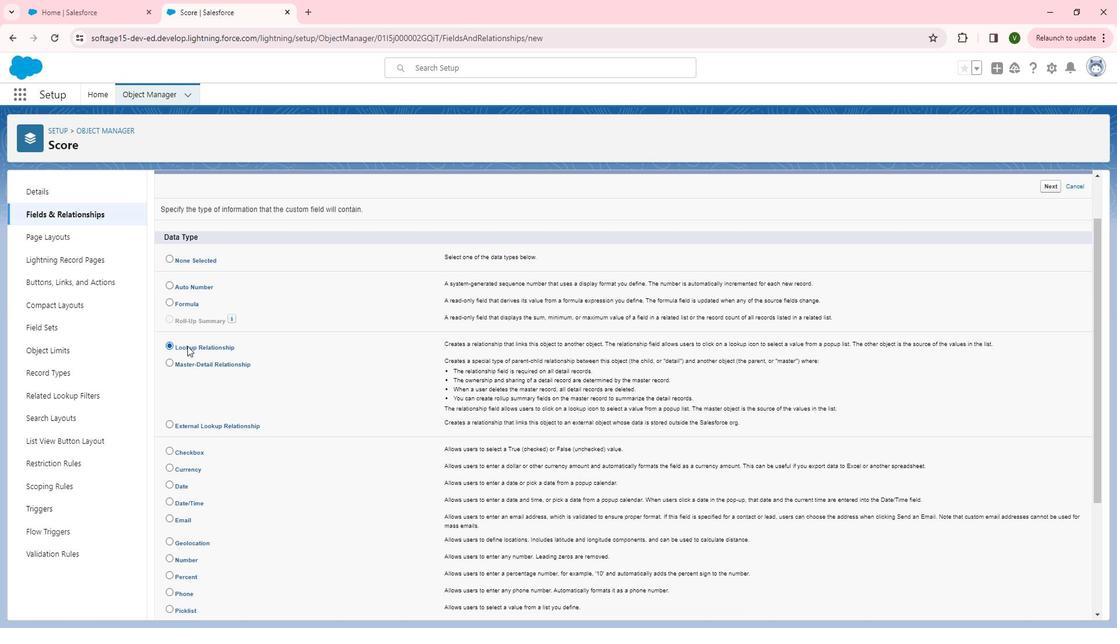 
Action: Key pressed <Key.shift>Team
Screenshot: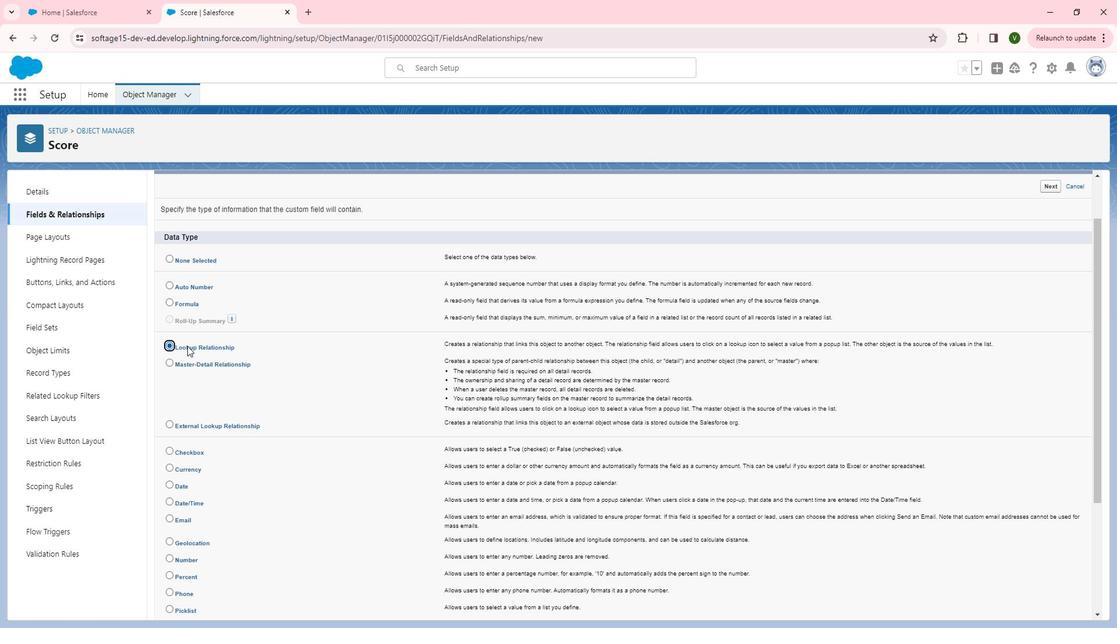 
Action: Mouse moved to (1053, 199)
Screenshot: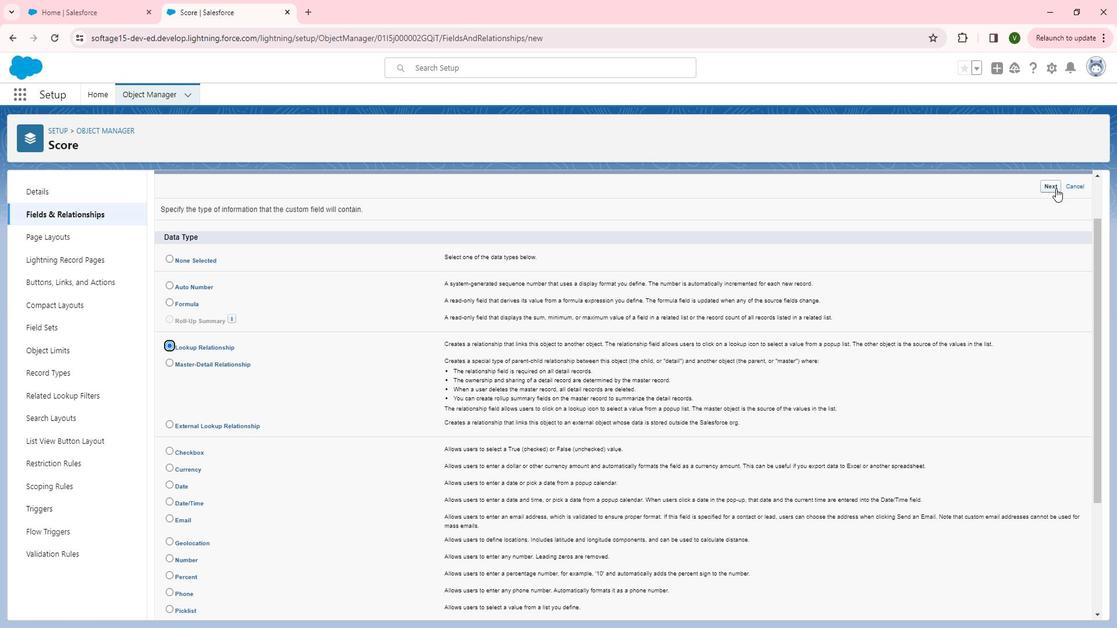 
Action: Mouse pressed left at (1053, 199)
Screenshot: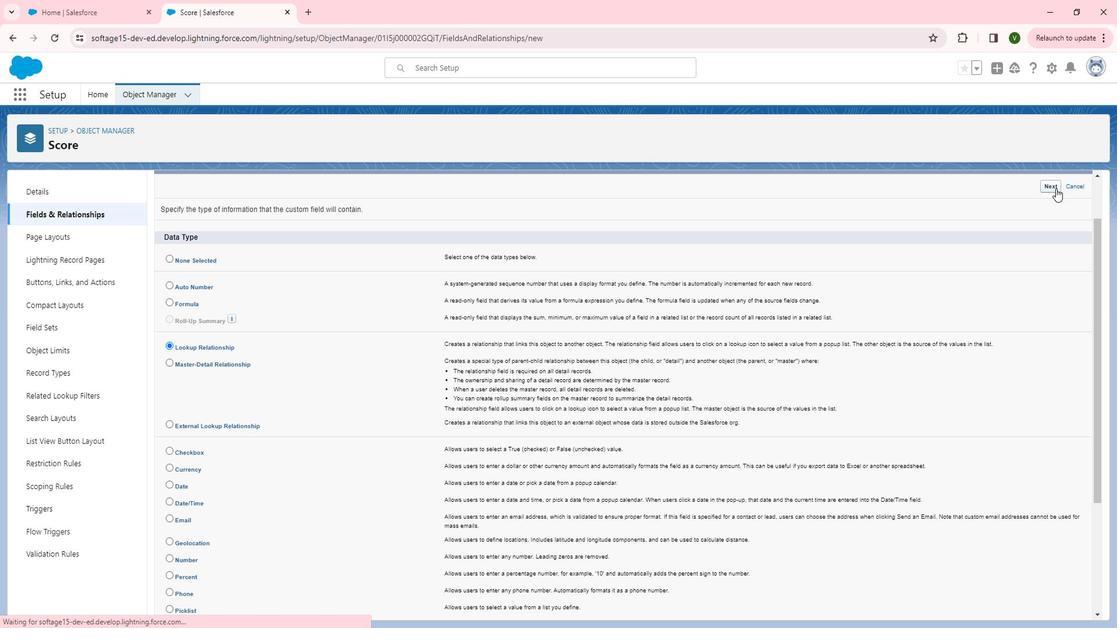 
Action: Mouse moved to (482, 303)
Screenshot: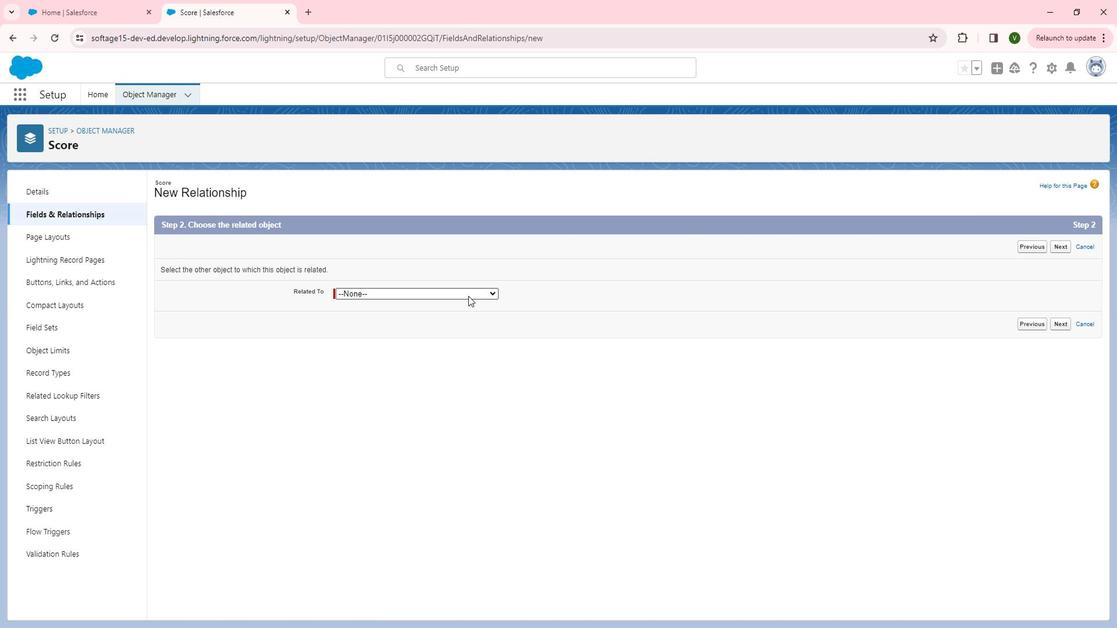 
Action: Mouse pressed left at (482, 303)
Screenshot: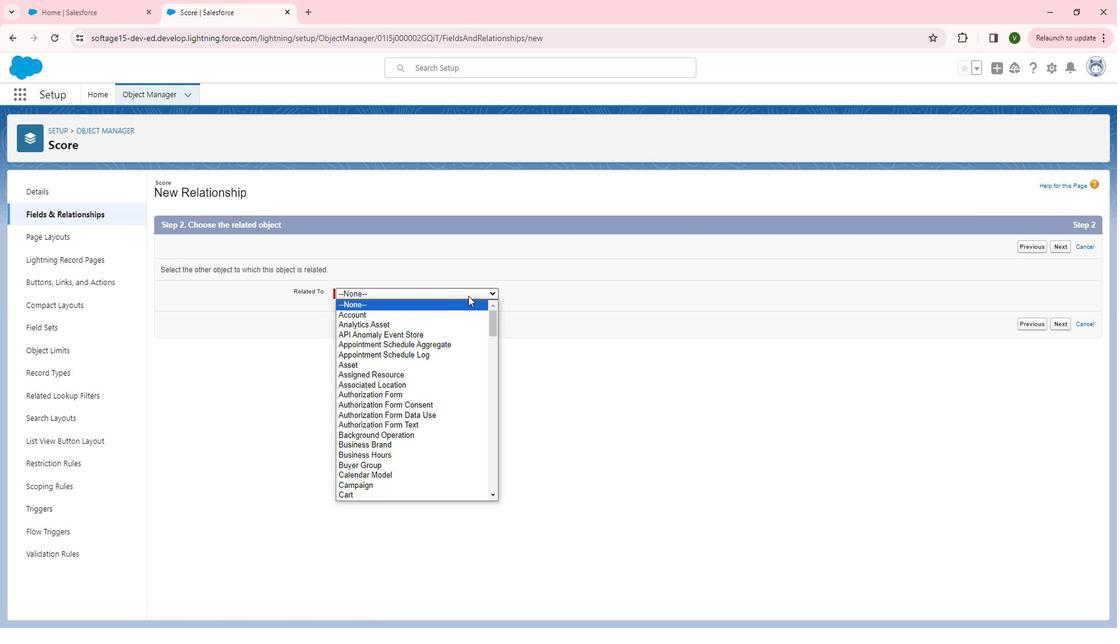
Action: Mouse moved to (463, 375)
Screenshot: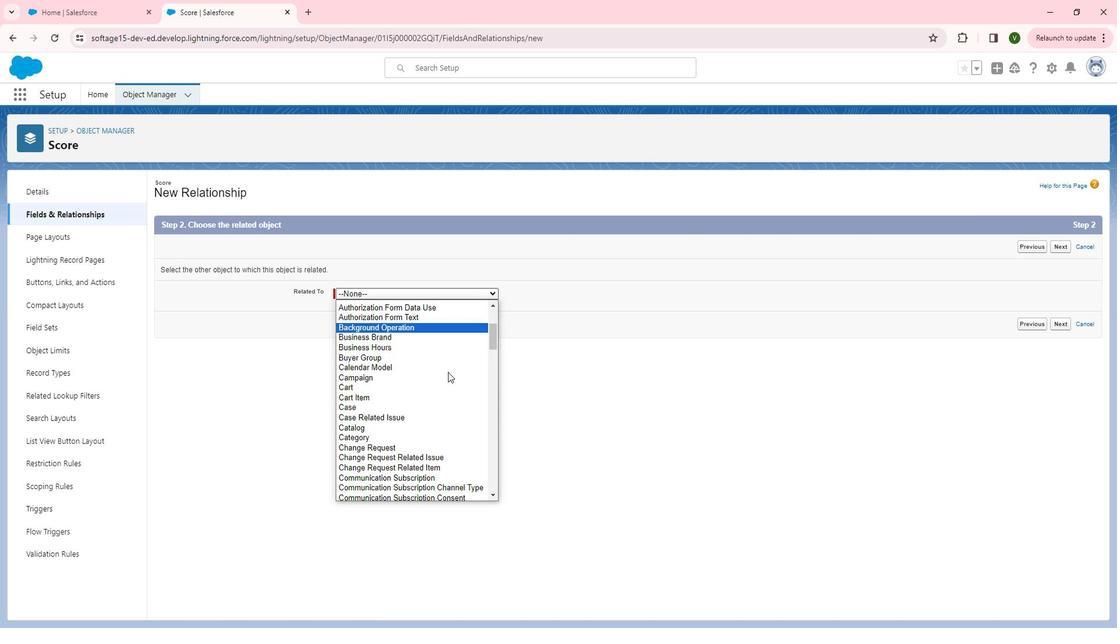 
Action: Mouse scrolled (463, 374) with delta (0, 0)
Screenshot: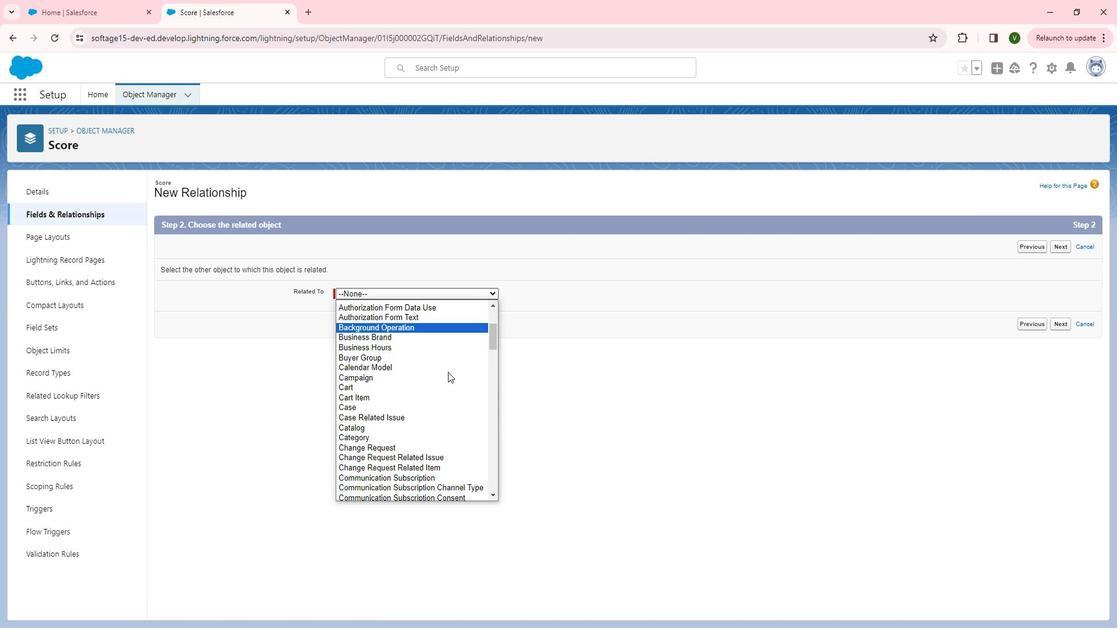 
Action: Mouse moved to (462, 377)
Screenshot: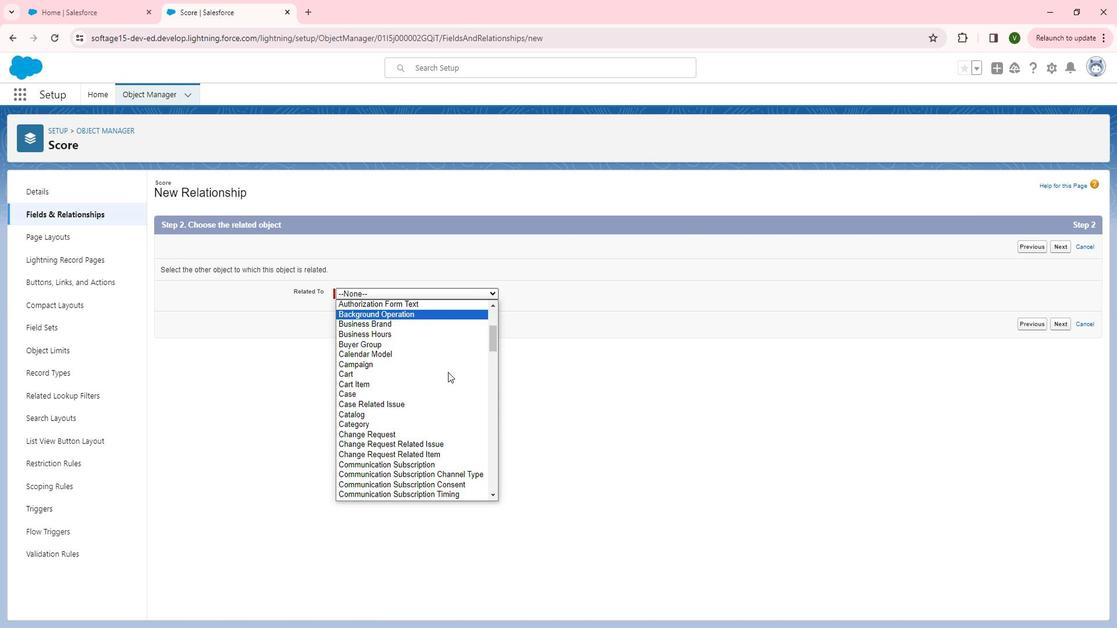 
Action: Mouse scrolled (462, 377) with delta (0, 0)
Screenshot: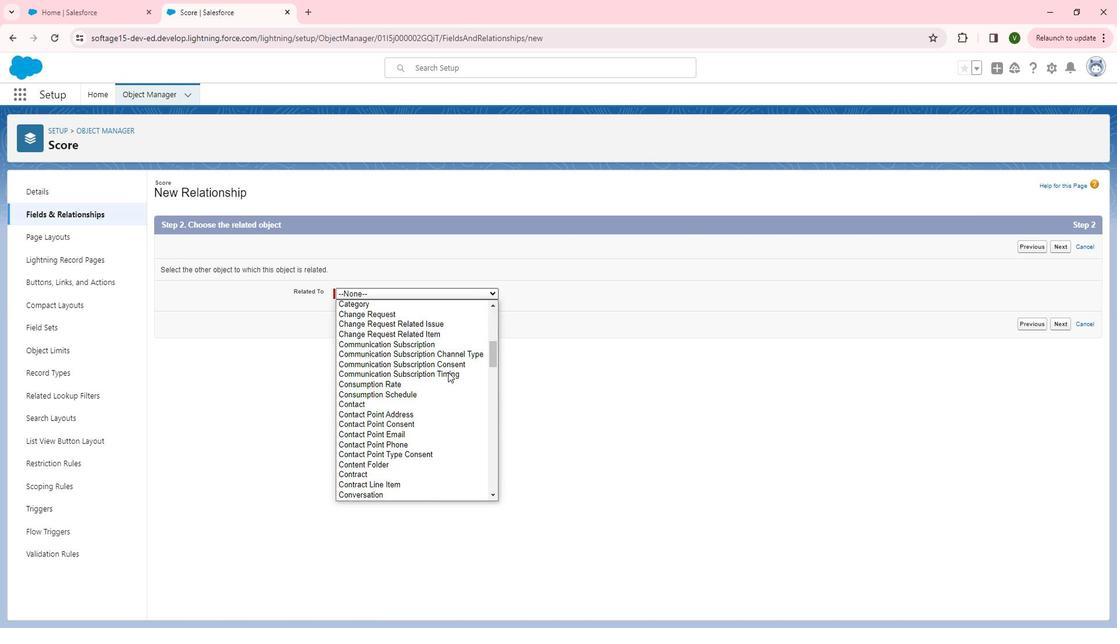 
Action: Mouse moved to (461, 377)
Screenshot: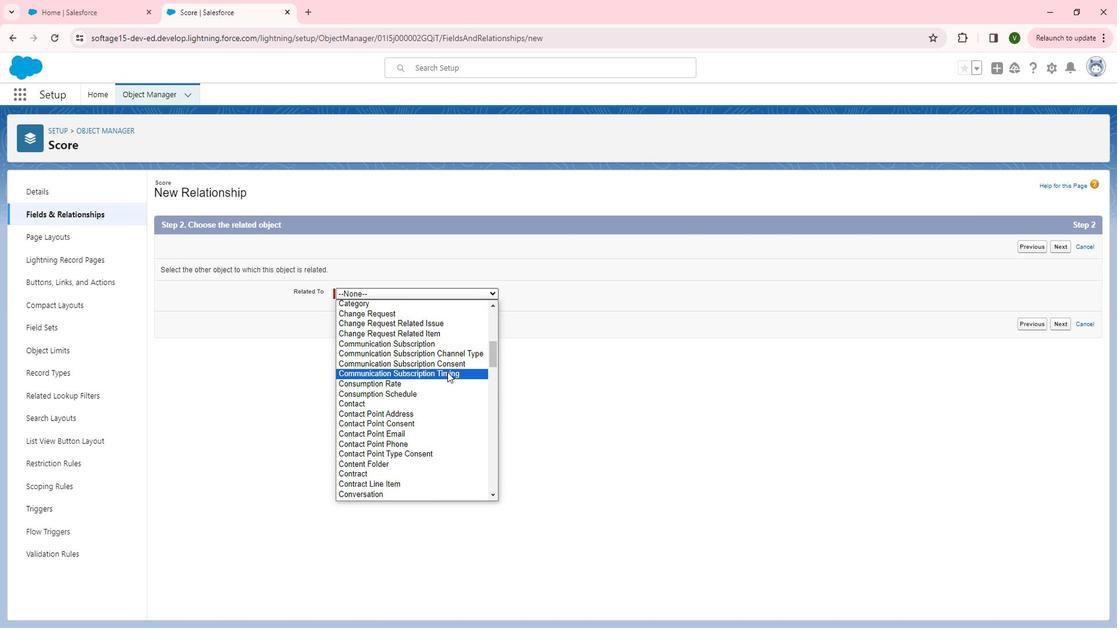 
Action: Mouse scrolled (461, 377) with delta (0, 0)
Screenshot: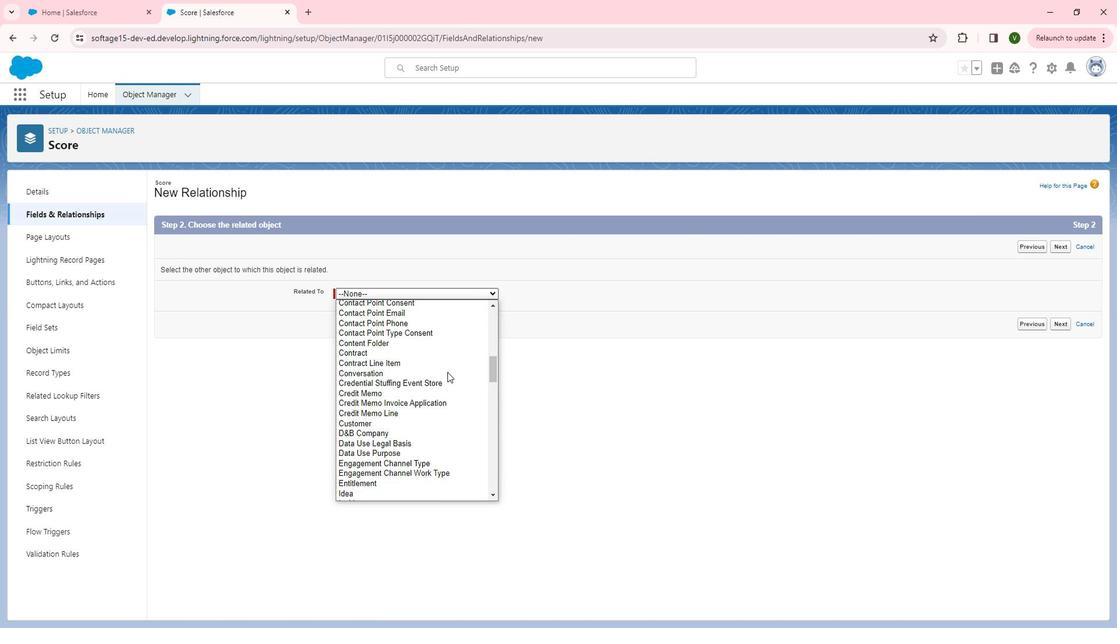 
Action: Mouse scrolled (461, 377) with delta (0, 0)
Screenshot: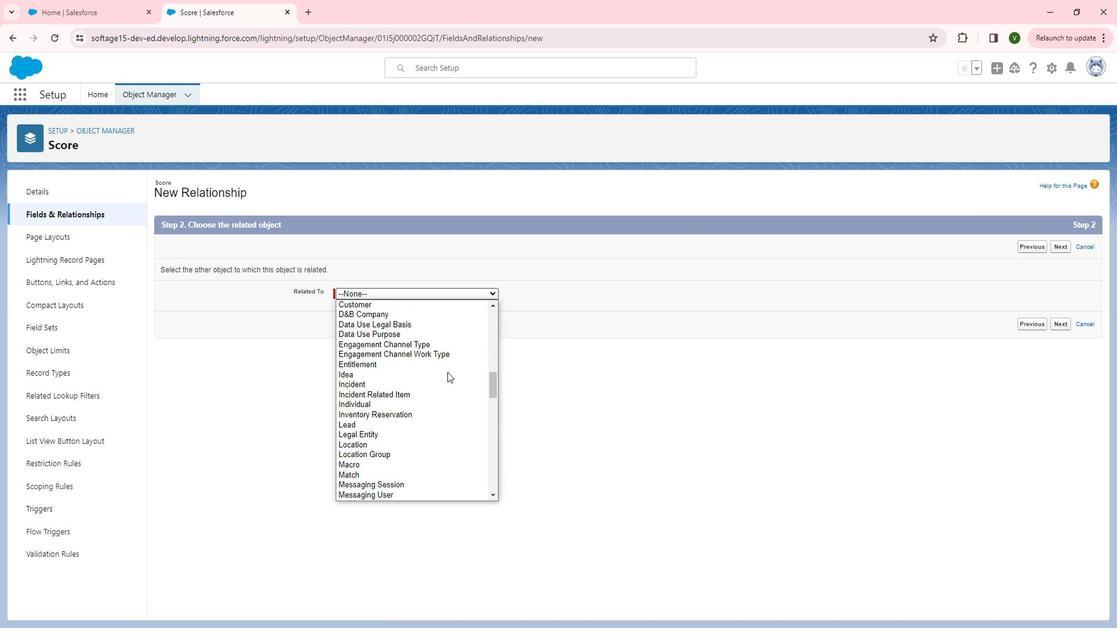 
Action: Mouse scrolled (461, 377) with delta (0, 0)
Screenshot: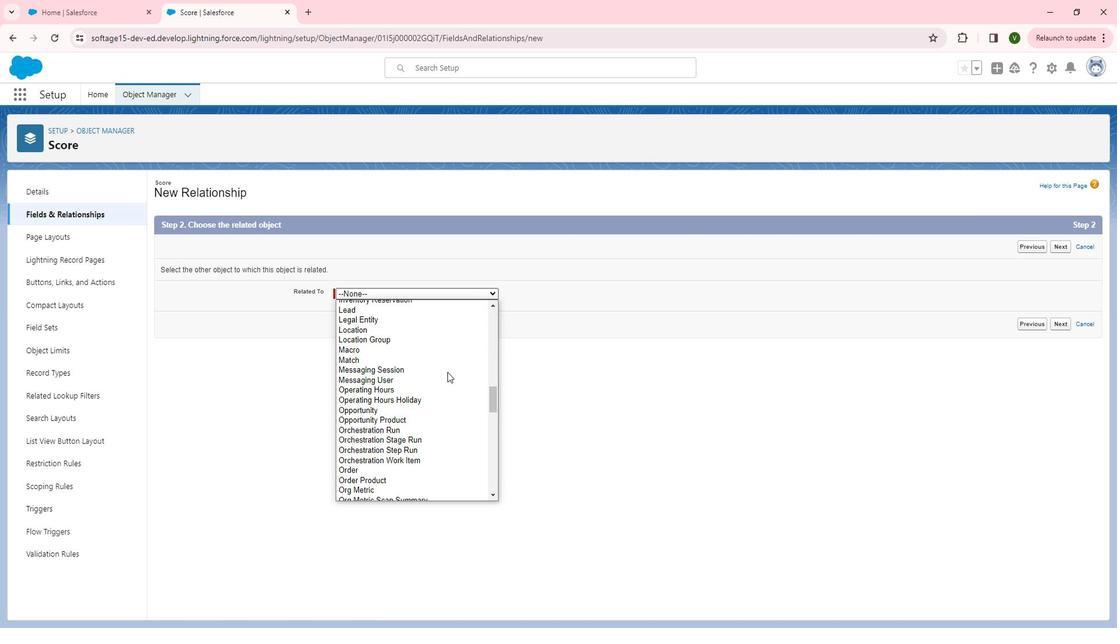 
Action: Mouse scrolled (461, 377) with delta (0, 0)
Screenshot: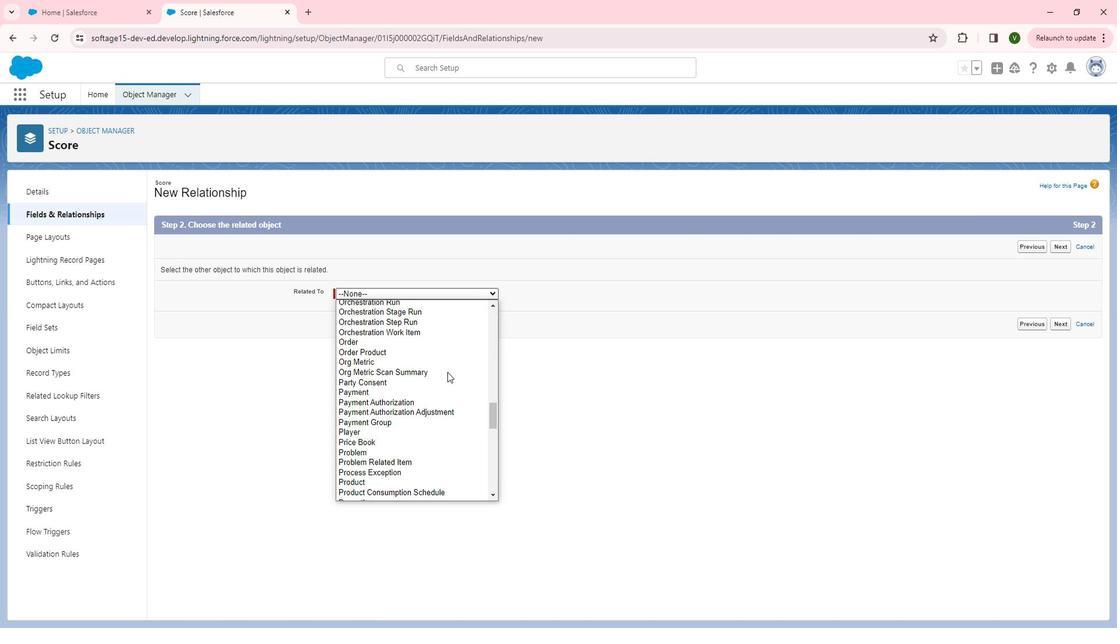 
Action: Mouse scrolled (461, 377) with delta (0, 0)
Screenshot: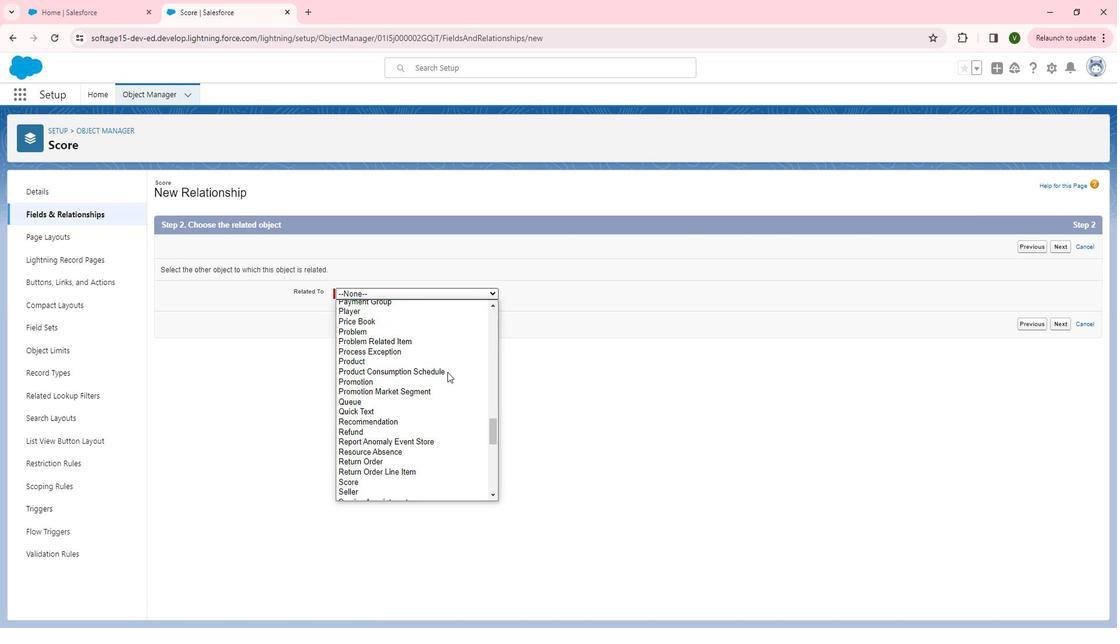 
Action: Mouse scrolled (461, 377) with delta (0, 0)
Screenshot: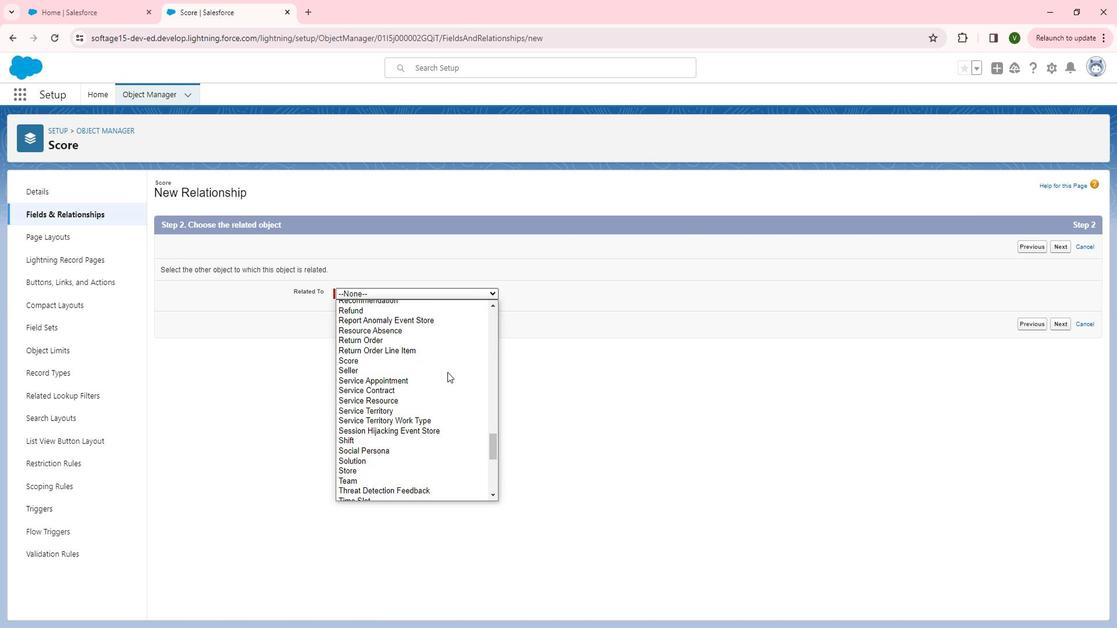 
Action: Mouse moved to (393, 483)
Screenshot: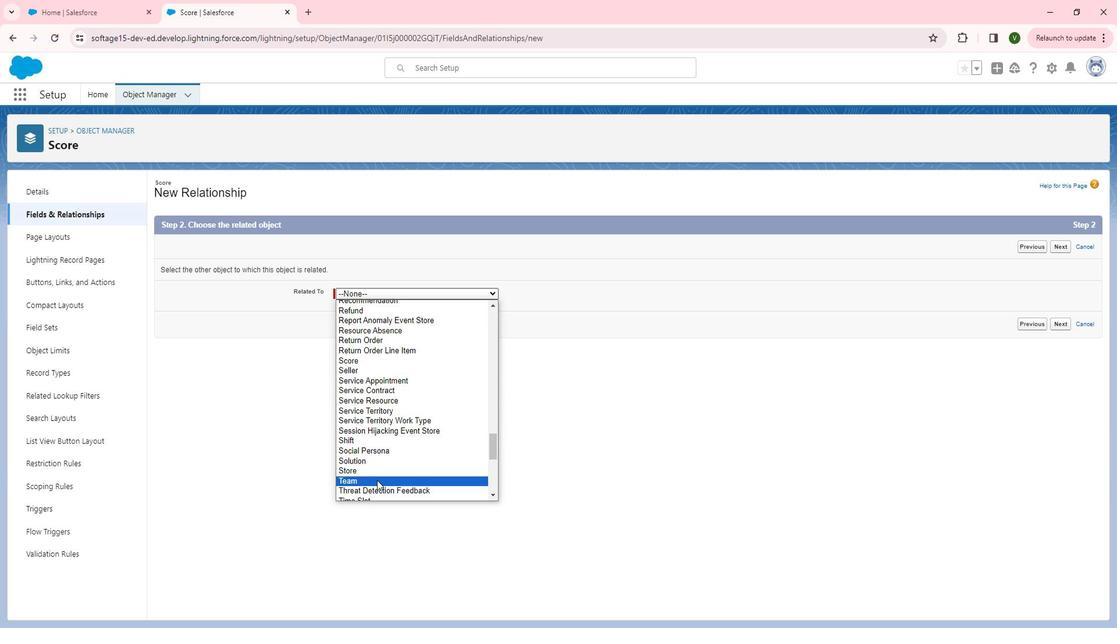 
Action: Mouse pressed left at (393, 483)
Screenshot: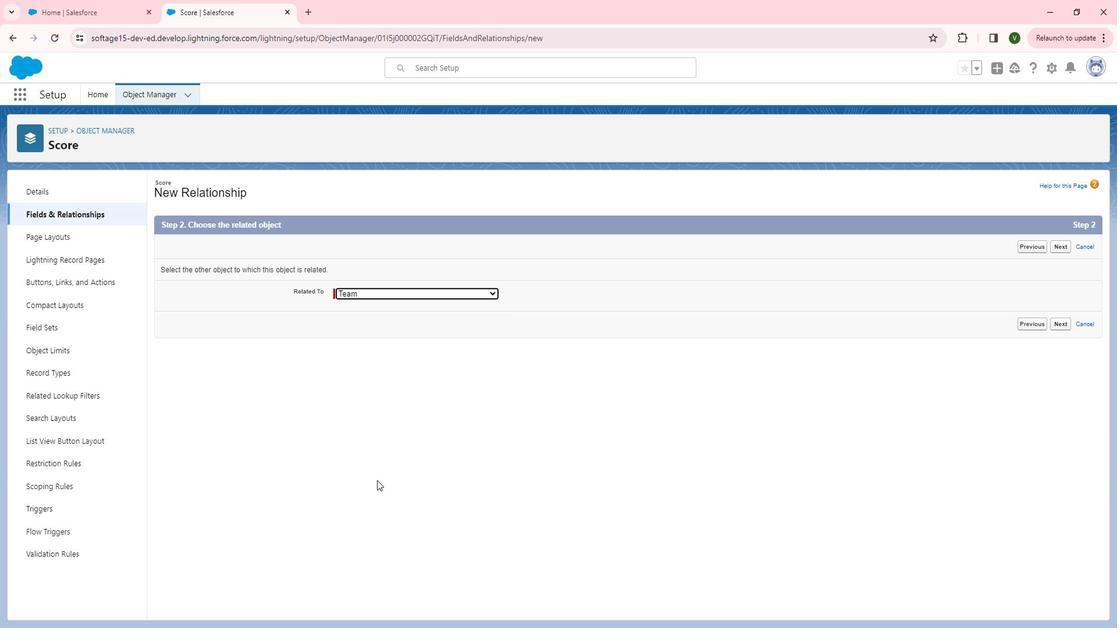 
Action: Mouse moved to (1060, 255)
Screenshot: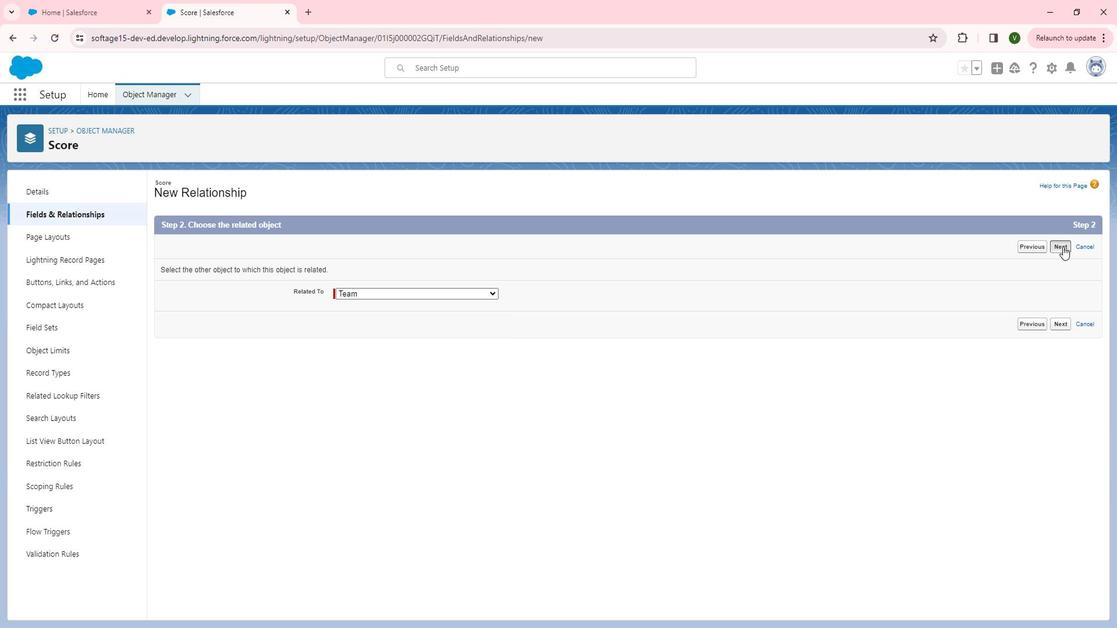 
Action: Mouse pressed left at (1060, 255)
Screenshot: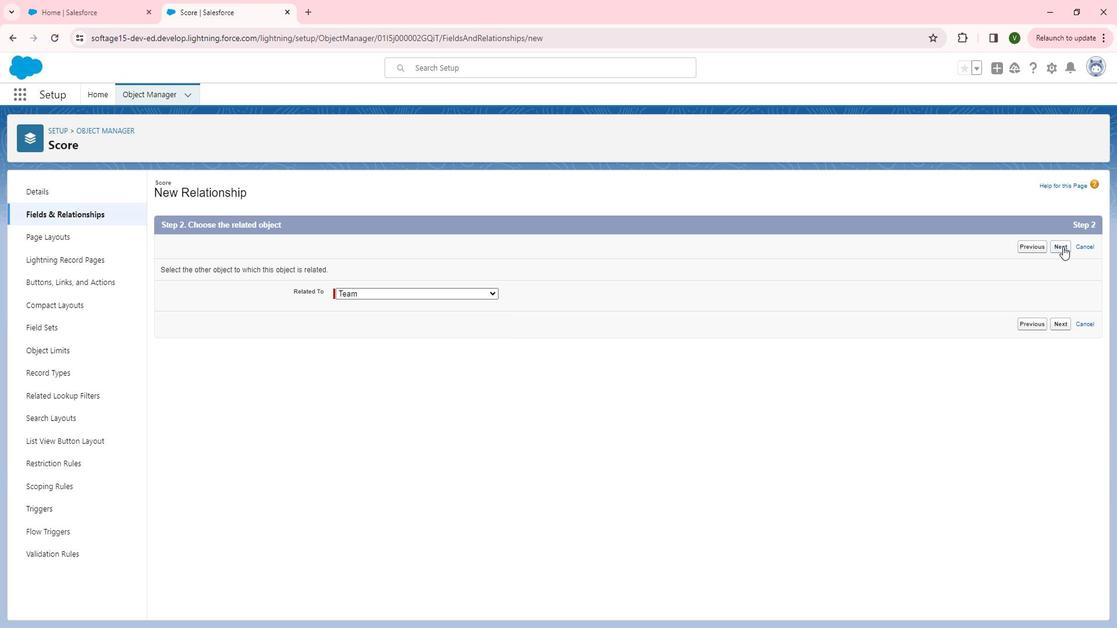 
Action: Mouse moved to (360, 305)
Screenshot: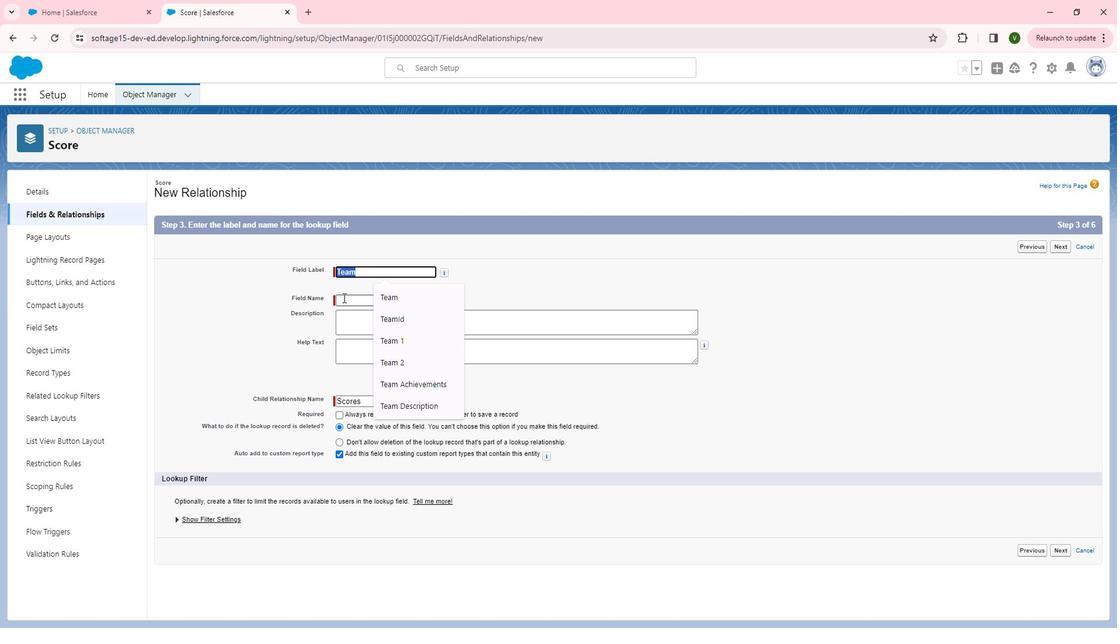 
Action: Mouse pressed left at (360, 305)
Screenshot: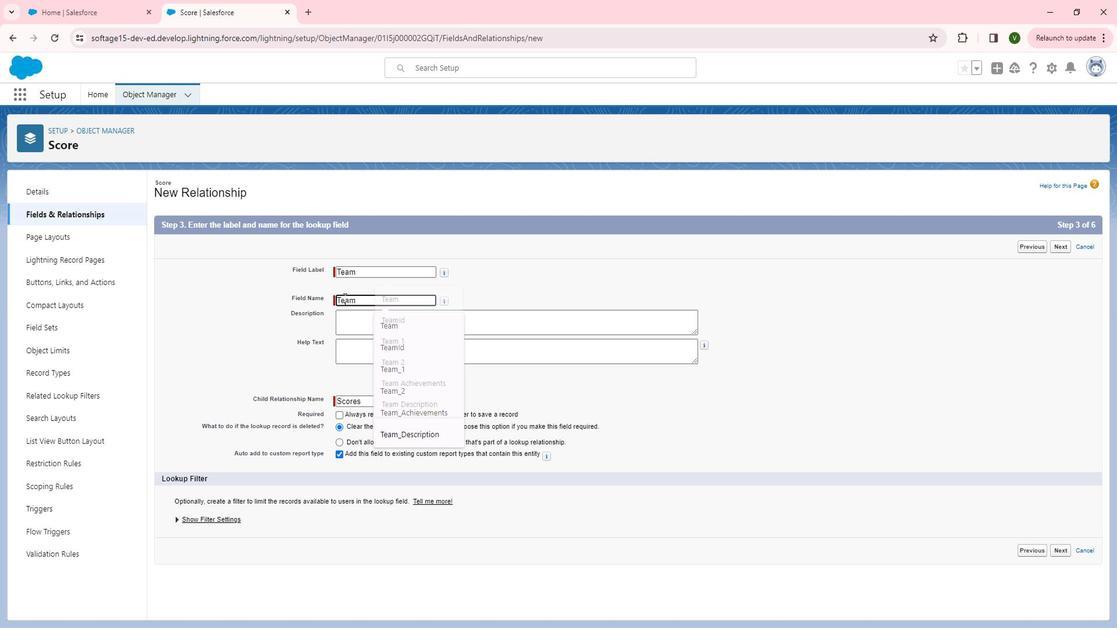 
Action: Mouse moved to (396, 278)
Screenshot: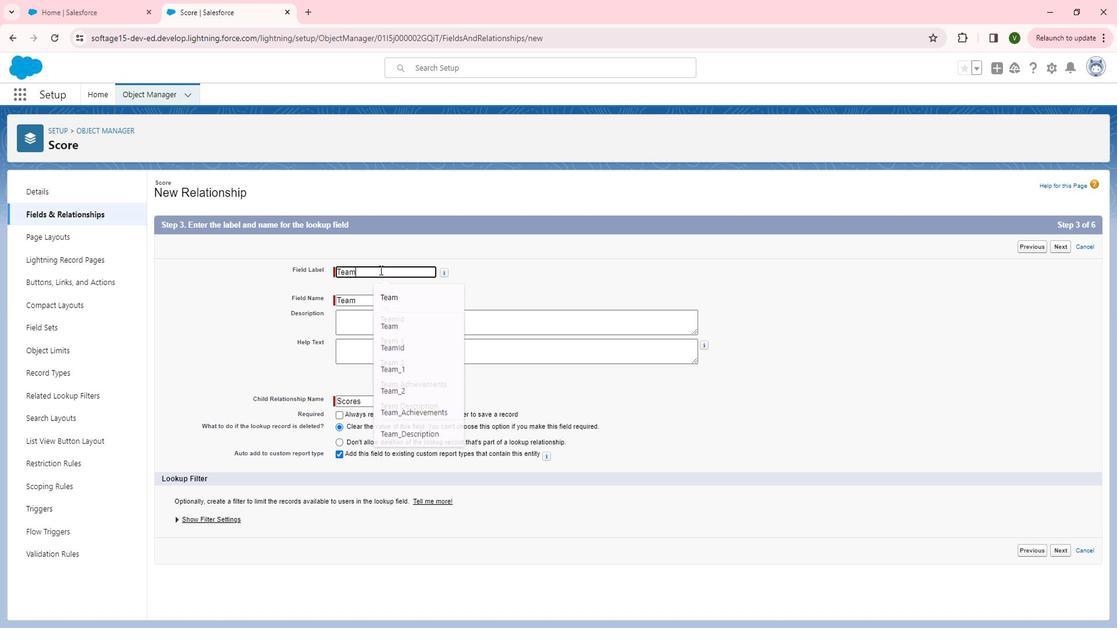 
Action: Mouse pressed left at (396, 278)
Screenshot: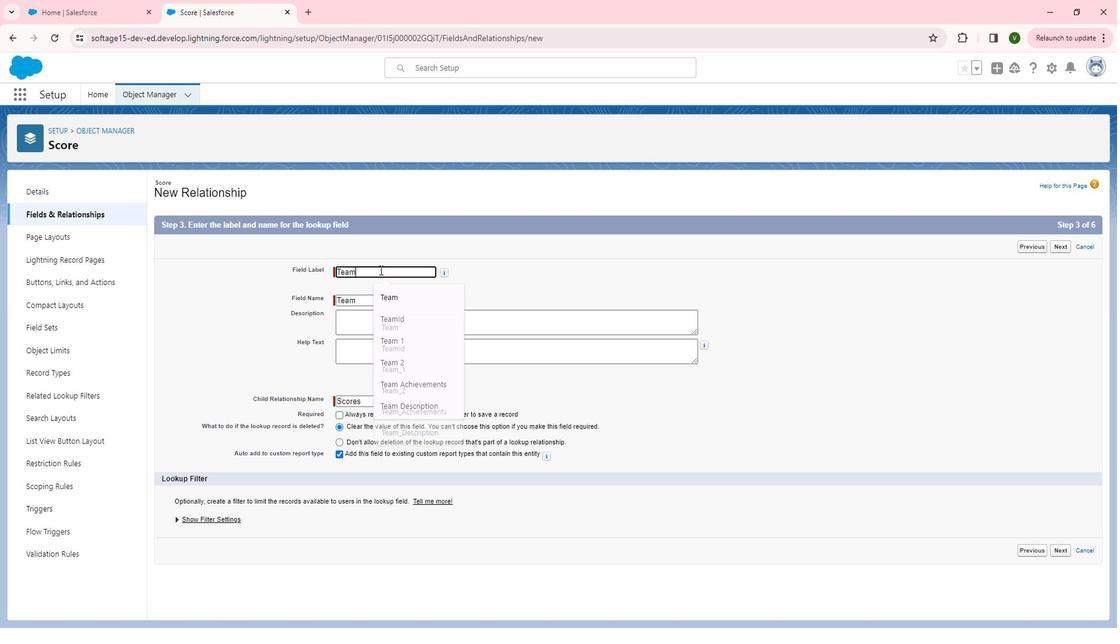 
Action: Key pressed <Key.space>1
Screenshot: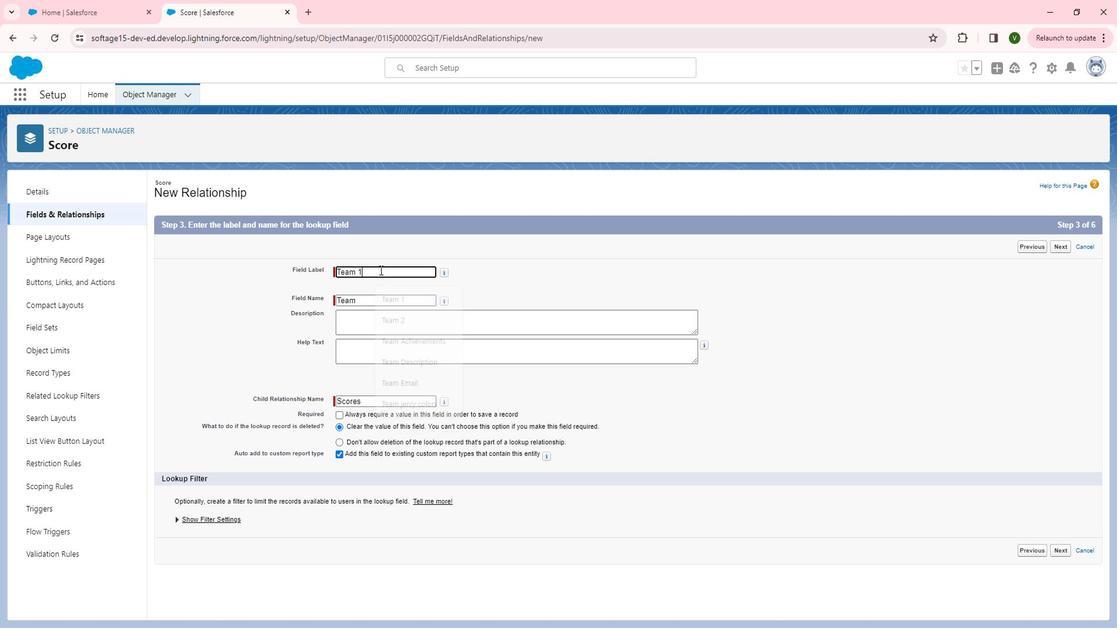 
Action: Mouse moved to (387, 309)
Screenshot: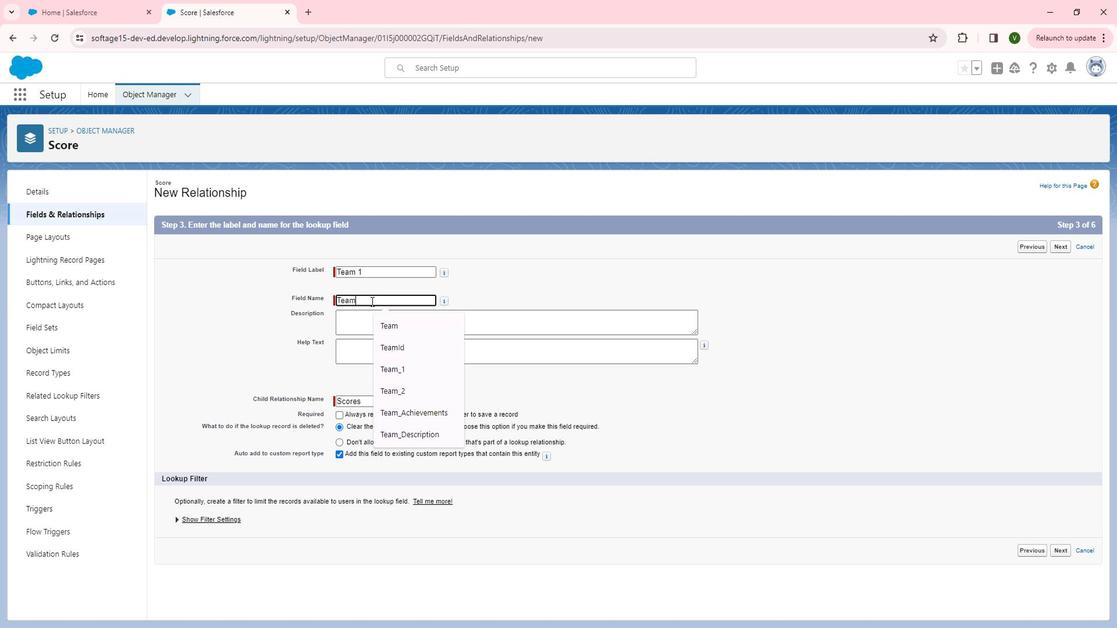 
Action: Mouse pressed left at (387, 309)
Screenshot: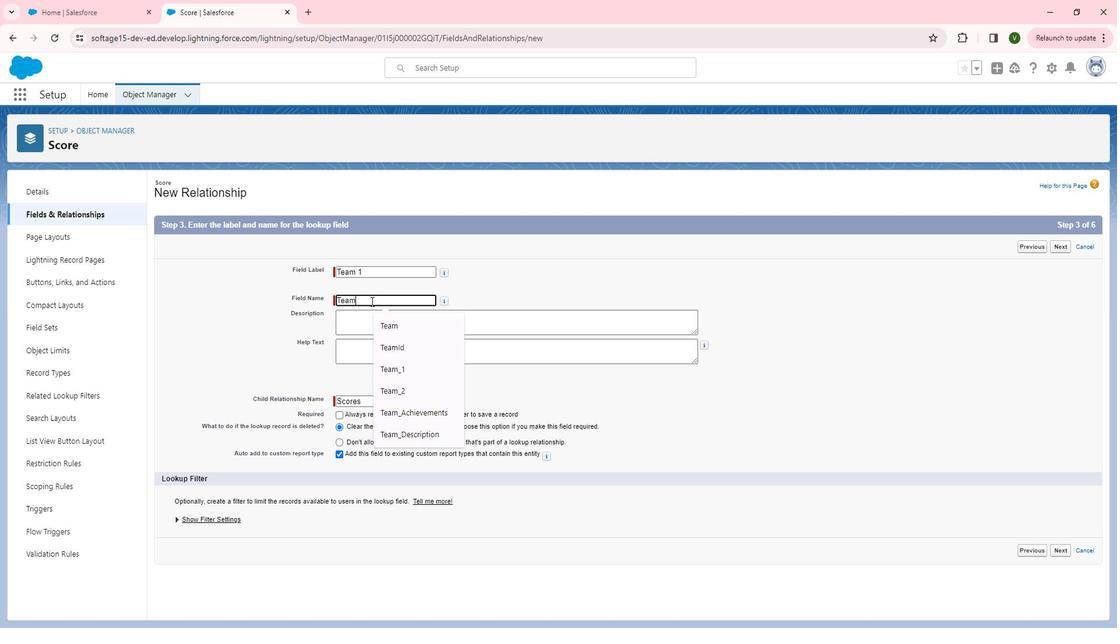 
Action: Key pressed <Key.shift>_1
Screenshot: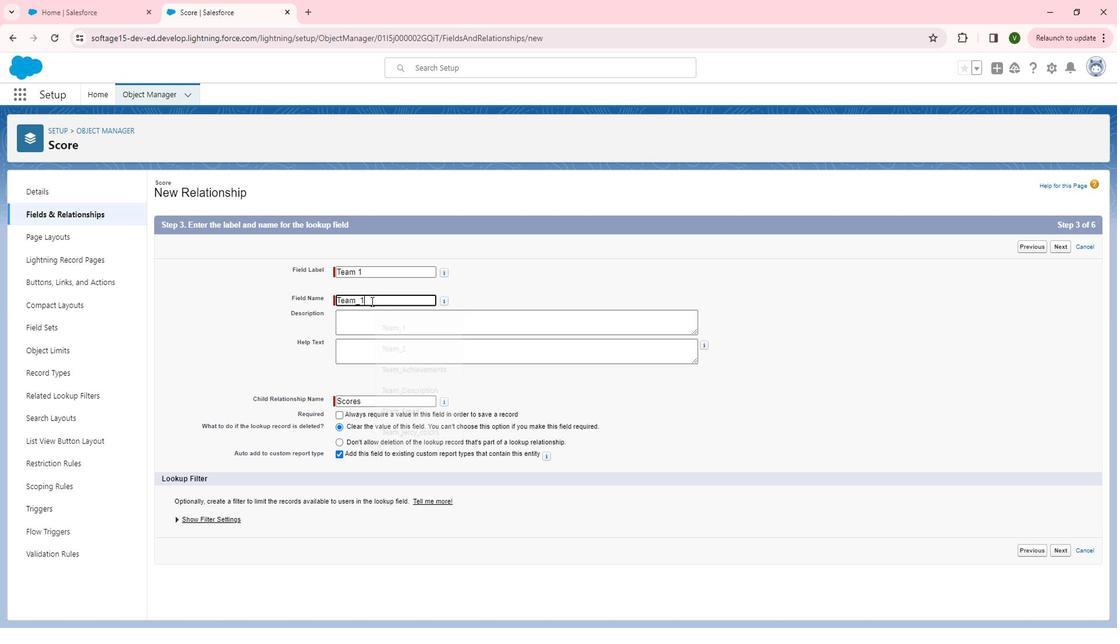 
Action: Mouse moved to (477, 334)
Screenshot: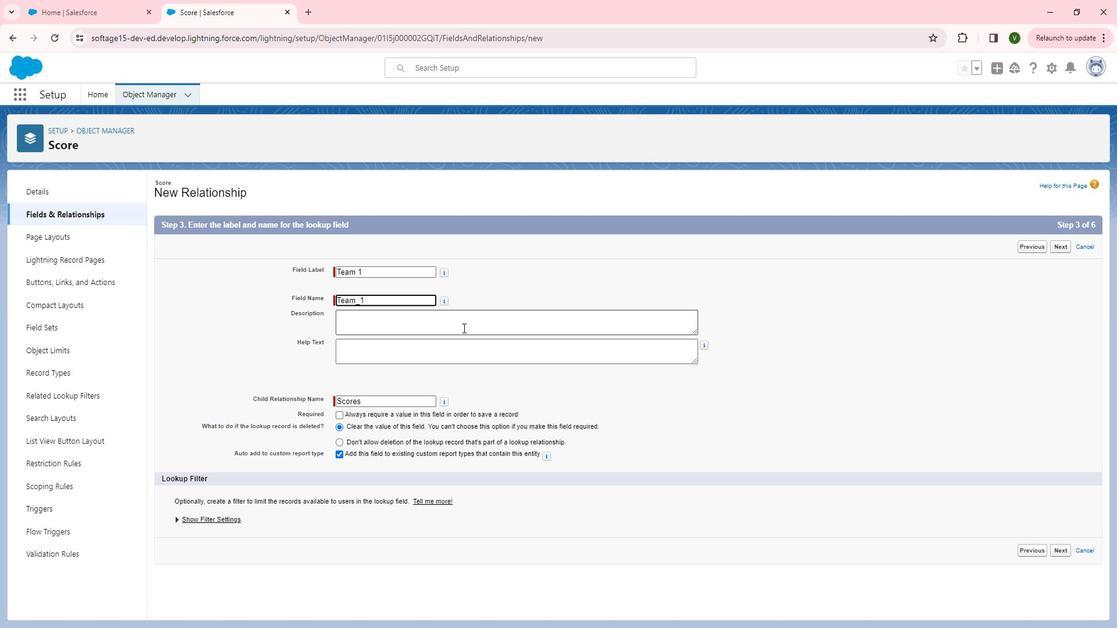 
Action: Mouse pressed left at (477, 334)
Screenshot: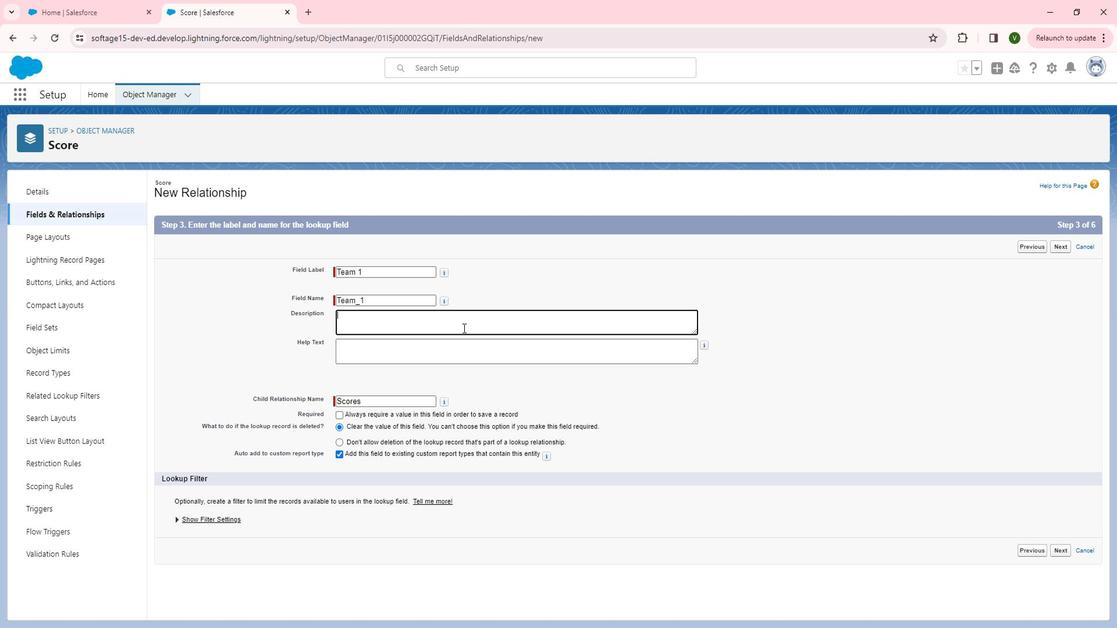
Action: Mouse moved to (478, 334)
Screenshot: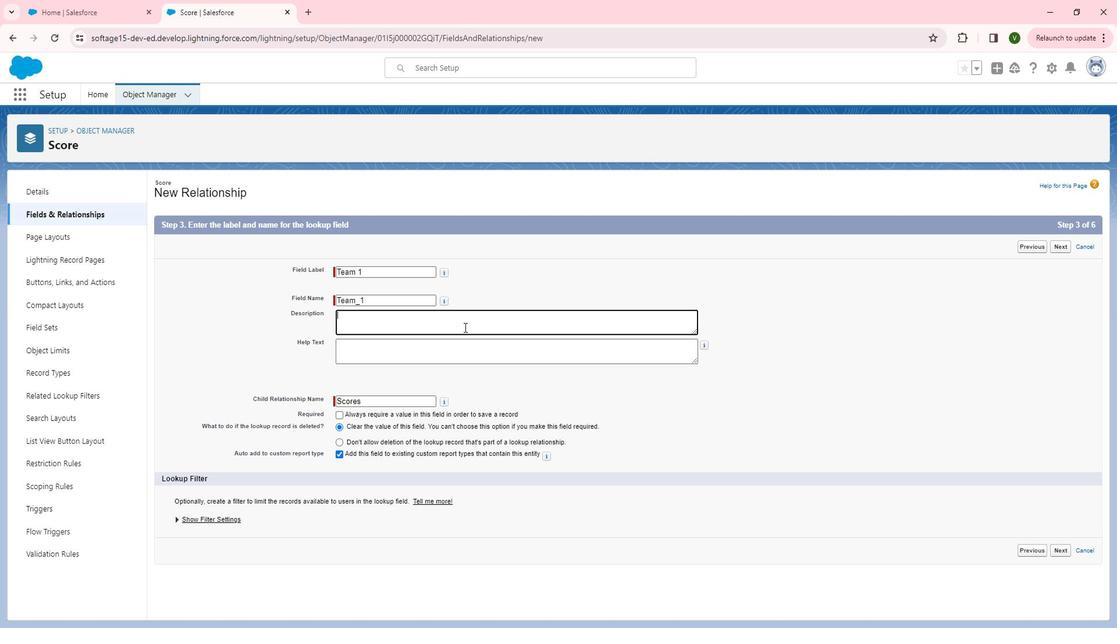 
Action: Key pressed <Key.shift><Key.shift><Key.shift><Key.shift><Key.shift><Key.shift>This<Key.space>field<Key.space>is<Key.space>for<Key.space>the<Key.space>lookup<Key.space>relationship<Key.space>with<Key.space>team<Key.space>1<Key.space>real<Key.backspace><Key.backspace><Key.backspace><Key.backspace>associate<Key.space>with<Key.space>match.
Screenshot: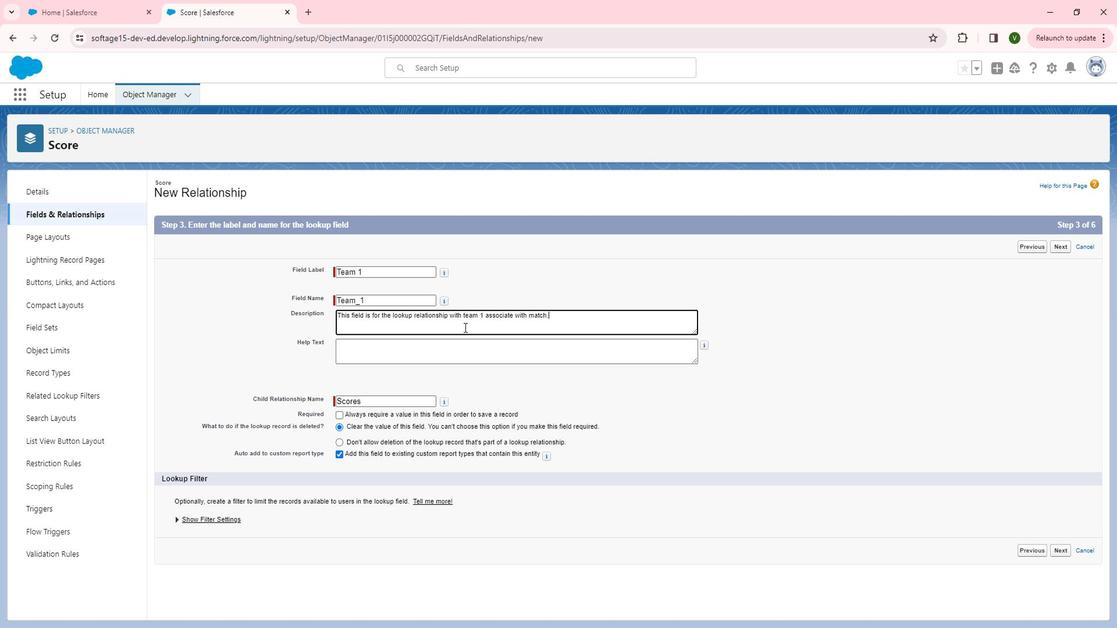 
Action: Mouse moved to (472, 352)
Screenshot: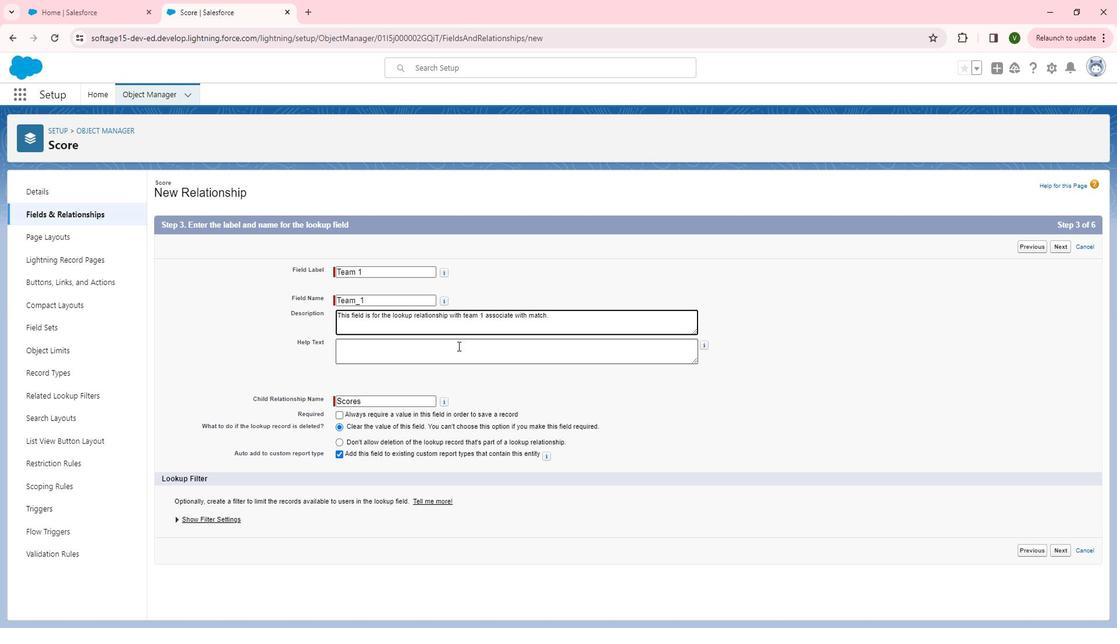 
Action: Mouse pressed left at (472, 352)
Screenshot: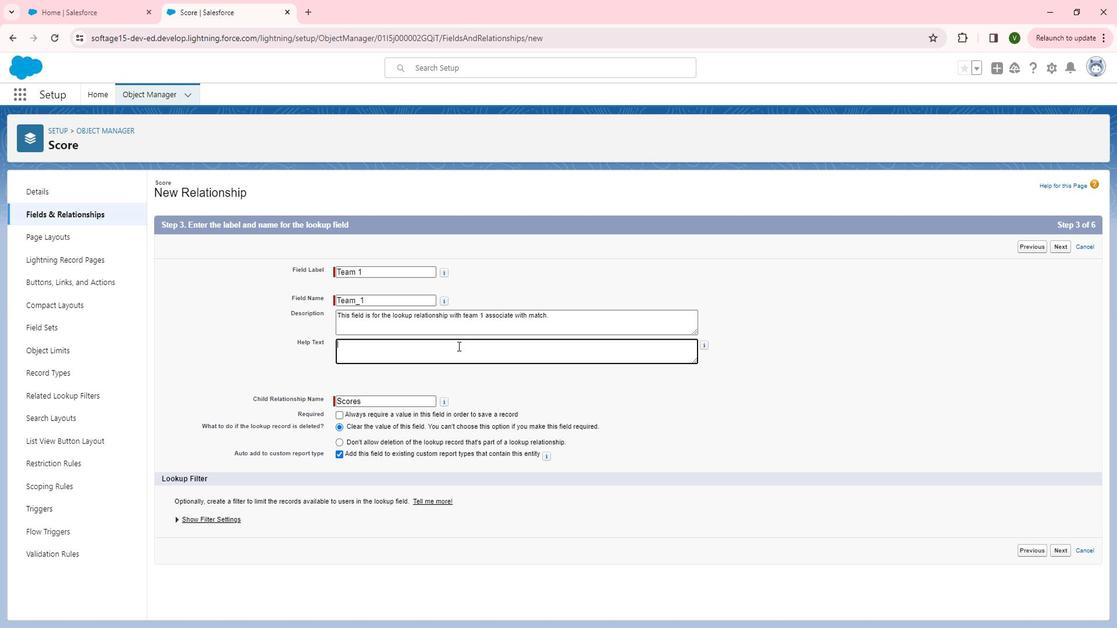 
Action: Key pressed <Key.shift>Selecet<Key.backspace><Key.backspace>t<Key.space>team<Key.space>1<Key.space>related<Key.space>the<Key.space>this<Key.space>match
Screenshot: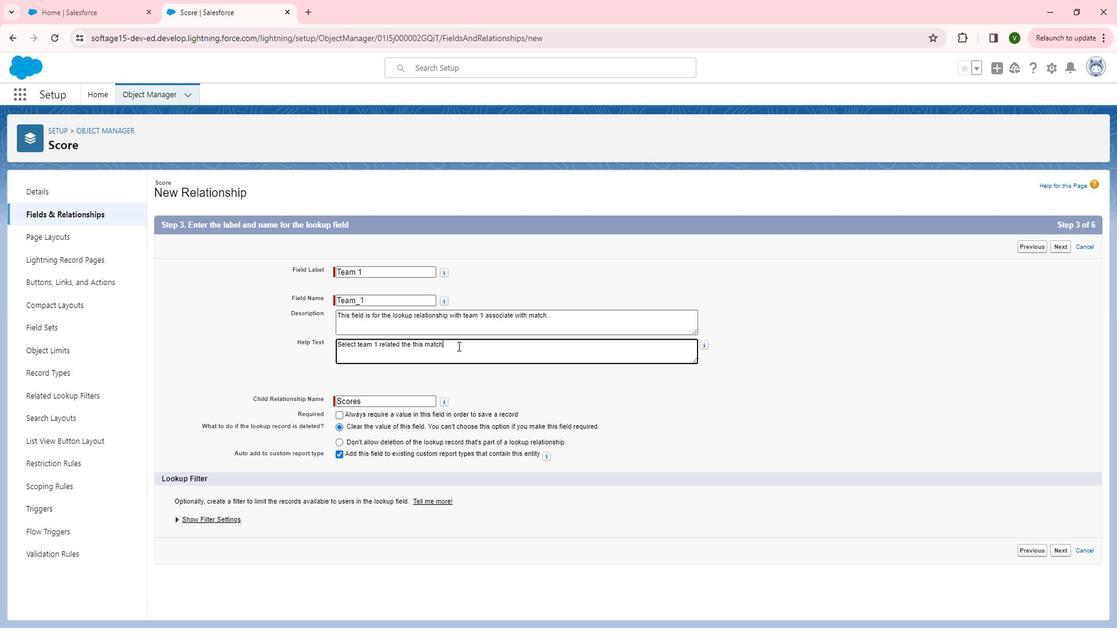 
Action: Mouse moved to (415, 348)
Screenshot: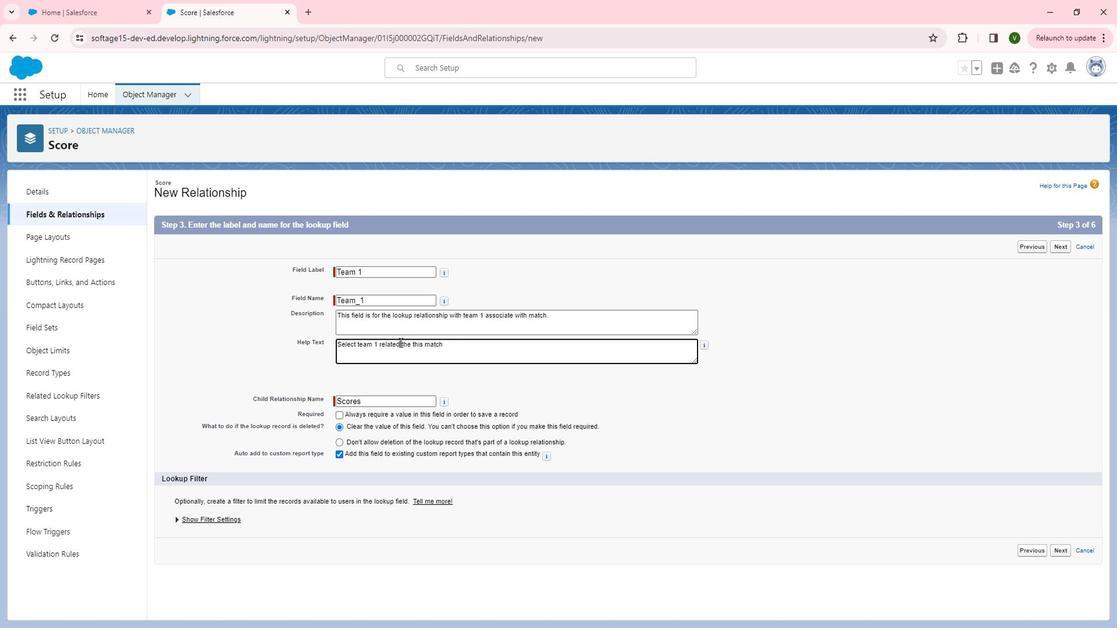 
Action: Mouse pressed left at (415, 348)
Screenshot: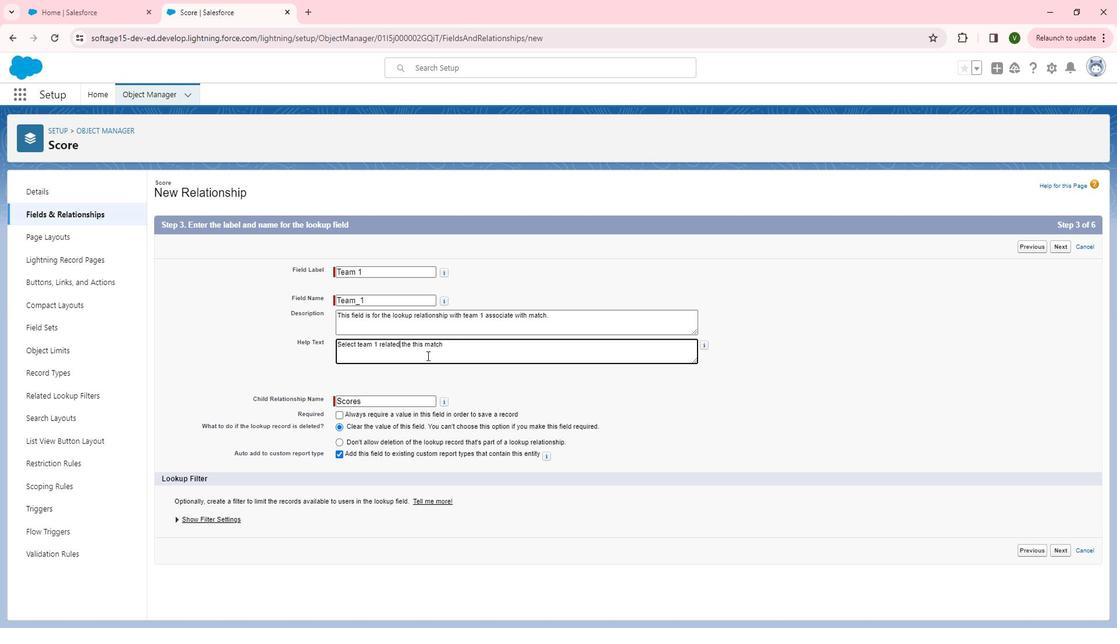 
Action: Mouse moved to (461, 375)
Screenshot: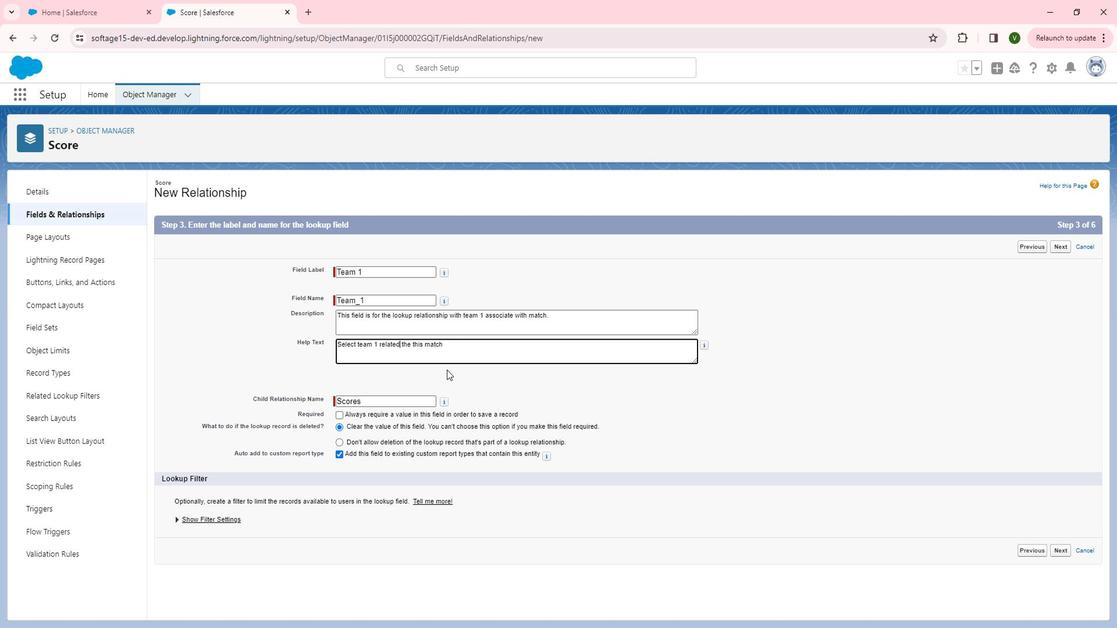 
Action: Key pressed <Key.space>to<Key.right><Key.right><Key.right><Key.right><Key.right><Key.right><Key.right><Key.right><Key.right><Key.backspace><Key.backspace><Key.backspace><Key.backspace><Key.backspace>
Screenshot: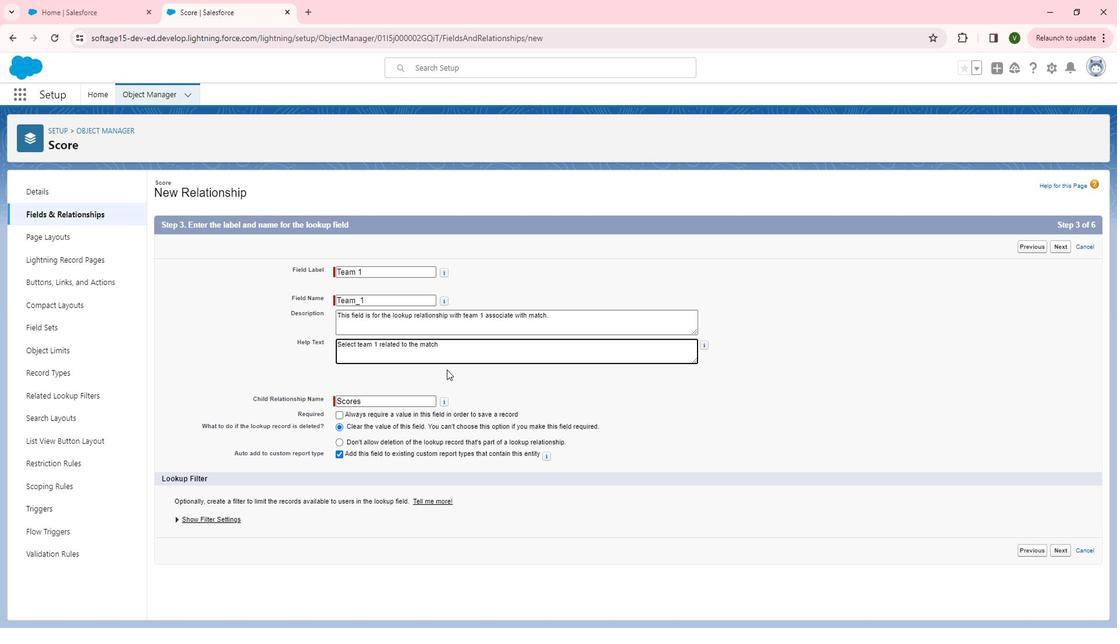 
Action: Mouse moved to (477, 353)
Screenshot: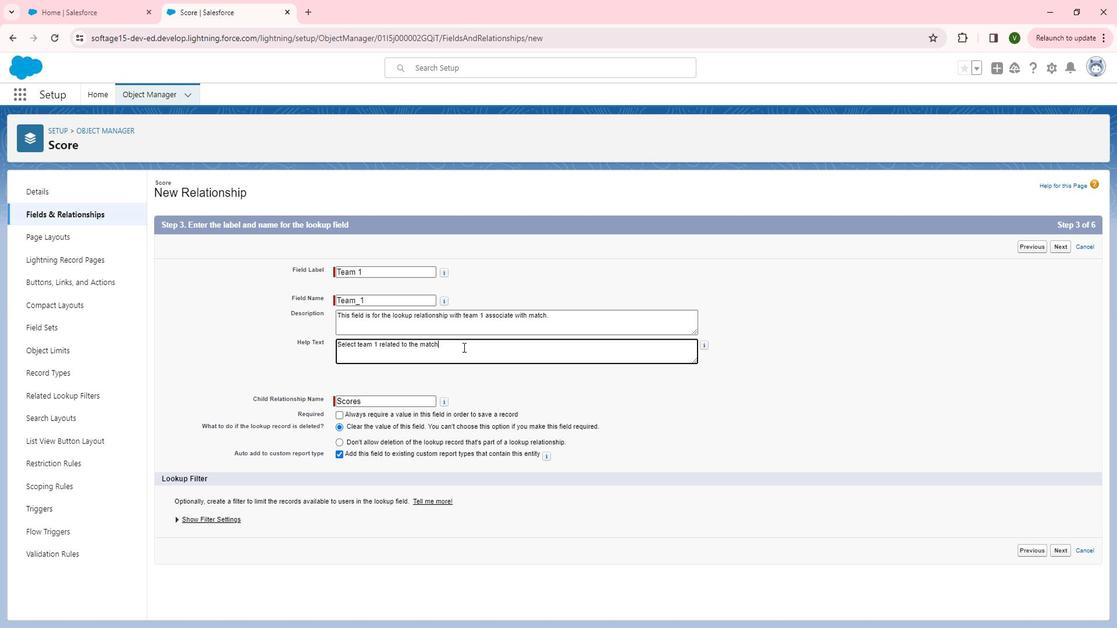 
Action: Mouse pressed left at (477, 353)
Screenshot: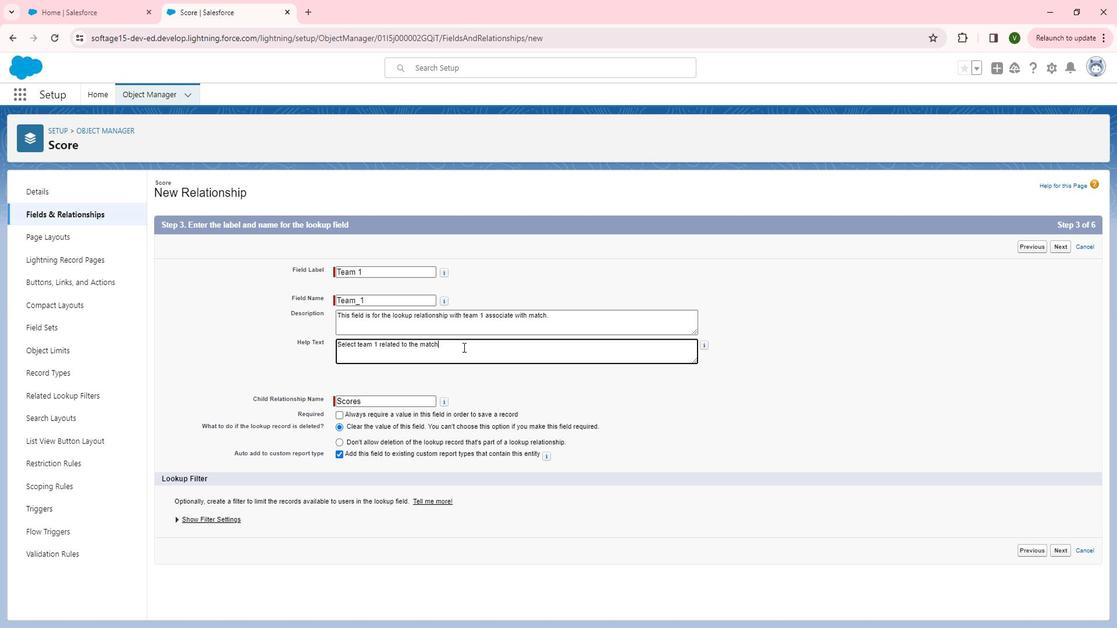 
Action: Key pressed .
Screenshot: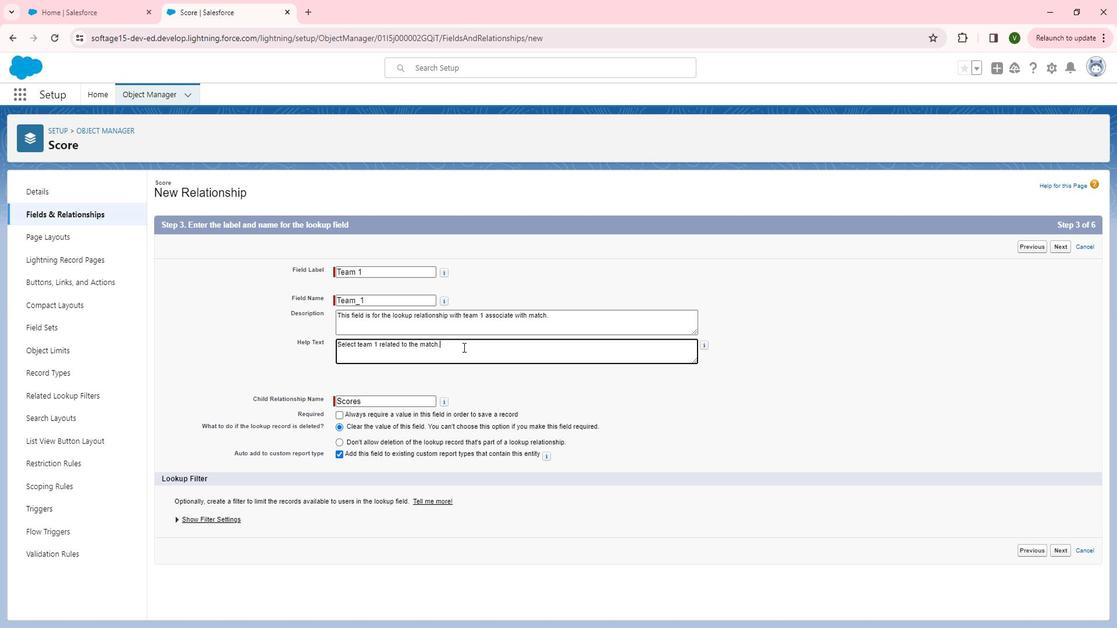 
Action: Mouse moved to (1059, 546)
Screenshot: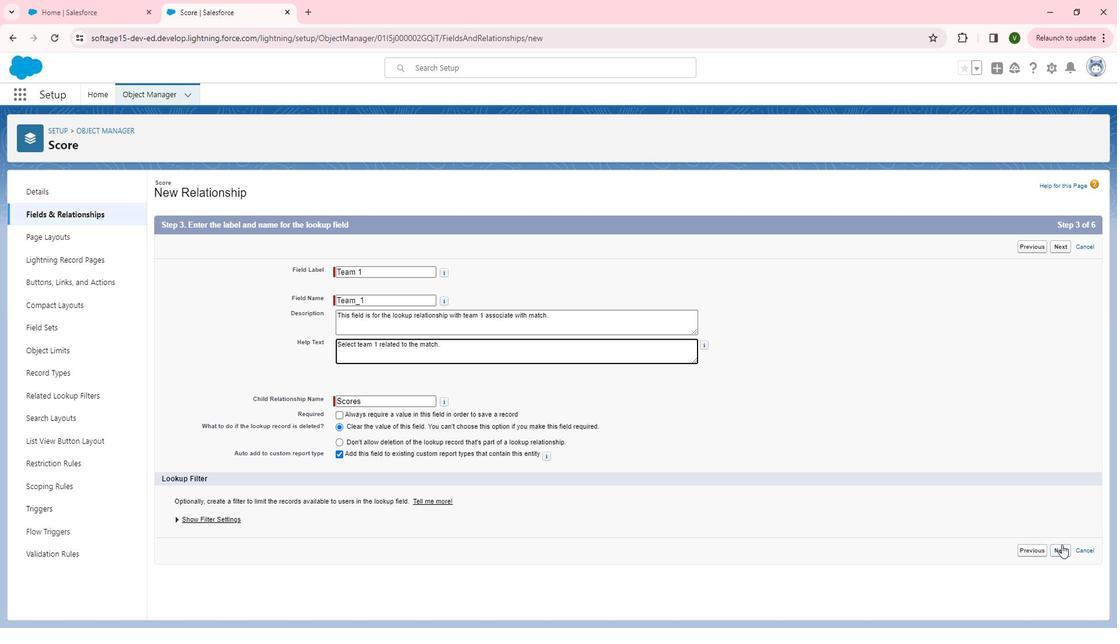
Action: Mouse pressed left at (1059, 546)
Screenshot: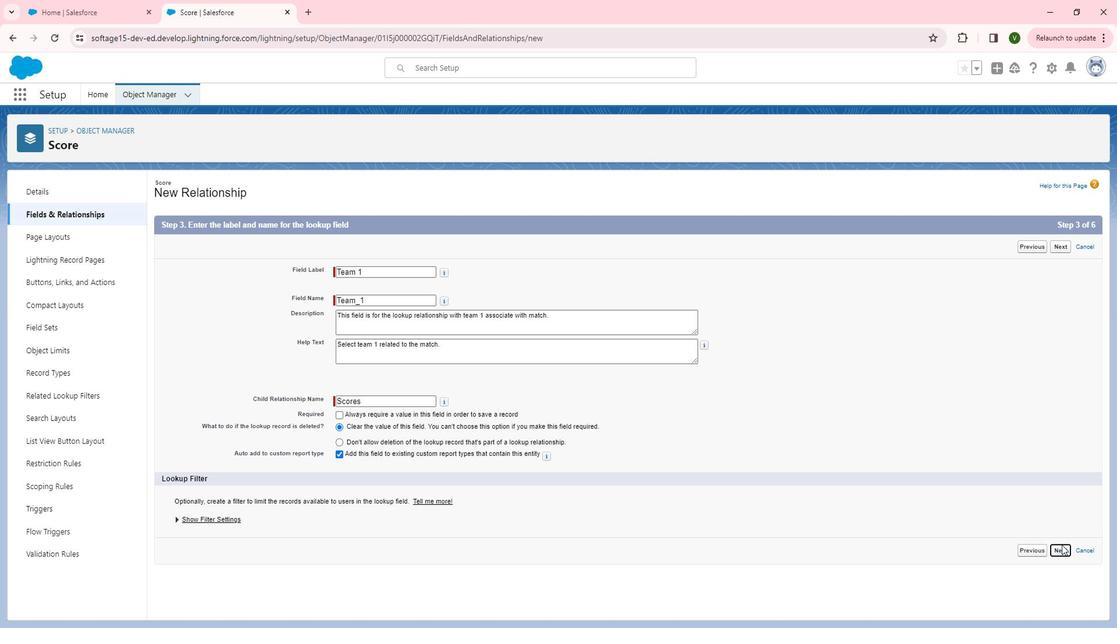 
Action: Mouse moved to (966, 476)
Screenshot: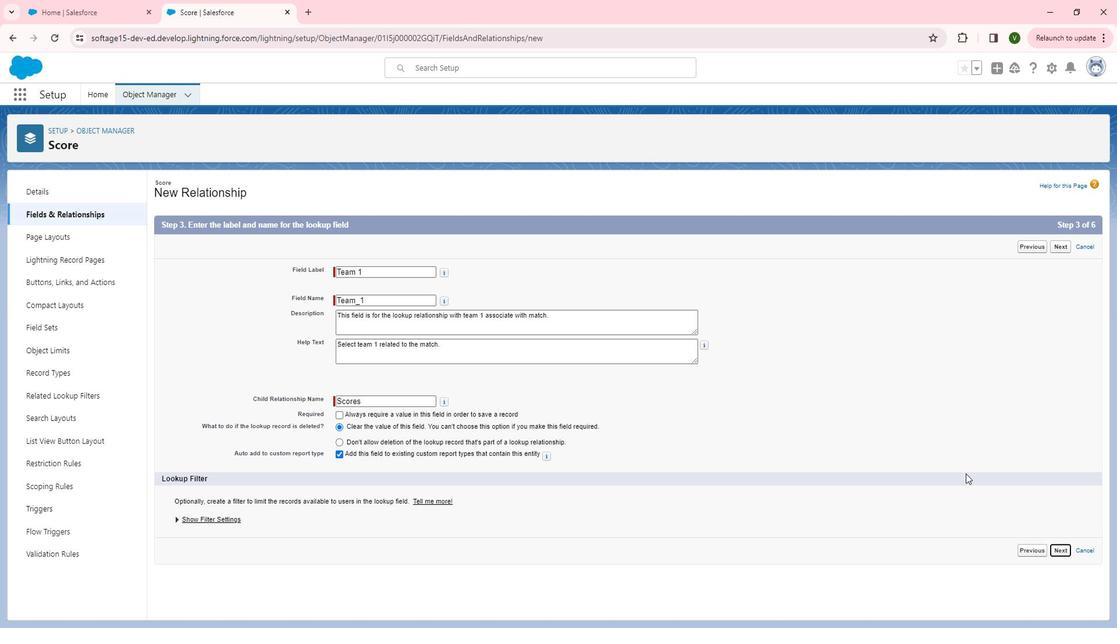 
Action: Mouse scrolled (966, 476) with delta (0, 0)
